 Task: Organize tasks on a Trello board by creating cards, adding labels, setting due dates, and managing checklists.
Action: Mouse moved to (16, 28)
Screenshot: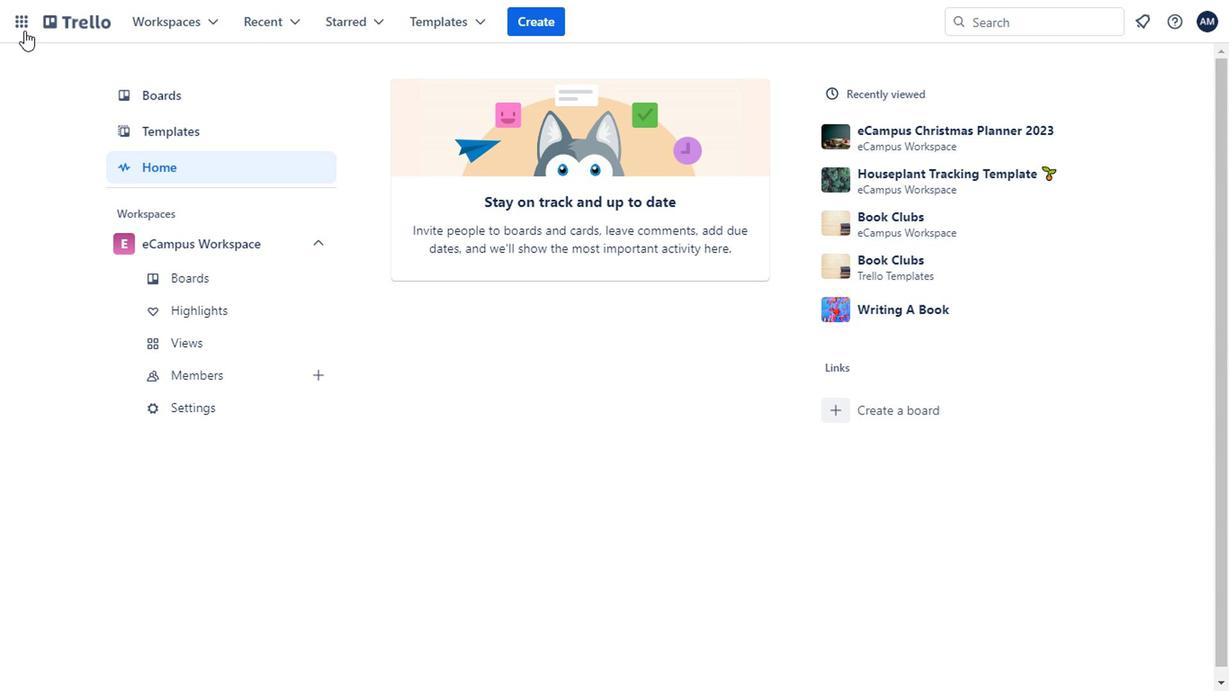 
Action: Mouse pressed left at (16, 28)
Screenshot: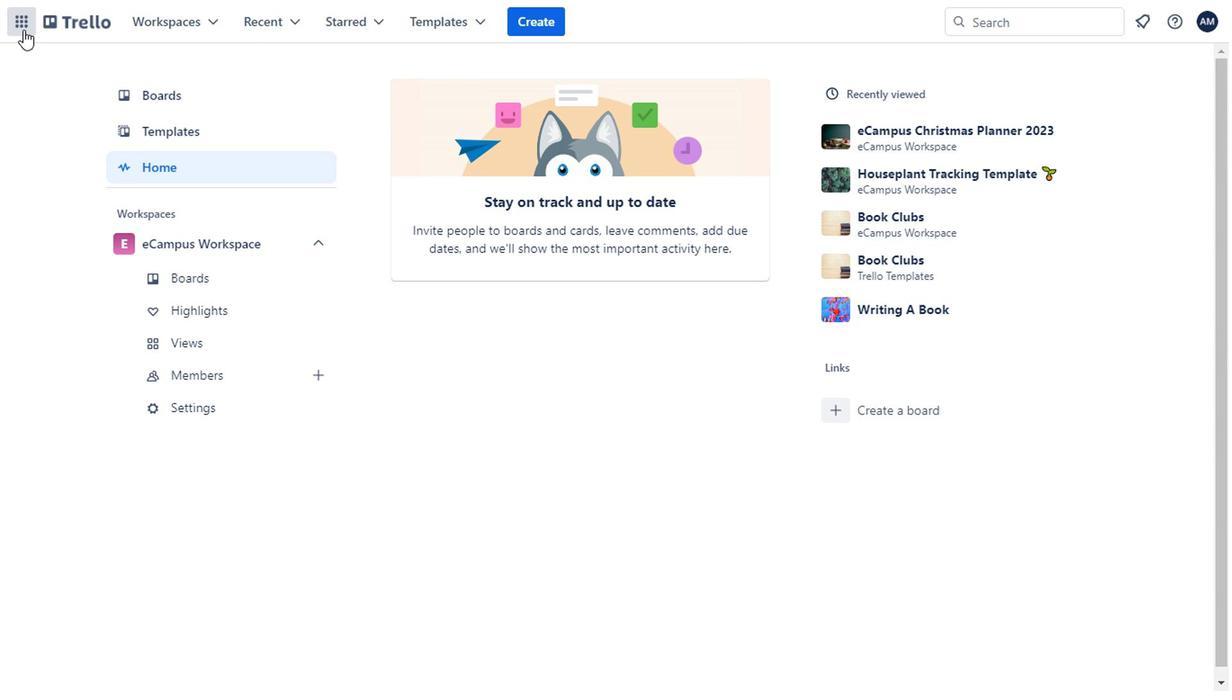
Action: Mouse moved to (445, 373)
Screenshot: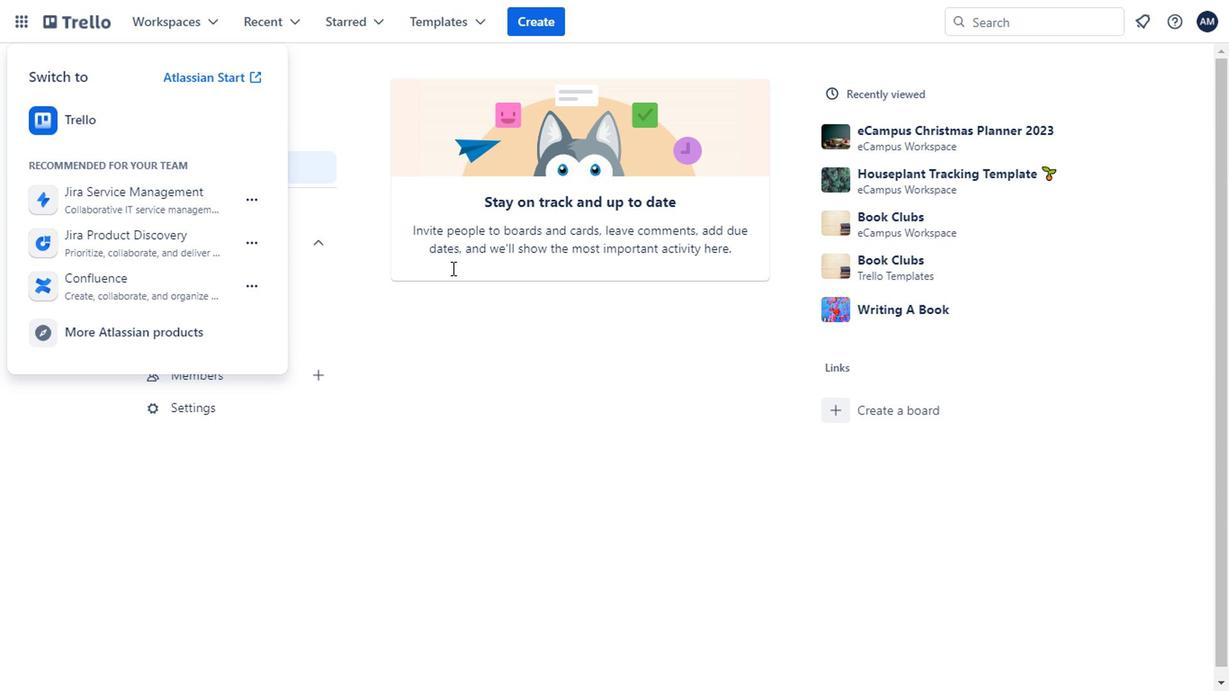 
Action: Mouse pressed left at (445, 373)
Screenshot: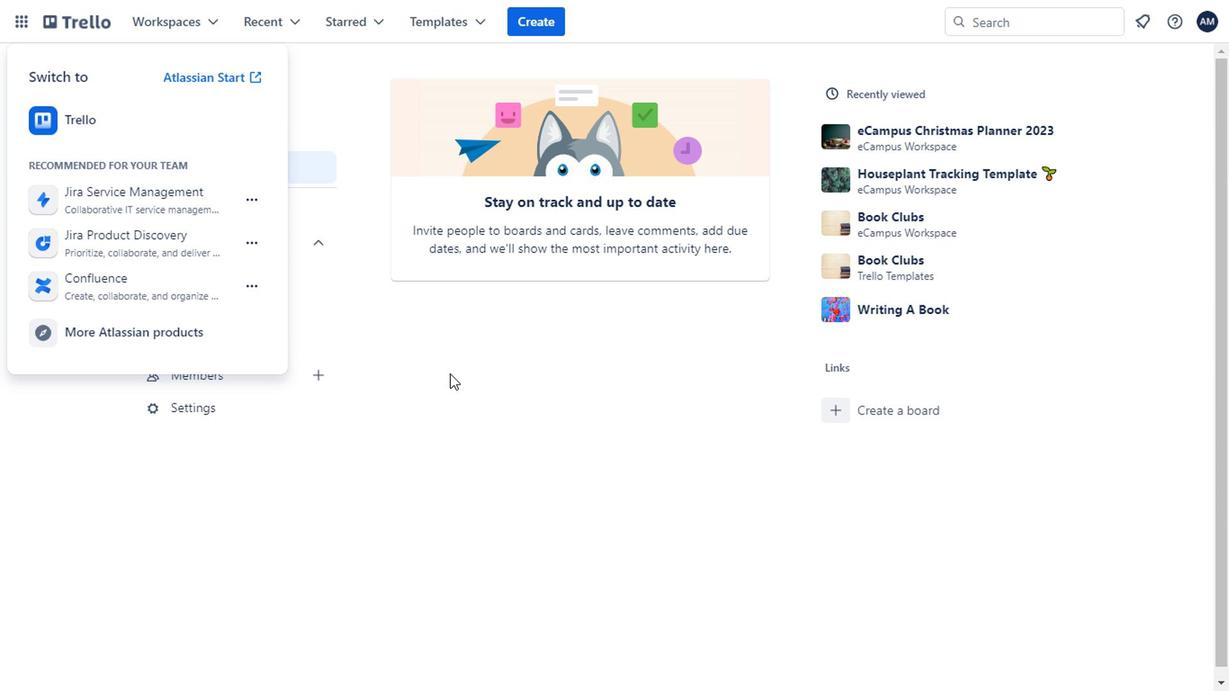 
Action: Mouse moved to (204, 28)
Screenshot: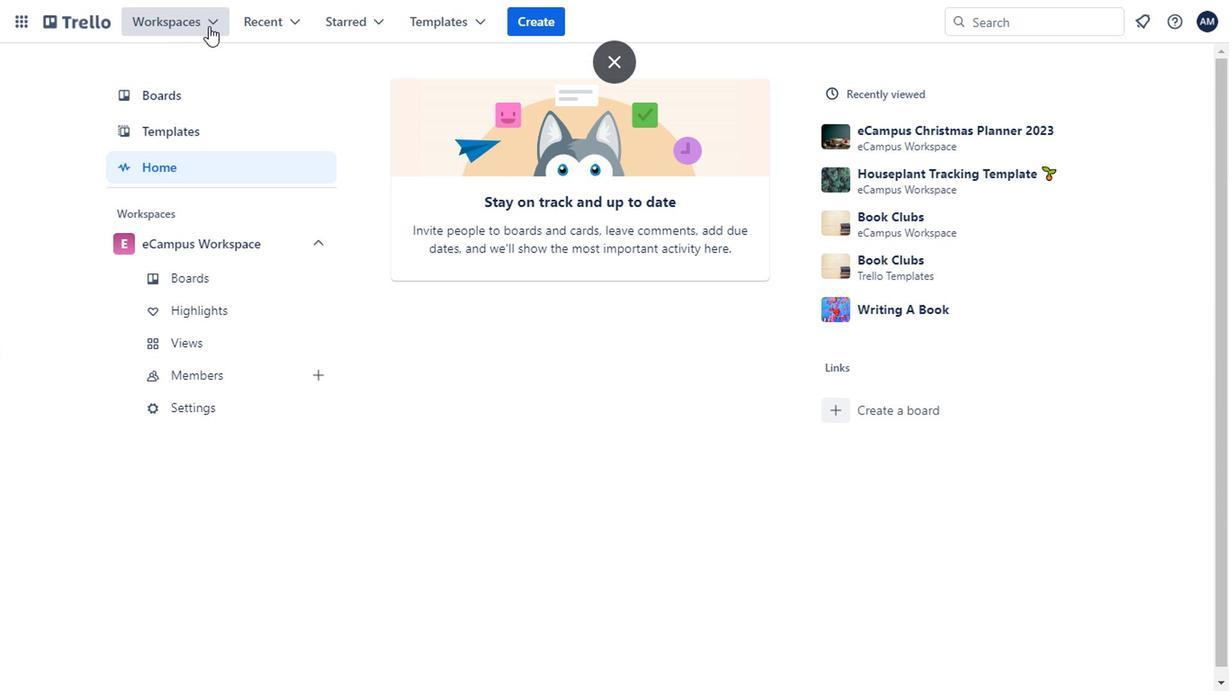 
Action: Mouse pressed left at (204, 28)
Screenshot: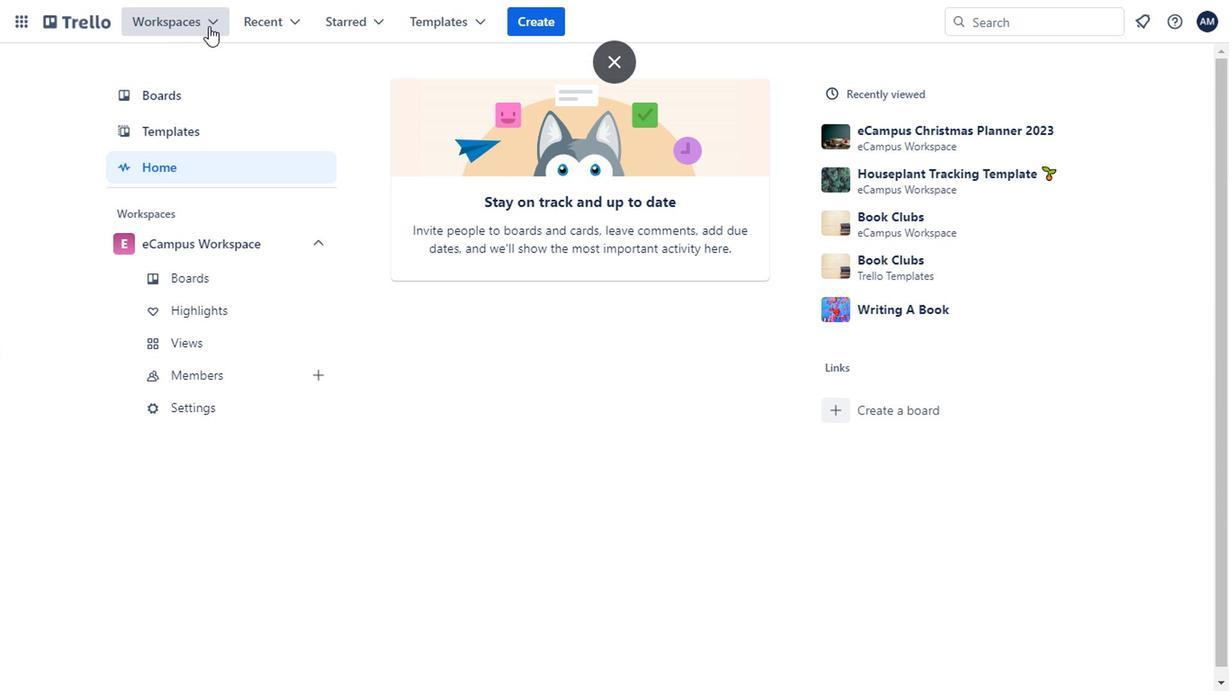 
Action: Mouse moved to (301, 24)
Screenshot: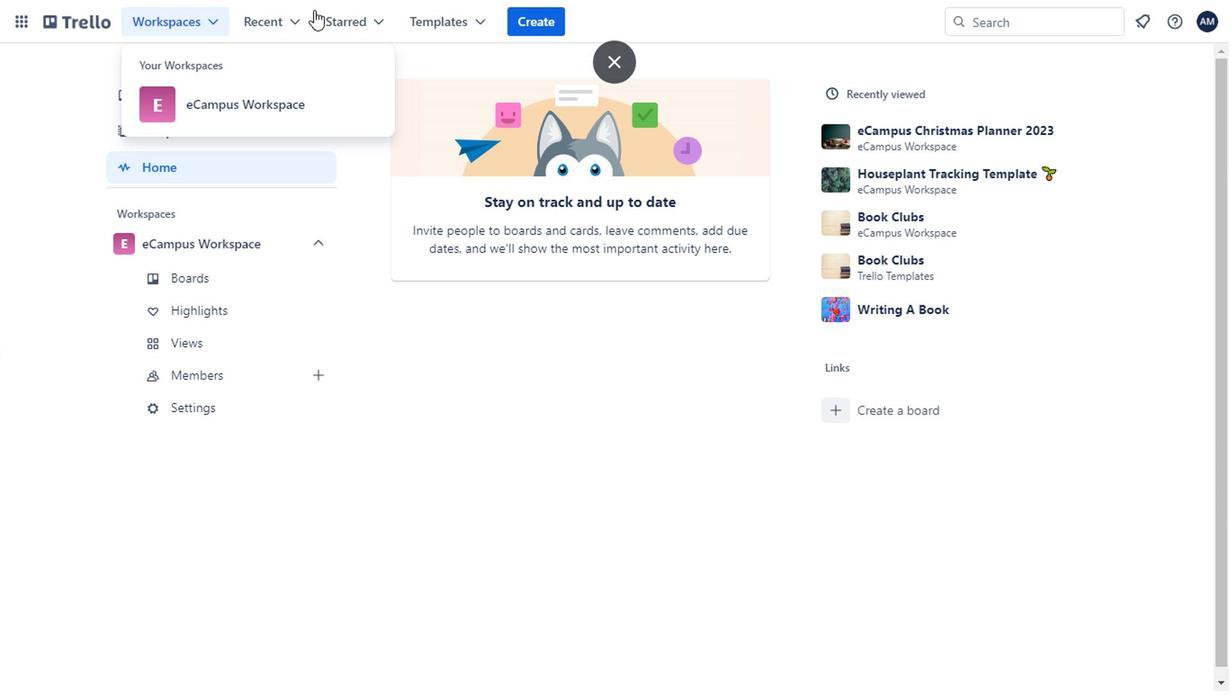 
Action: Mouse pressed left at (301, 24)
Screenshot: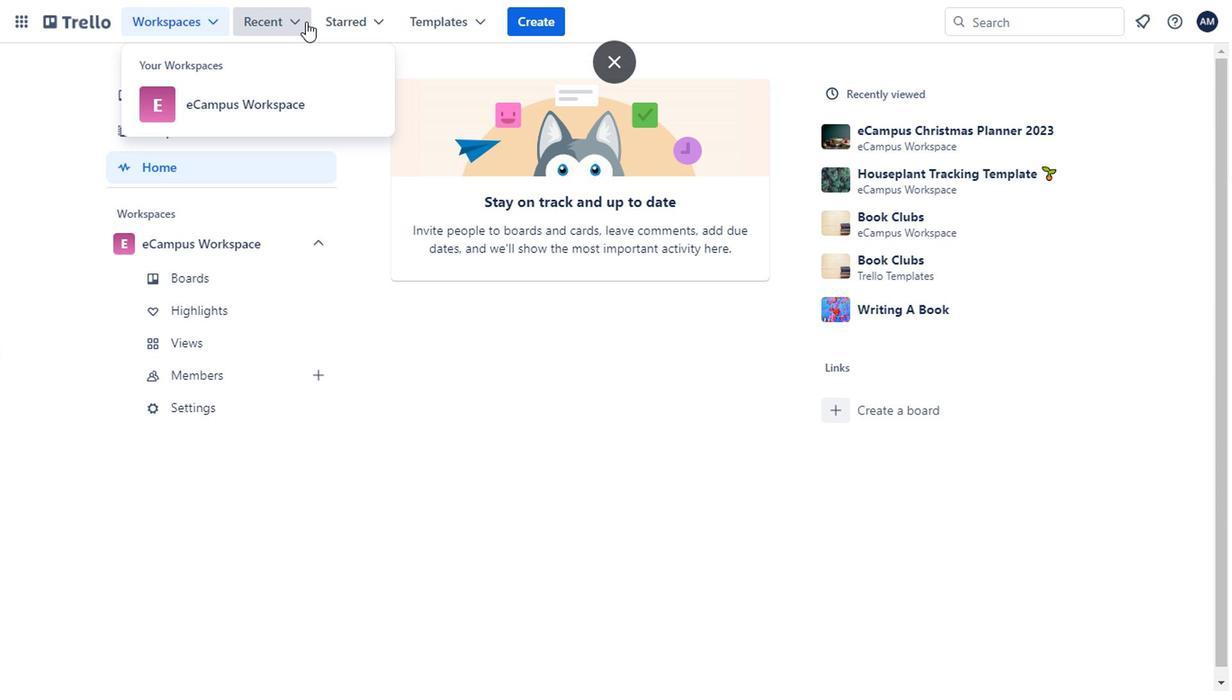 
Action: Mouse pressed left at (301, 24)
Screenshot: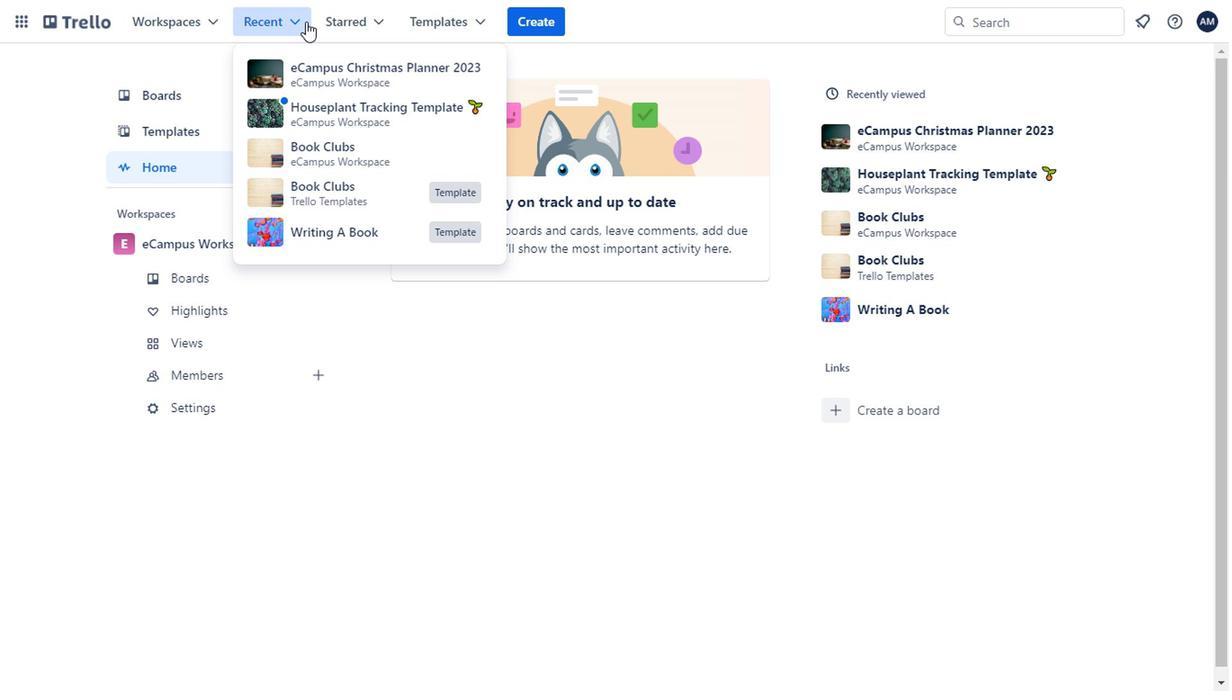 
Action: Mouse moved to (383, 26)
Screenshot: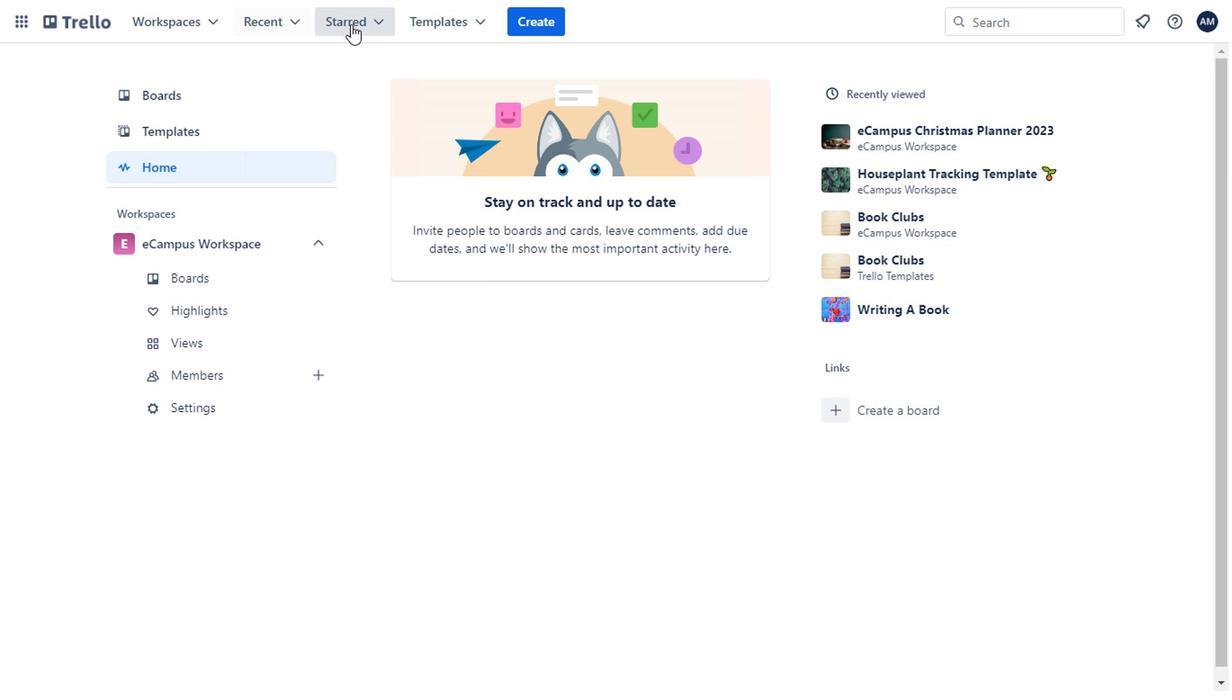 
Action: Mouse pressed left at (383, 26)
Screenshot: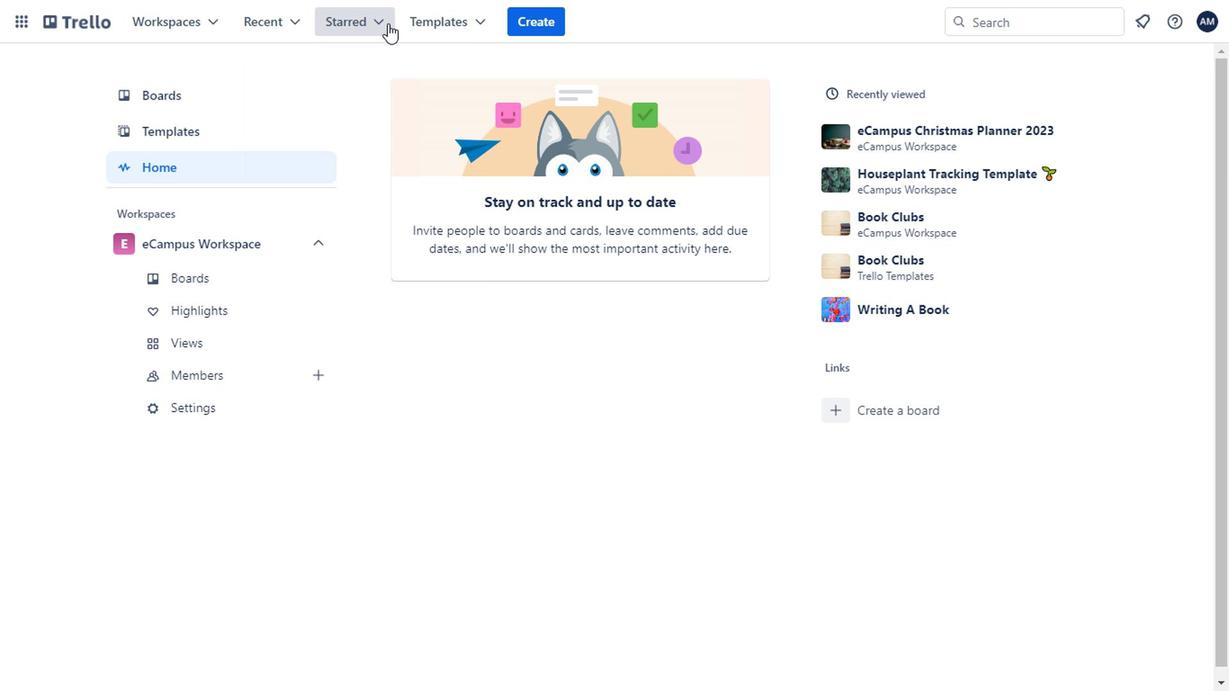 
Action: Mouse moved to (378, 26)
Screenshot: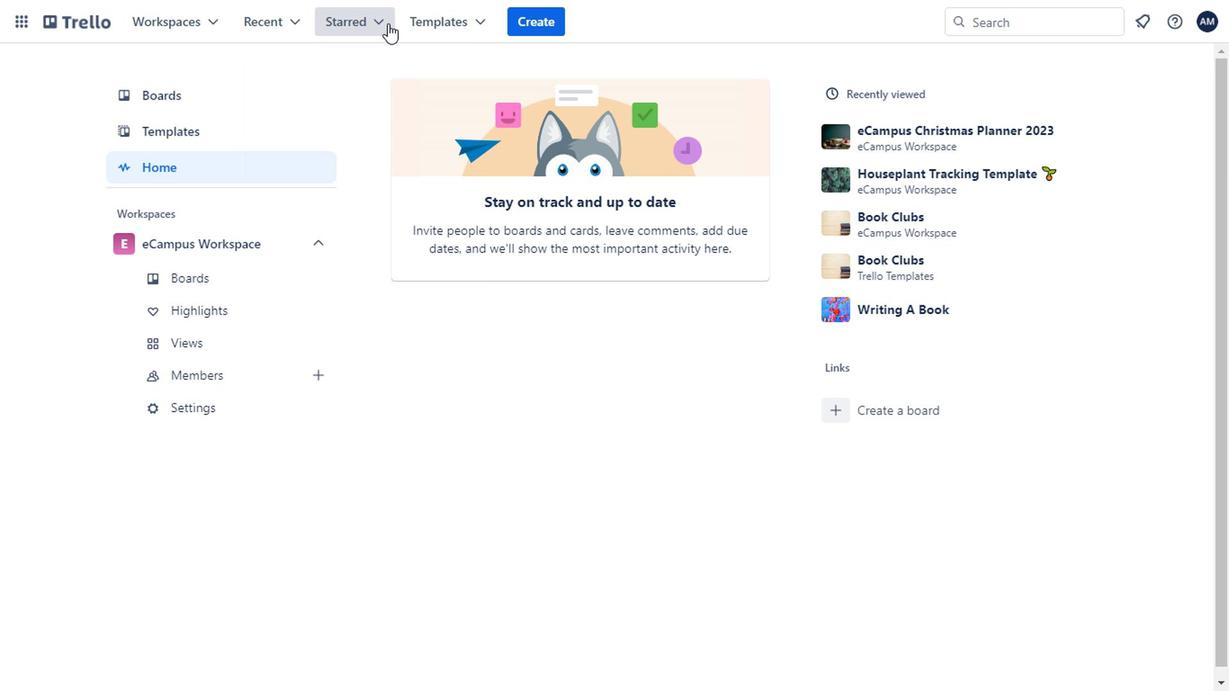 
Action: Mouse pressed left at (378, 26)
Screenshot: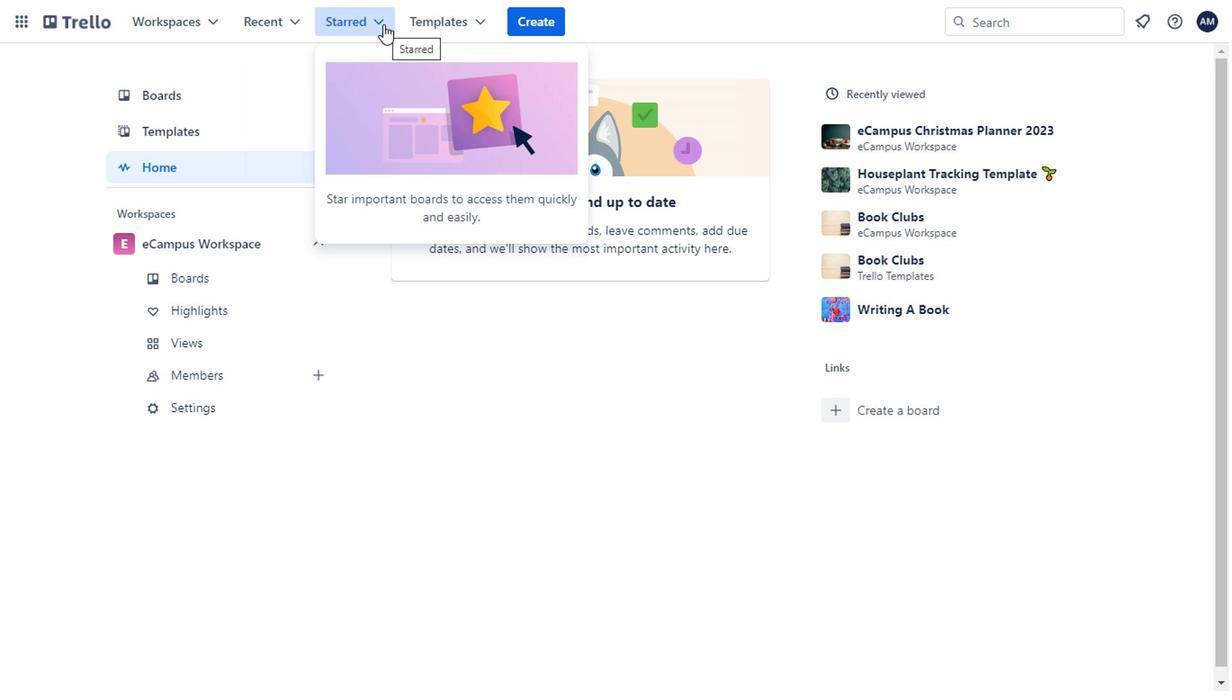 
Action: Mouse moved to (470, 35)
Screenshot: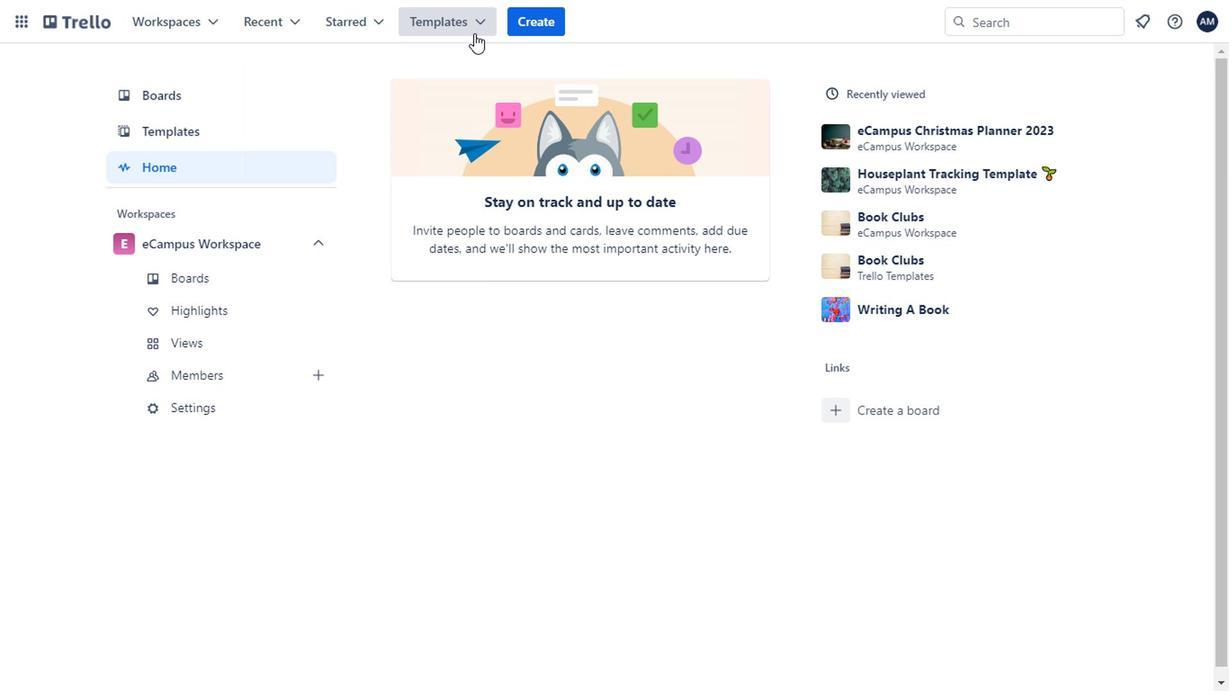 
Action: Mouse pressed left at (470, 35)
Screenshot: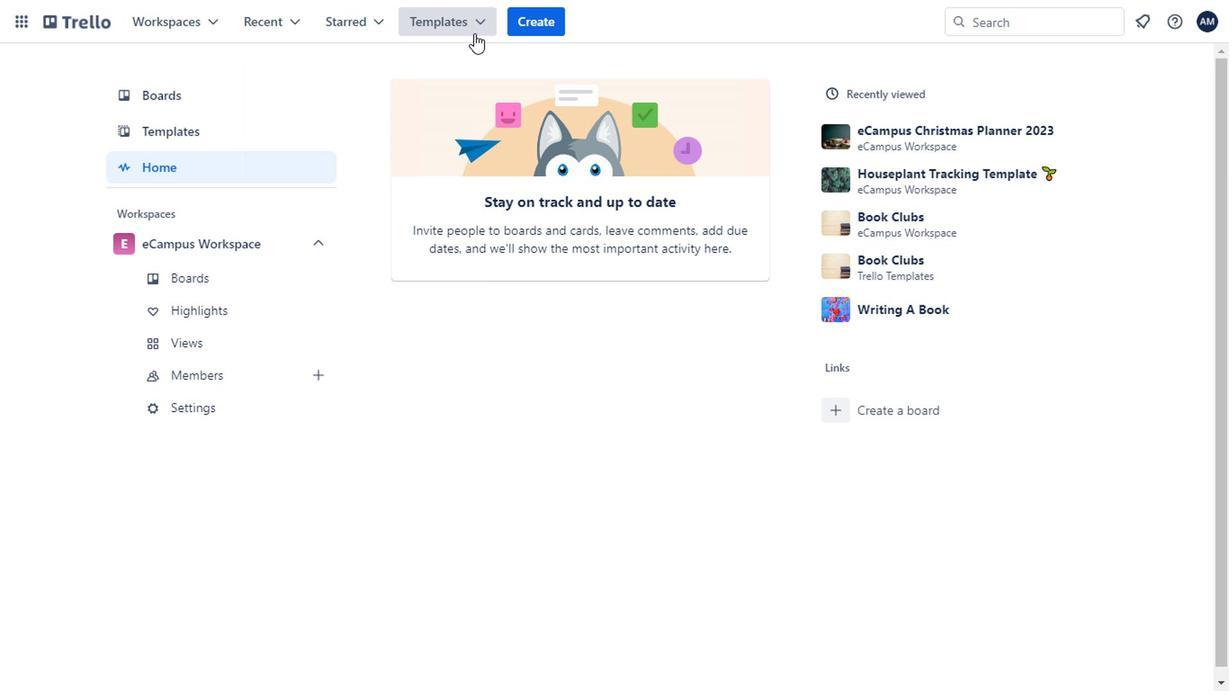 
Action: Mouse pressed left at (470, 35)
Screenshot: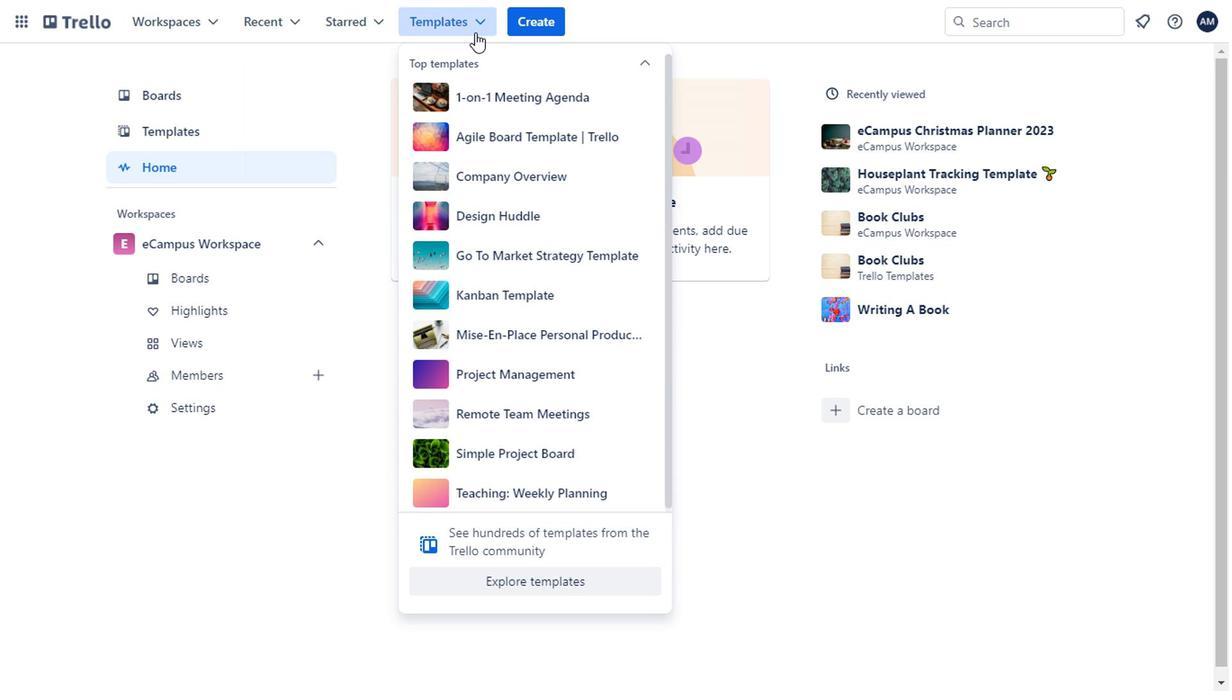 
Action: Mouse moved to (512, 26)
Screenshot: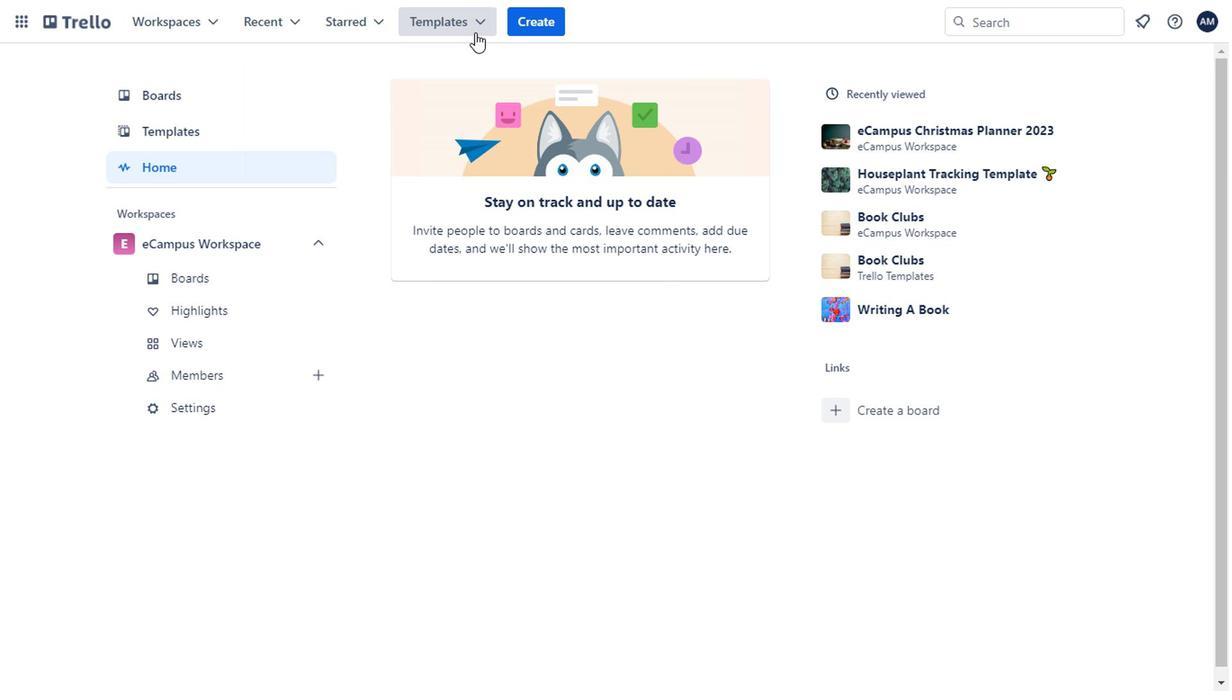 
Action: Mouse pressed left at (512, 26)
Screenshot: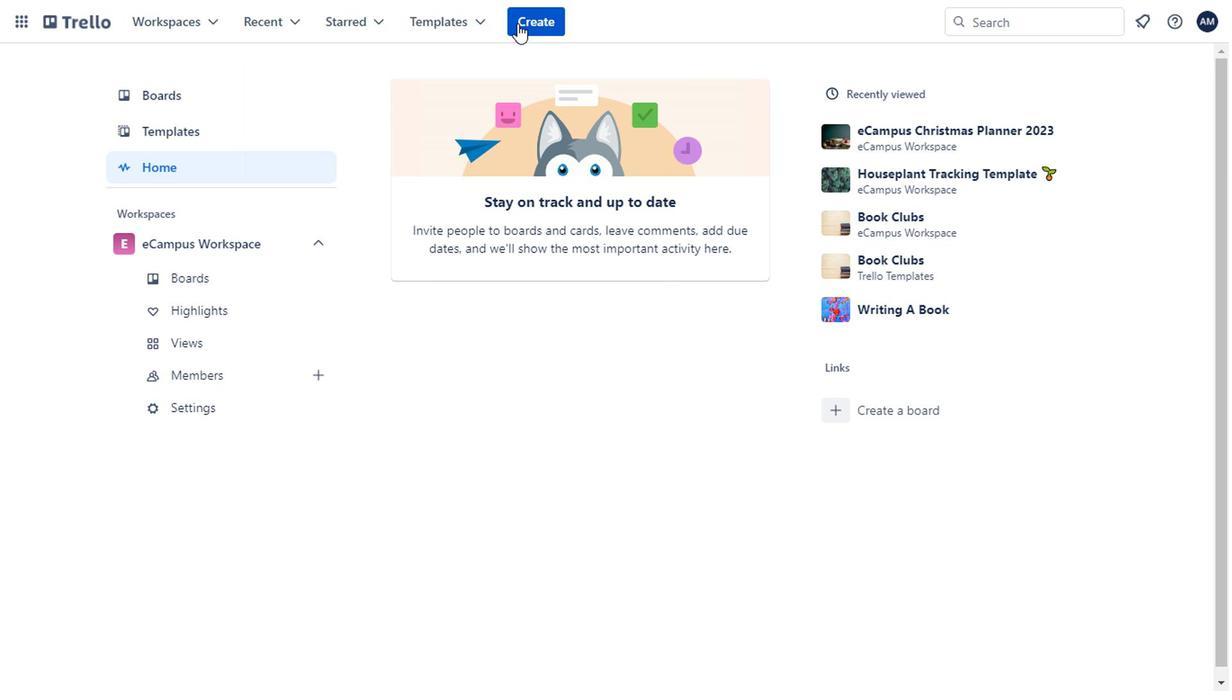 
Action: Mouse moved to (589, 100)
Screenshot: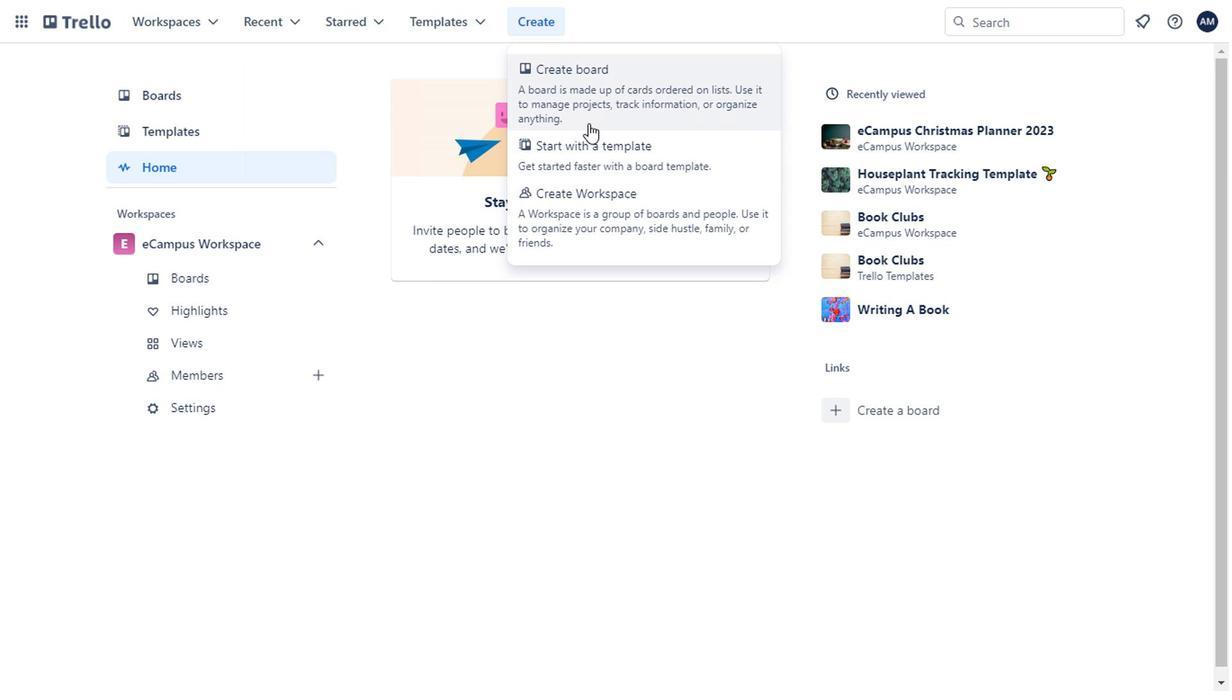 
Action: Mouse pressed left at (589, 100)
Screenshot: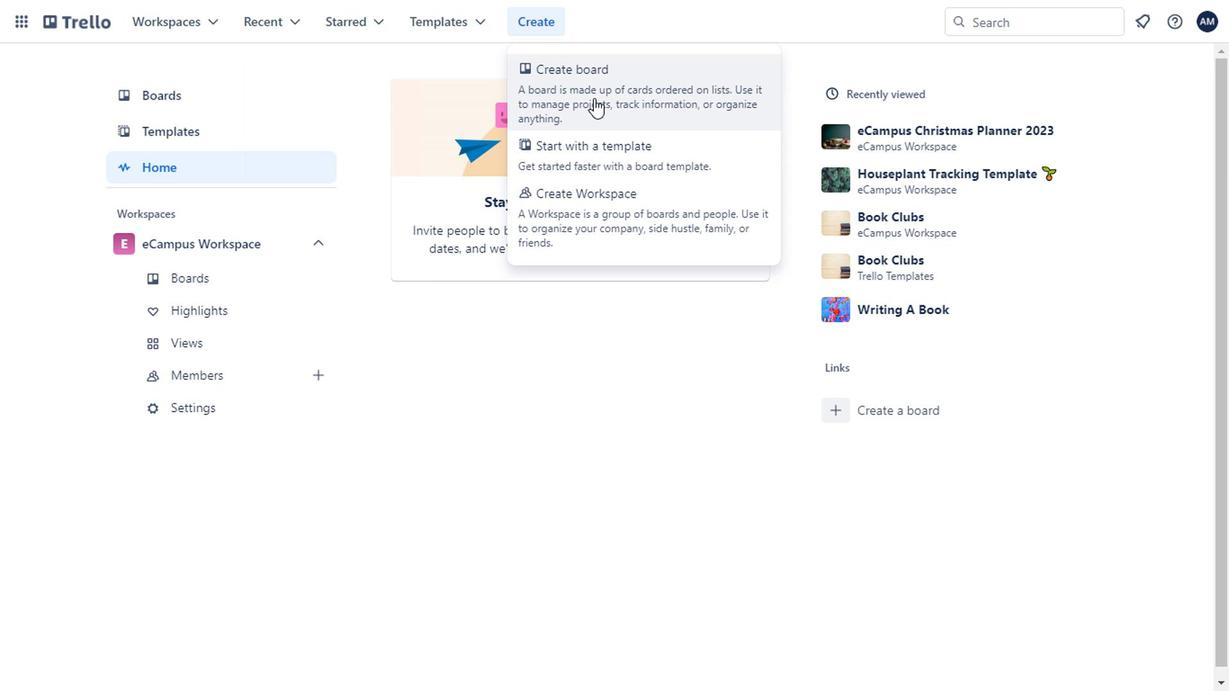 
Action: Mouse moved to (579, 280)
Screenshot: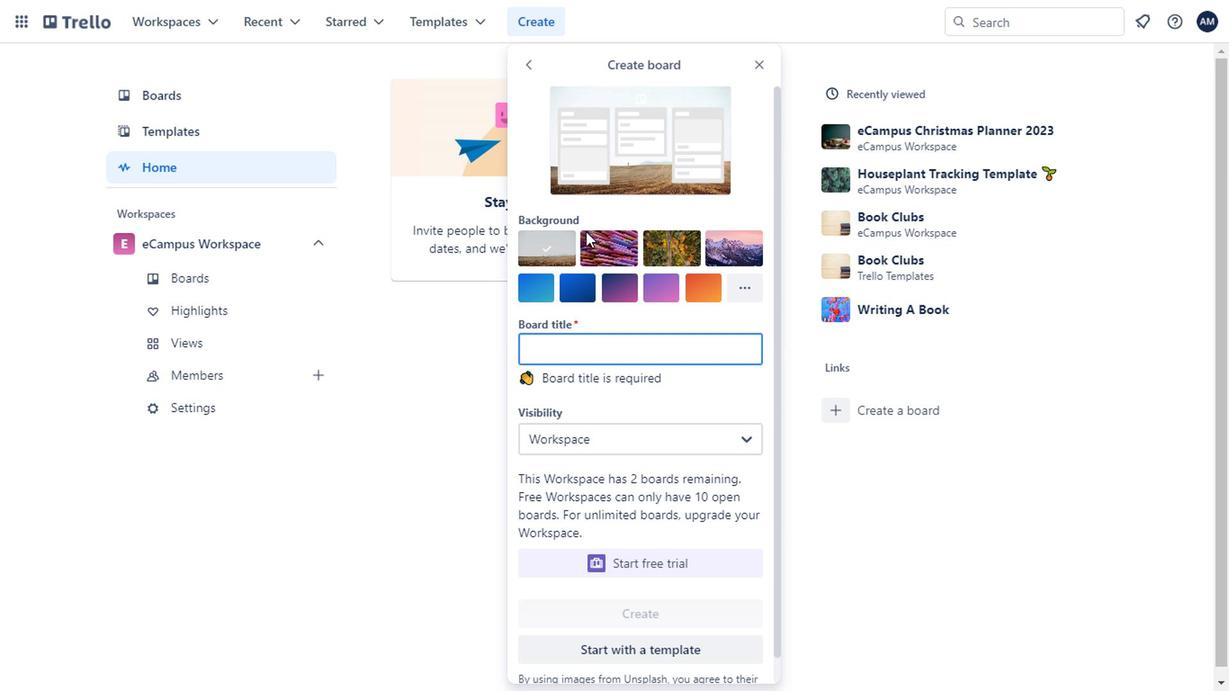 
Action: Key pressed task<Key.space>test<Key.space>board
Screenshot: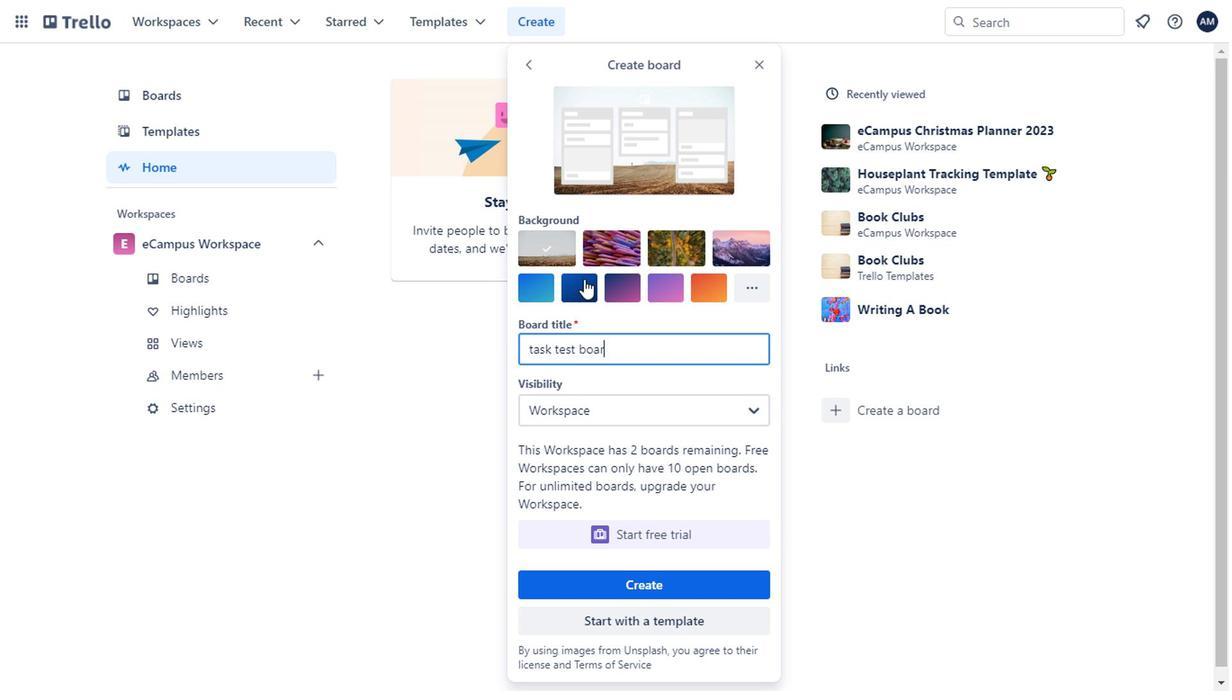 
Action: Mouse moved to (641, 582)
Screenshot: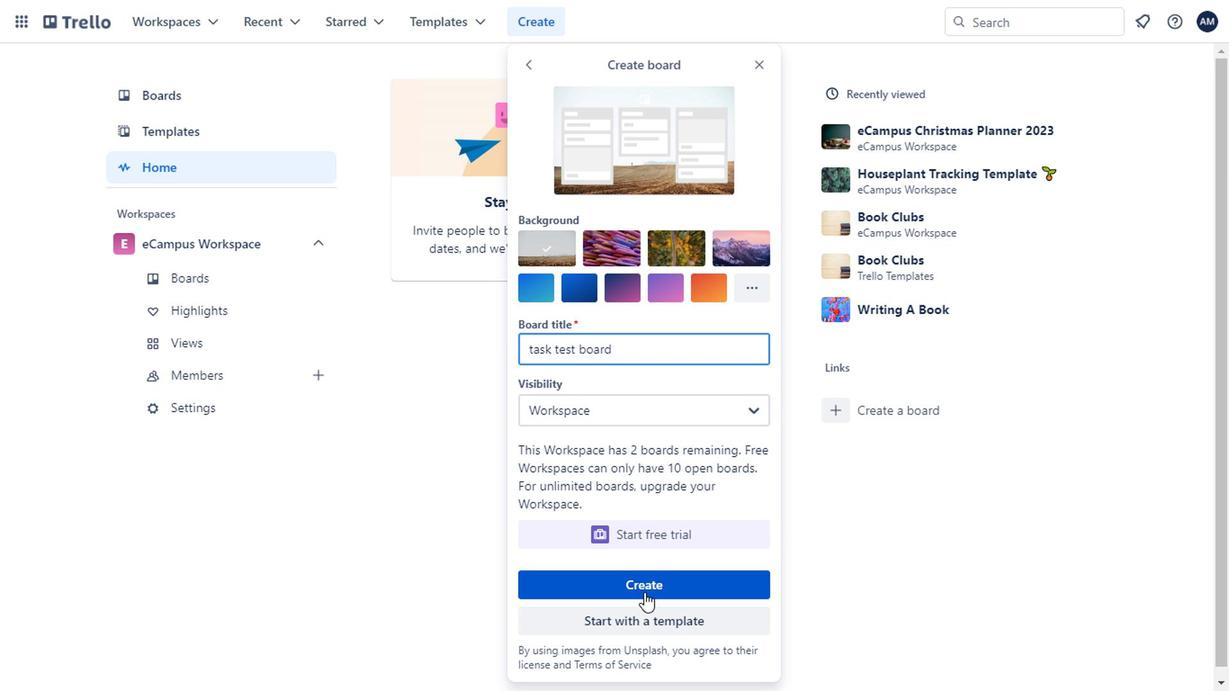 
Action: Mouse pressed left at (641, 582)
Screenshot: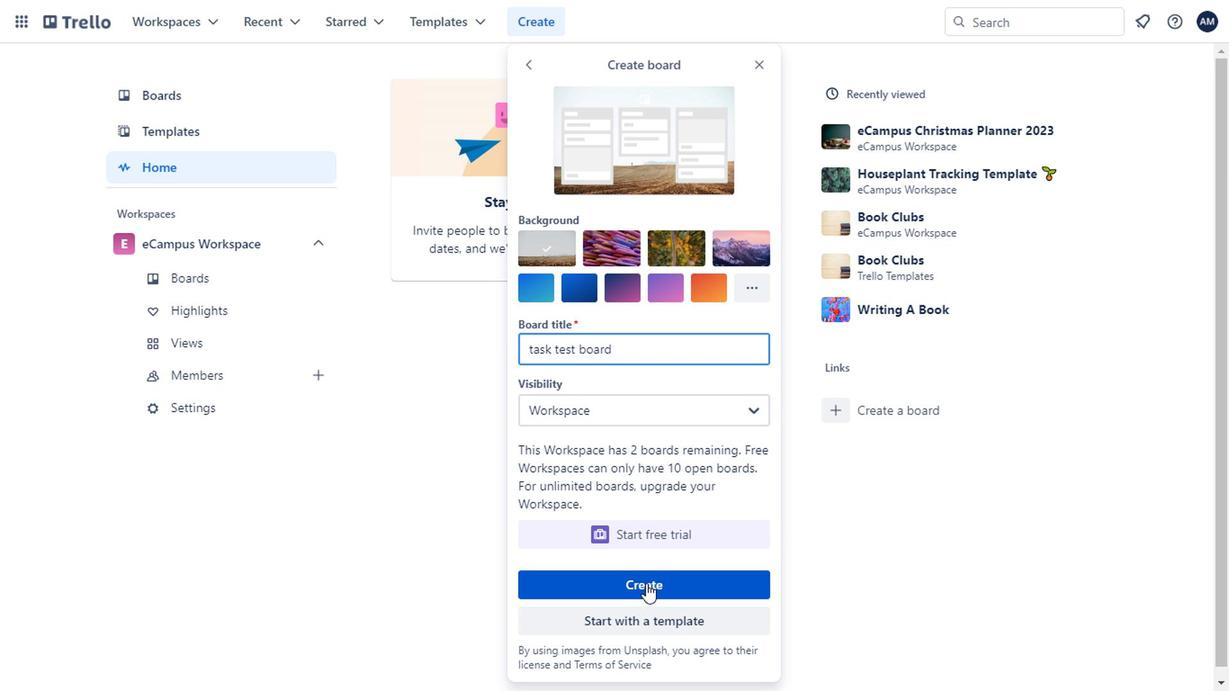 
Action: Mouse moved to (298, 461)
Screenshot: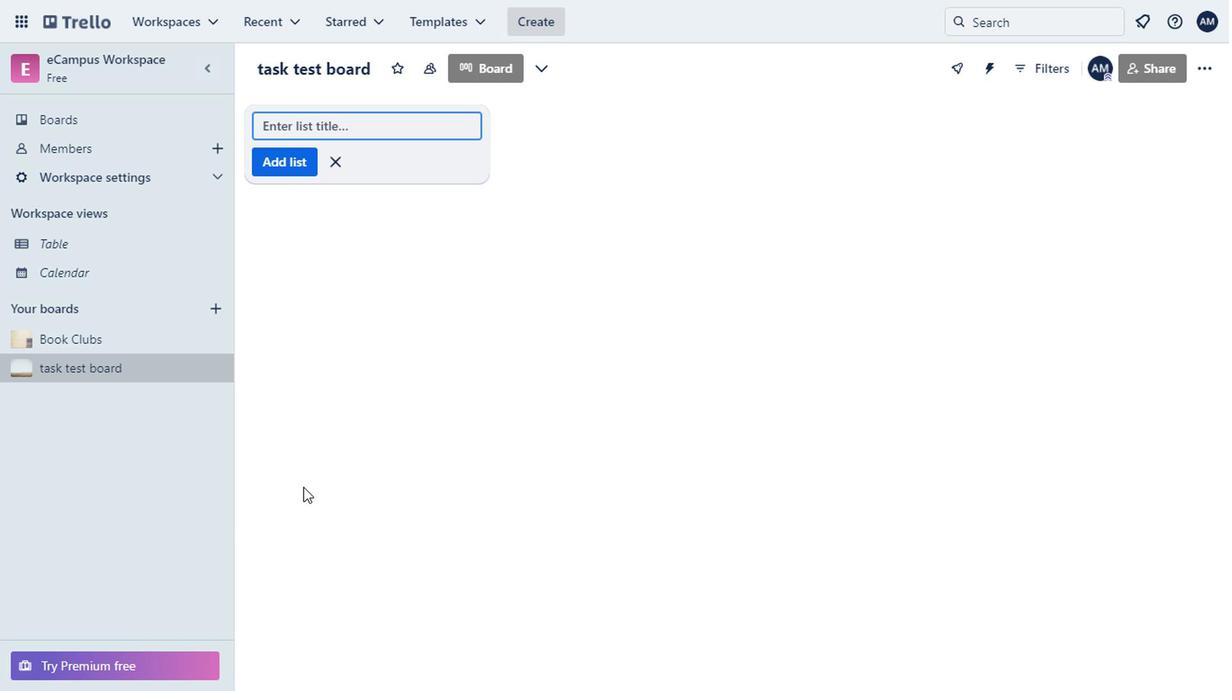 
Action: Key pressed new<Key.space>client<Key.space>meeting<Key.enter>
Screenshot: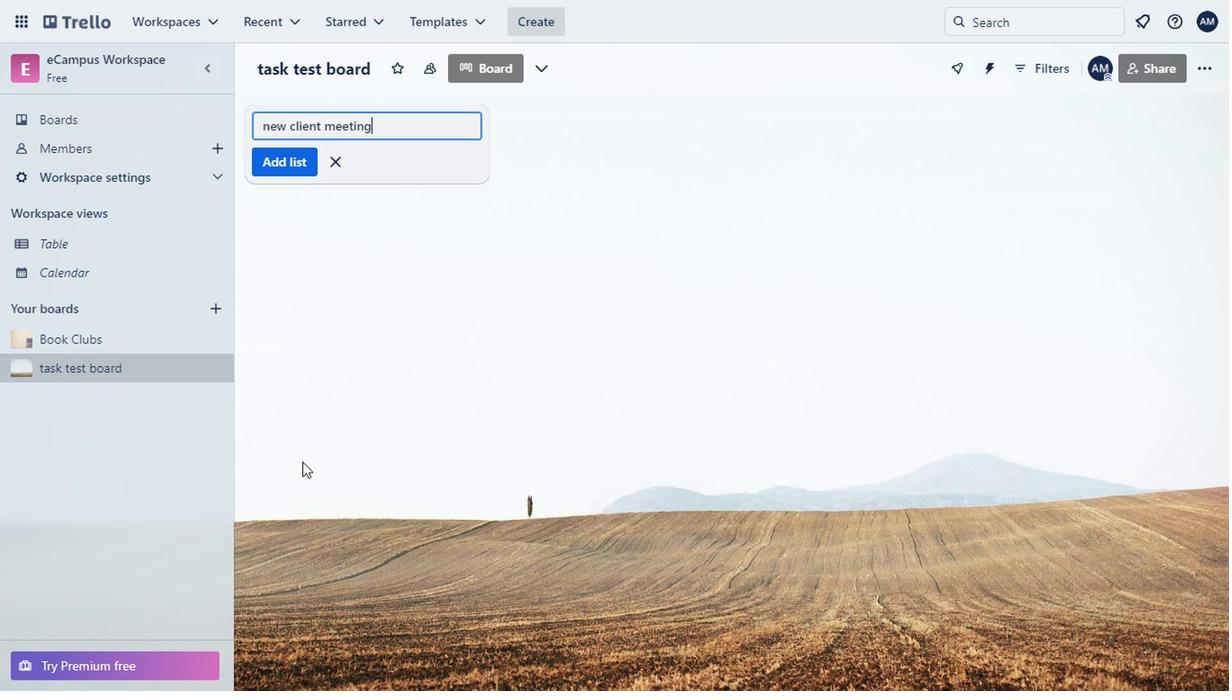 
Action: Mouse moved to (340, 136)
Screenshot: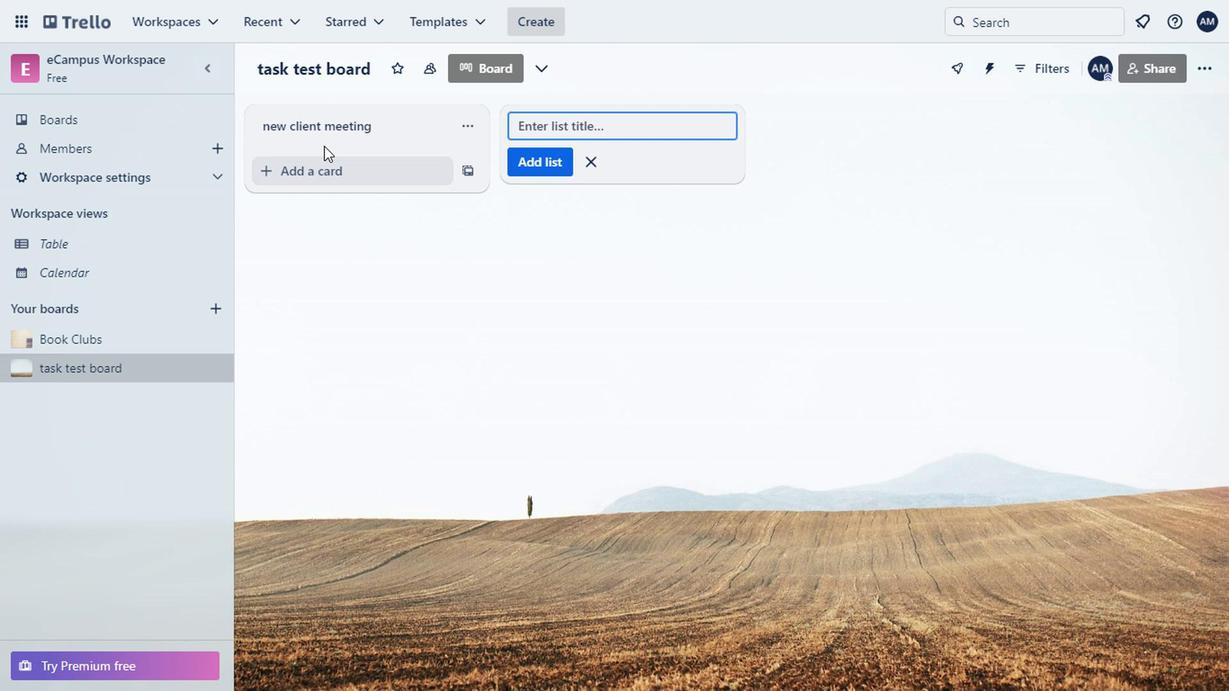 
Action: Mouse pressed left at (340, 136)
Screenshot: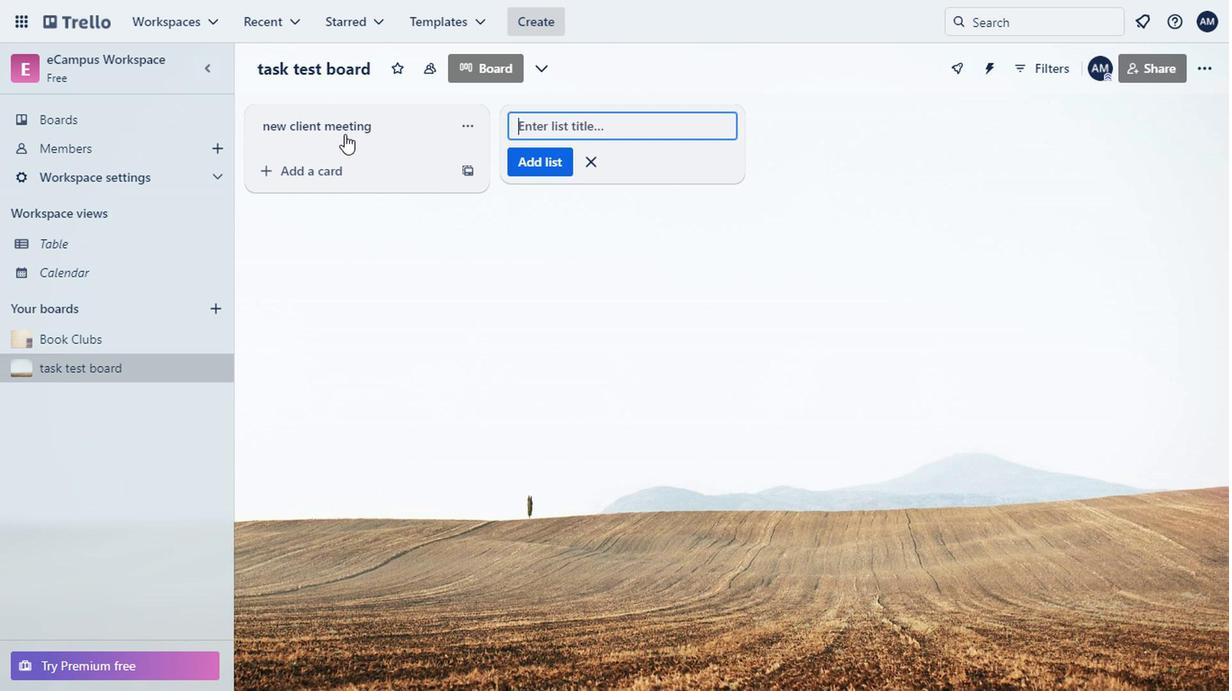 
Action: Mouse moved to (346, 131)
Screenshot: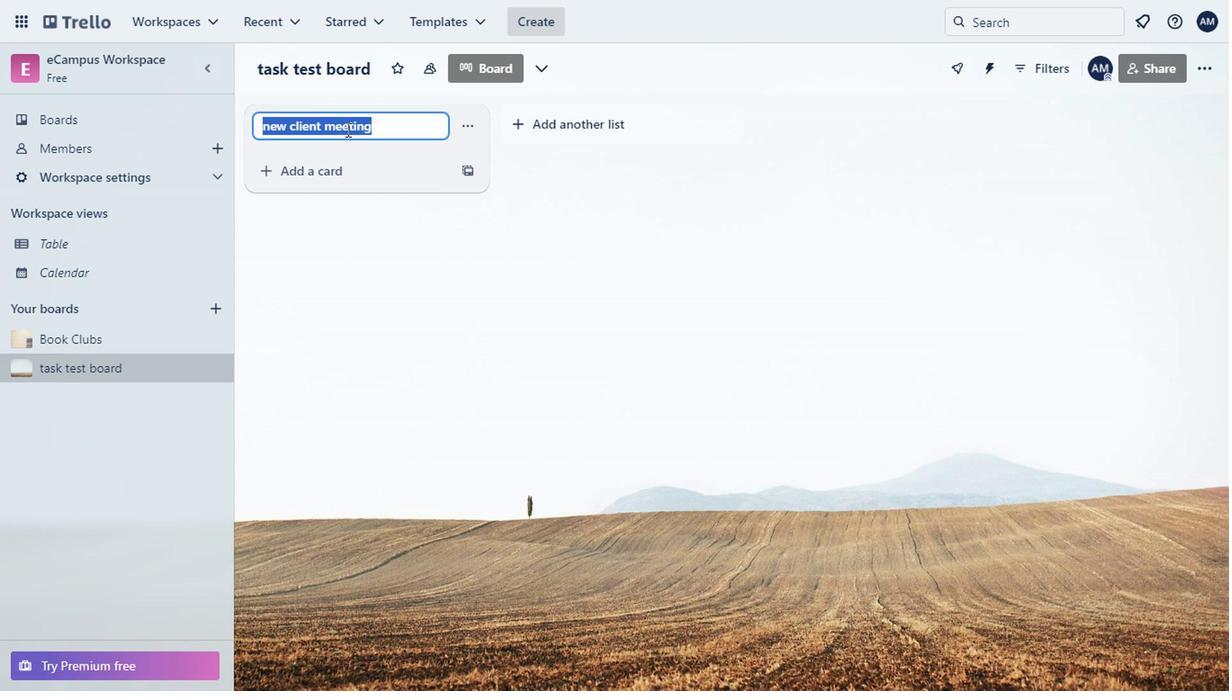 
Action: Key pressed to<Key.space>do
Screenshot: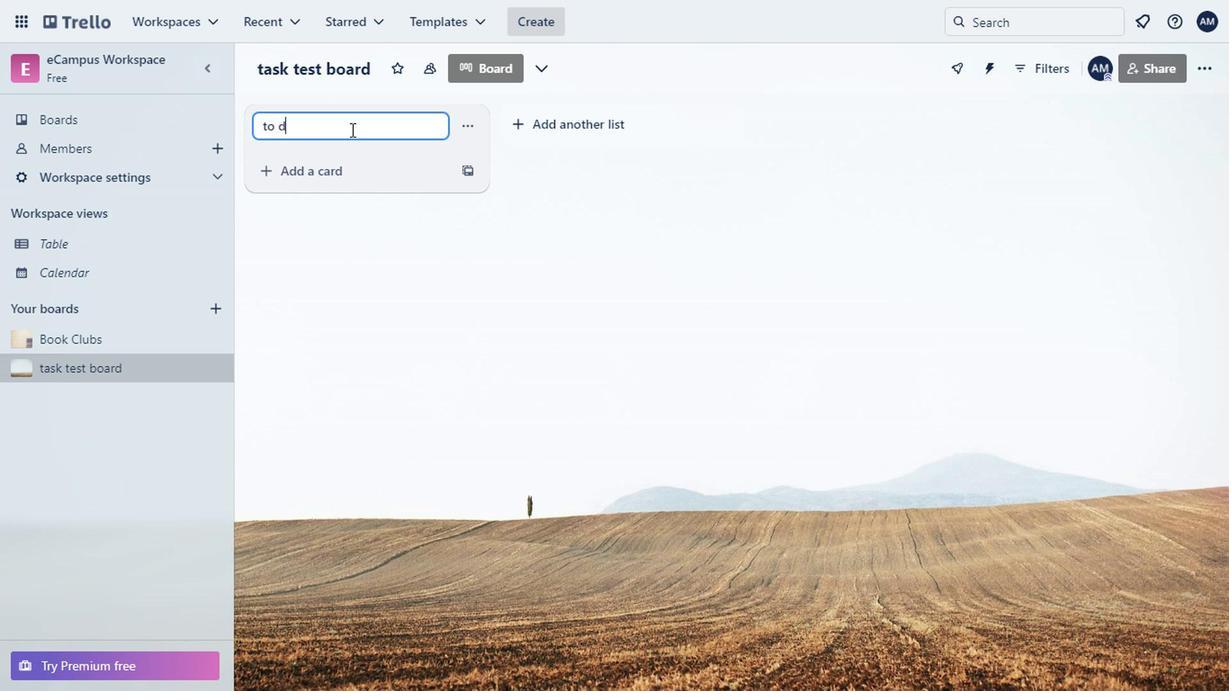 
Action: Mouse moved to (336, 161)
Screenshot: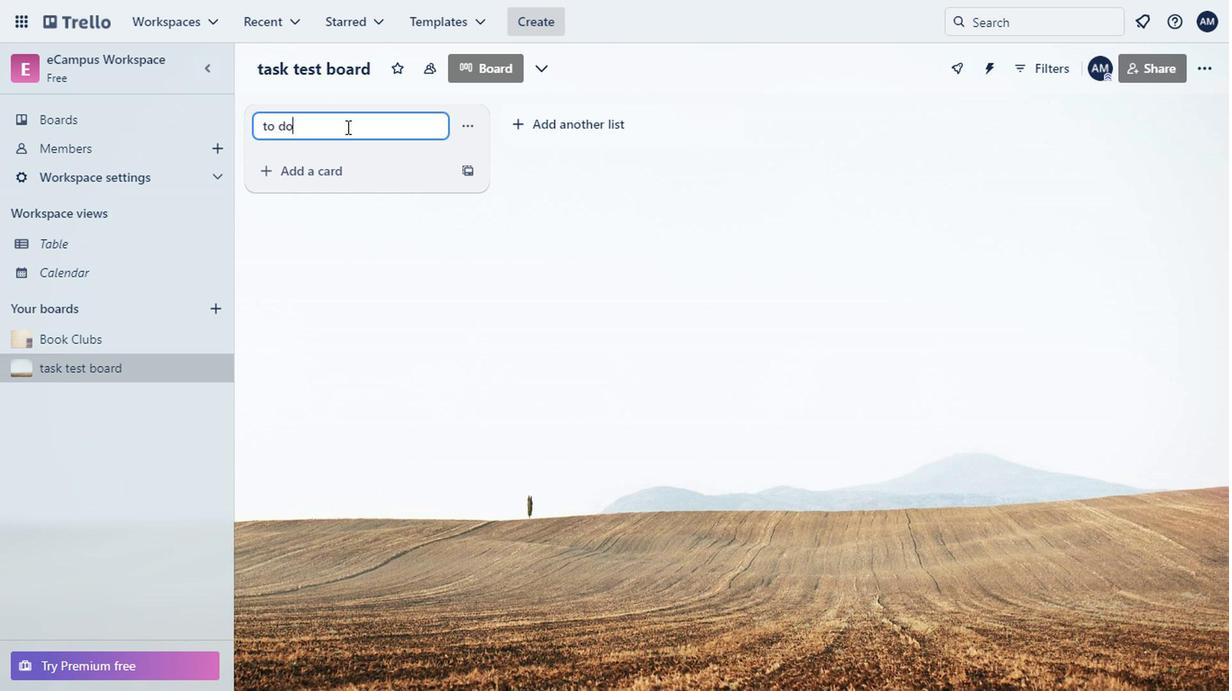 
Action: Mouse pressed left at (336, 161)
Screenshot: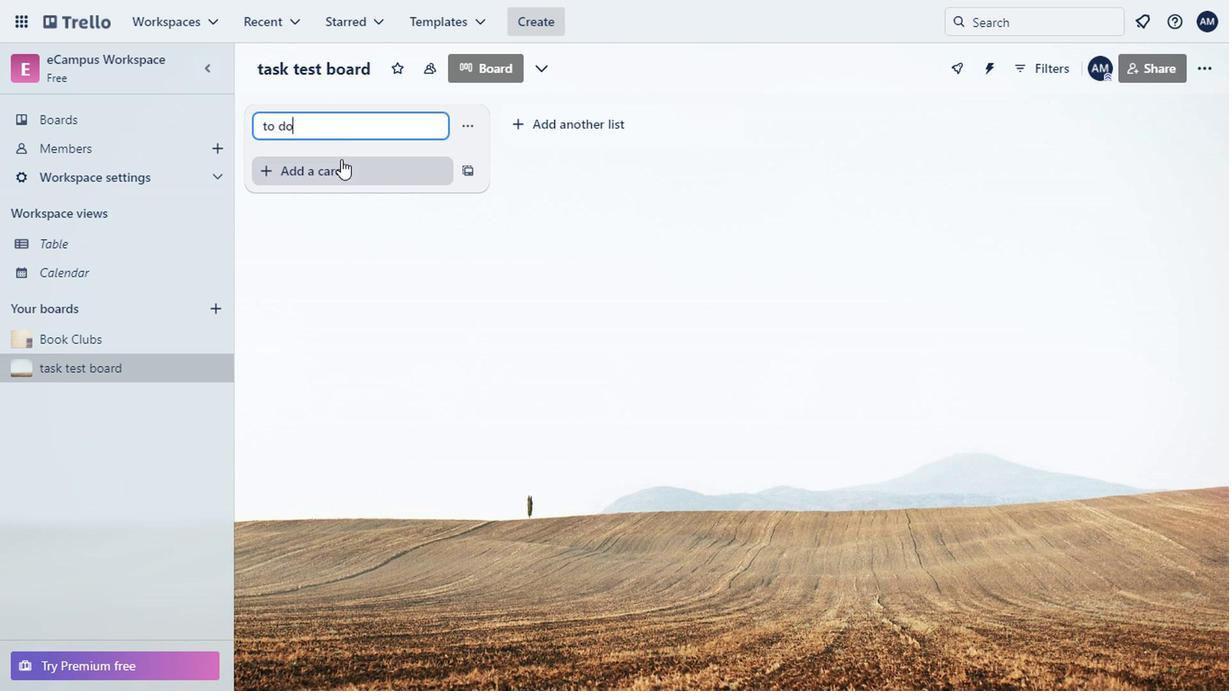 
Action: Mouse moved to (334, 165)
Screenshot: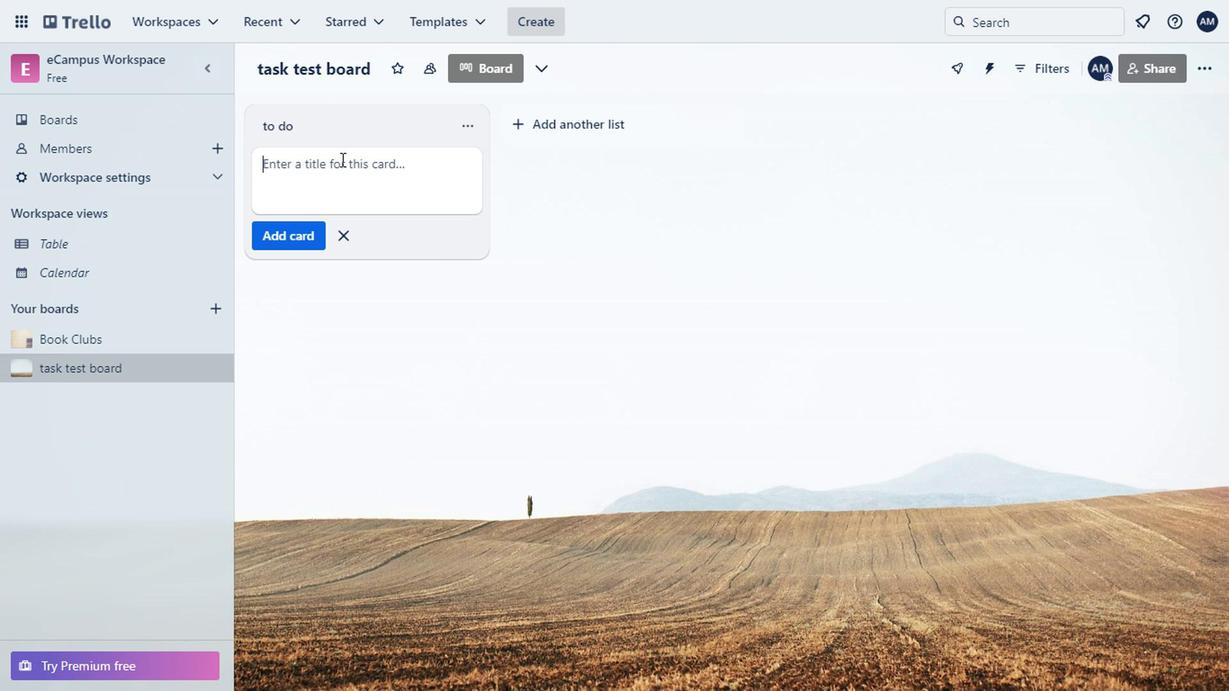 
Action: Key pressed new<Key.space>client<Key.space>meeting<Key.enter>
Screenshot: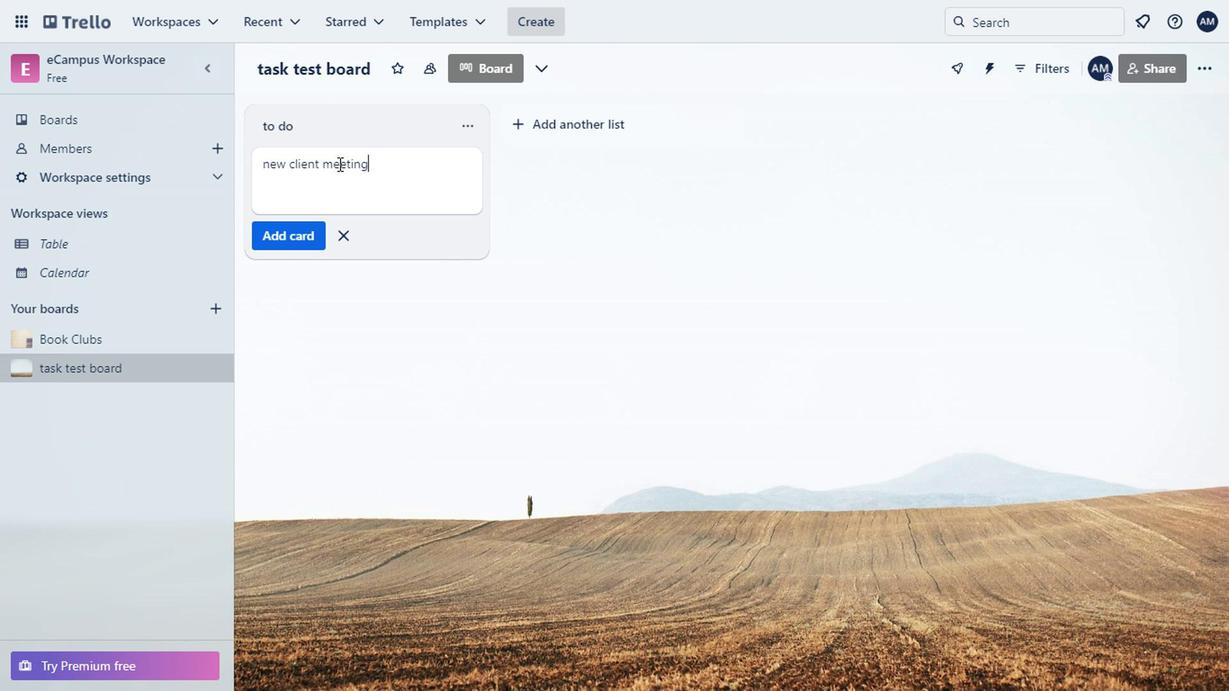 
Action: Mouse moved to (349, 215)
Screenshot: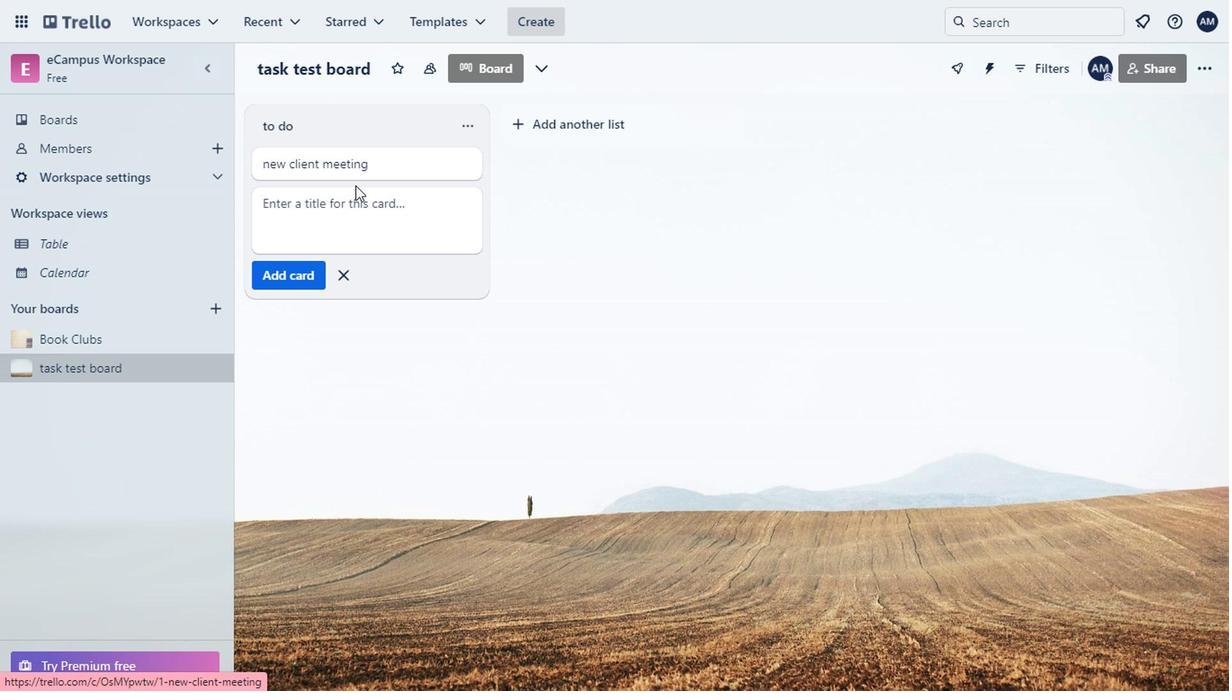 
Action: Mouse pressed left at (349, 215)
Screenshot: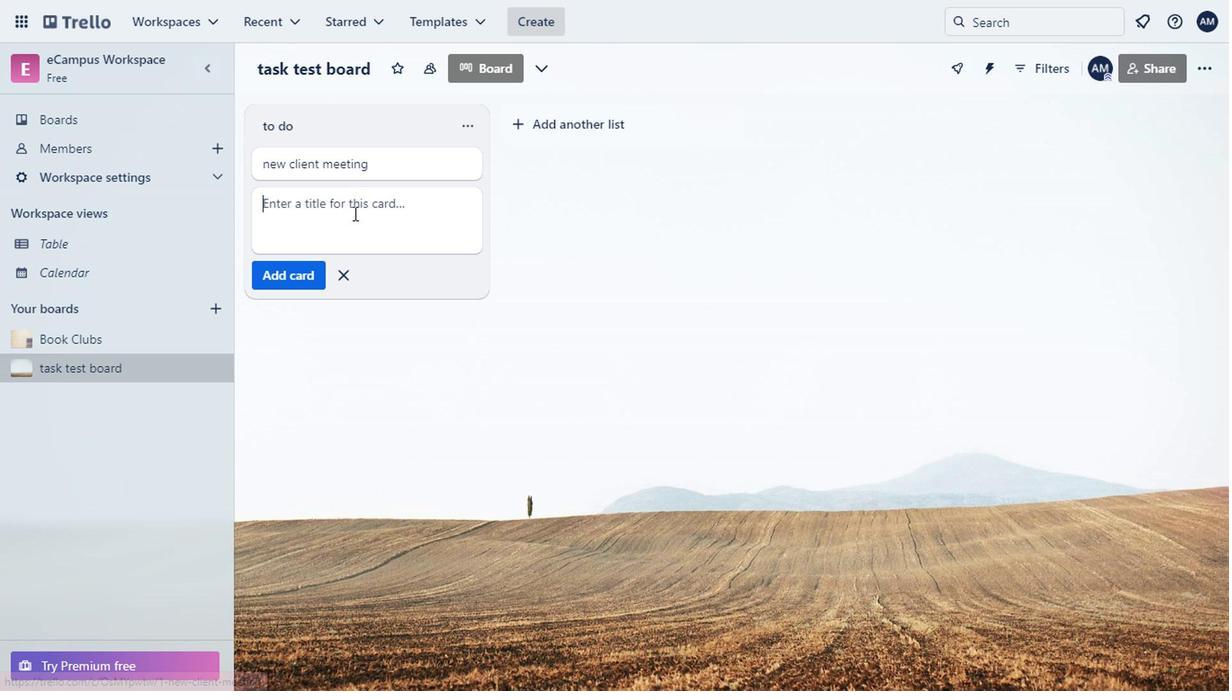 
Action: Mouse moved to (542, 129)
Screenshot: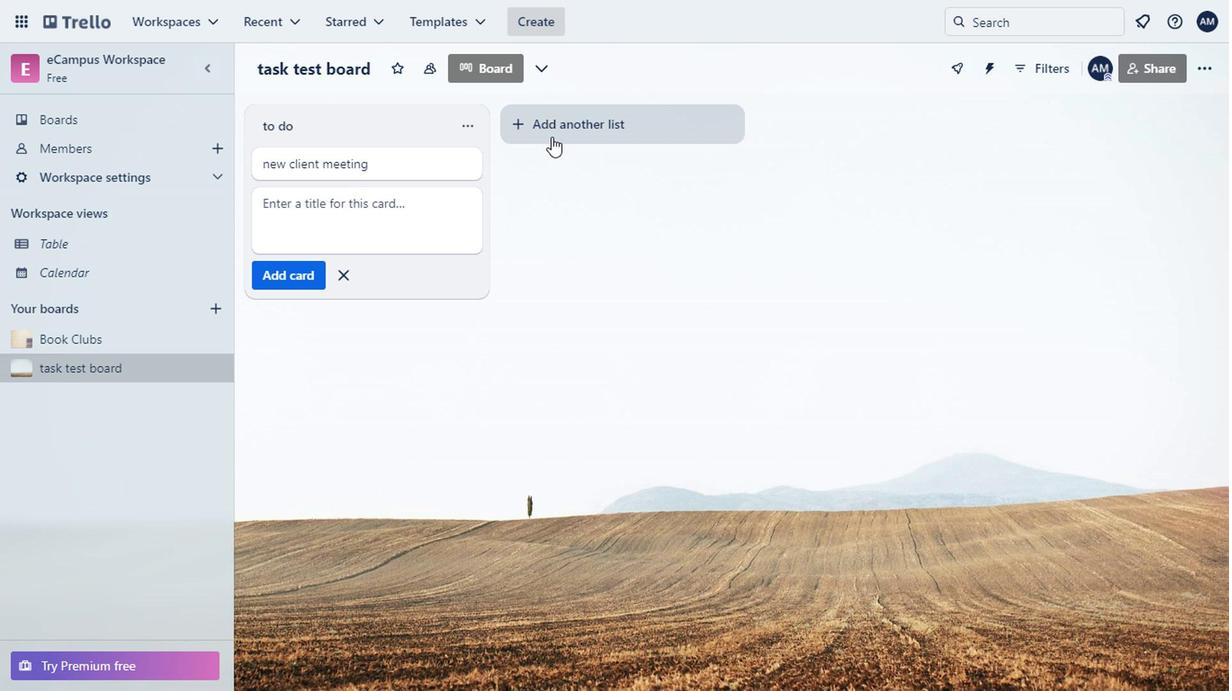 
Action: Mouse pressed left at (542, 129)
Screenshot: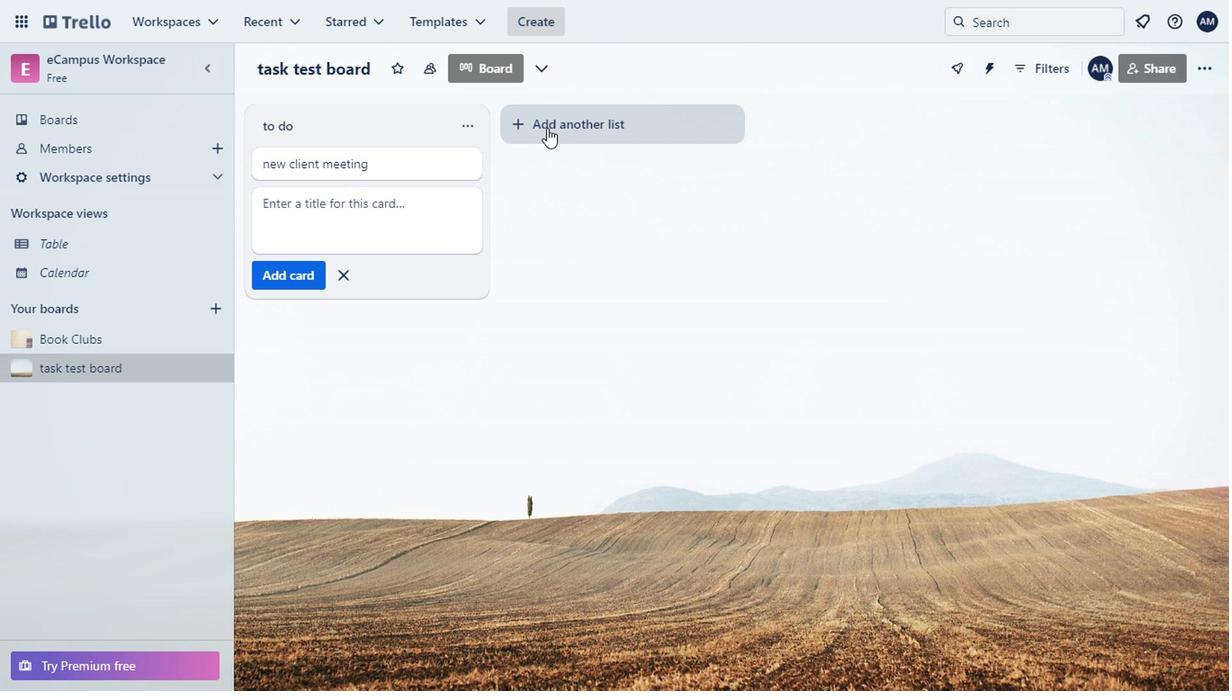 
Action: Key pressed doing<Key.enter>completed<Key.enter>
Screenshot: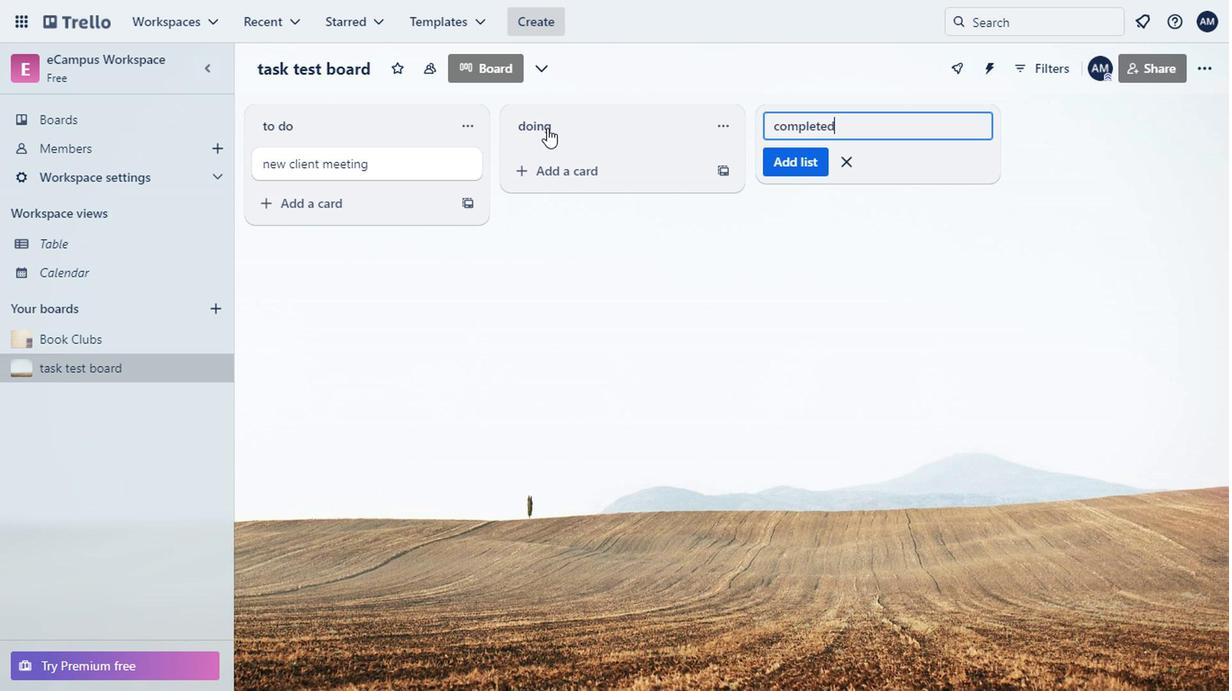 
Action: Mouse moved to (389, 199)
Screenshot: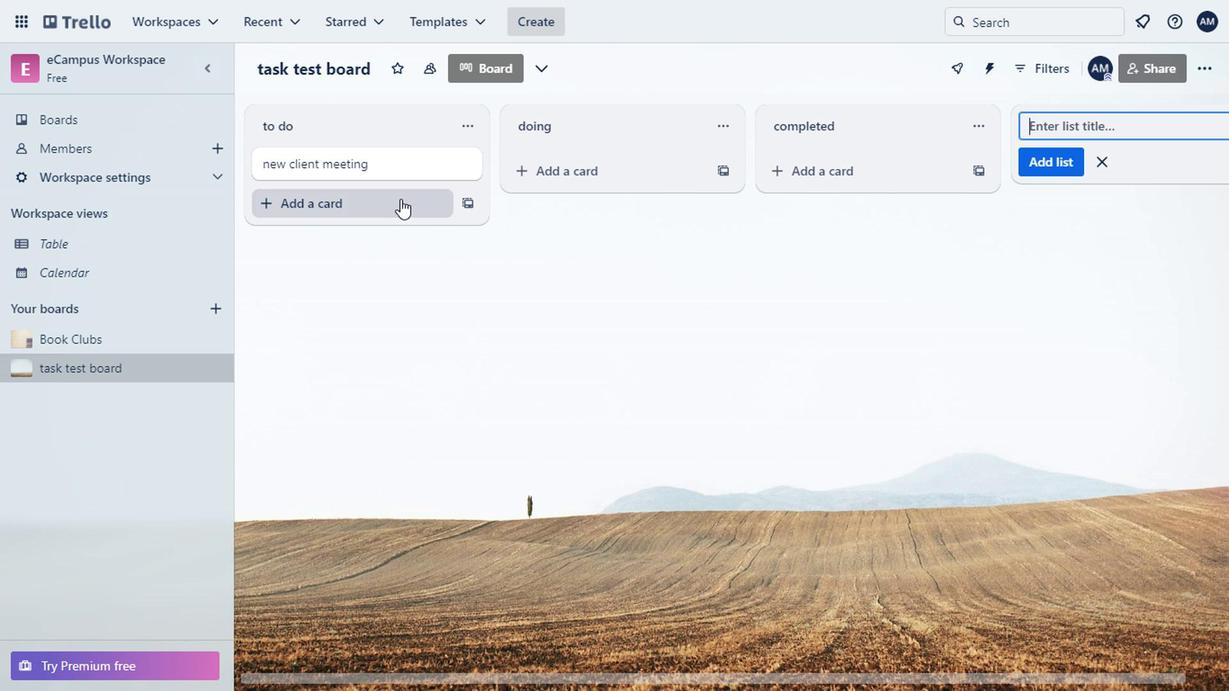 
Action: Mouse pressed left at (389, 199)
Screenshot: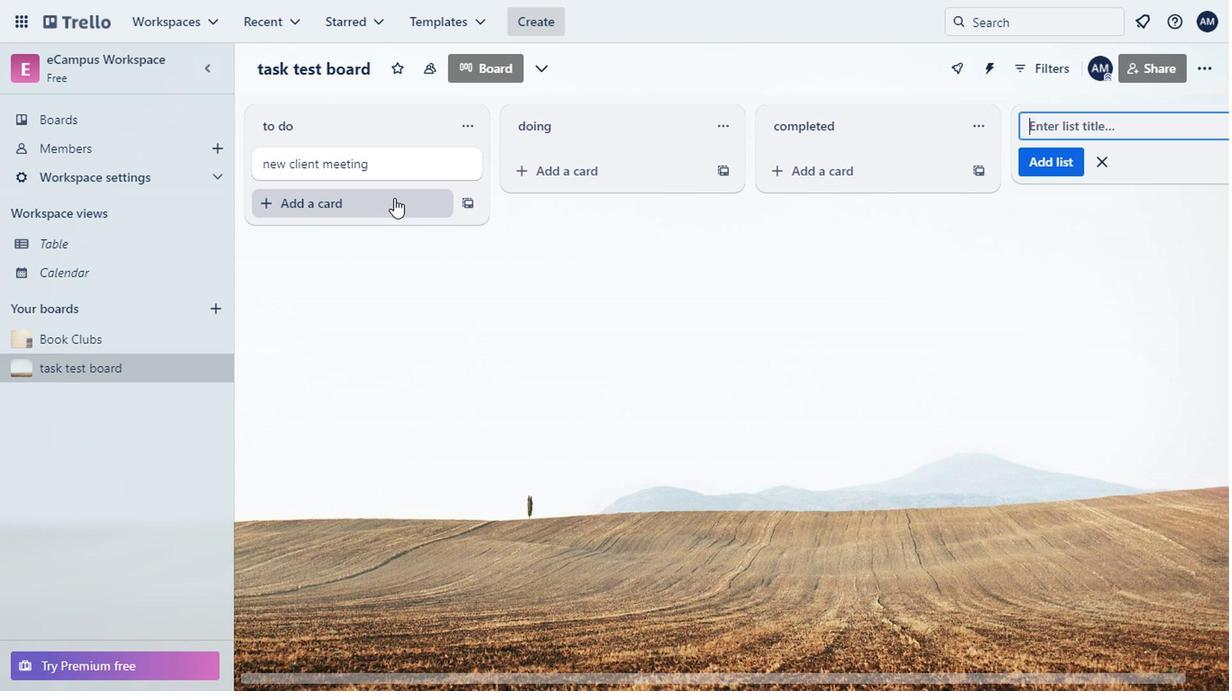 
Action: Mouse moved to (352, 216)
Screenshot: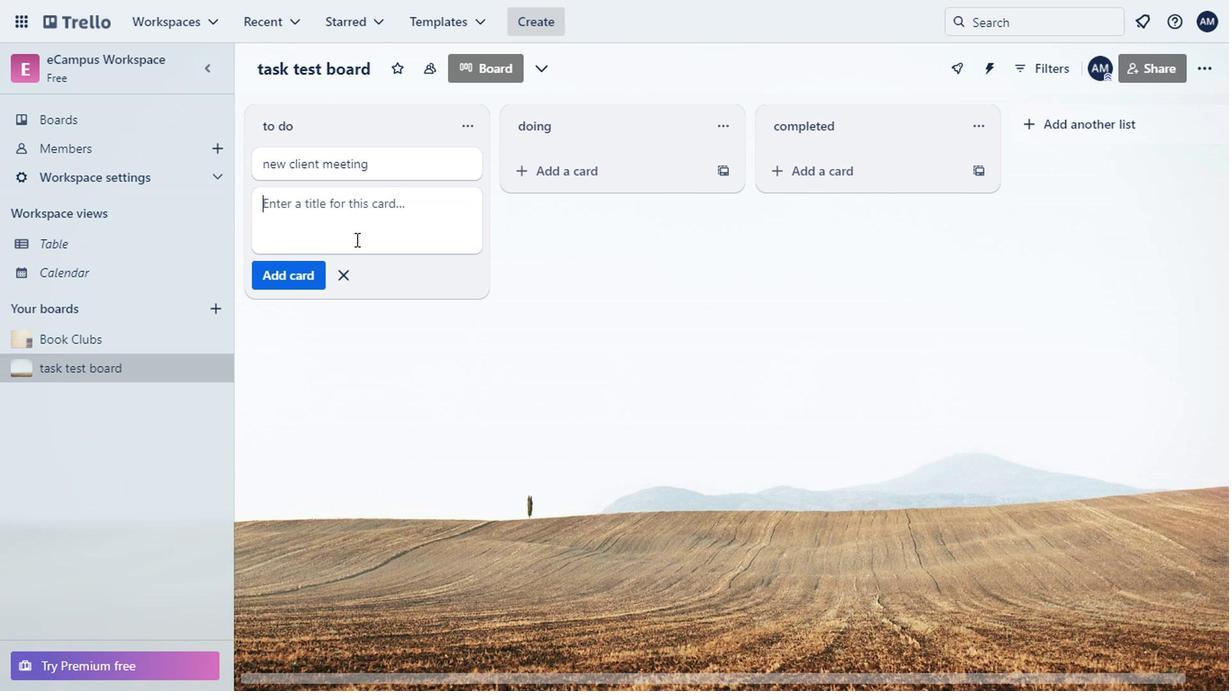 
Action: Key pressed tesd<Key.backspace>t<Key.enter>send<Key.space>weekk<Key.backspace>ly<Key.space>email<Key.enter>
Screenshot: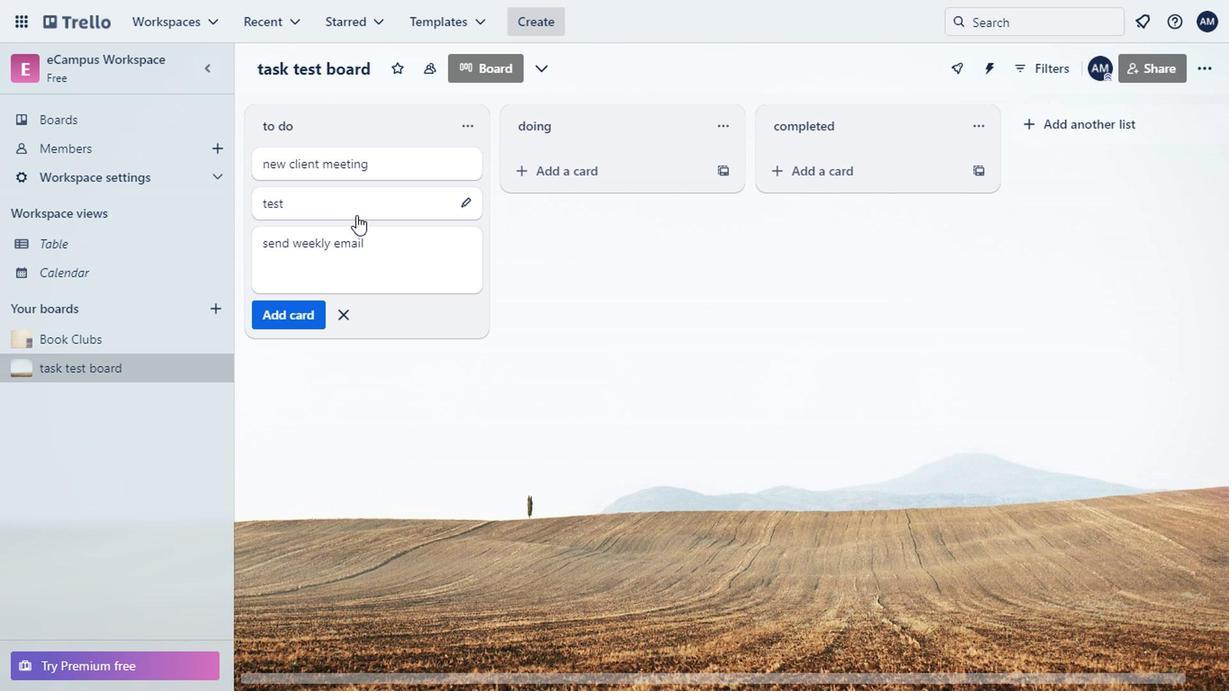 
Action: Mouse moved to (334, 284)
Screenshot: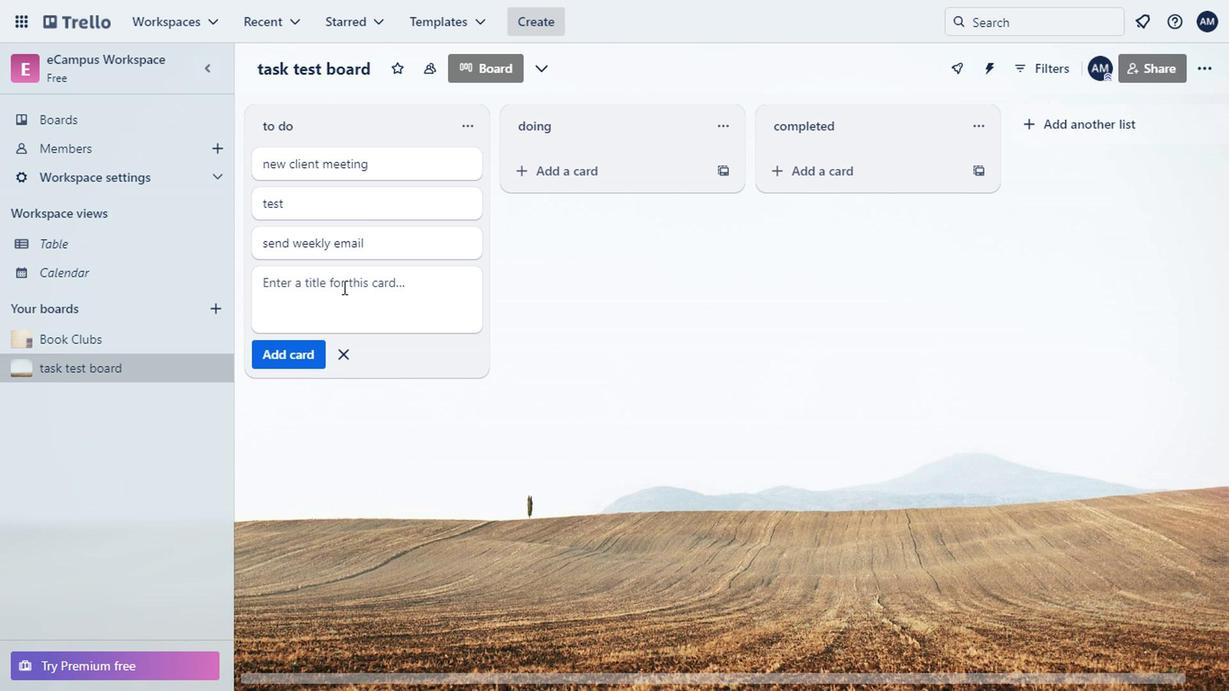 
Action: Mouse pressed left at (334, 284)
Screenshot: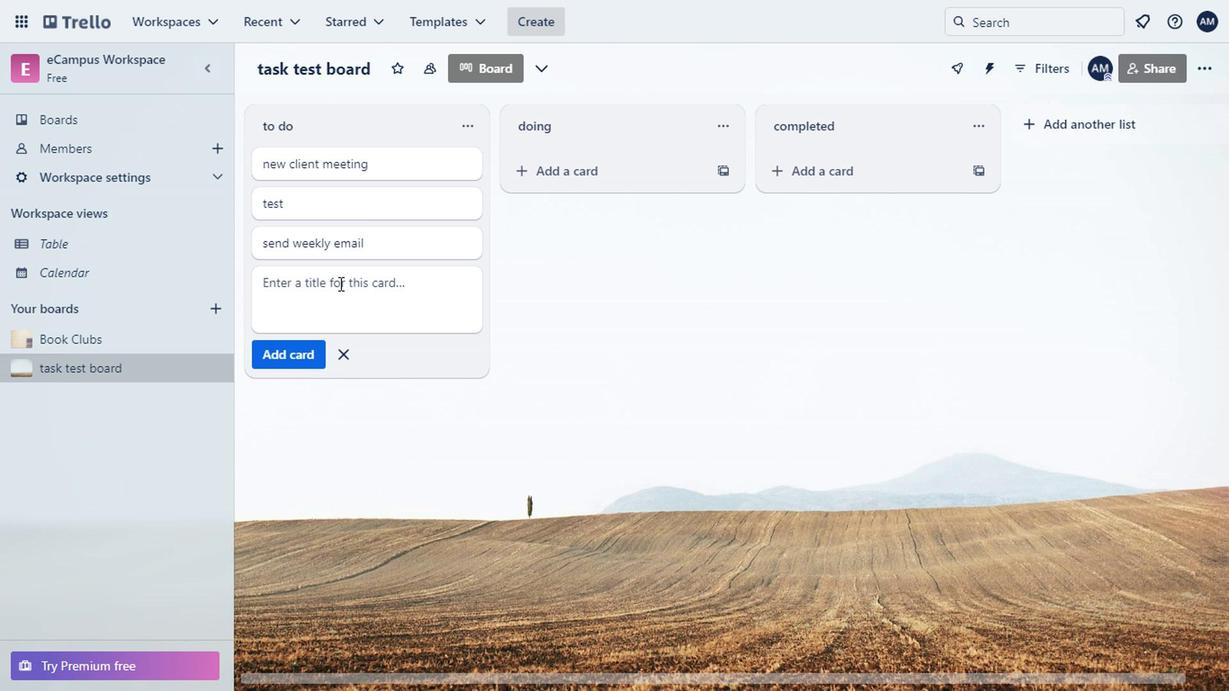 
Action: Mouse moved to (325, 295)
Screenshot: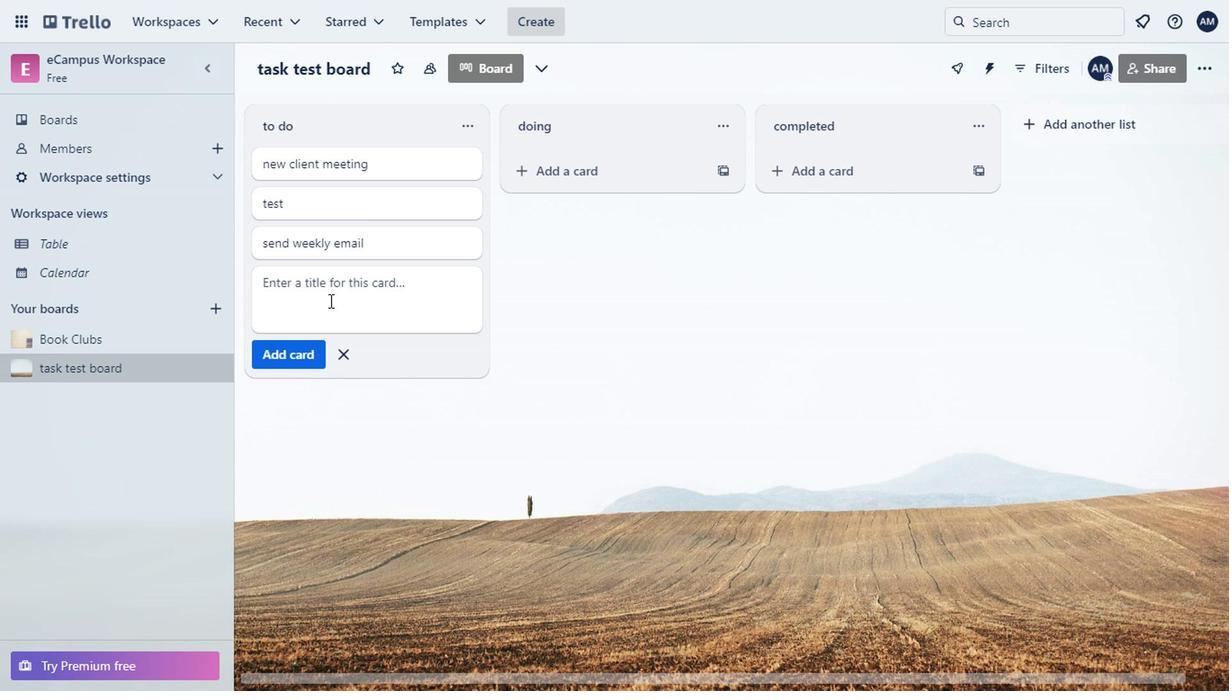 
Action: Mouse pressed left at (325, 295)
Screenshot: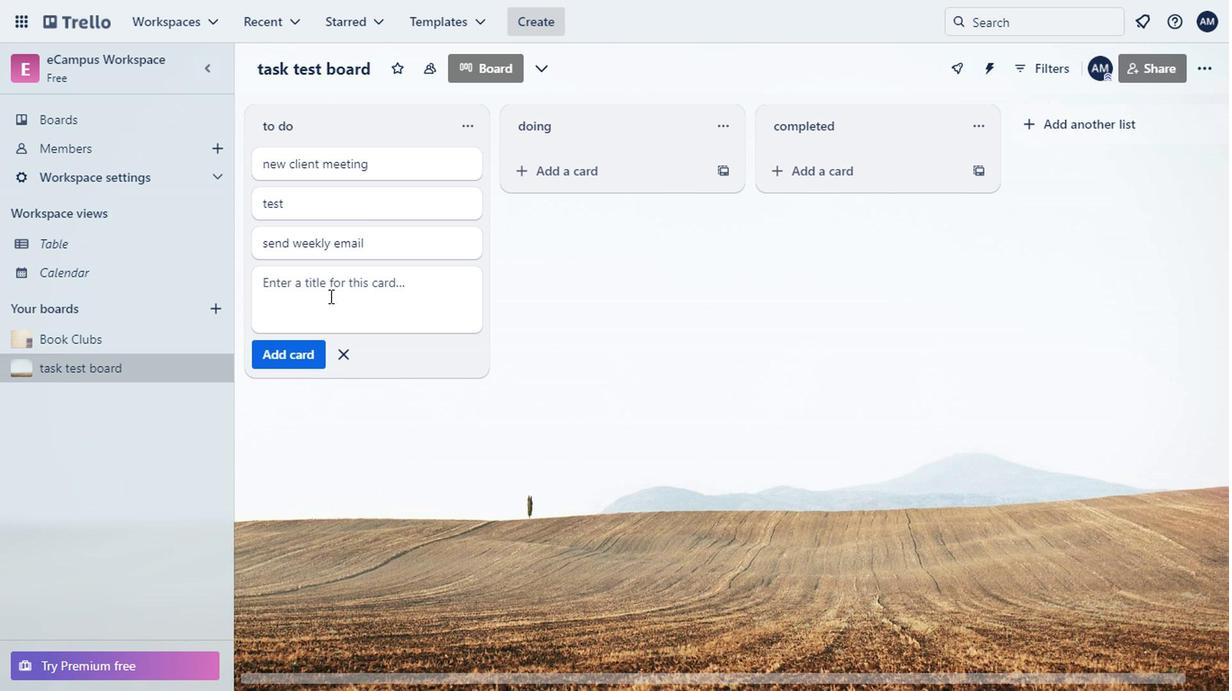
Action: Key pressed connect<Key.space>to<Key.space>10<Key.space>peoplevon<Key.backspace><Key.backspace><Key.backspace><Key.space>on<Key.space>fb<Key.enter>connect<Key.space>15<Key.space>people<Key.space>on<Key.space>insta<Key.enter>connect<Key.space>5<Key.space>people<Key.space>on<Key.space>lim<Key.backspace>nkedin<Key.enter>
Screenshot: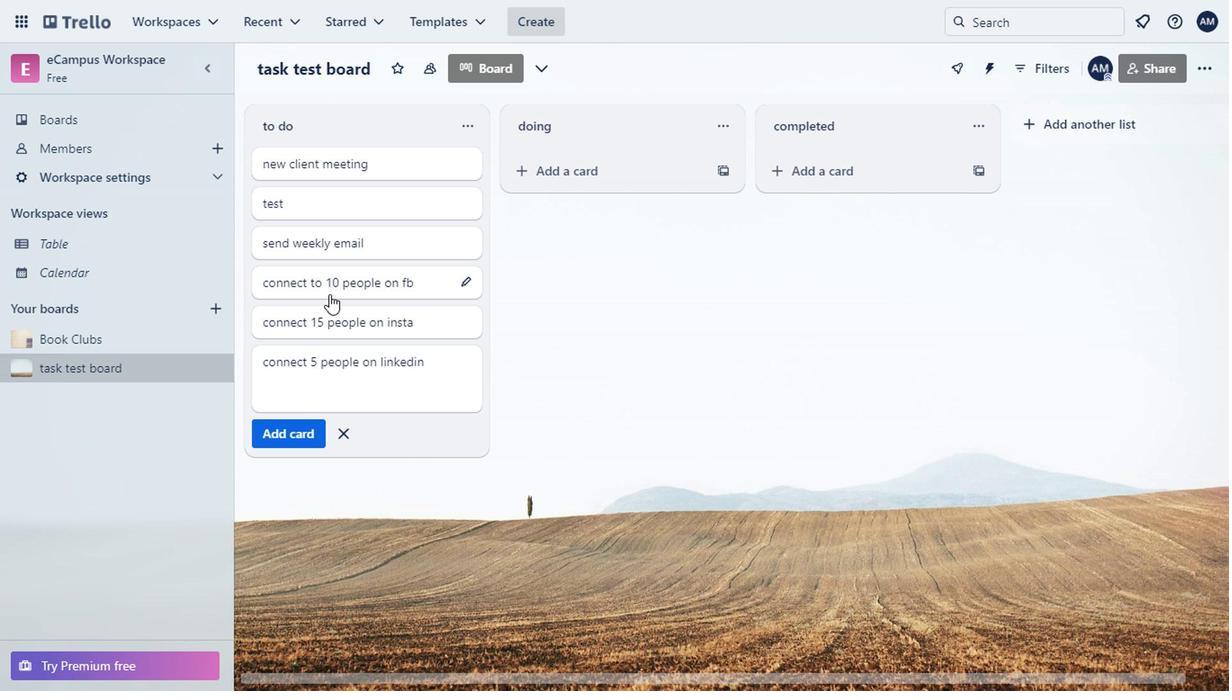 
Action: Mouse moved to (369, 177)
Screenshot: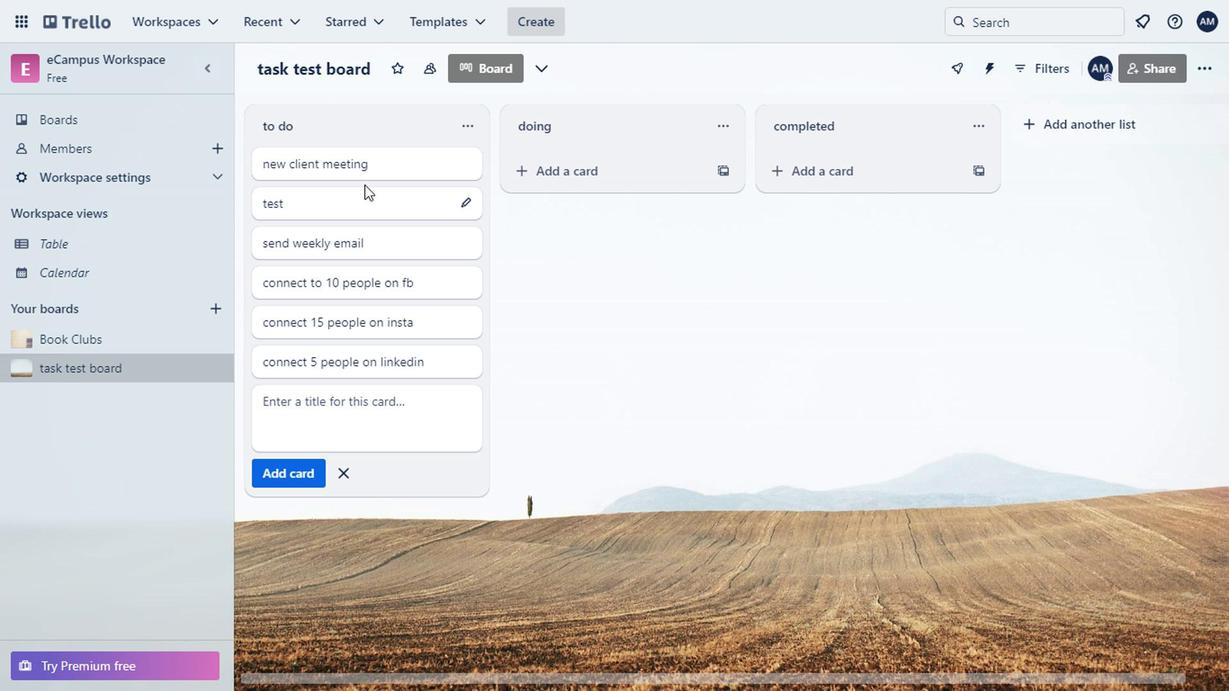
Action: Mouse pressed left at (369, 177)
Screenshot: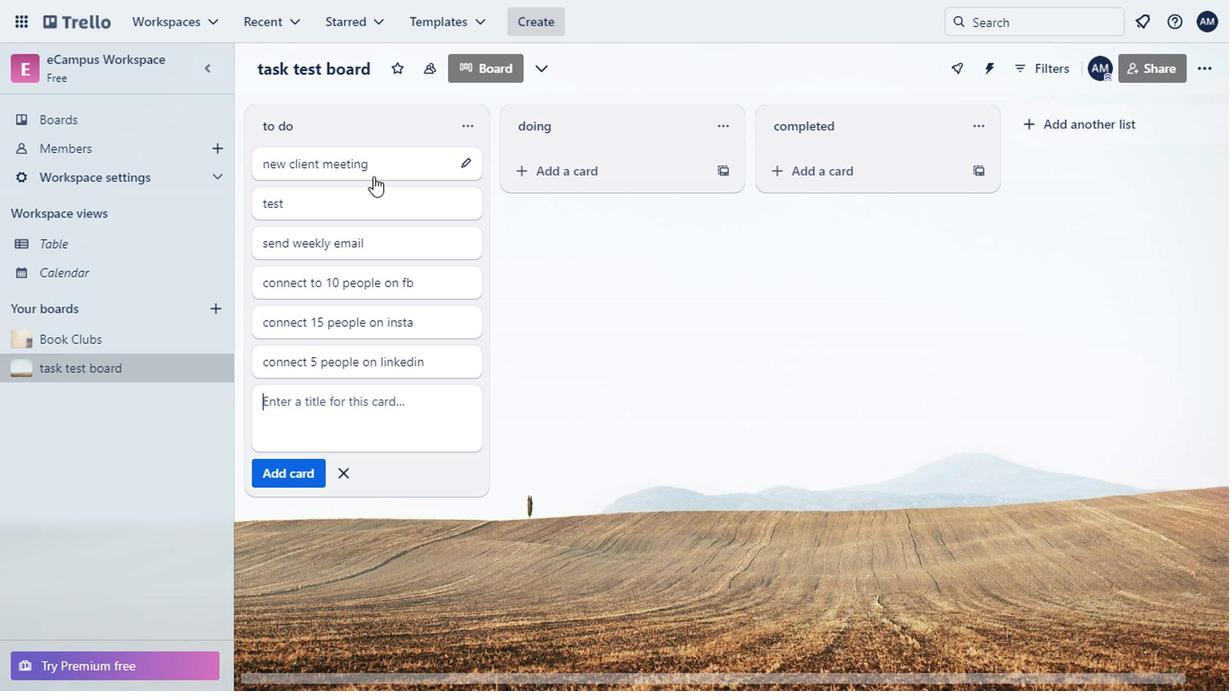
Action: Mouse moved to (863, 201)
Screenshot: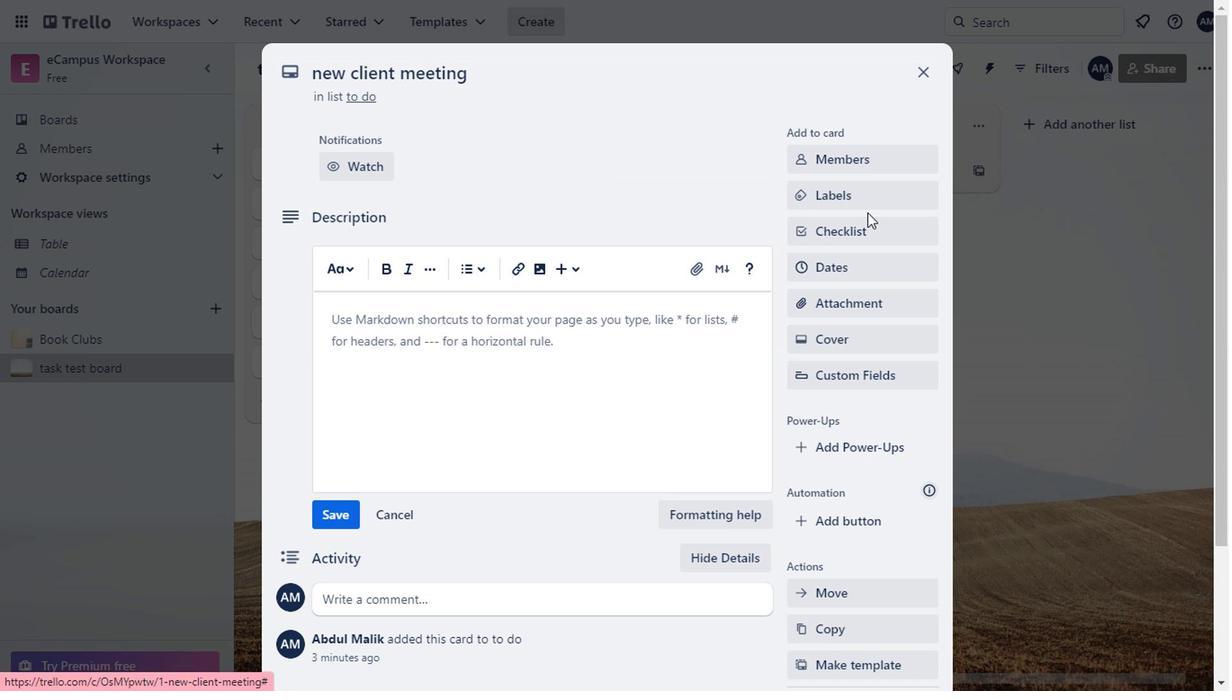 
Action: Mouse pressed left at (863, 201)
Screenshot: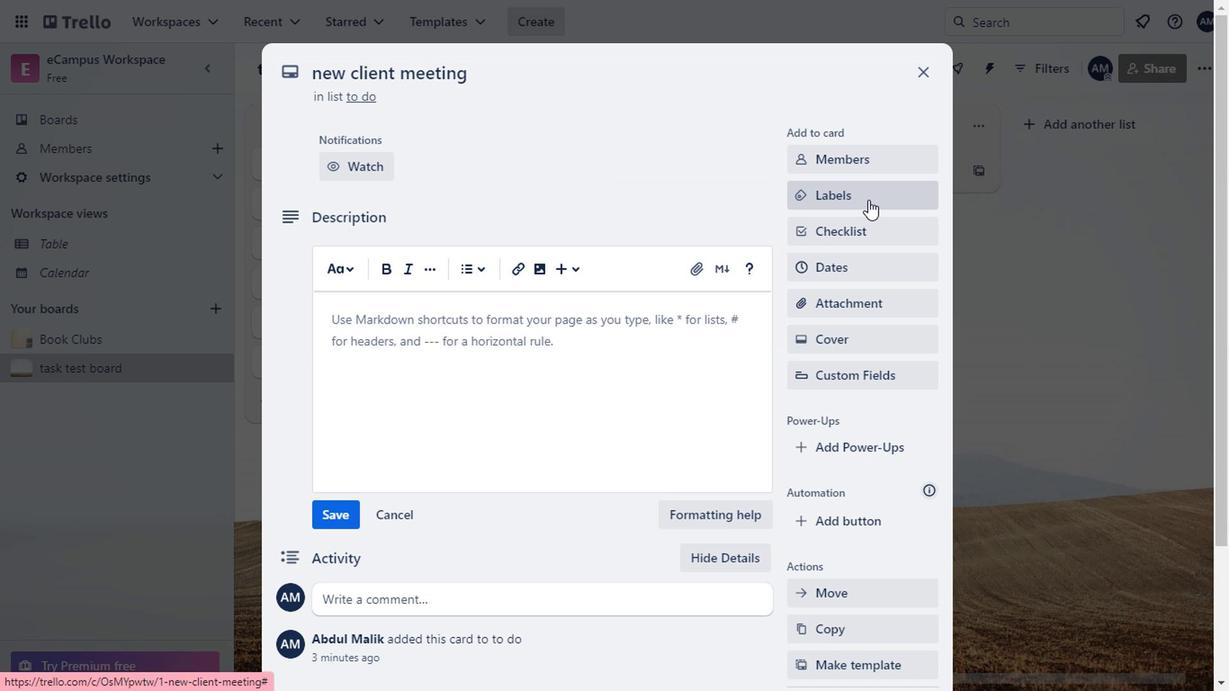 
Action: Mouse moved to (803, 348)
Screenshot: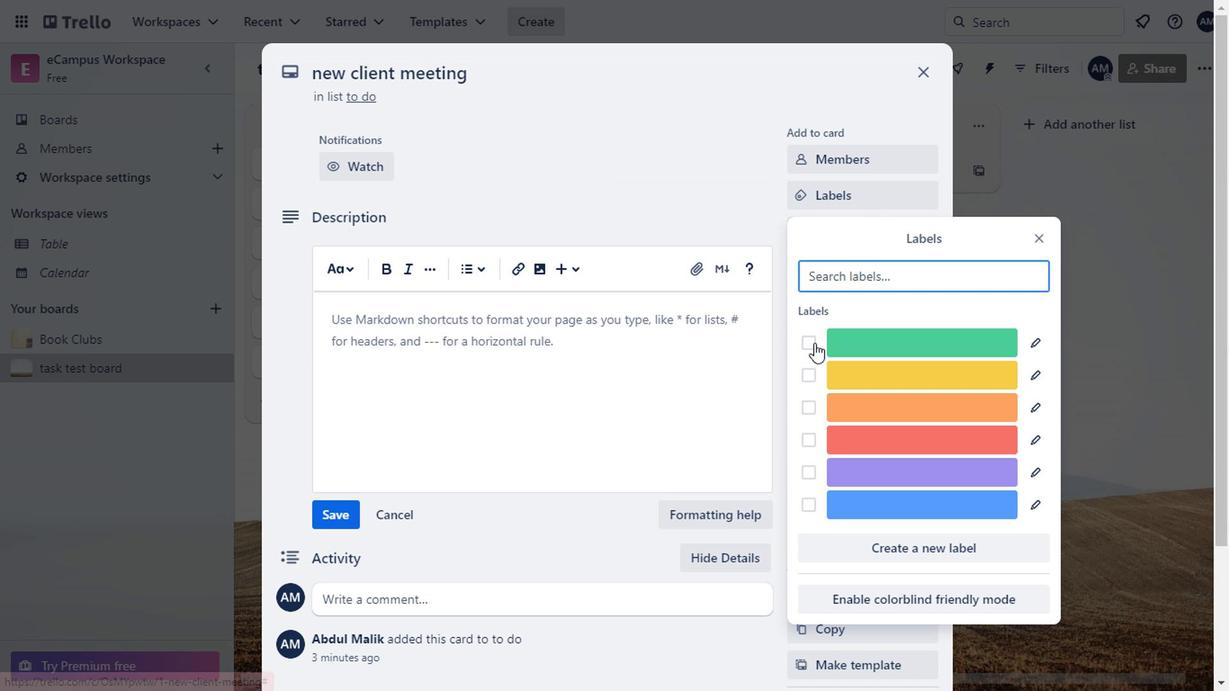 
Action: Mouse pressed left at (803, 348)
Screenshot: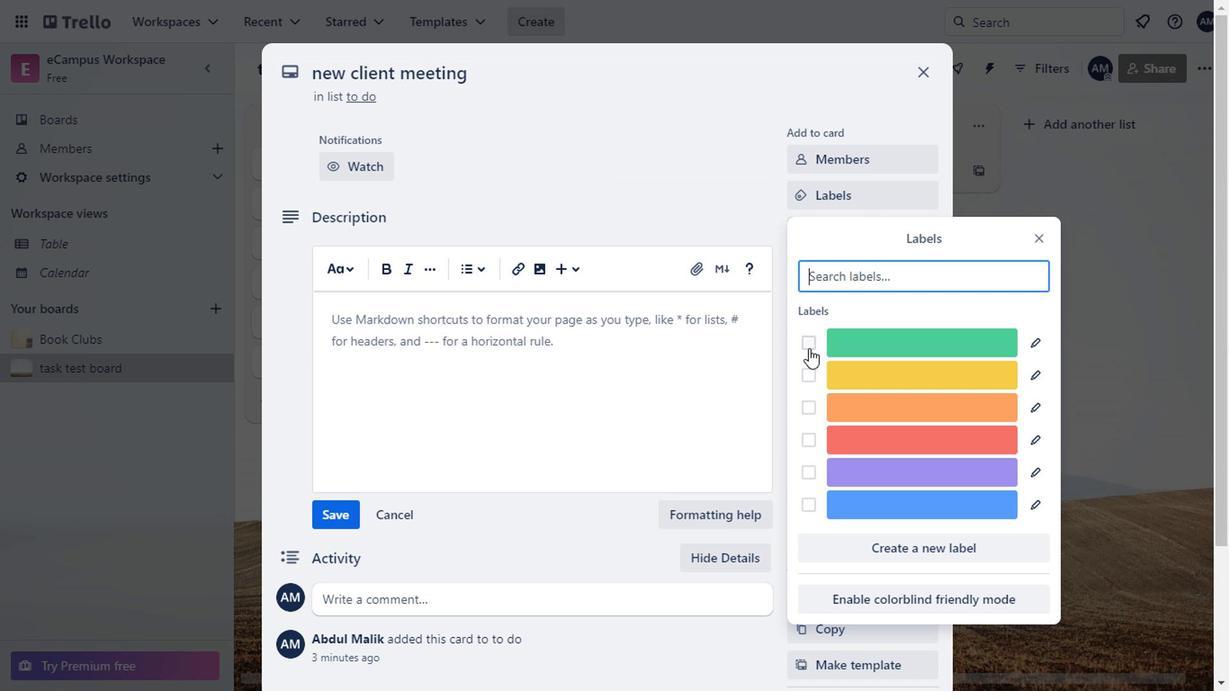 
Action: Mouse moved to (1033, 345)
Screenshot: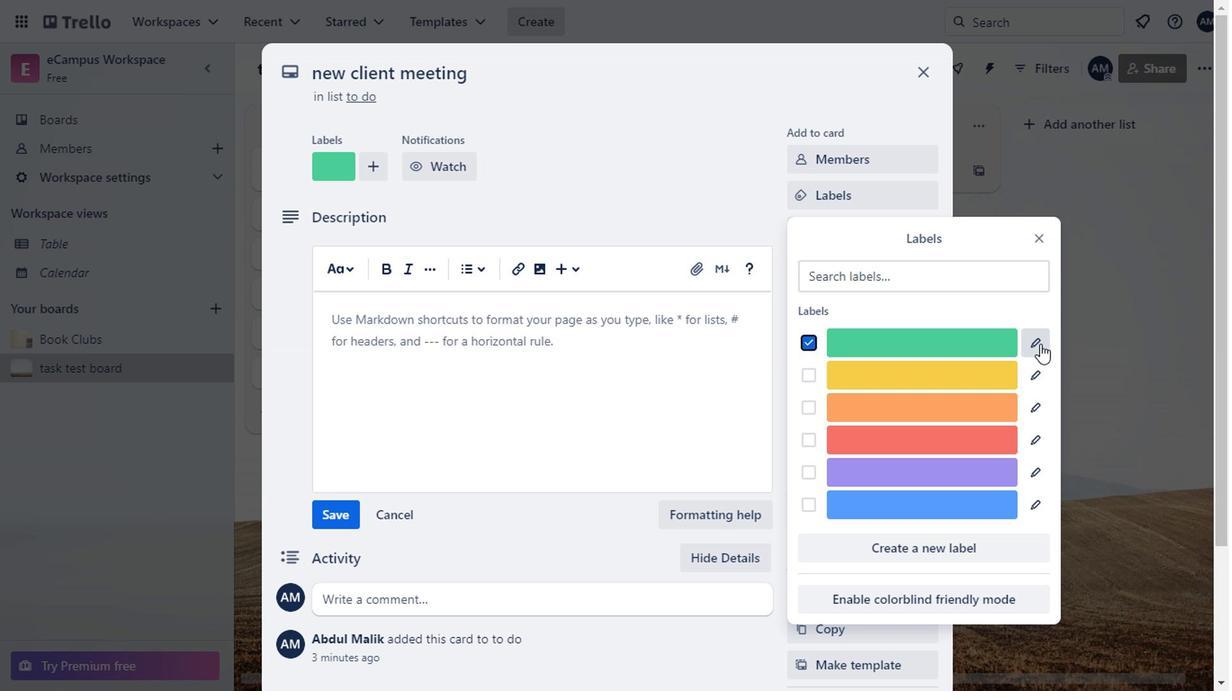 
Action: Mouse pressed left at (1033, 345)
Screenshot: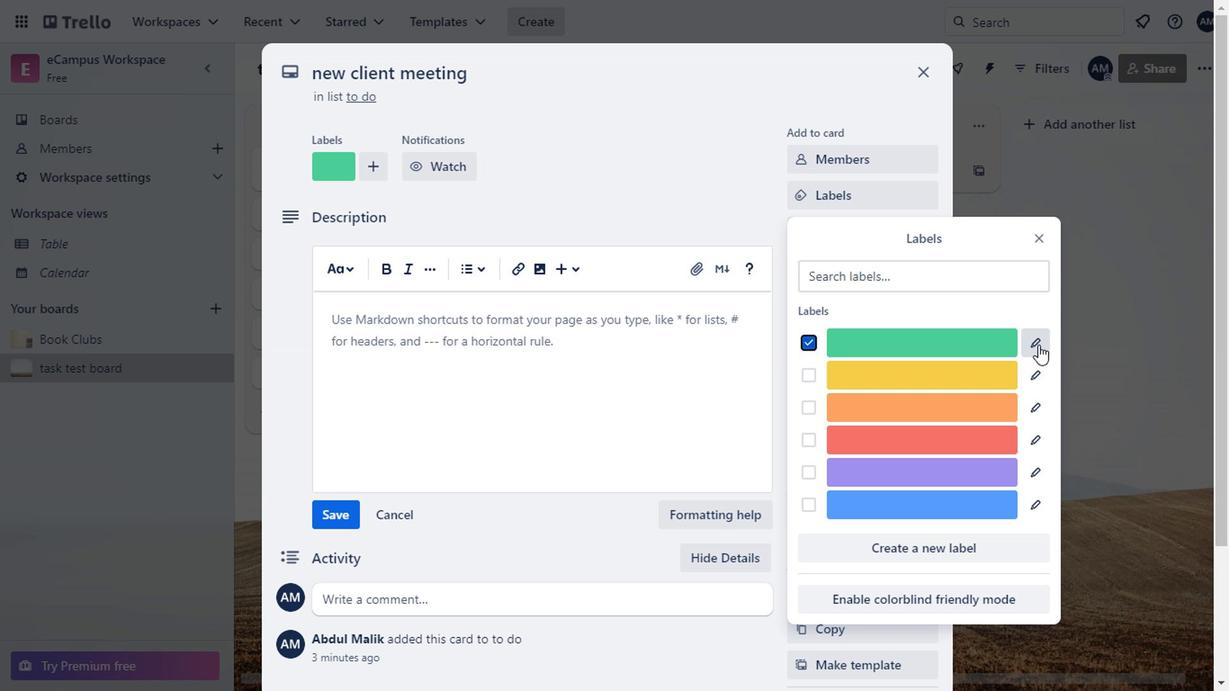 
Action: Mouse moved to (887, 314)
Screenshot: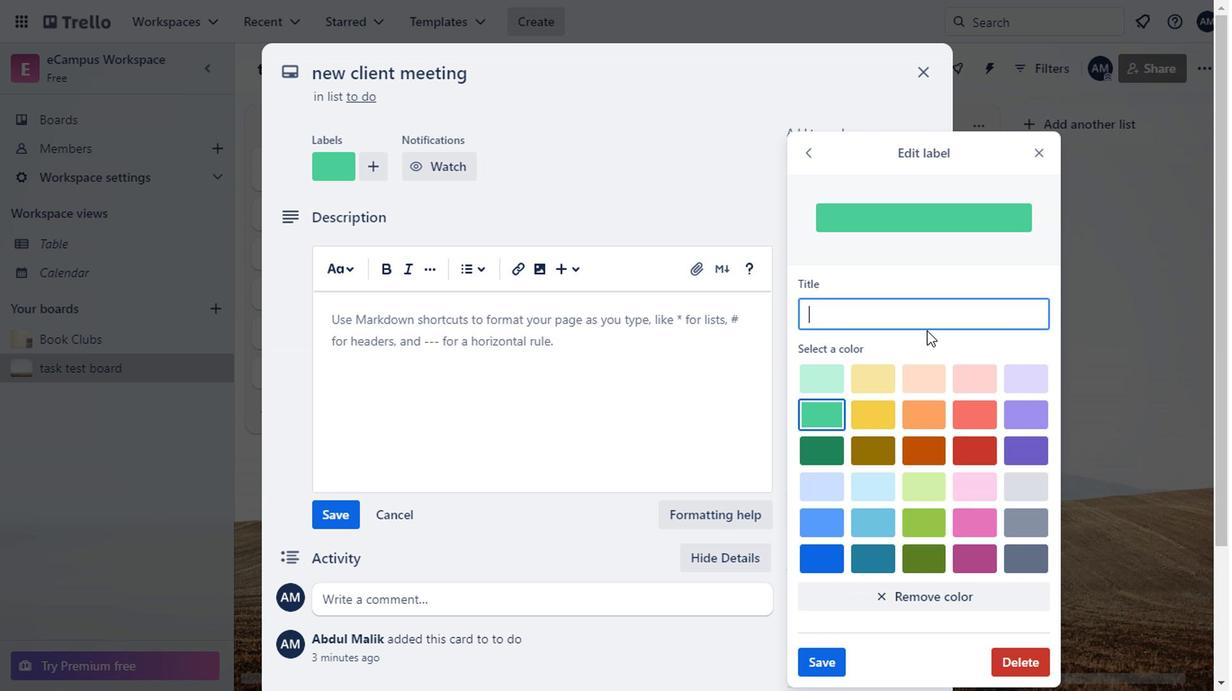 
Action: Mouse pressed left at (887, 314)
Screenshot: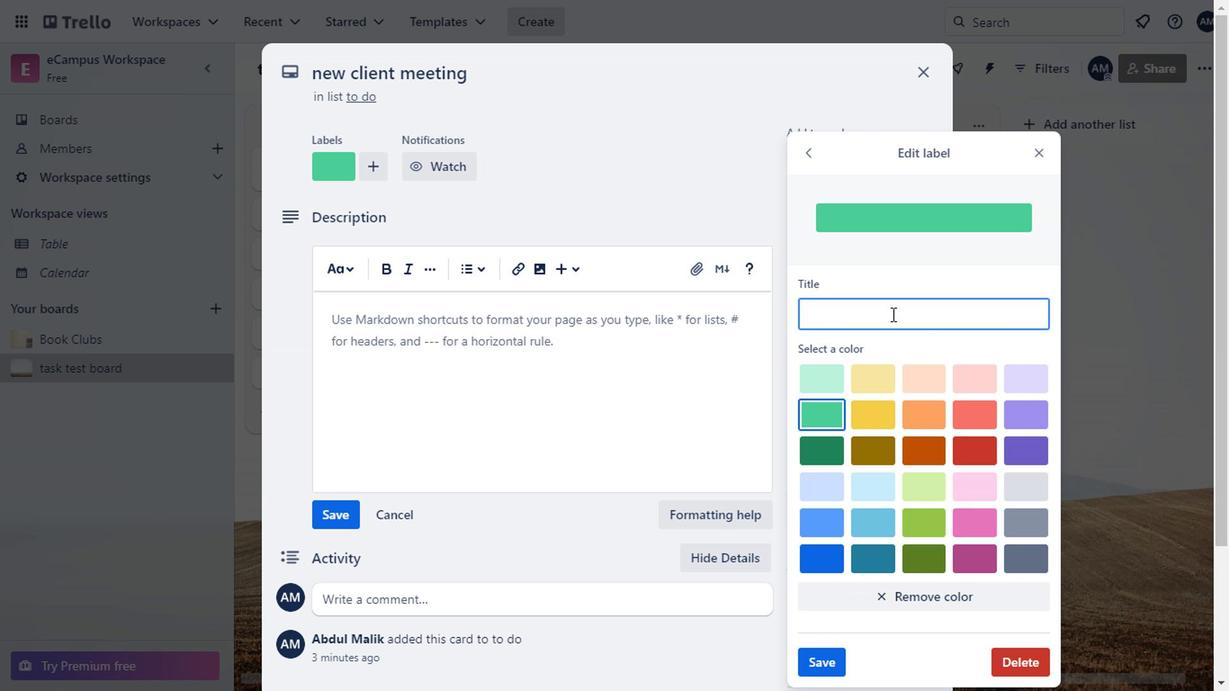 
Action: Key pressed meeting<Key.enter>
Screenshot: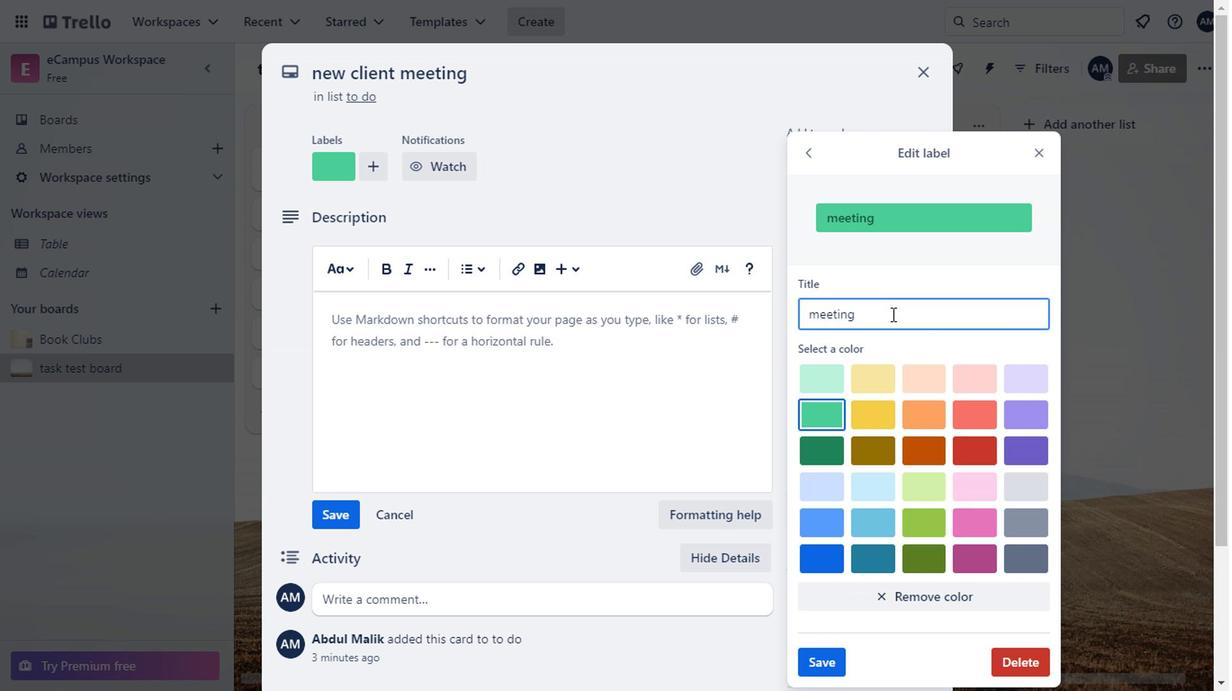 
Action: Mouse moved to (799, 341)
Screenshot: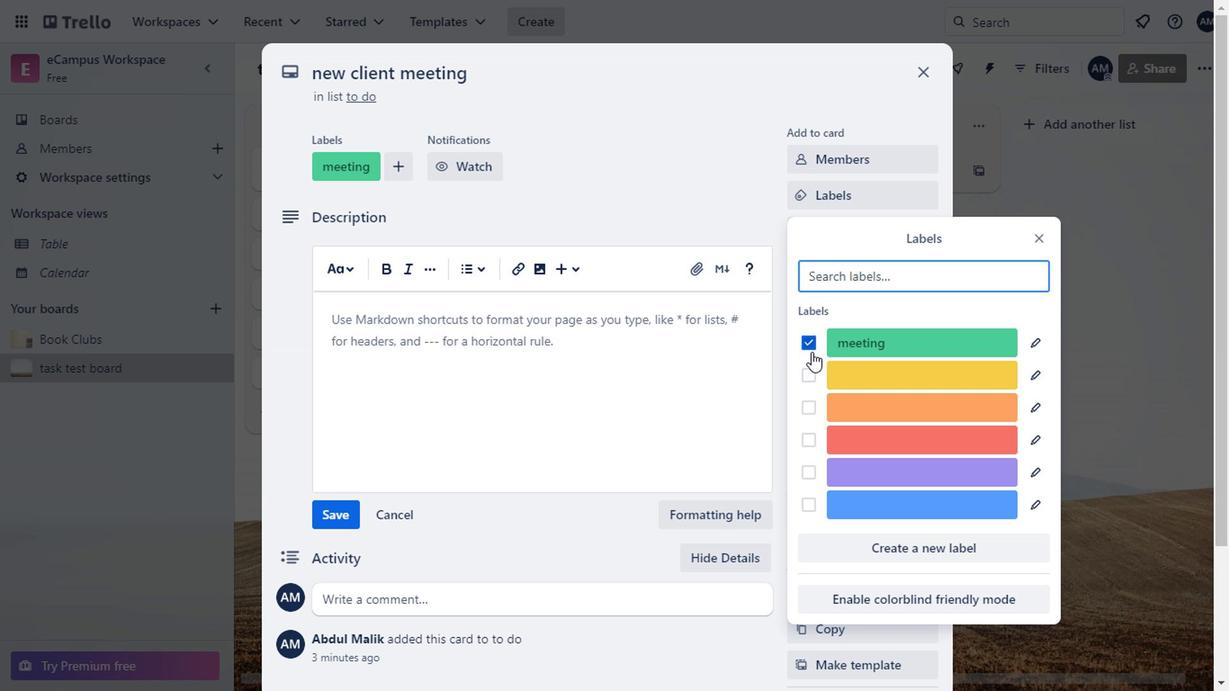 
Action: Mouse pressed left at (799, 341)
Screenshot: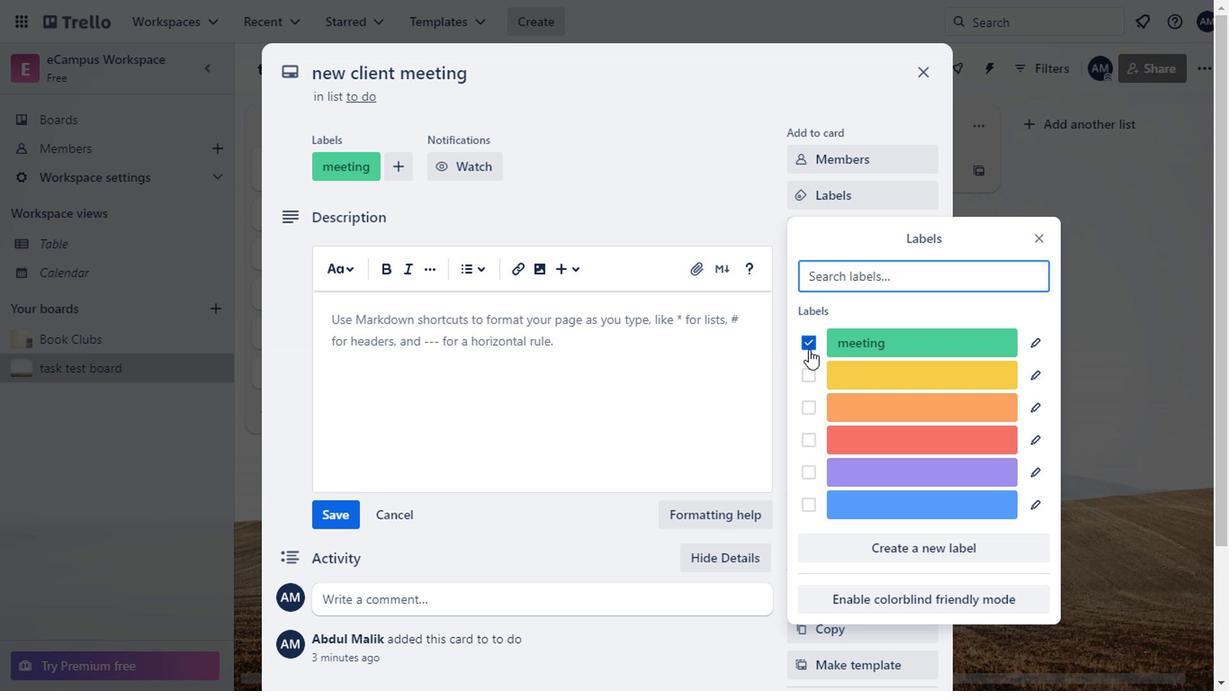 
Action: Mouse moved to (1034, 373)
Screenshot: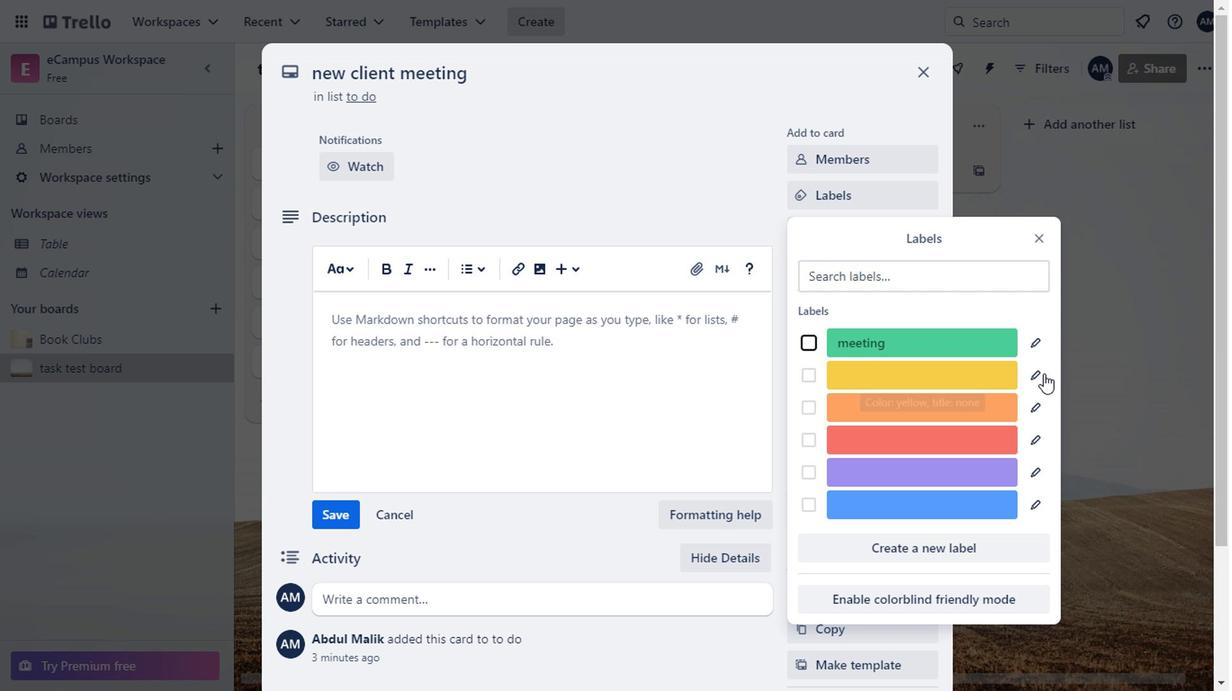
Action: Mouse pressed left at (1034, 373)
Screenshot: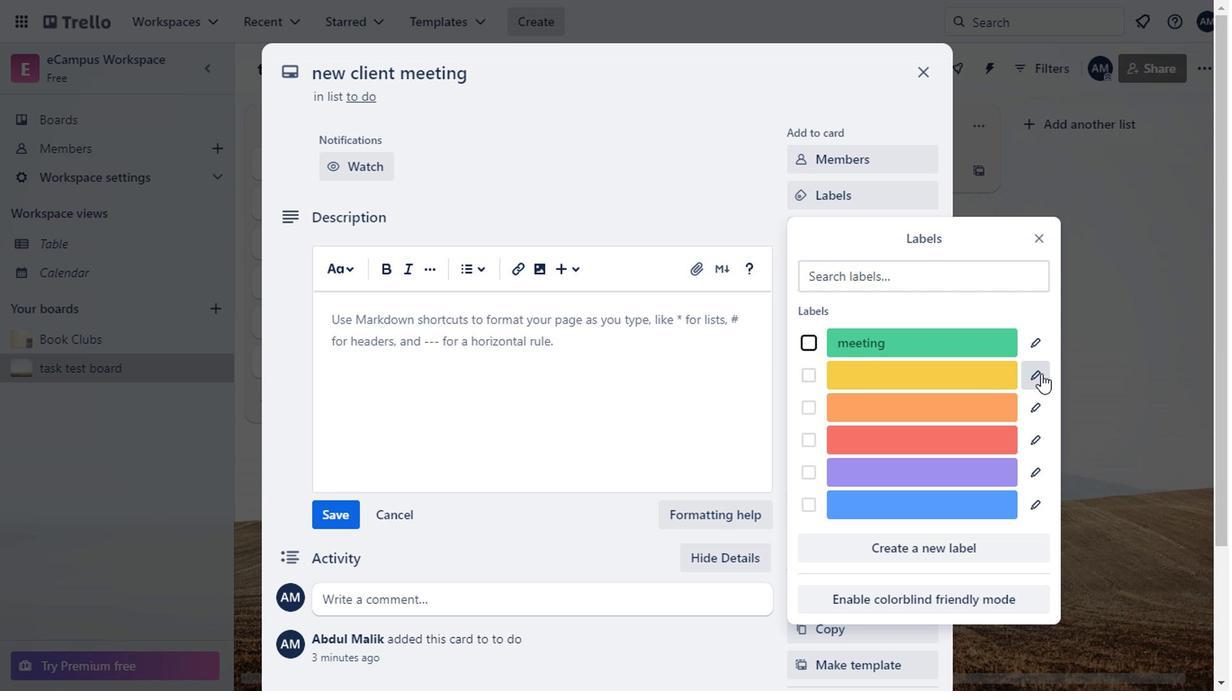 
Action: Mouse moved to (823, 312)
Screenshot: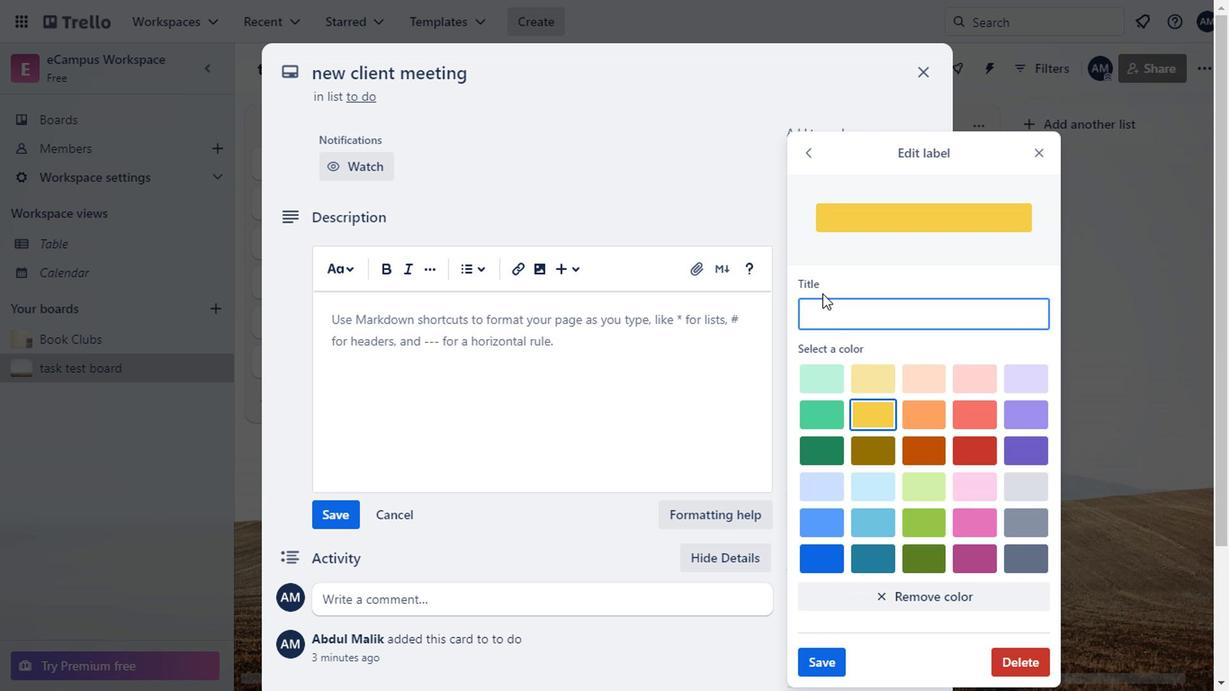 
Action: Key pressed project<Key.enter>
Screenshot: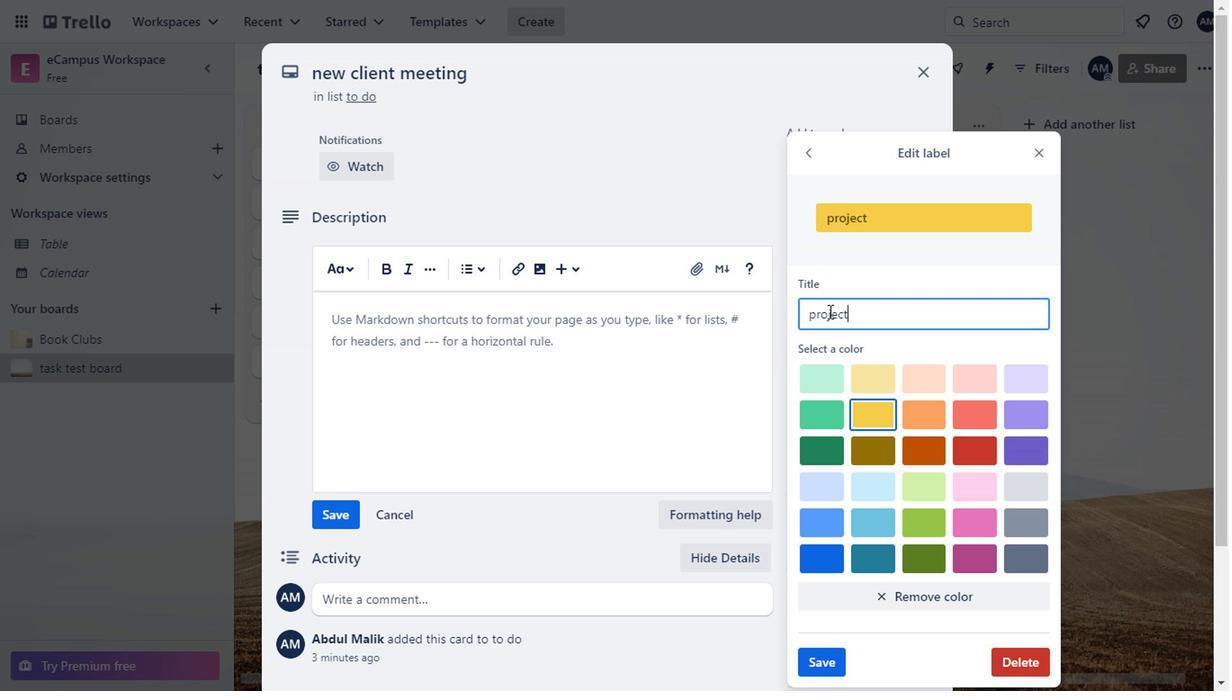 
Action: Mouse moved to (1034, 402)
Screenshot: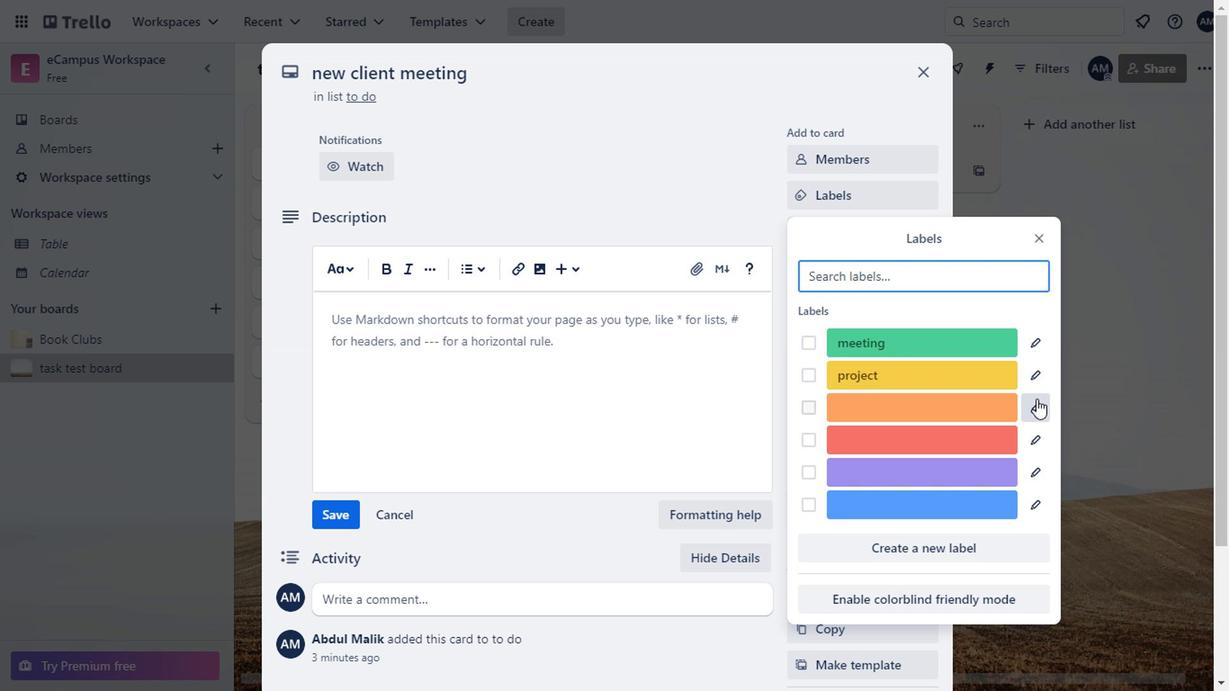 
Action: Mouse pressed left at (1034, 402)
Screenshot: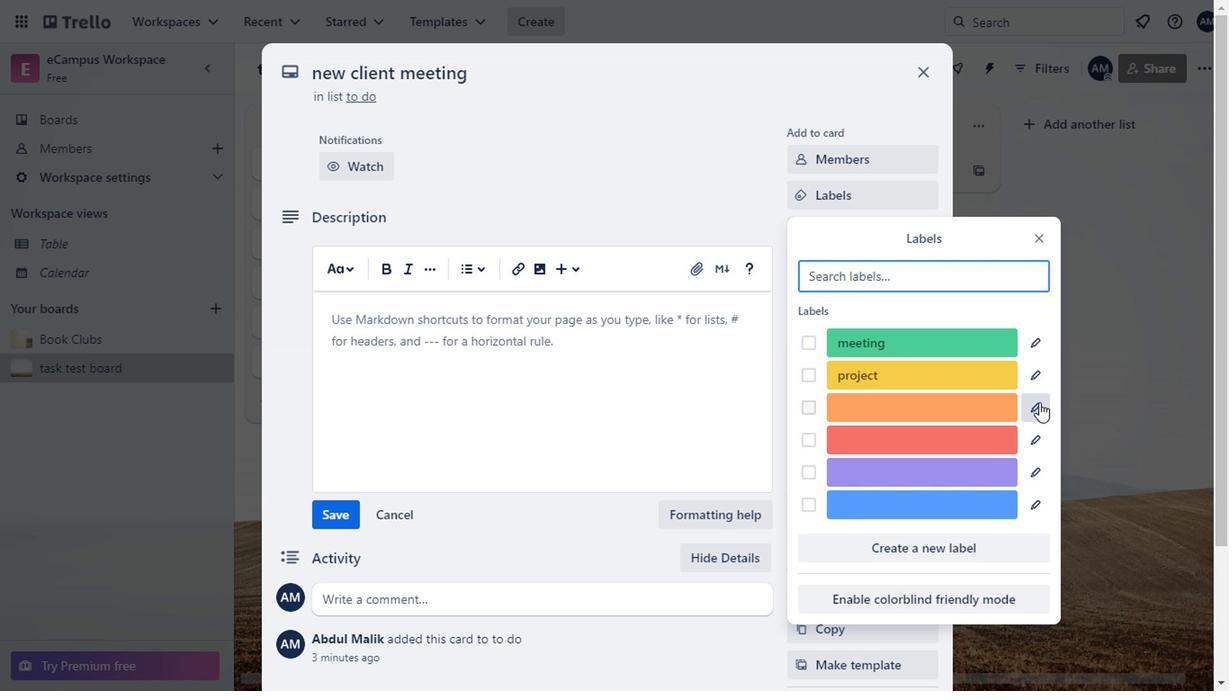 
Action: Mouse moved to (838, 326)
Screenshot: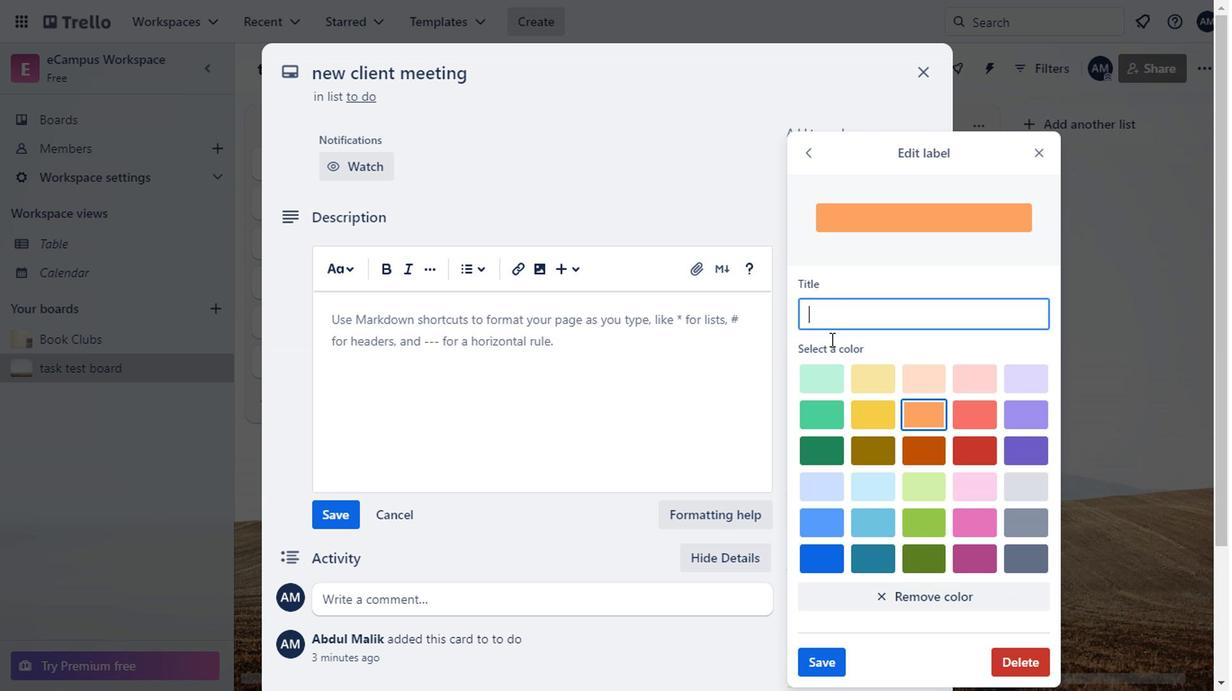 
Action: Mouse pressed left at (838, 326)
Screenshot: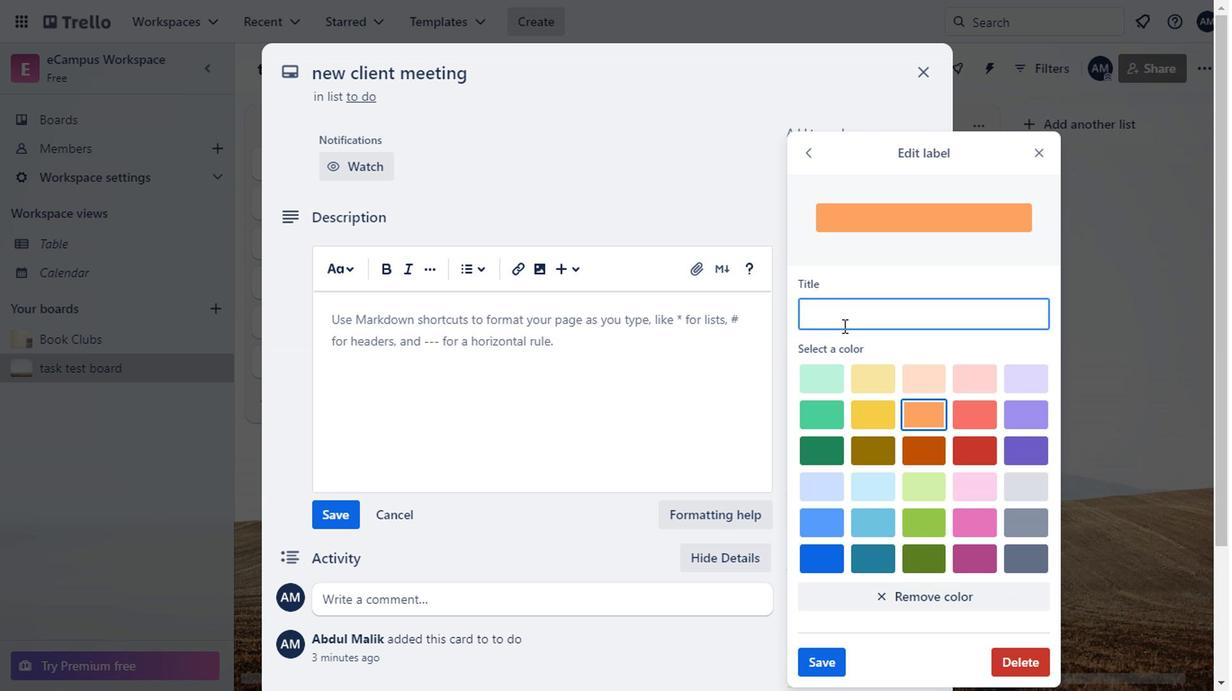 
Action: Mouse moved to (838, 316)
Screenshot: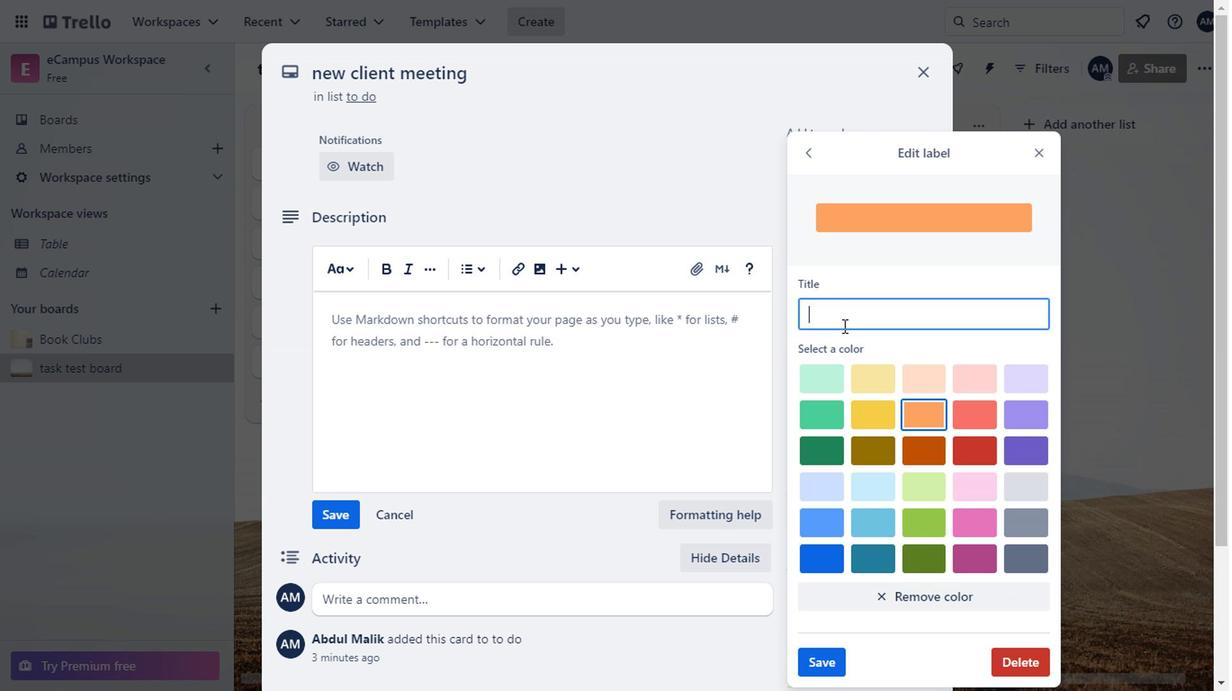 
Action: Mouse pressed left at (838, 316)
Screenshot: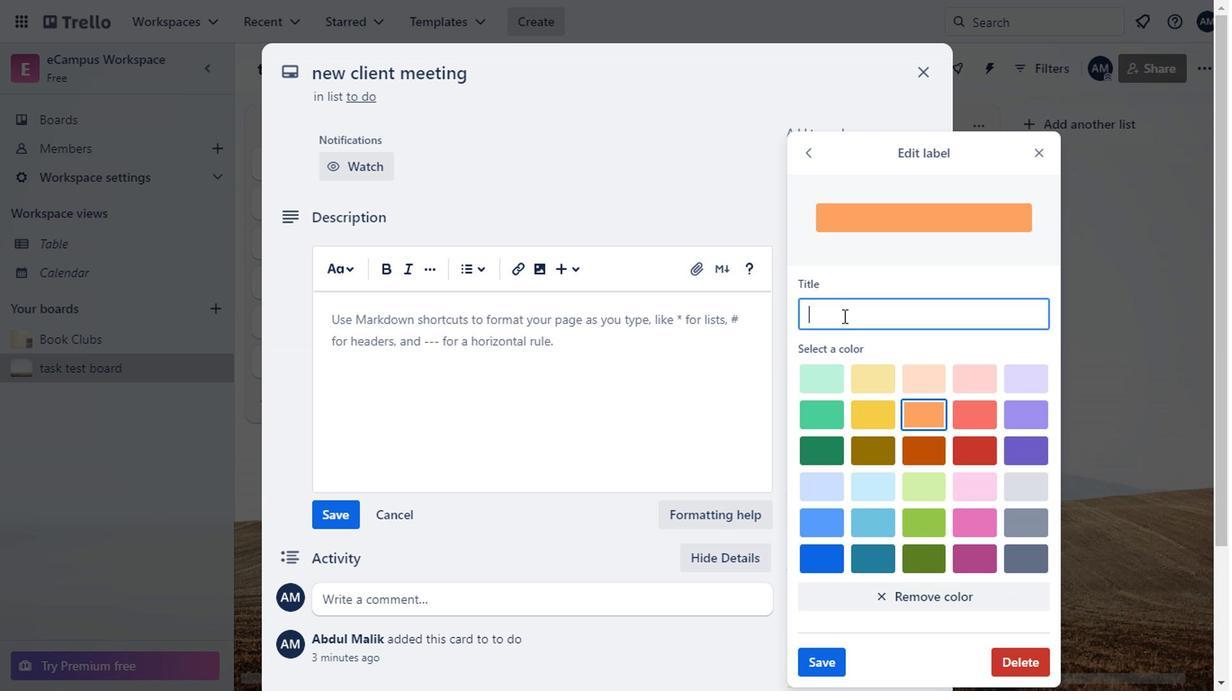 
Action: Key pressed email<Key.enter>
Screenshot: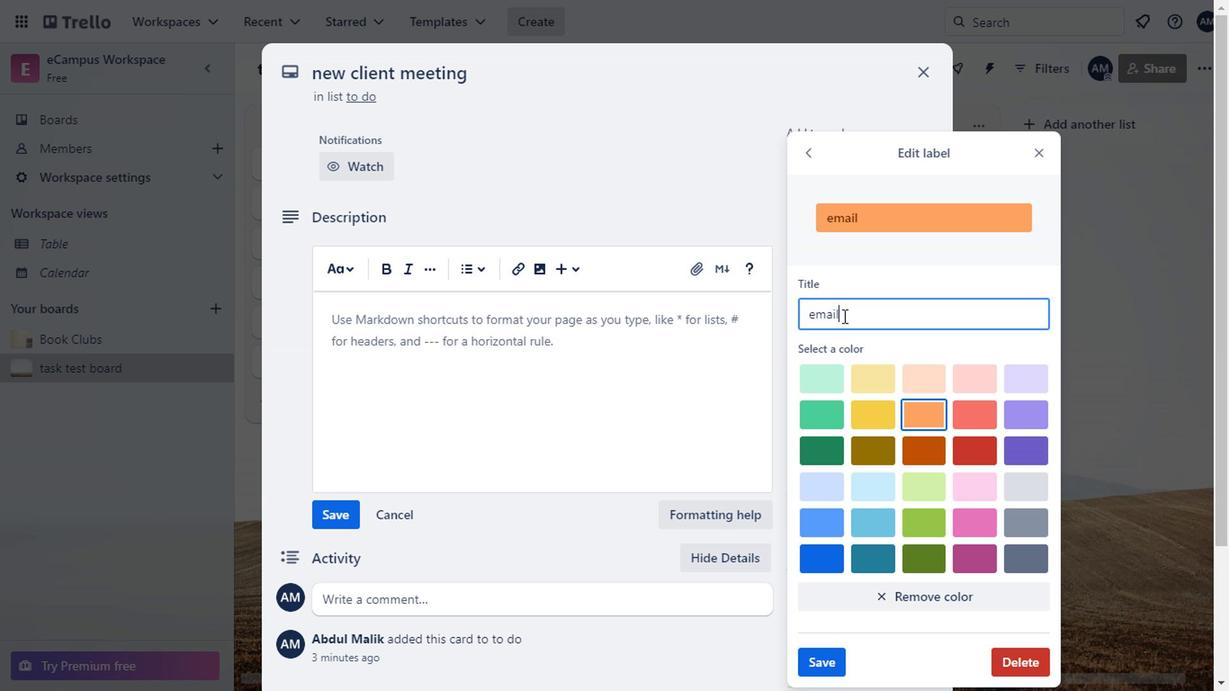 
Action: Mouse moved to (1027, 444)
Screenshot: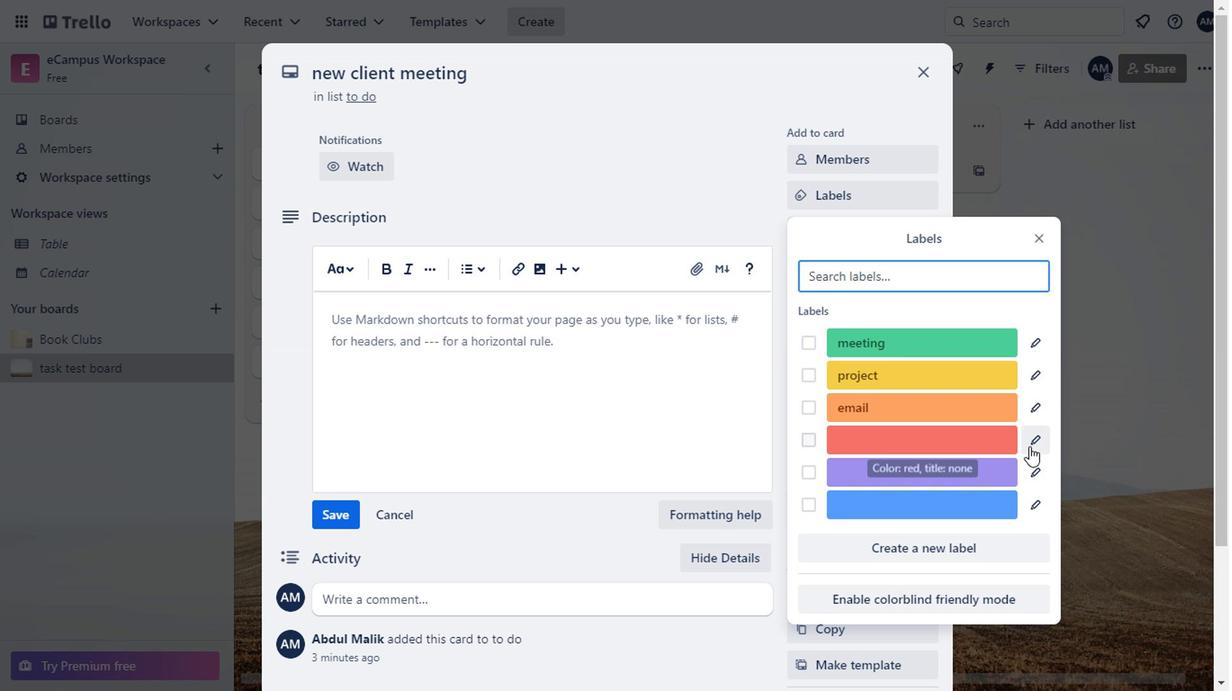 
Action: Mouse pressed left at (1027, 444)
Screenshot: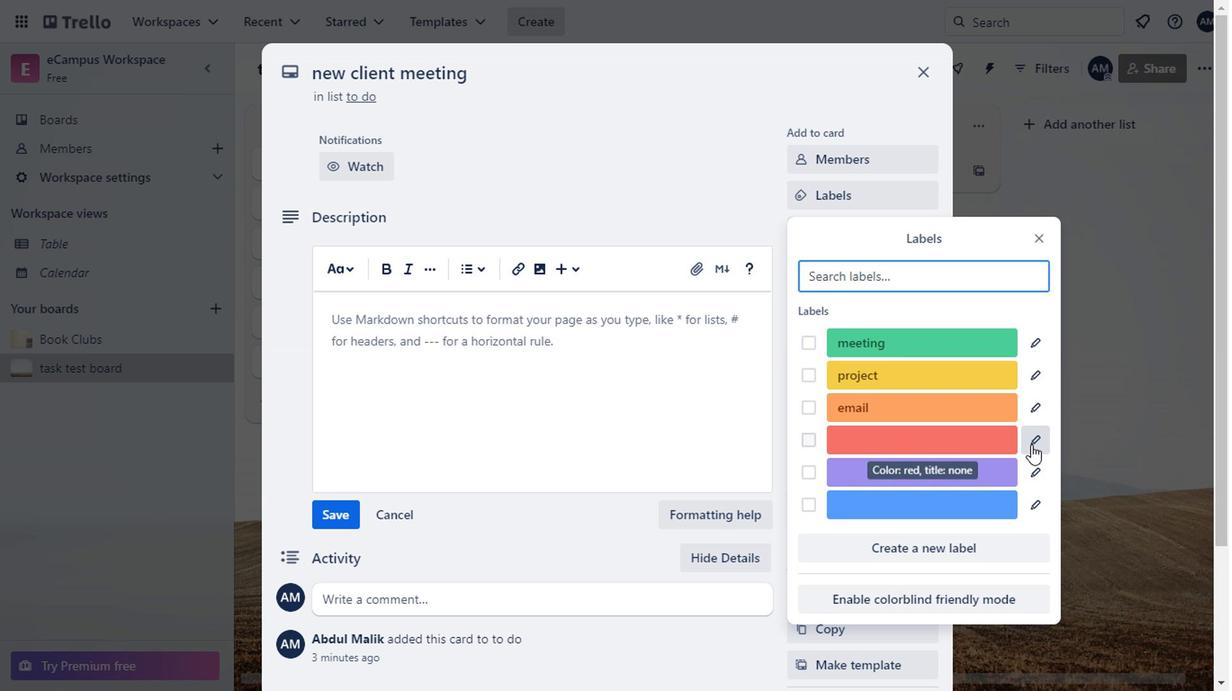 
Action: Mouse moved to (838, 307)
Screenshot: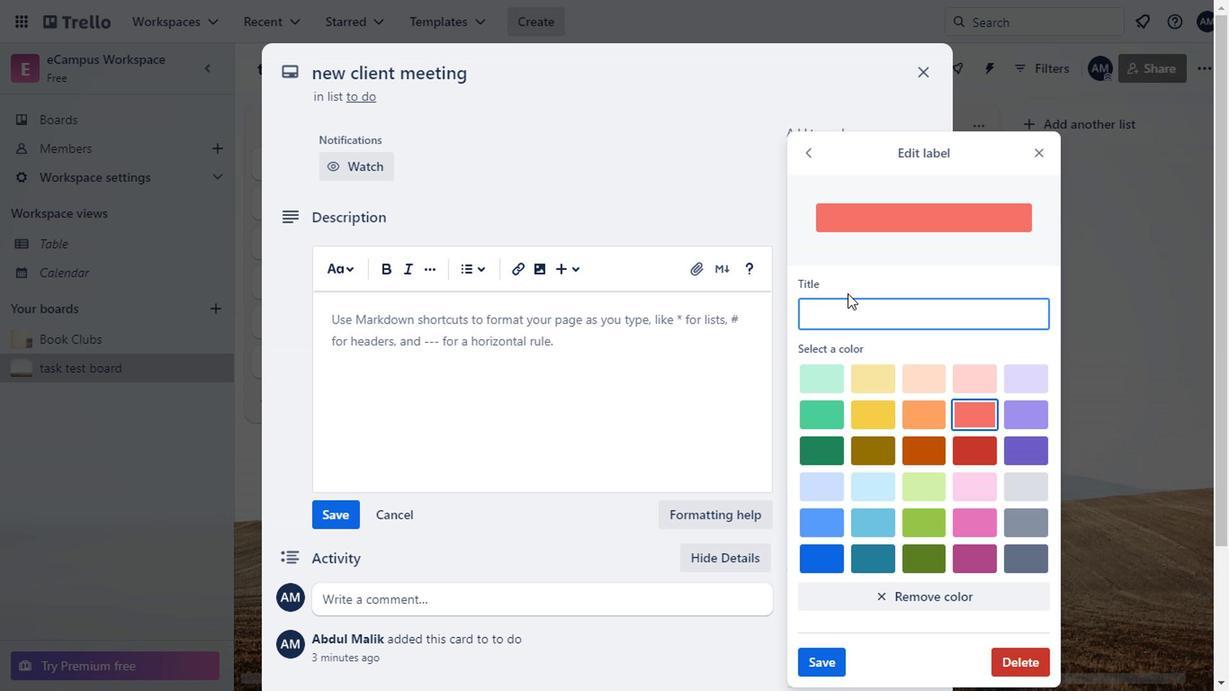 
Action: Mouse pressed left at (838, 307)
Screenshot: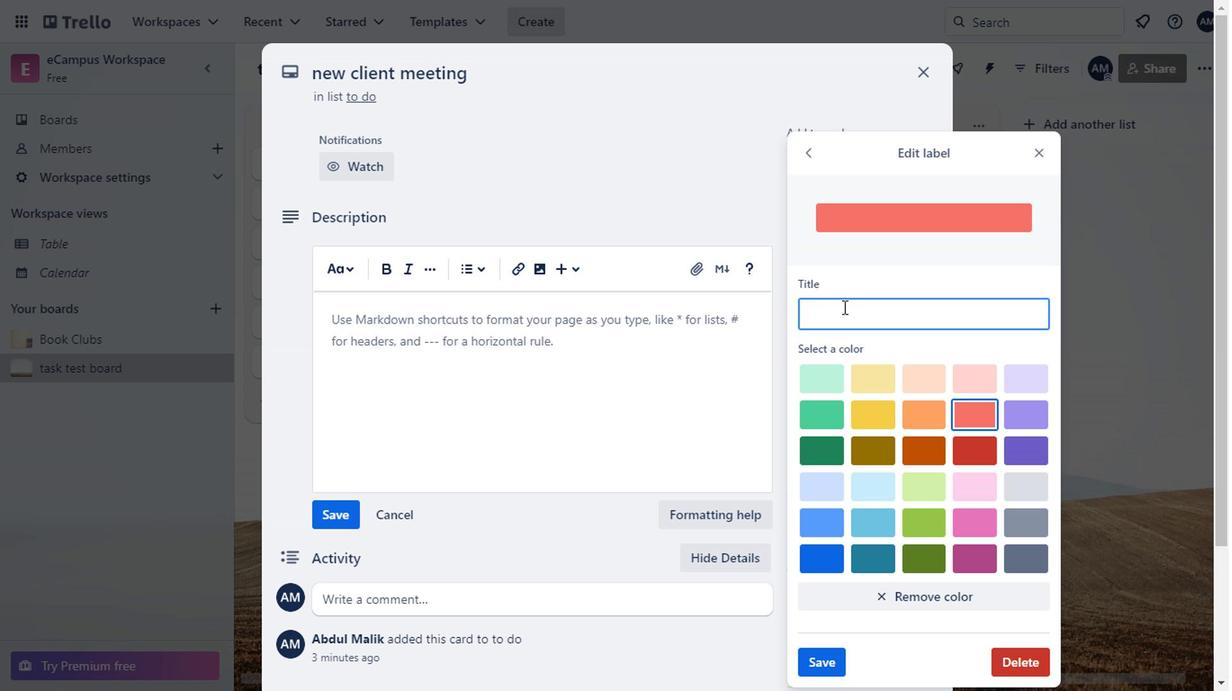 
Action: Key pressed admin<Key.enter>
Screenshot: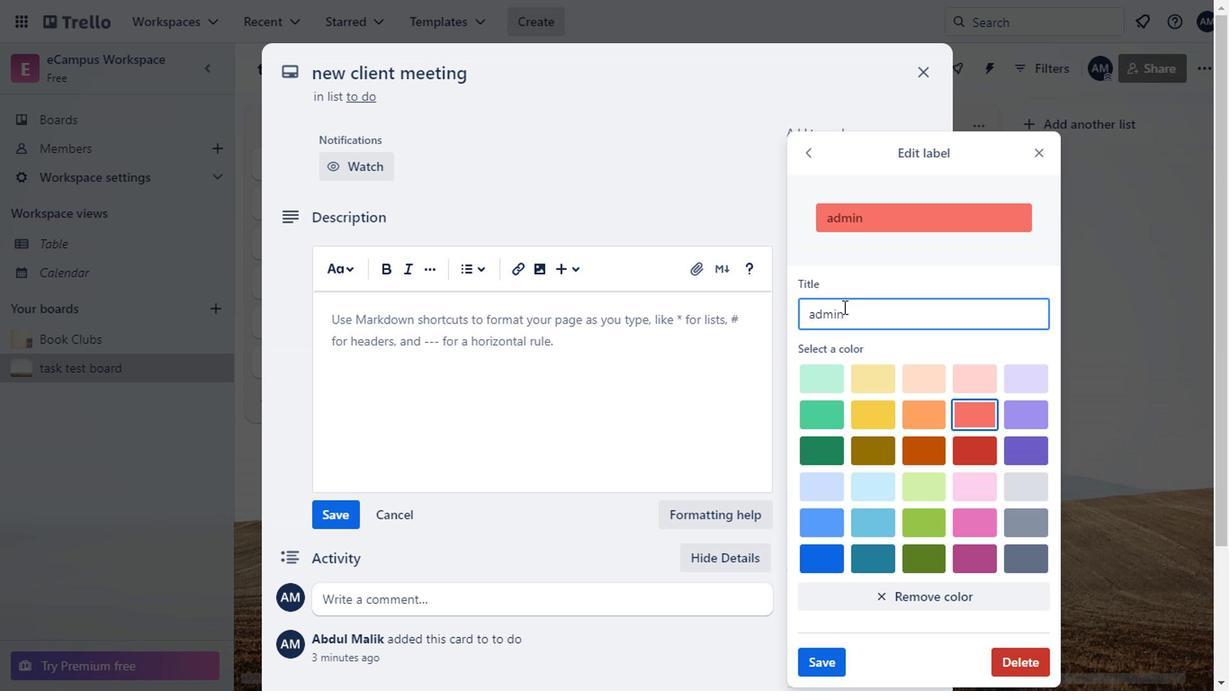 
Action: Mouse moved to (1029, 477)
Screenshot: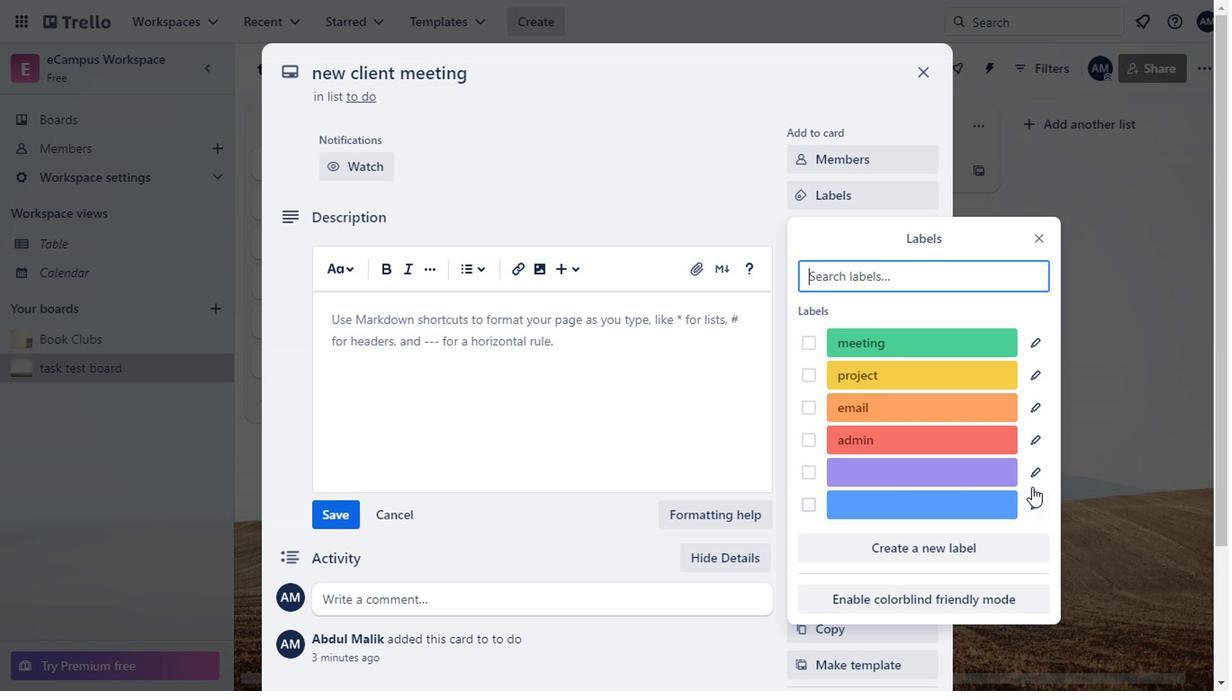 
Action: Mouse pressed left at (1029, 477)
Screenshot: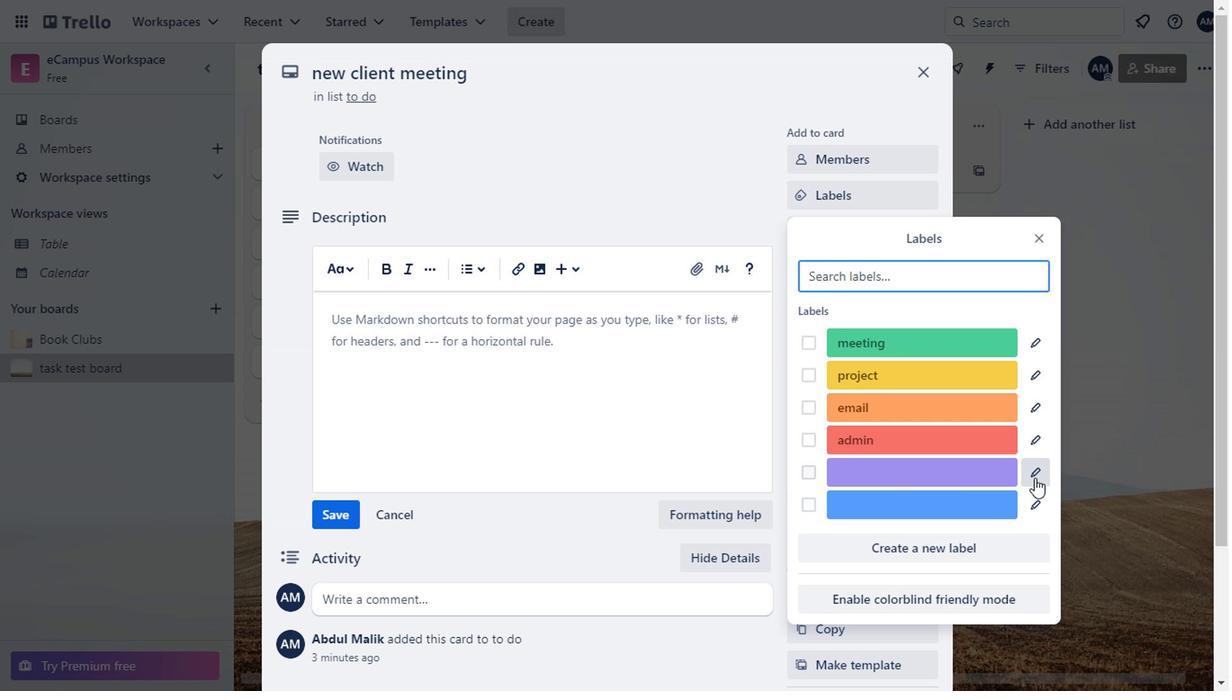 
Action: Mouse moved to (839, 314)
Screenshot: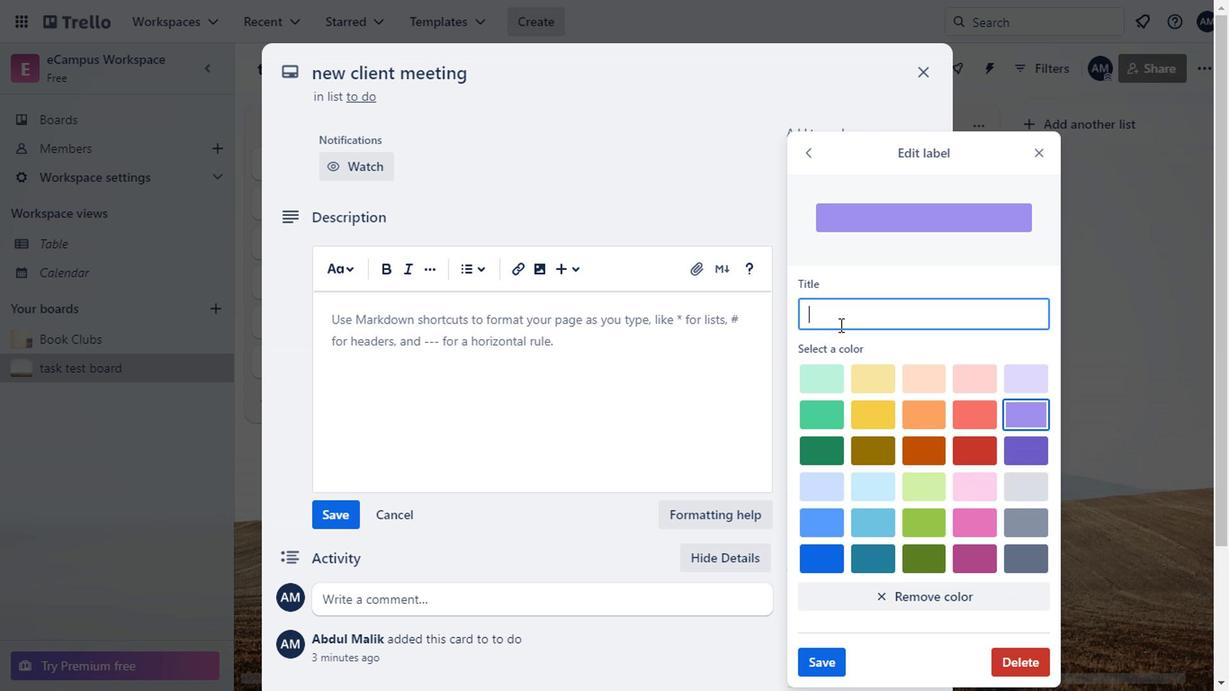 
Action: Mouse pressed left at (839, 314)
Screenshot: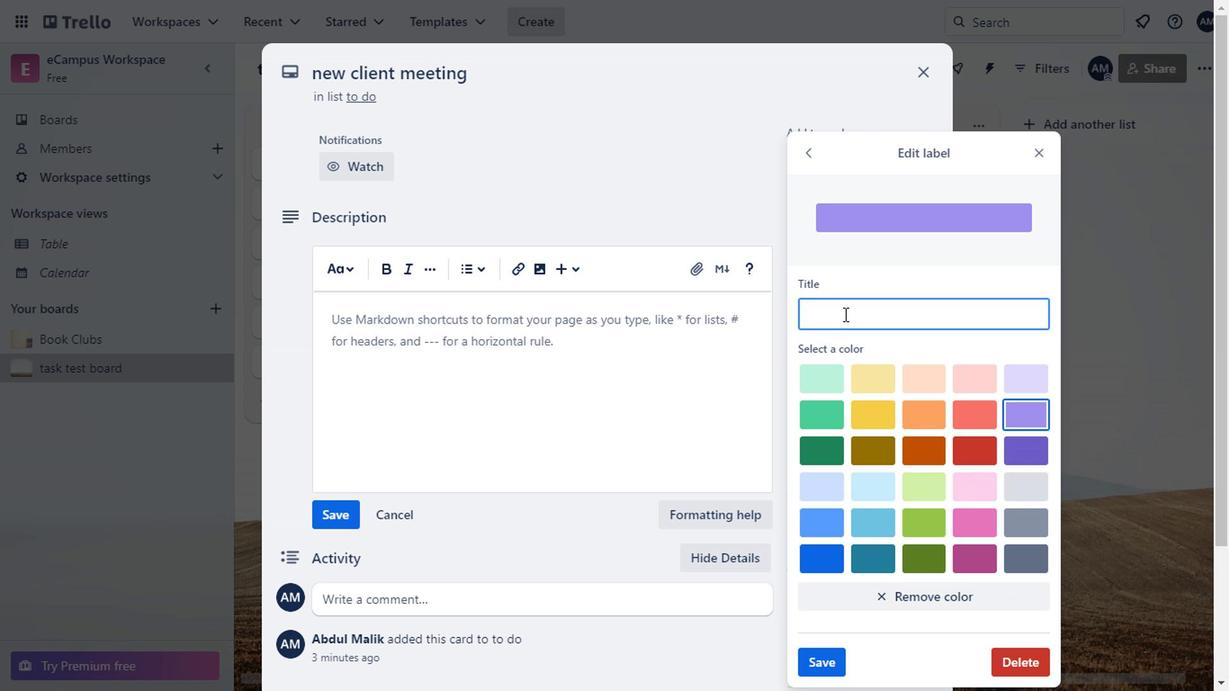 
Action: Key pressed task<Key.space><Key.enter>
Screenshot: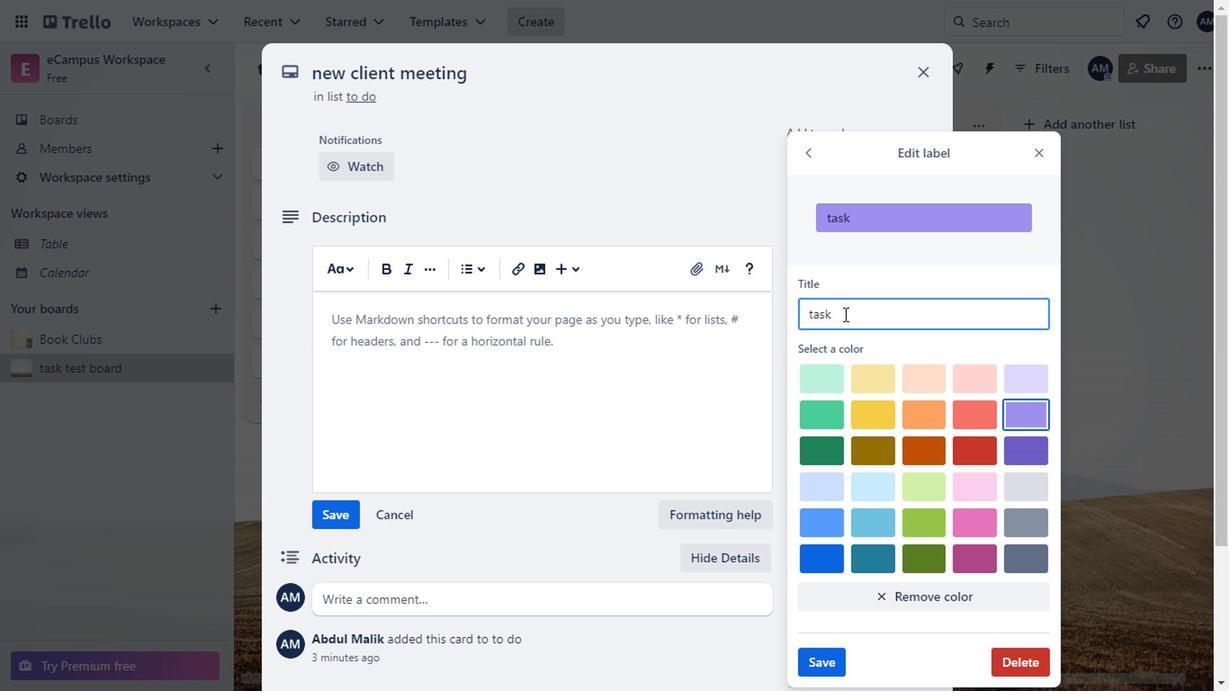 
Action: Mouse moved to (1035, 505)
Screenshot: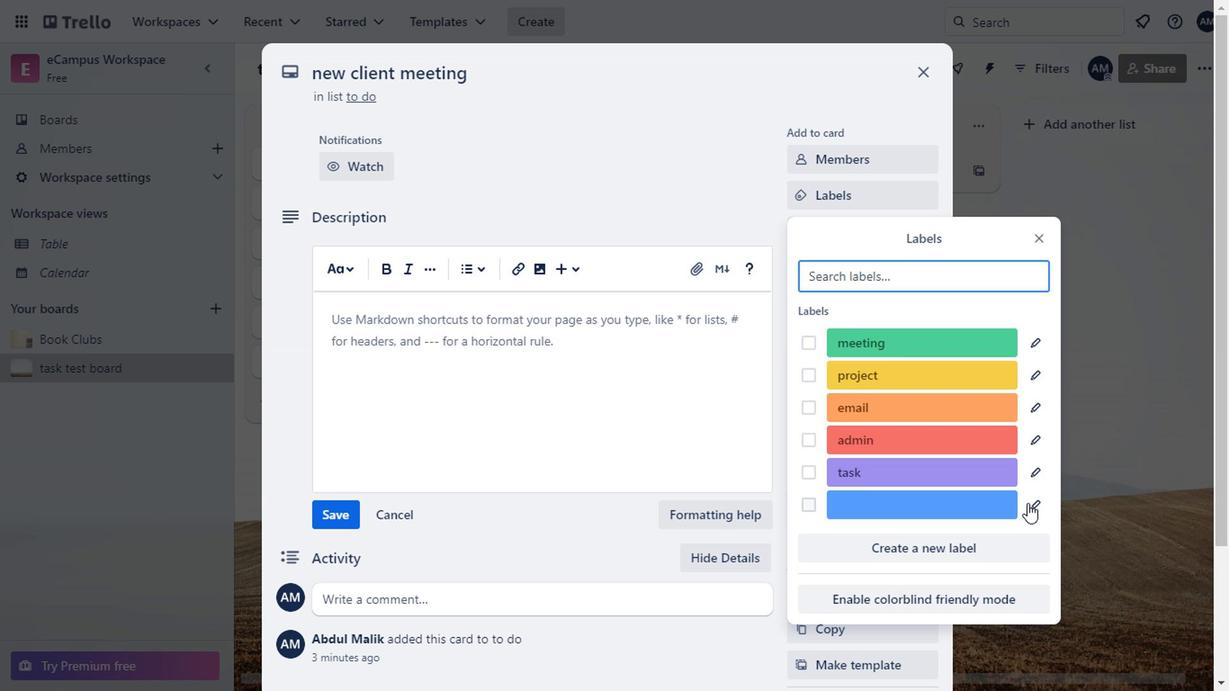 
Action: Mouse pressed left at (1035, 505)
Screenshot: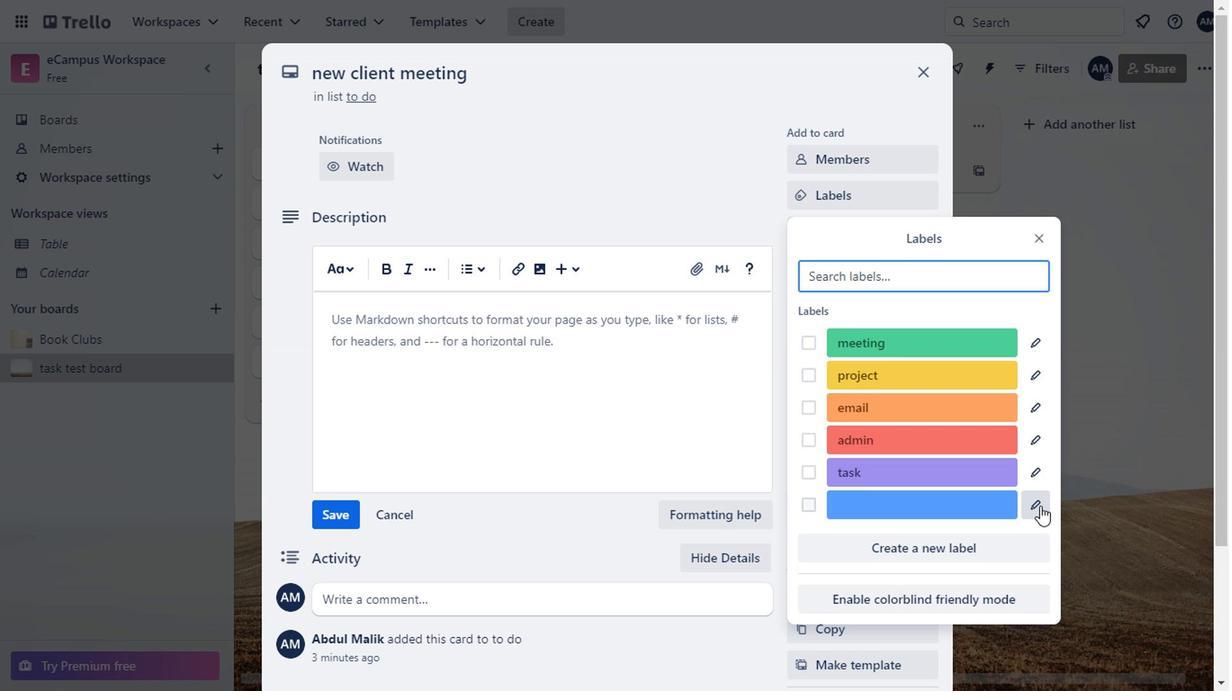 
Action: Mouse moved to (914, 455)
Screenshot: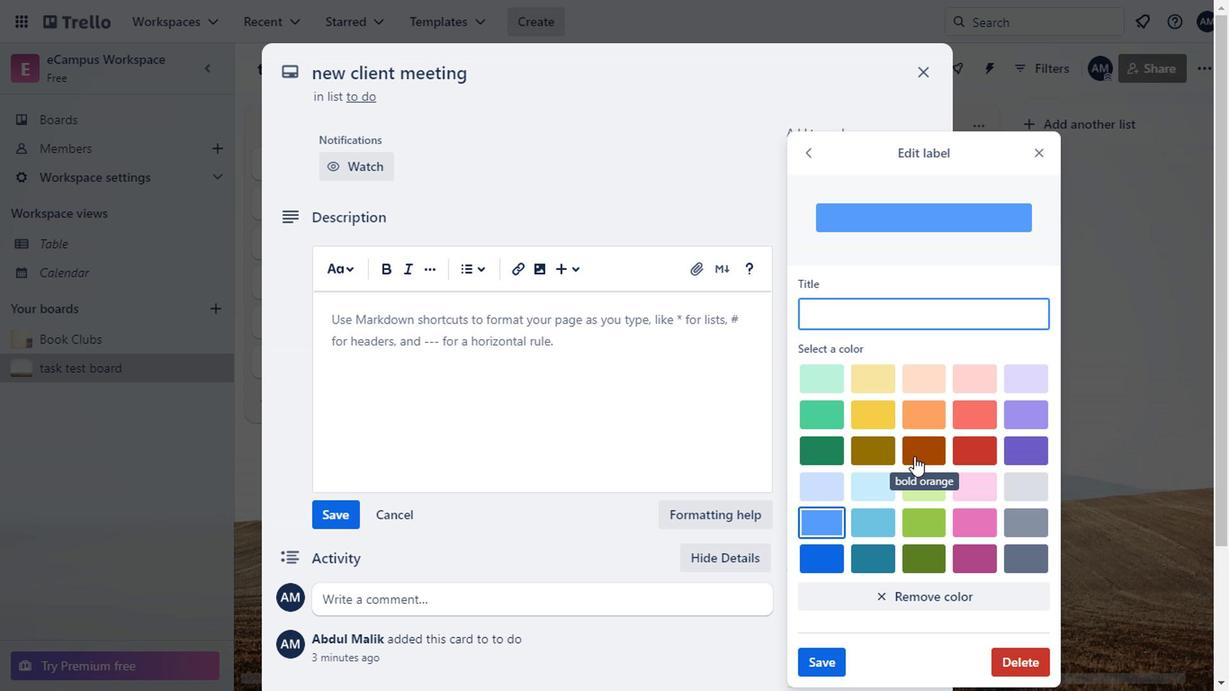 
Action: Mouse pressed left at (914, 455)
Screenshot: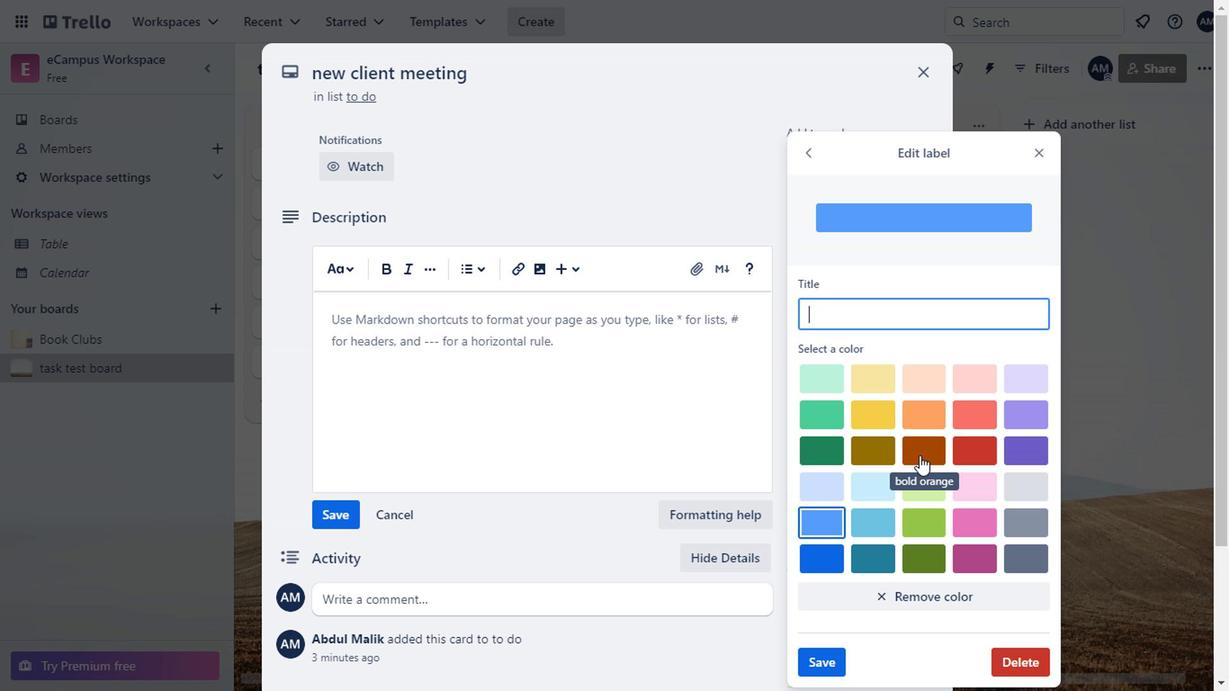 
Action: Mouse moved to (834, 311)
Screenshot: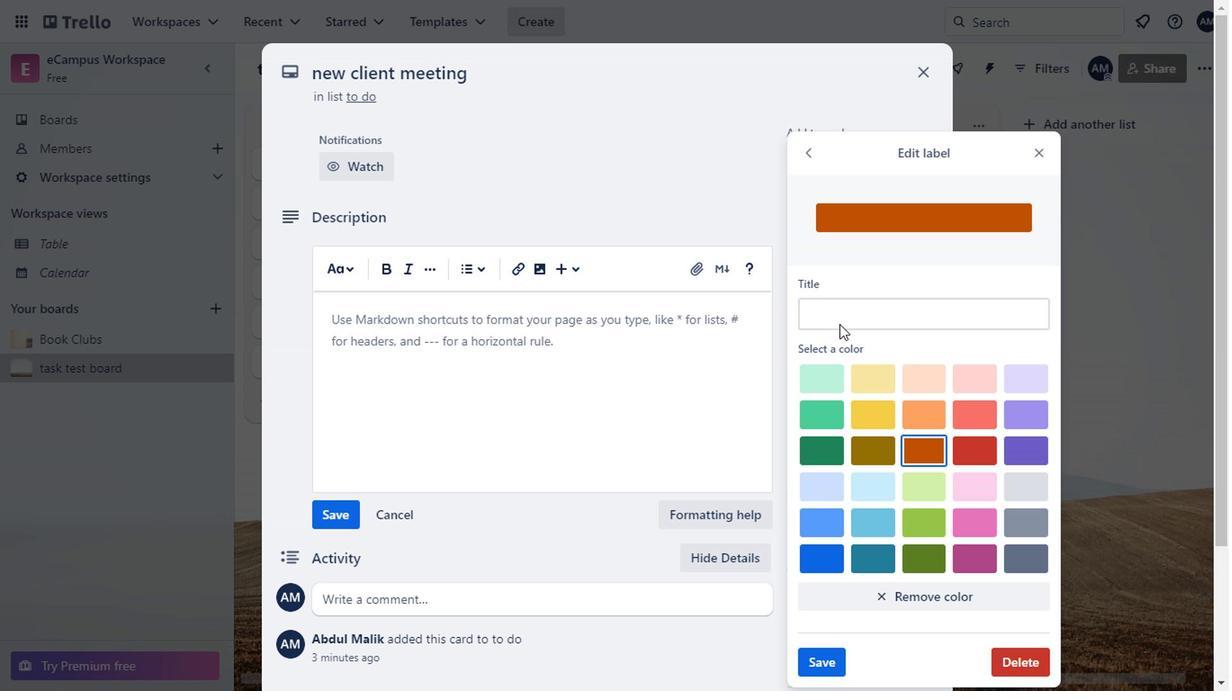 
Action: Mouse pressed left at (834, 311)
Screenshot: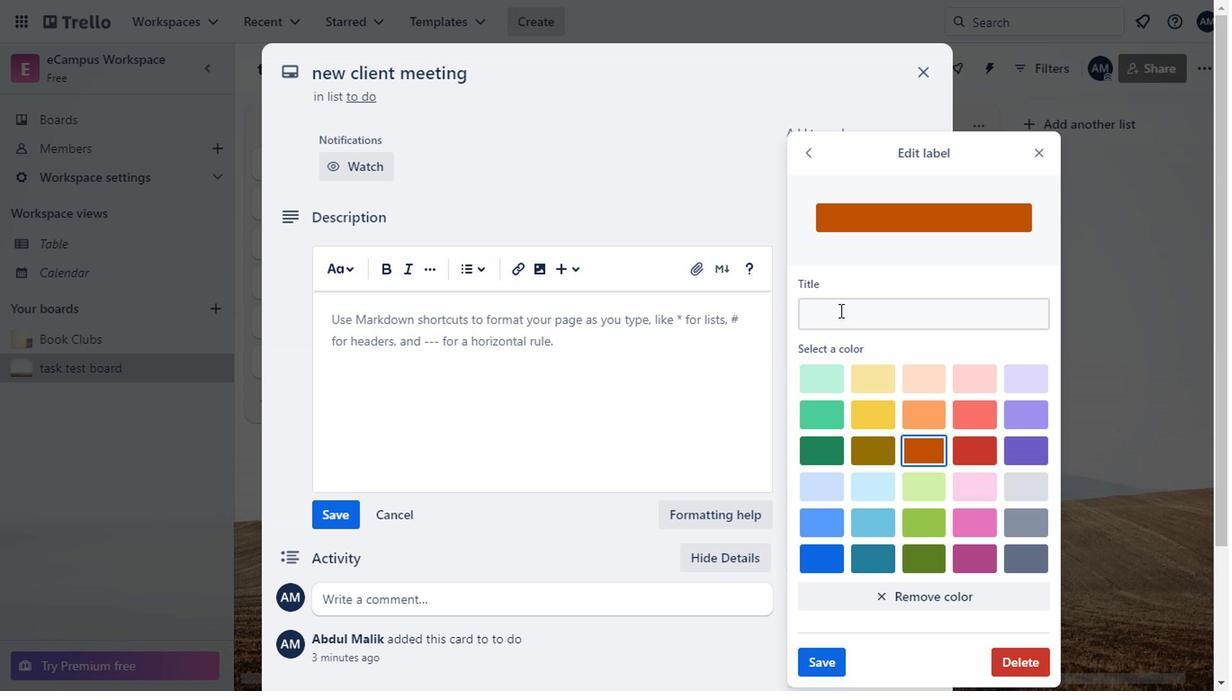 
Action: Key pressed account<Key.enter>
Screenshot: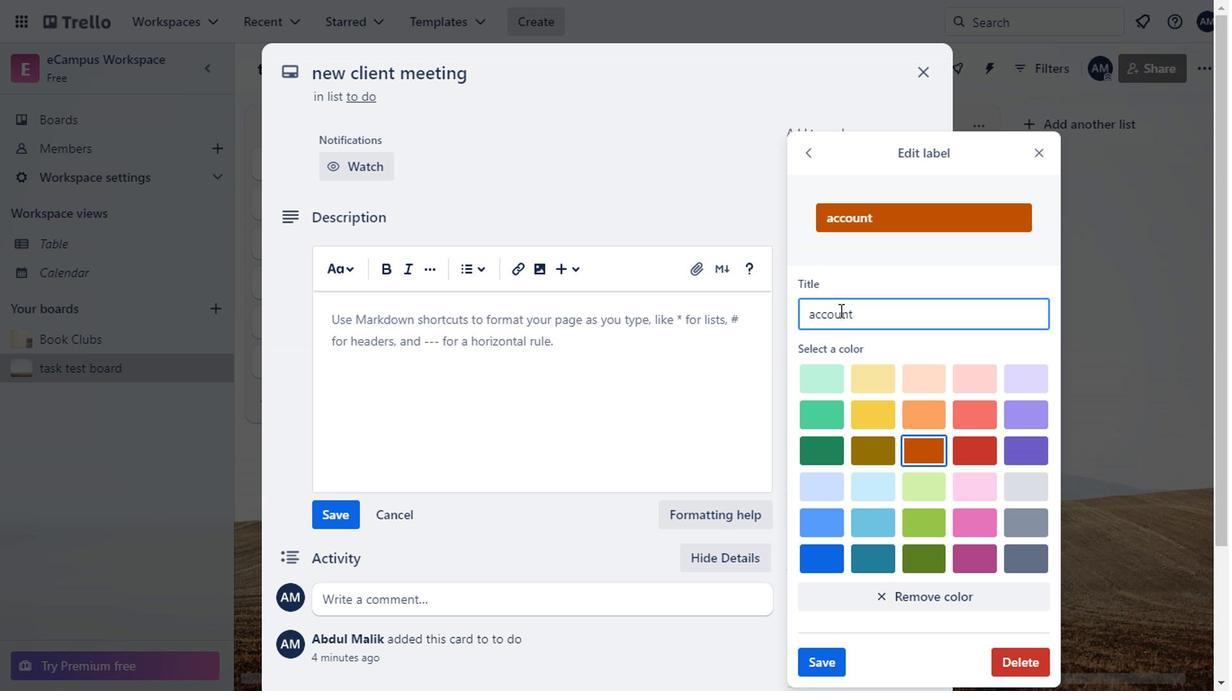 
Action: Mouse moved to (798, 348)
Screenshot: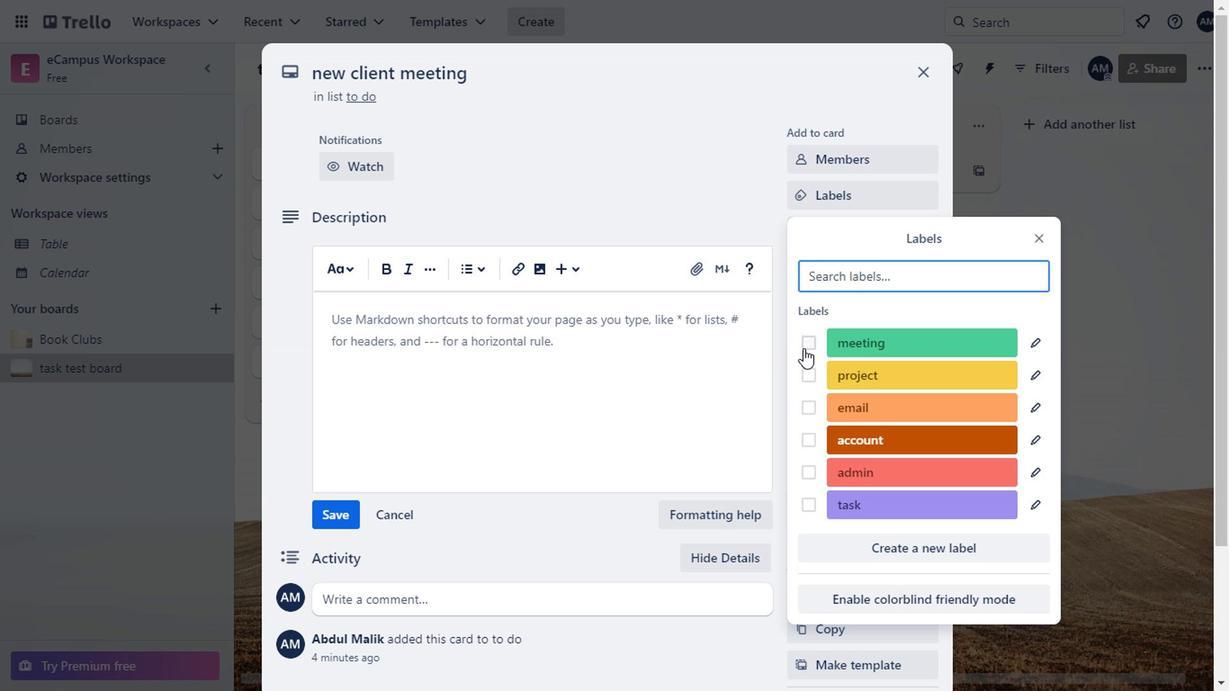 
Action: Mouse pressed left at (798, 348)
Screenshot: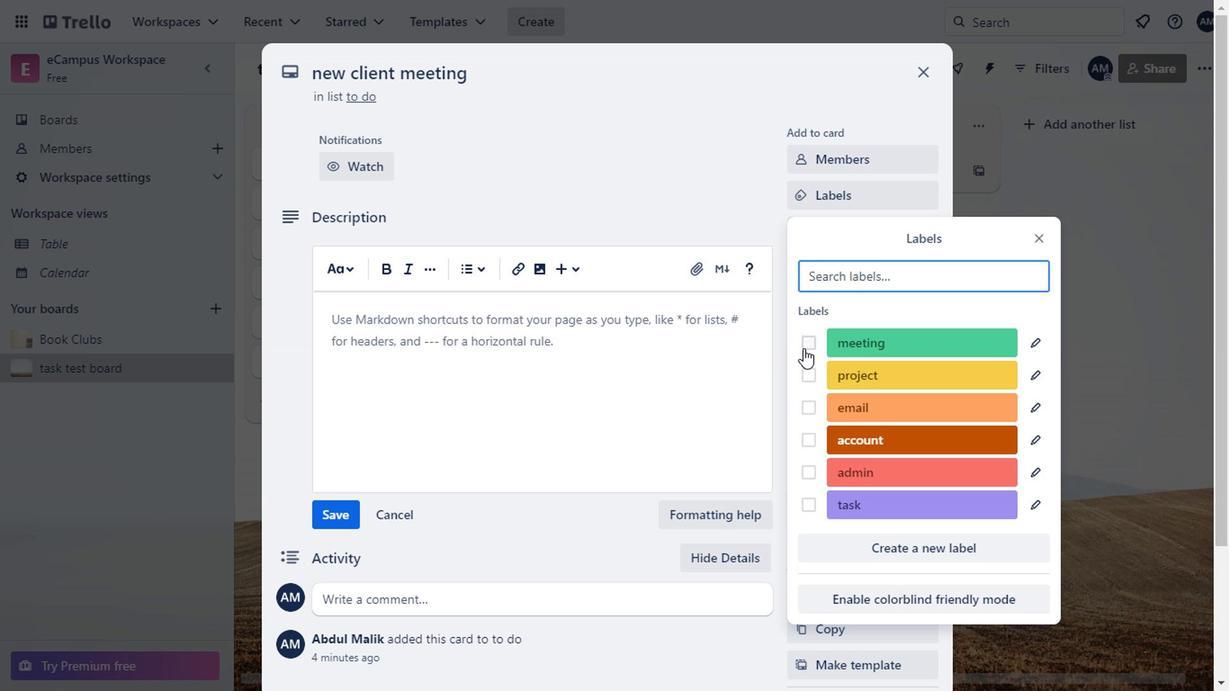 
Action: Mouse moved to (627, 339)
Screenshot: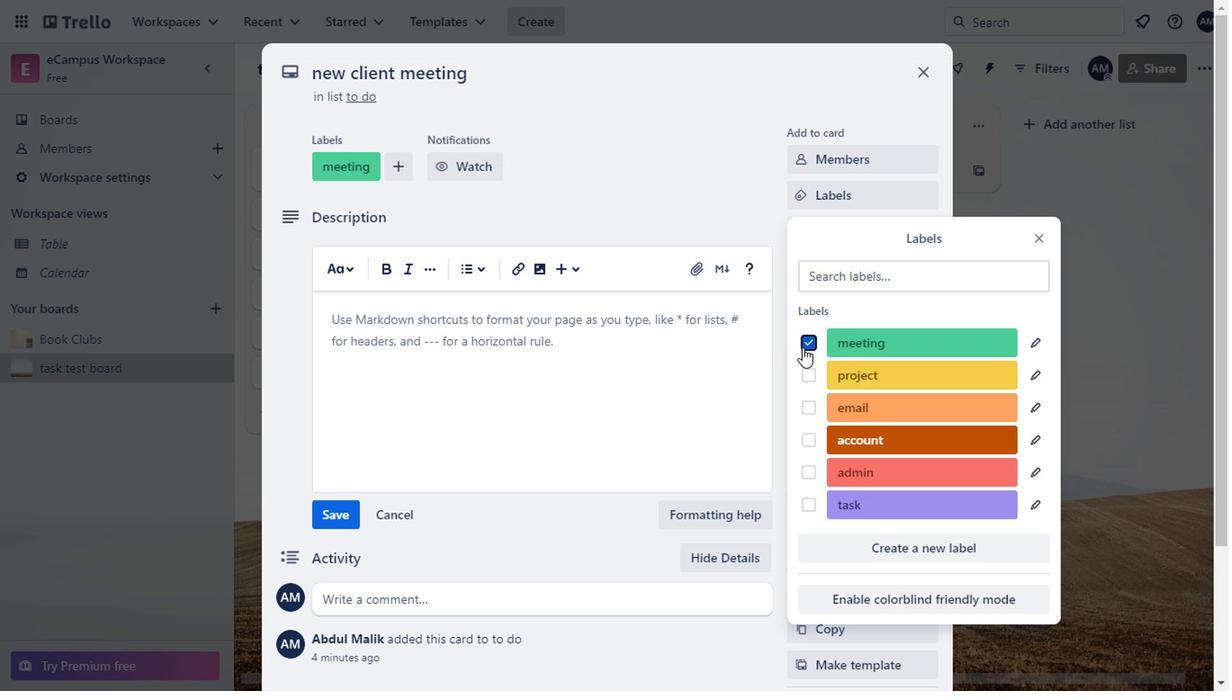 
Action: Mouse pressed left at (627, 339)
Screenshot: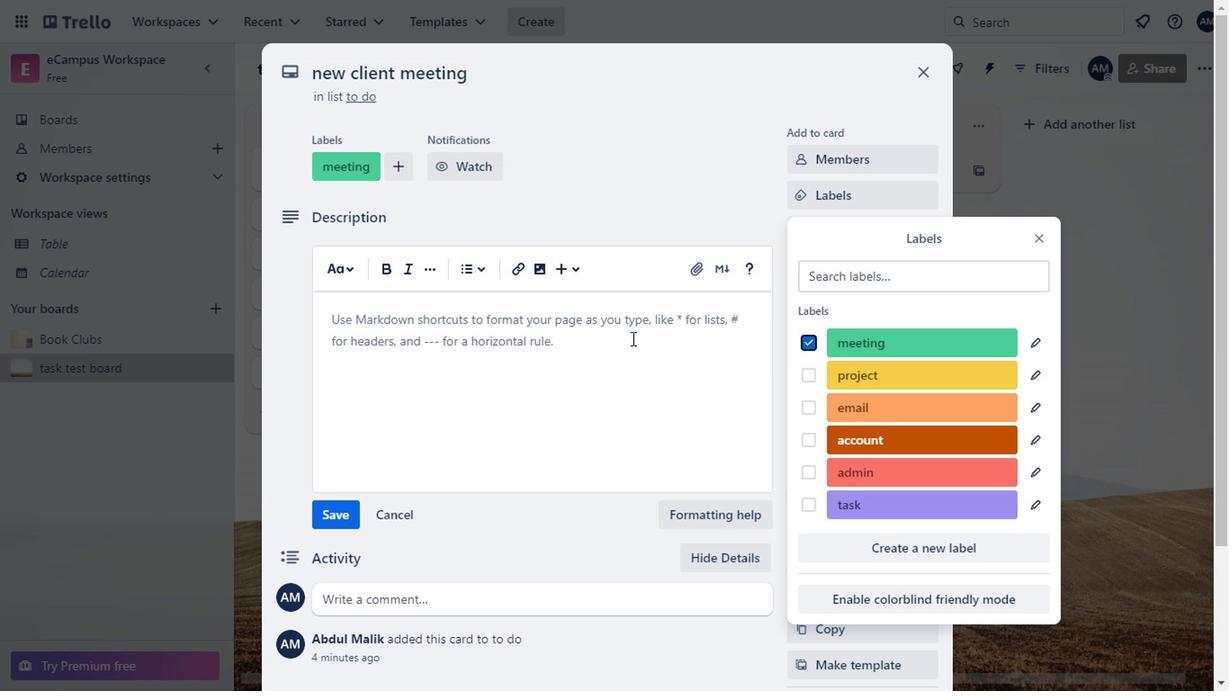 
Action: Mouse moved to (612, 426)
Screenshot: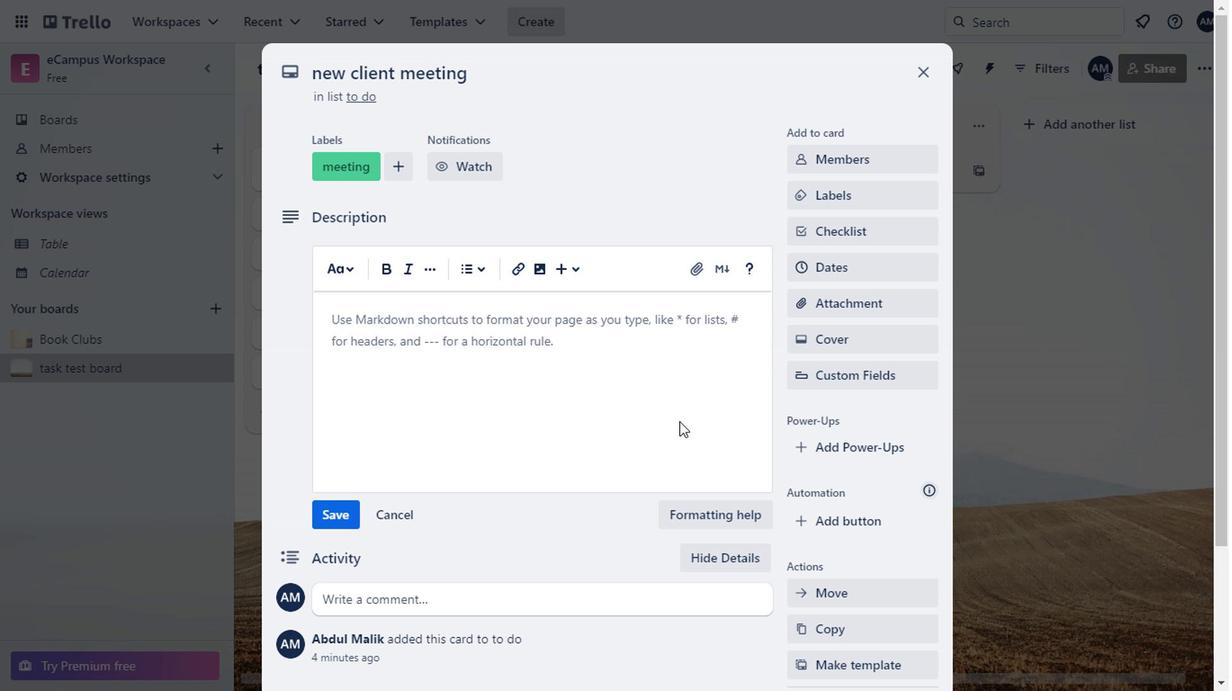 
Action: Mouse scrolled (612, 425) with delta (0, -1)
Screenshot: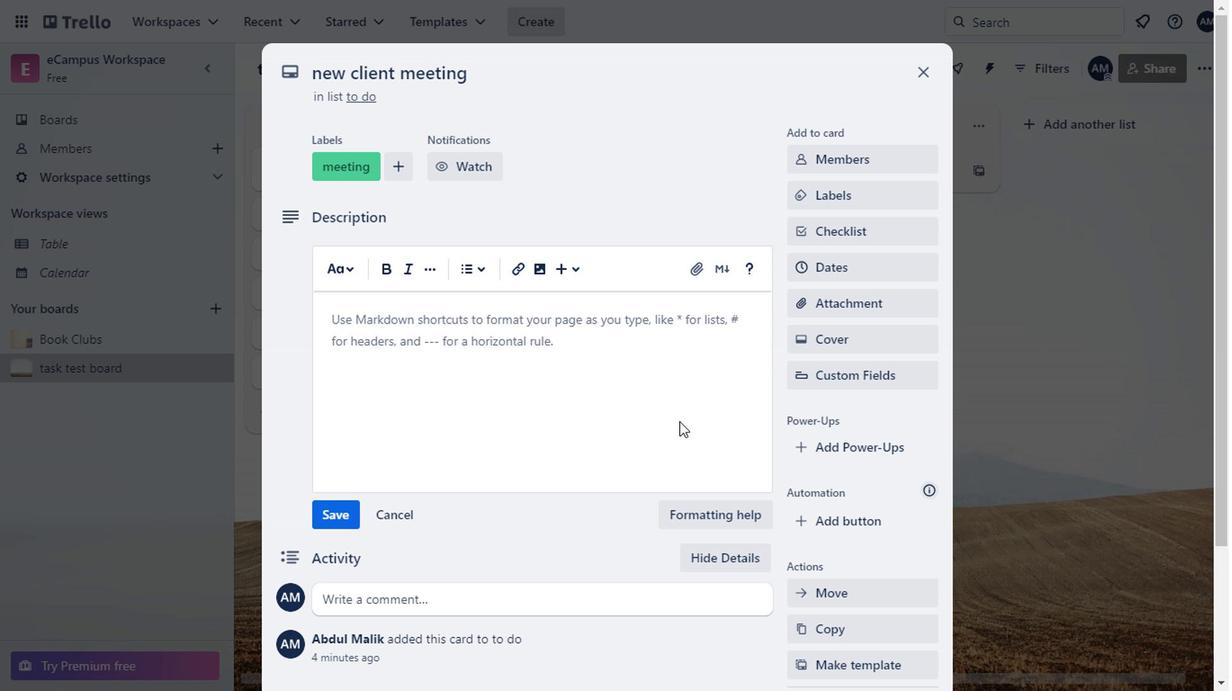 
Action: Mouse moved to (591, 429)
Screenshot: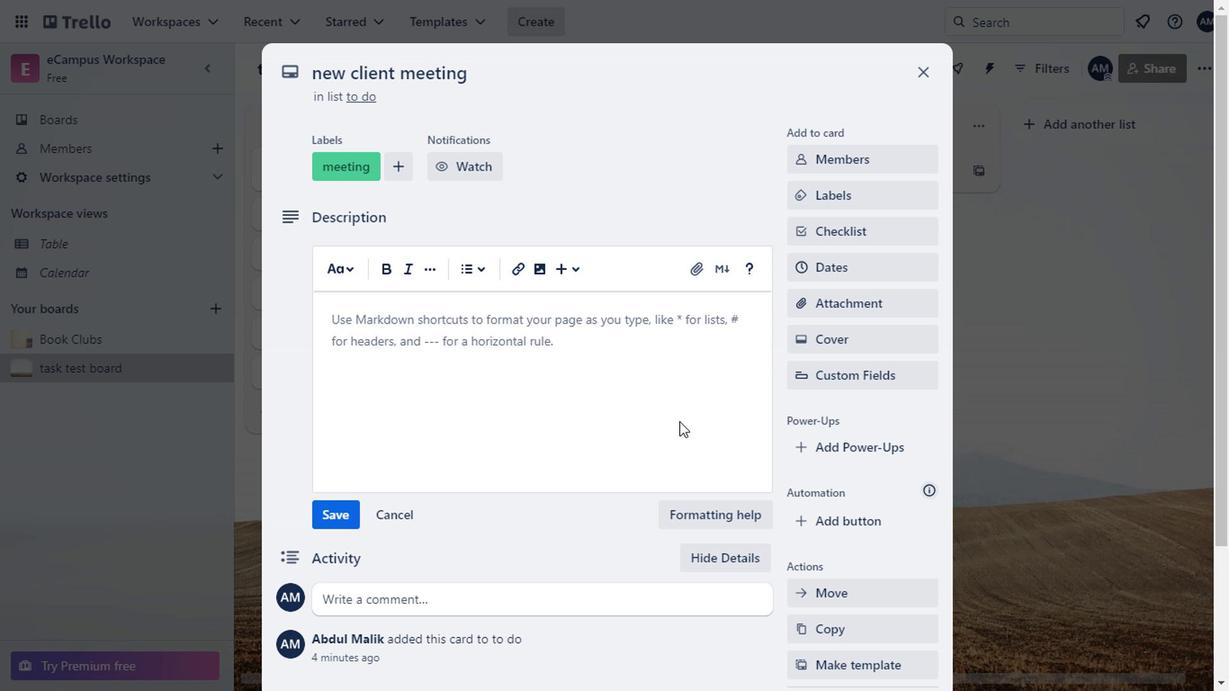 
Action: Mouse scrolled (591, 428) with delta (0, -1)
Screenshot: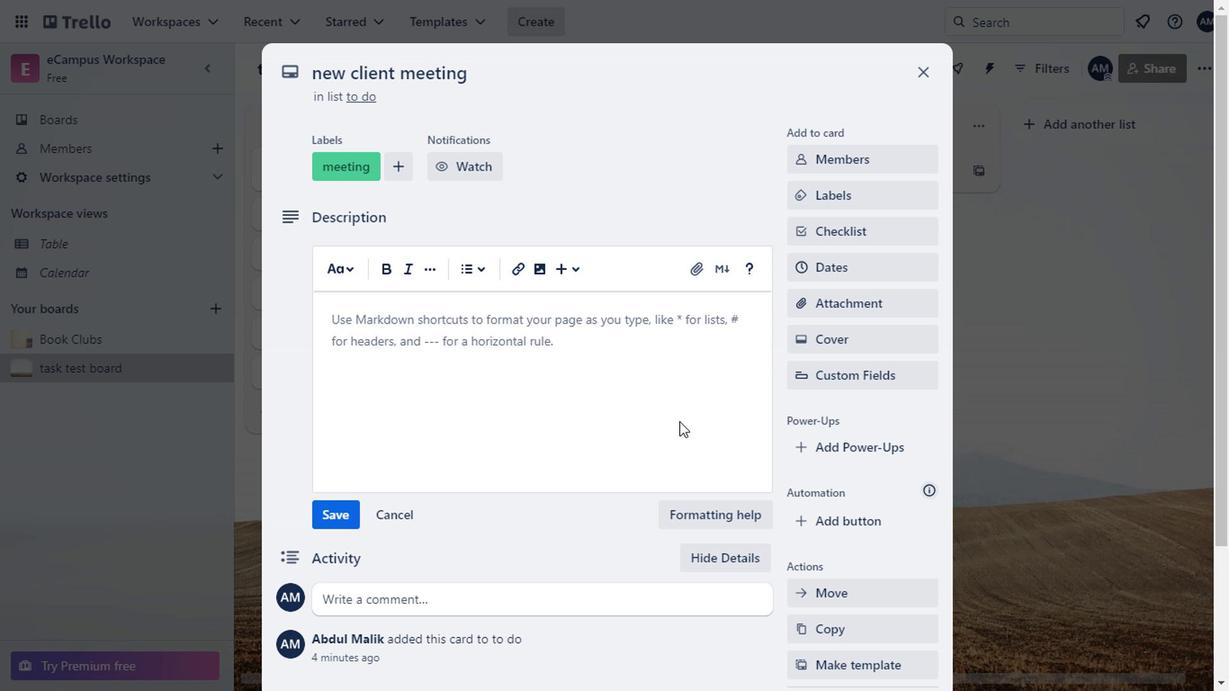 
Action: Mouse moved to (779, 285)
Screenshot: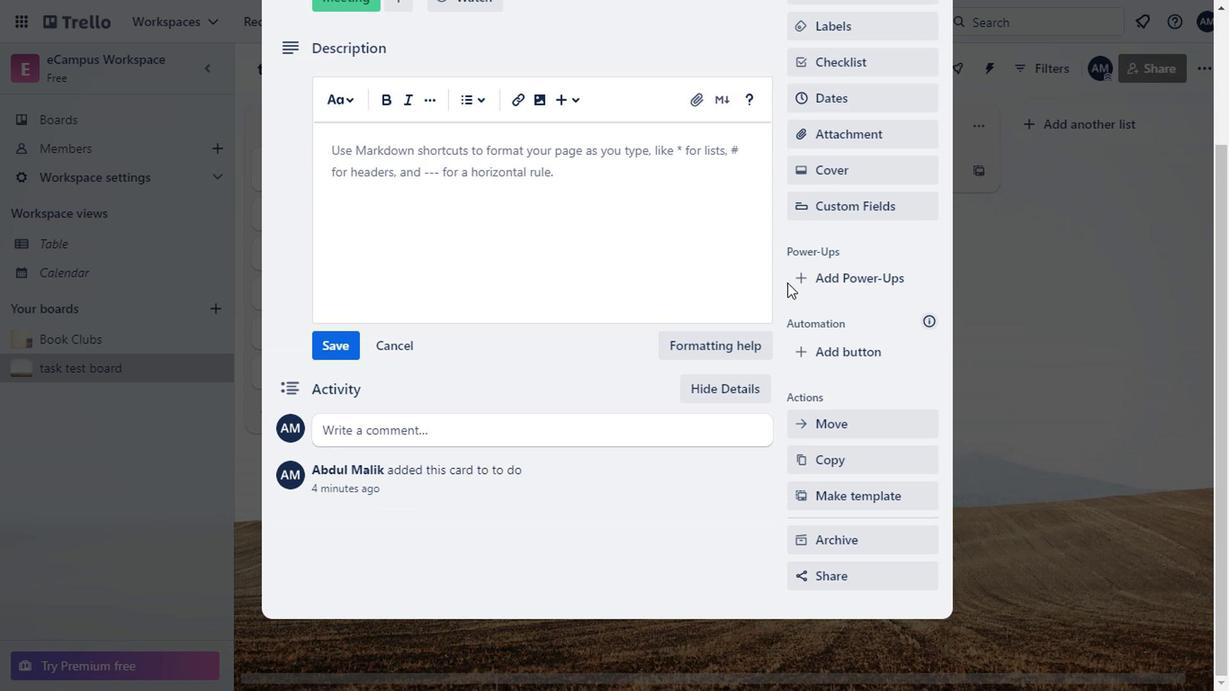 
Action: Mouse scrolled (779, 284) with delta (0, 0)
Screenshot: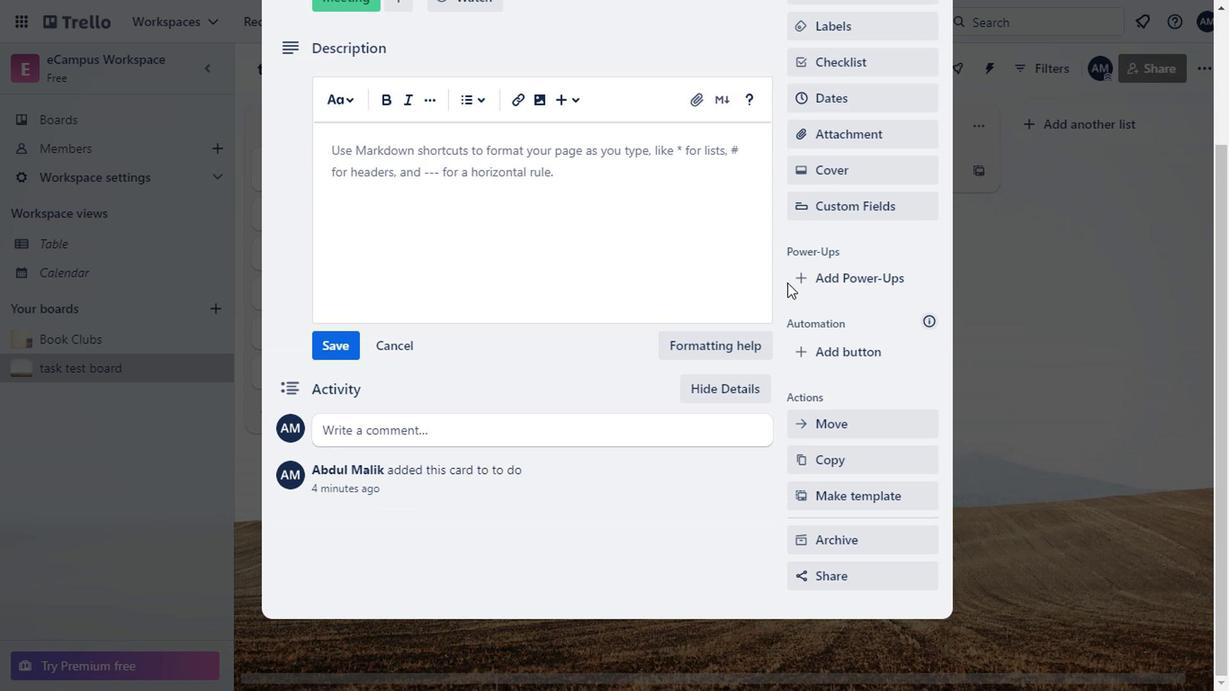 
Action: Mouse moved to (766, 296)
Screenshot: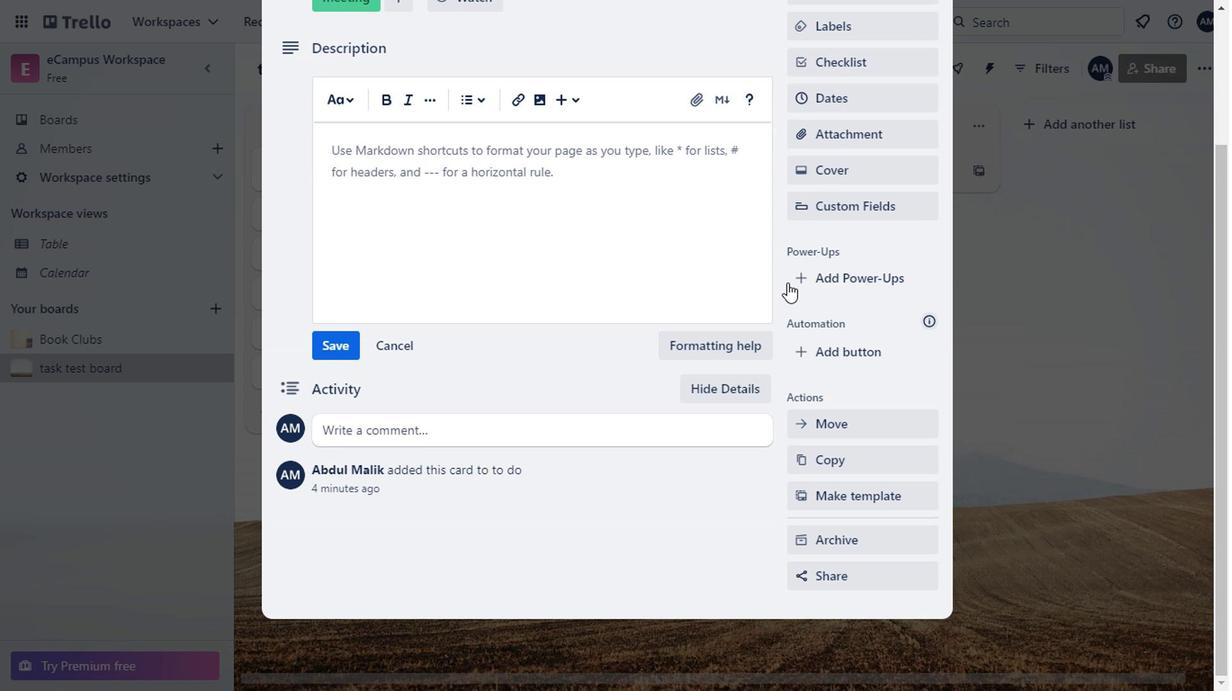 
Action: Mouse scrolled (766, 295) with delta (0, -1)
Screenshot: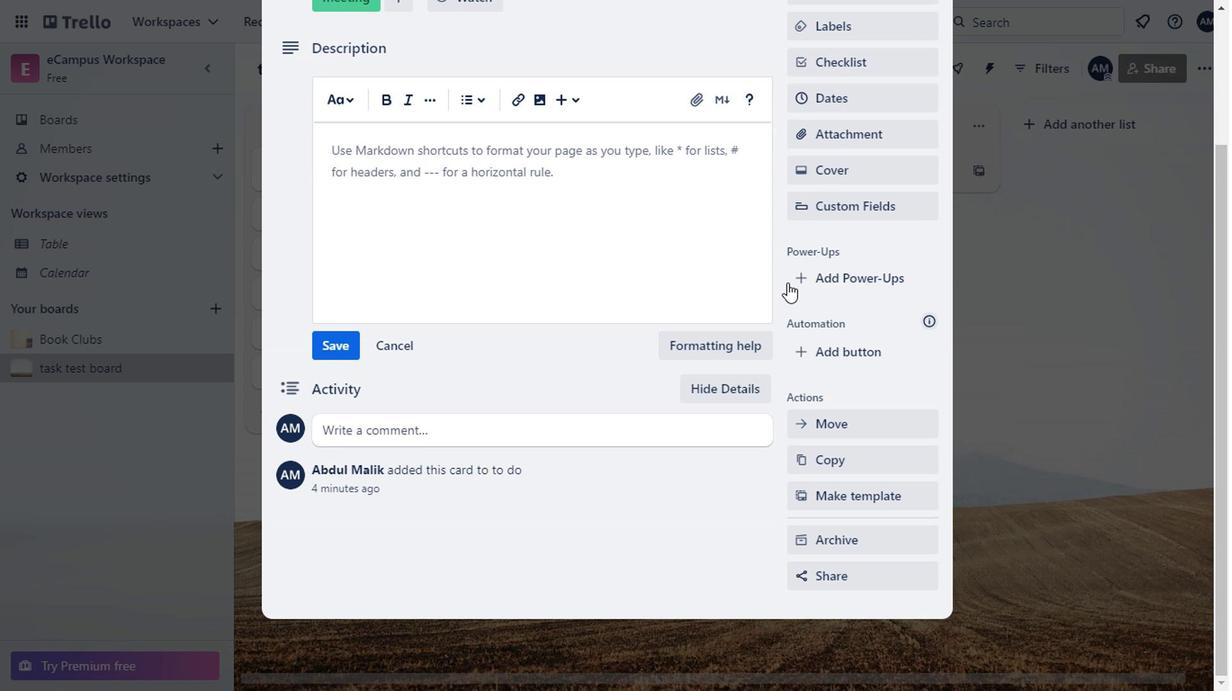 
Action: Mouse moved to (526, 333)
Screenshot: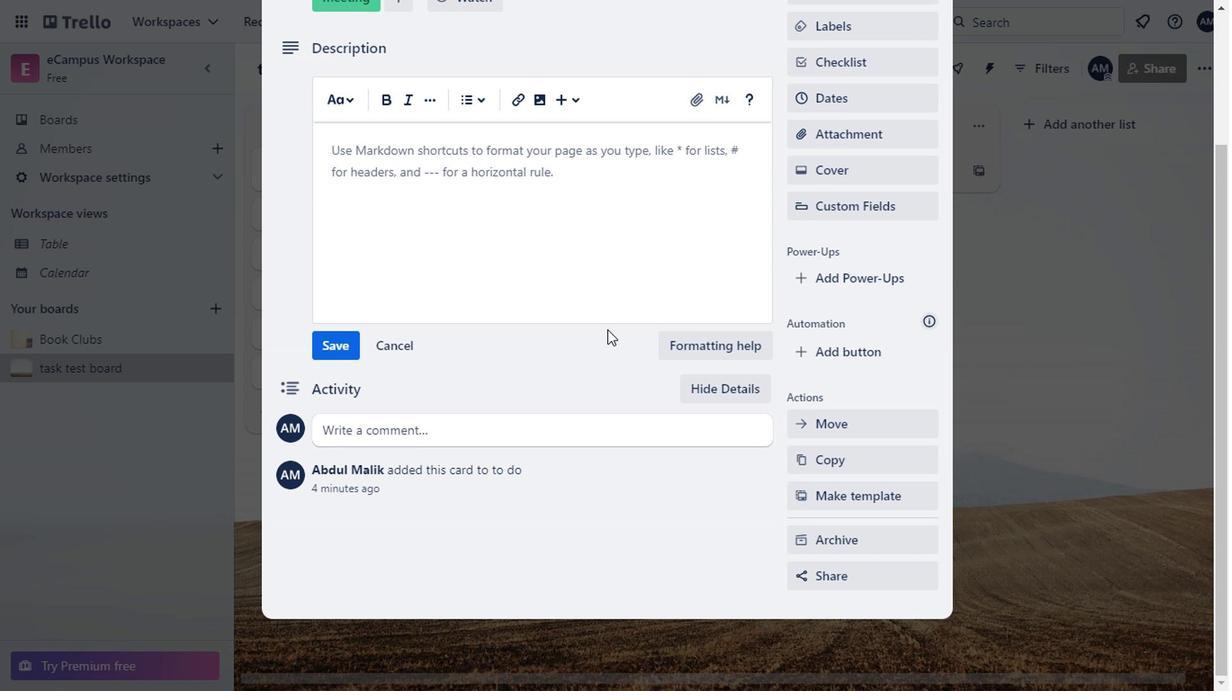 
Action: Mouse scrolled (526, 334) with delta (0, 1)
Screenshot: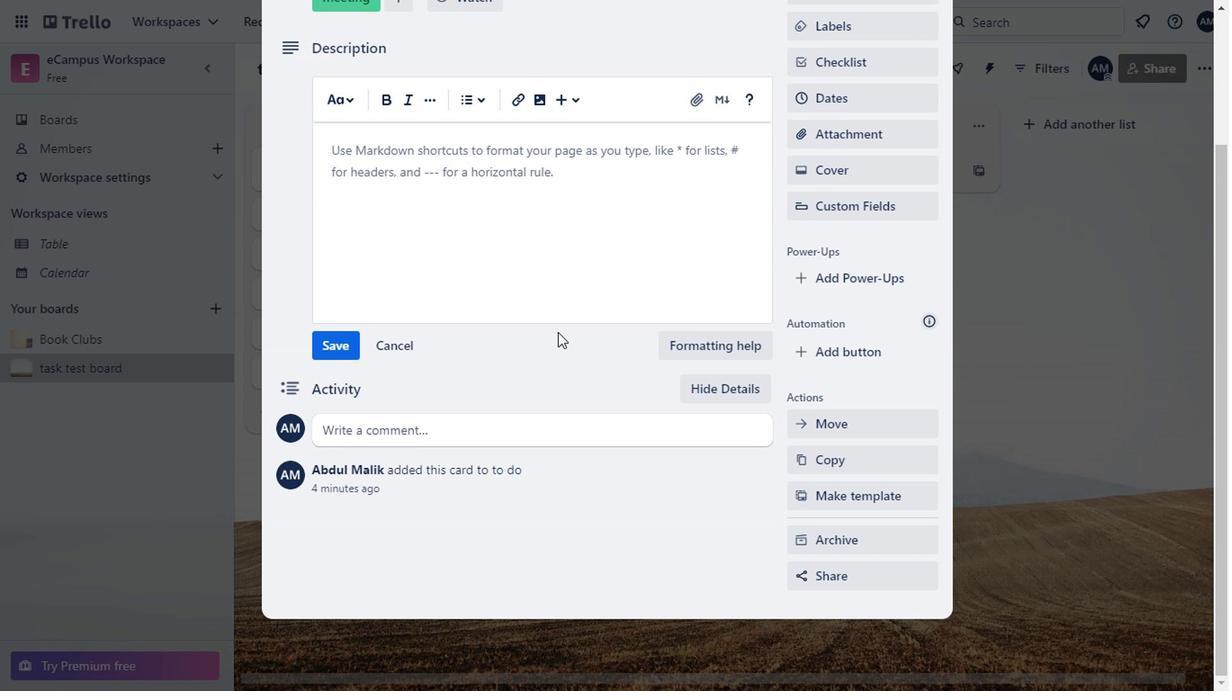 
Action: Mouse scrolled (526, 334) with delta (0, 1)
Screenshot: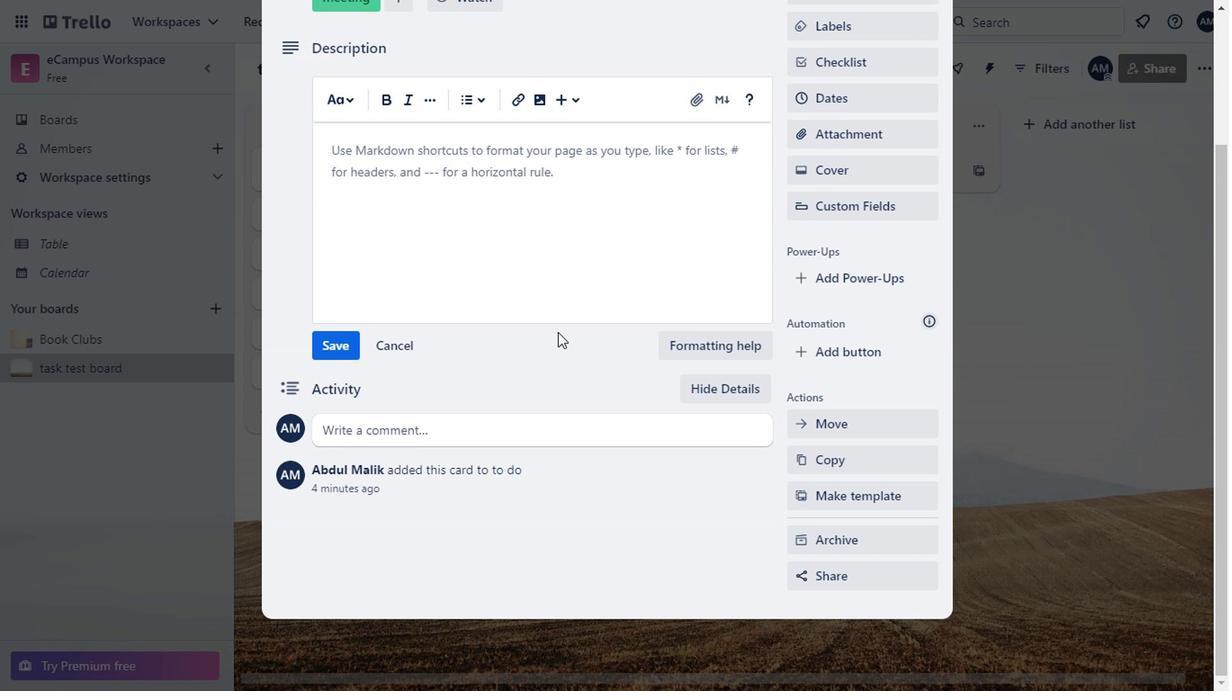 
Action: Mouse scrolled (526, 334) with delta (0, 1)
Screenshot: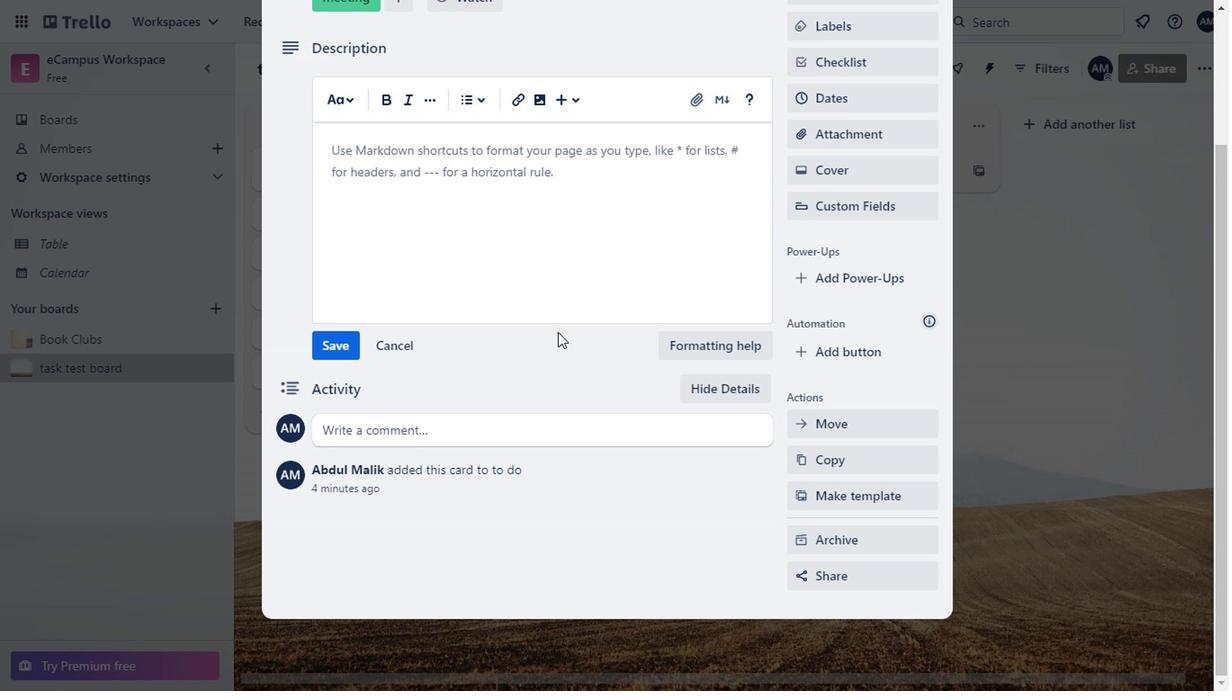 
Action: Mouse moved to (916, 67)
Screenshot: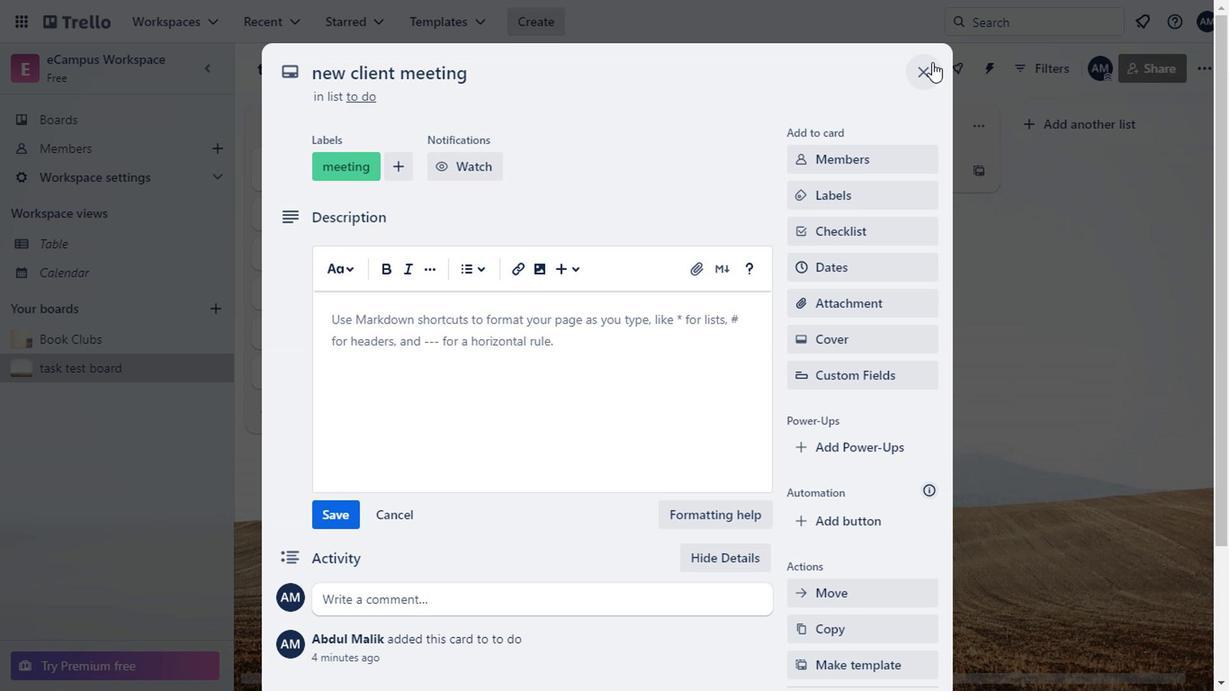 
Action: Mouse pressed left at (916, 67)
Screenshot: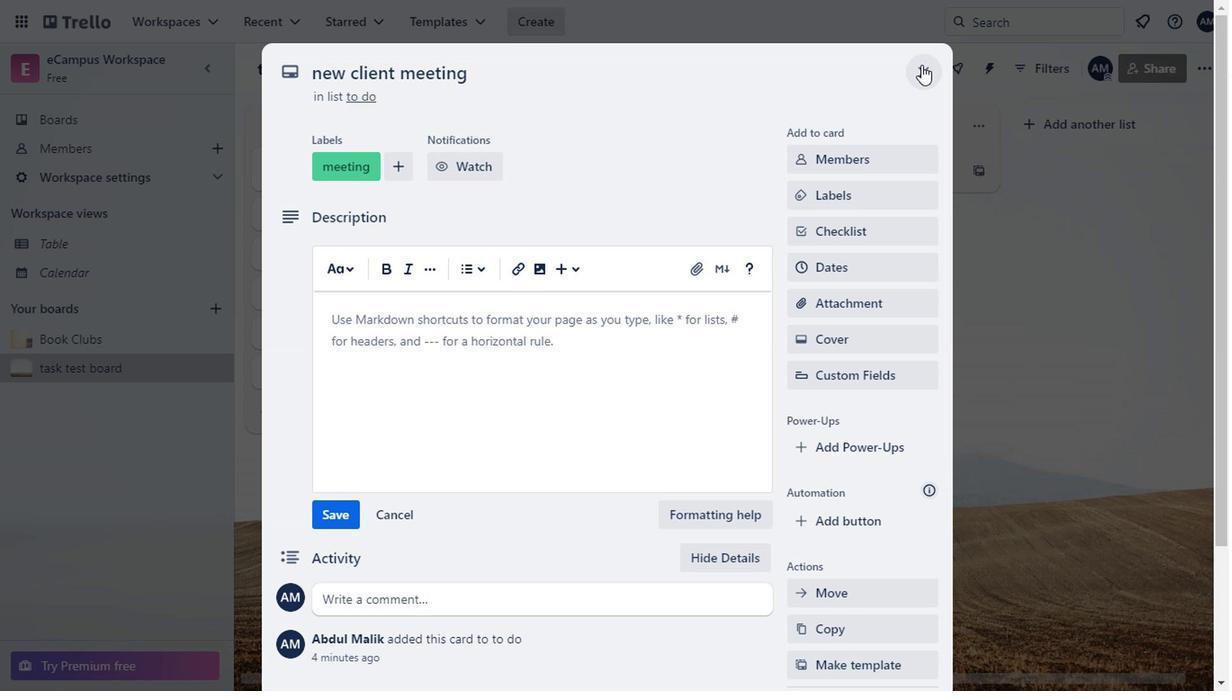 
Action: Mouse moved to (301, 220)
Screenshot: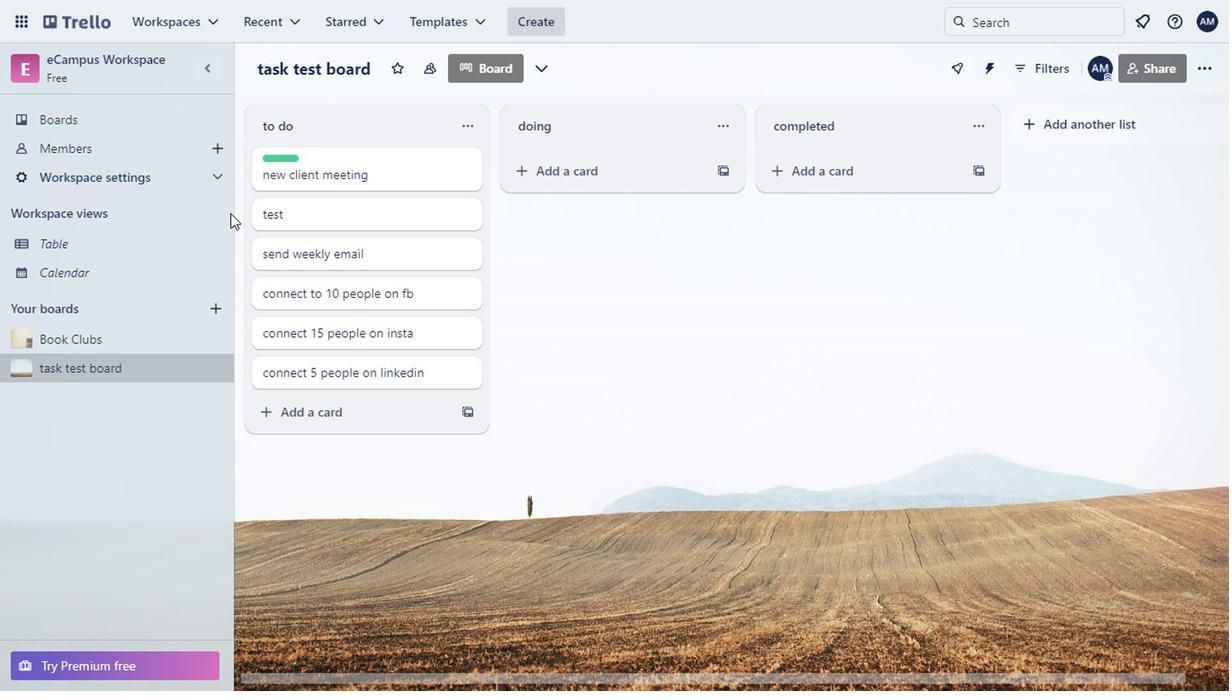 
Action: Mouse pressed left at (301, 220)
Screenshot: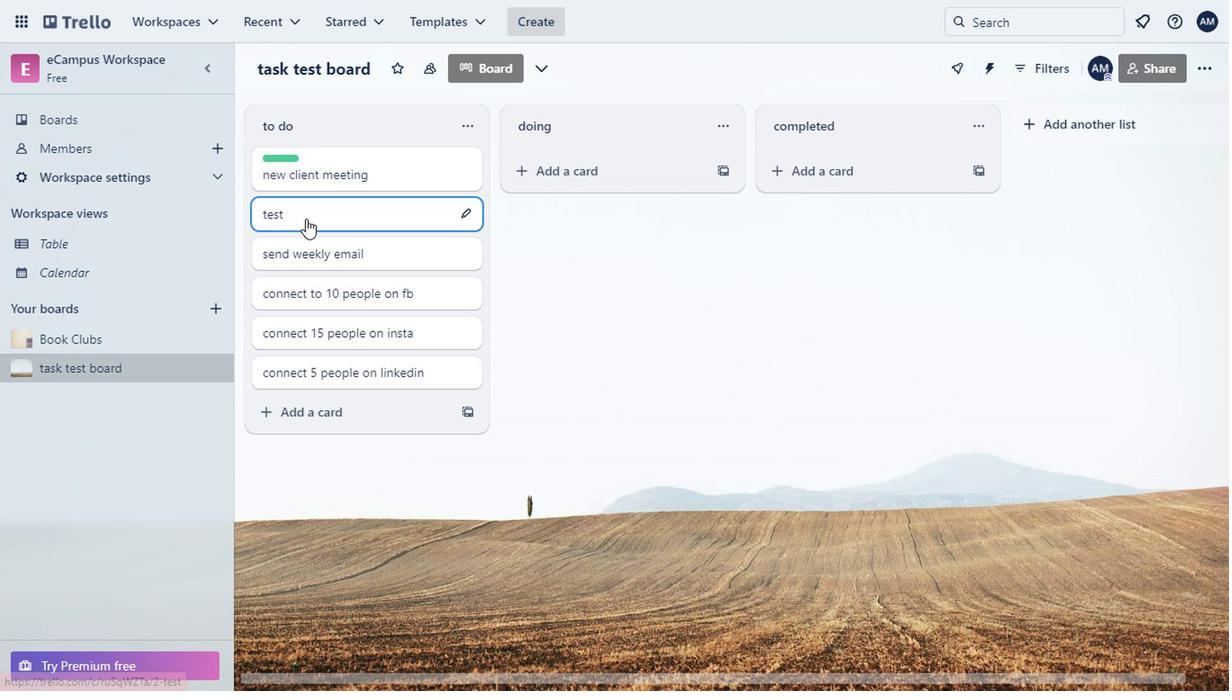 
Action: Mouse moved to (829, 206)
Screenshot: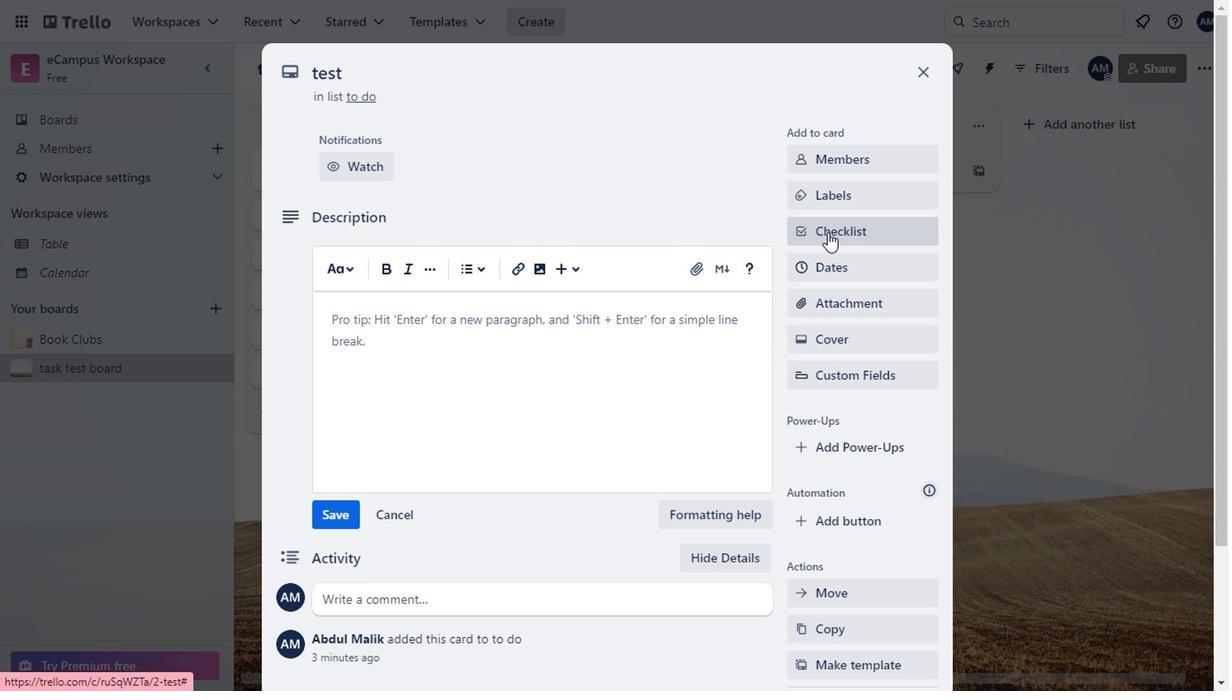 
Action: Mouse pressed left at (829, 206)
Screenshot: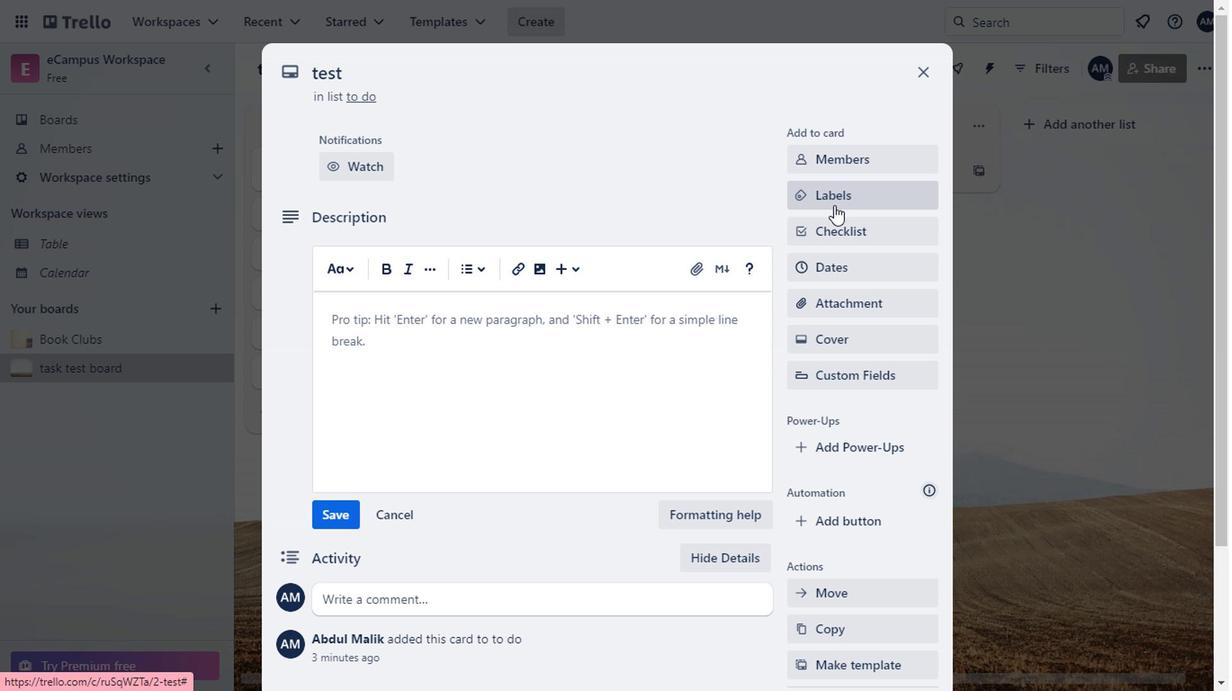
Action: Mouse moved to (807, 373)
Screenshot: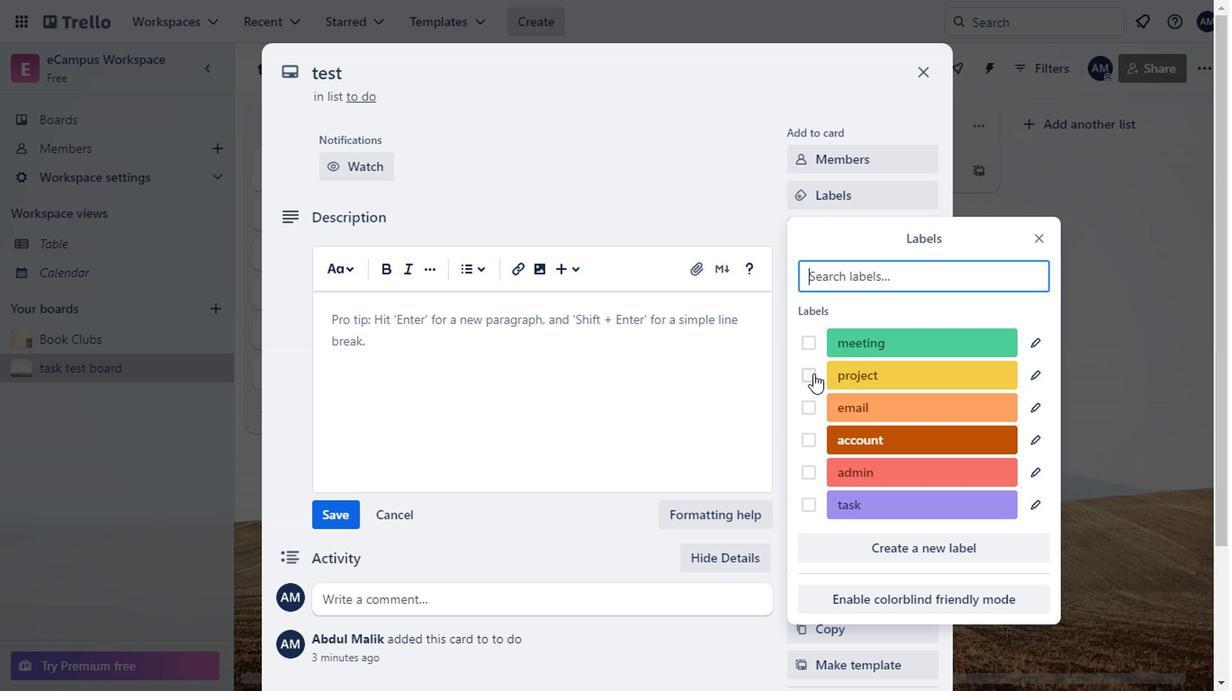 
Action: Mouse pressed left at (807, 373)
Screenshot: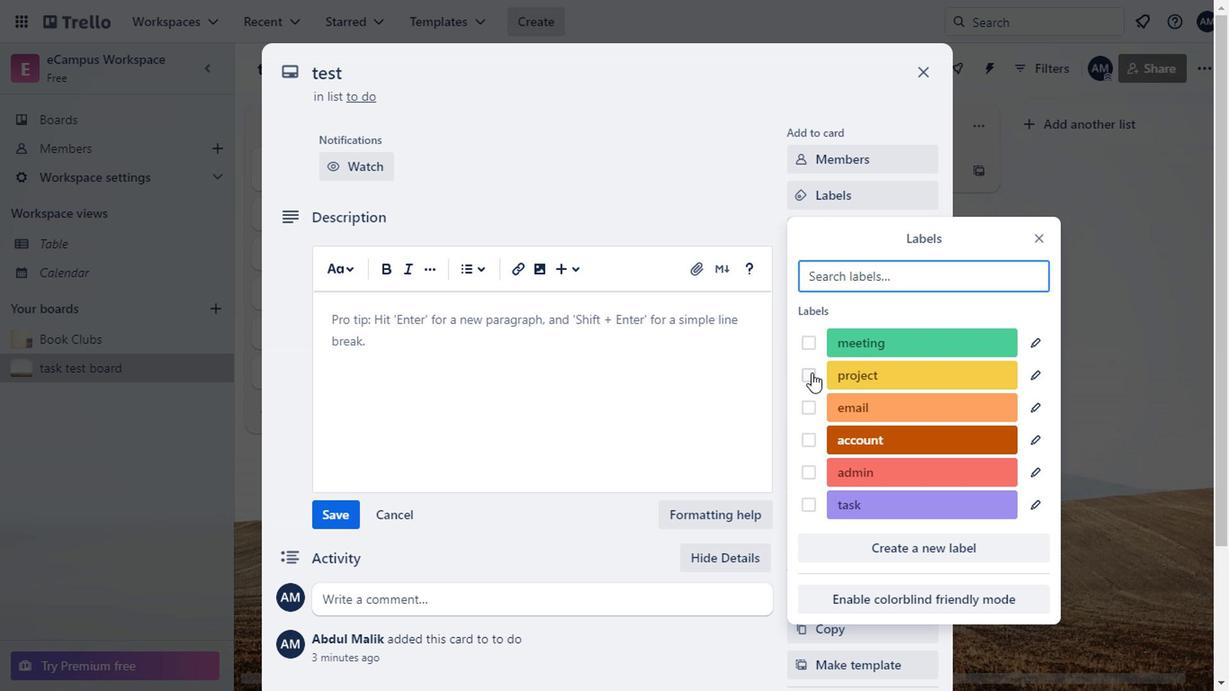 
Action: Mouse moved to (801, 395)
Screenshot: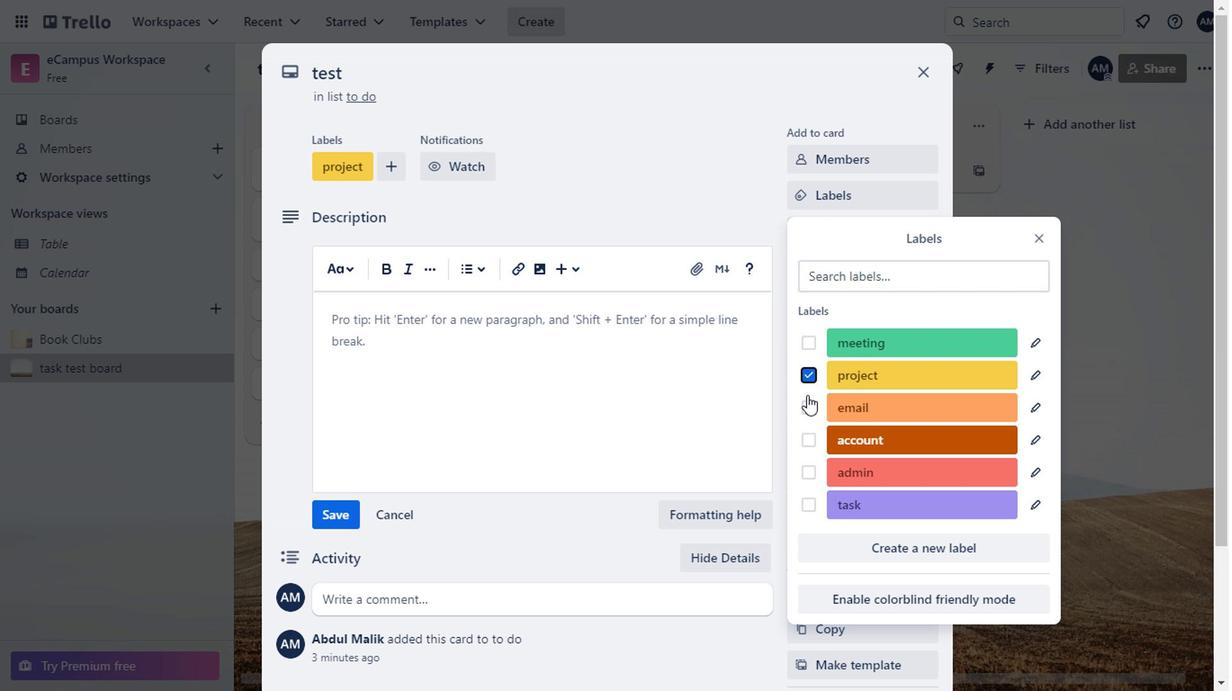 
Action: Mouse pressed left at (801, 395)
Screenshot: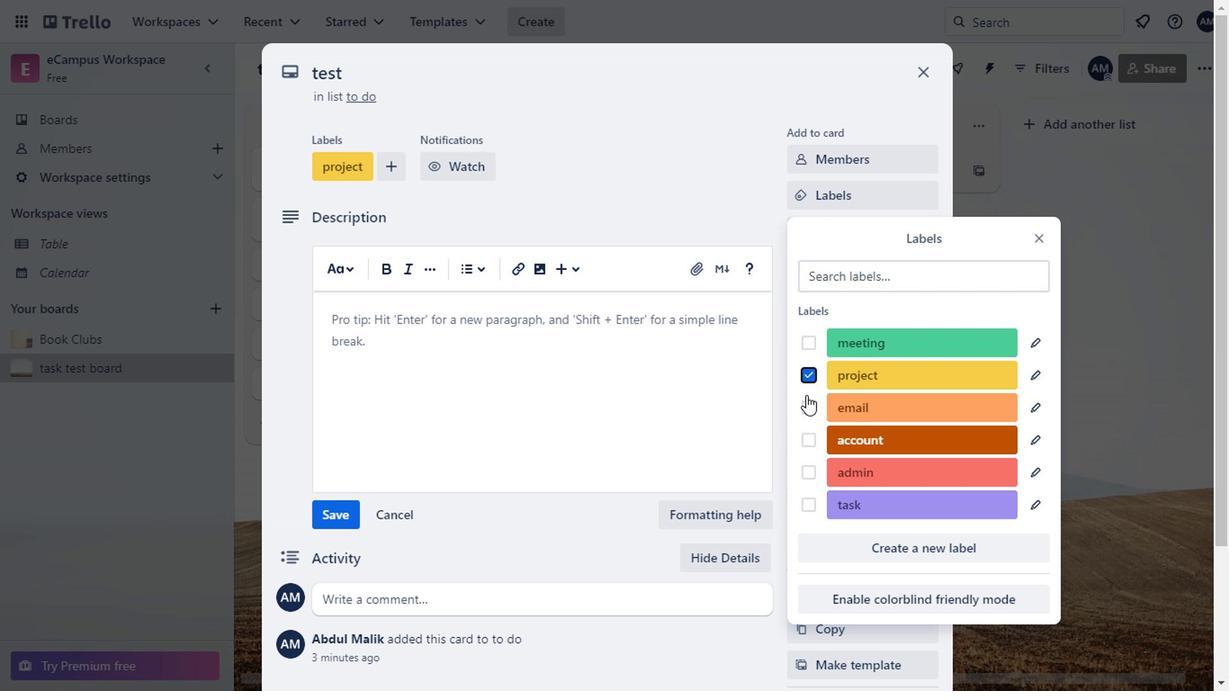 
Action: Mouse moved to (801, 444)
Screenshot: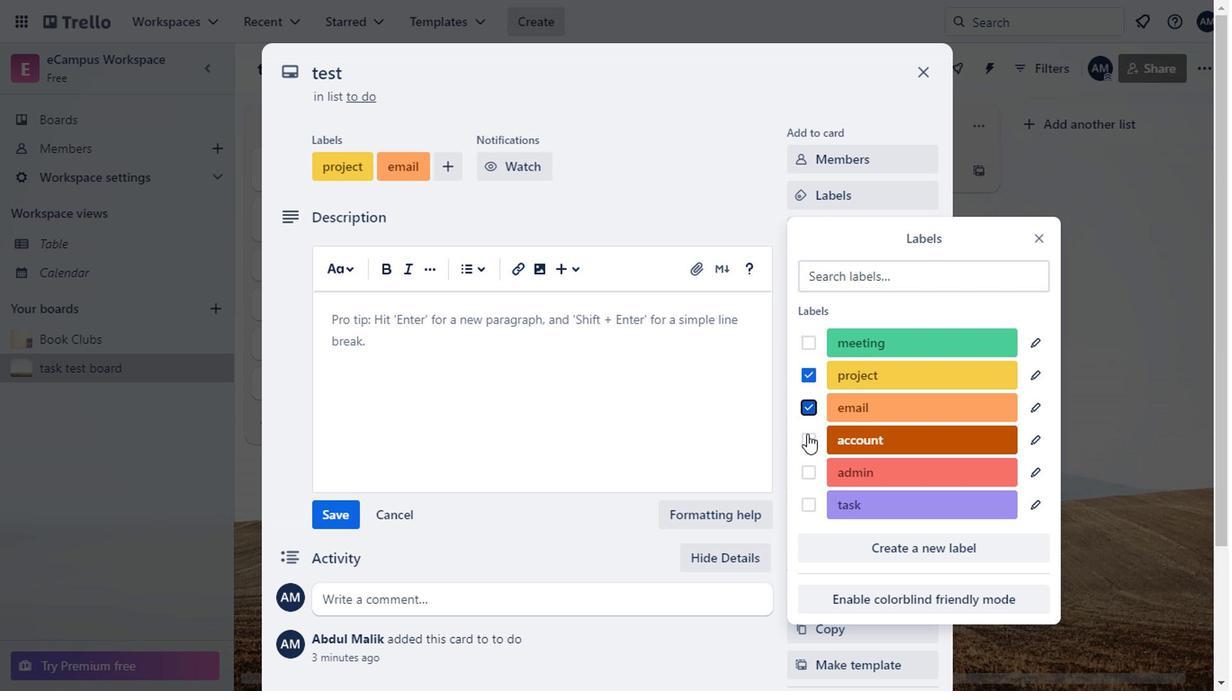 
Action: Mouse pressed left at (801, 444)
Screenshot: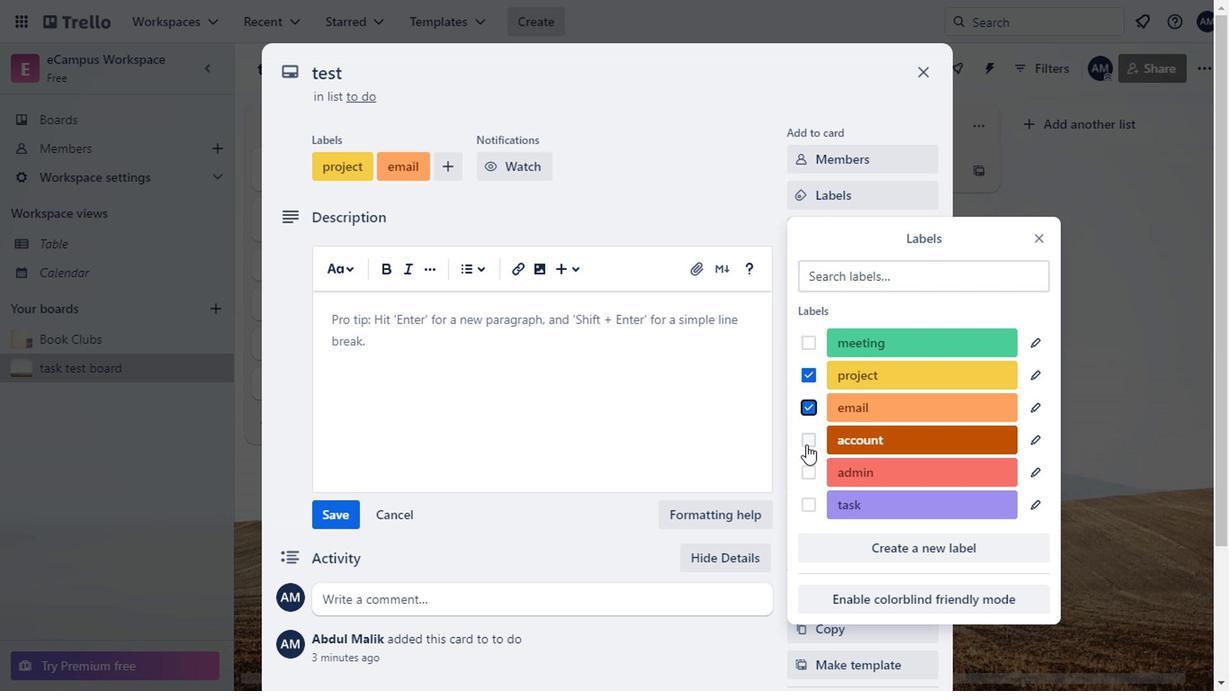 
Action: Mouse moved to (798, 502)
Screenshot: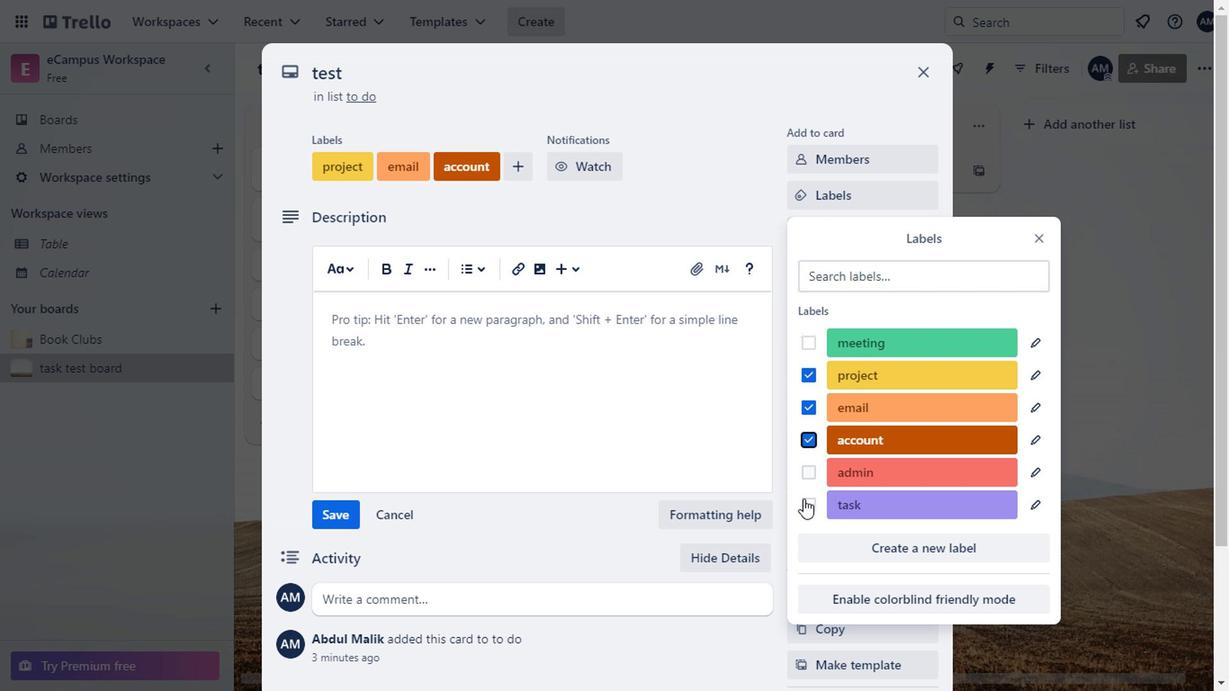 
Action: Mouse pressed left at (798, 502)
Screenshot: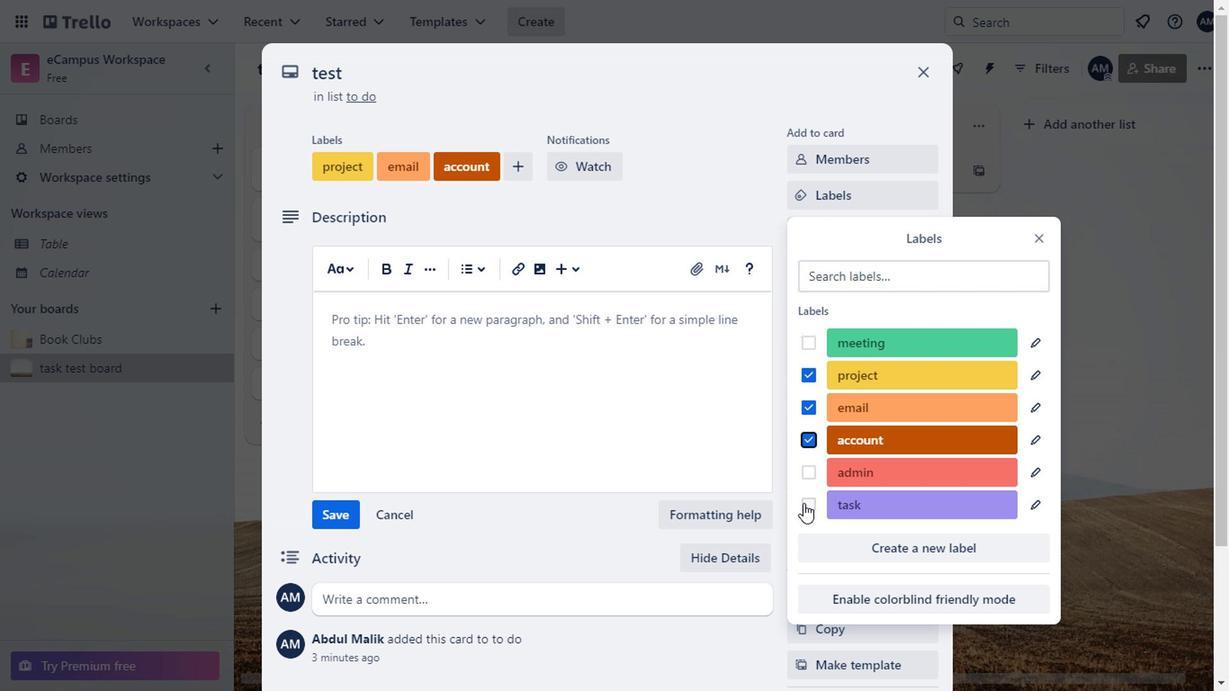 
Action: Mouse moved to (701, 430)
Screenshot: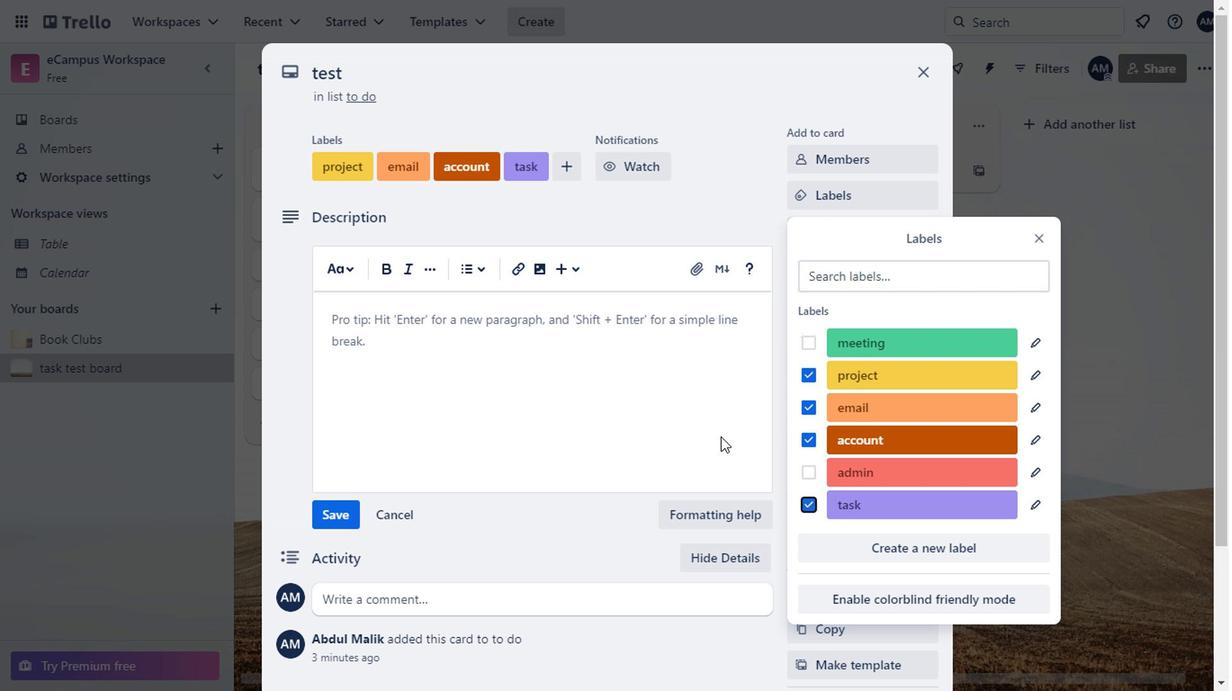
Action: Mouse pressed left at (701, 430)
Screenshot: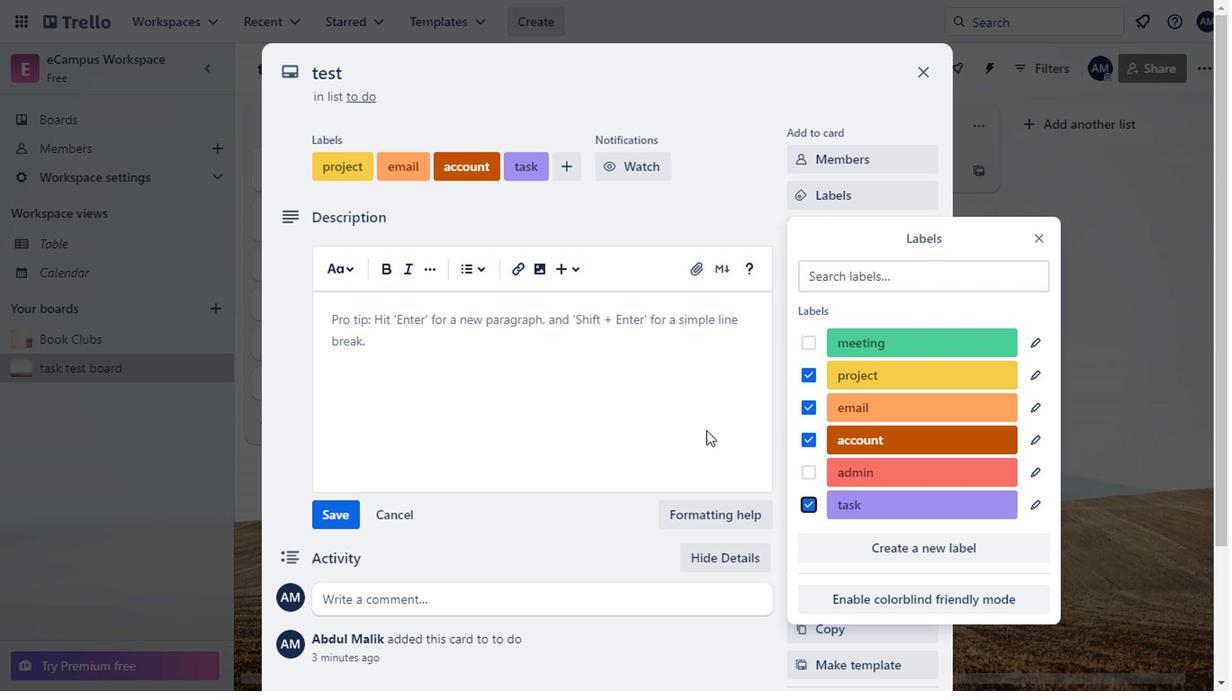 
Action: Mouse moved to (827, 278)
Screenshot: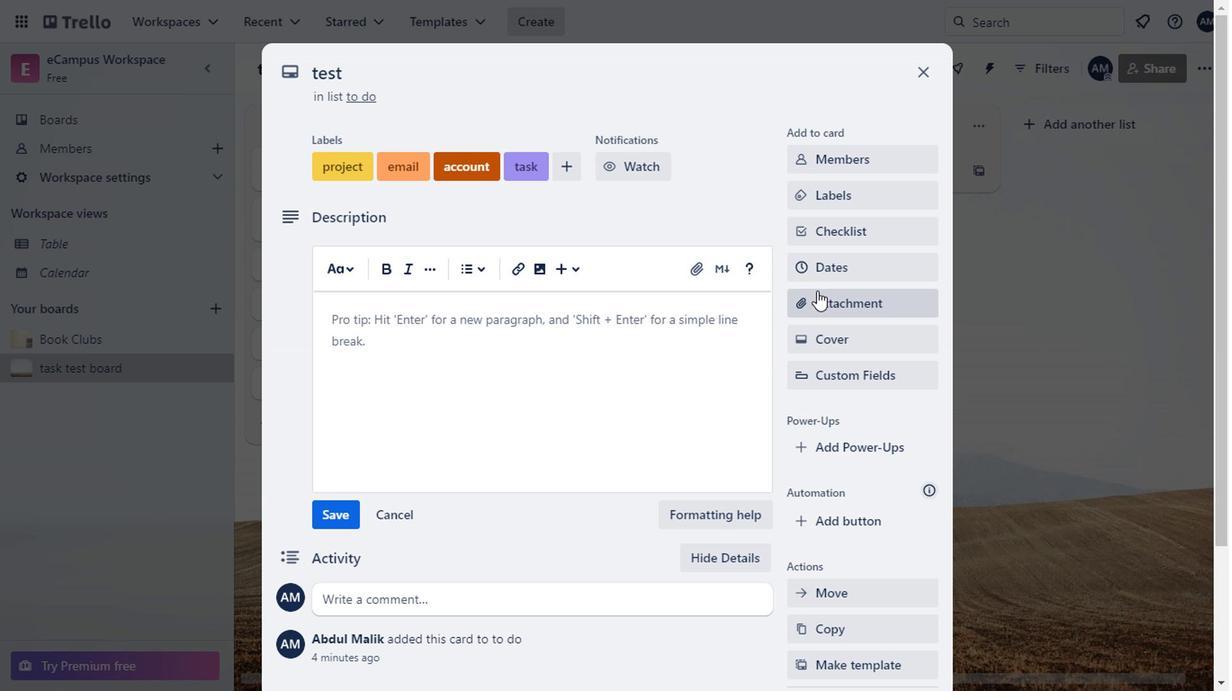 
Action: Mouse pressed left at (827, 278)
Screenshot: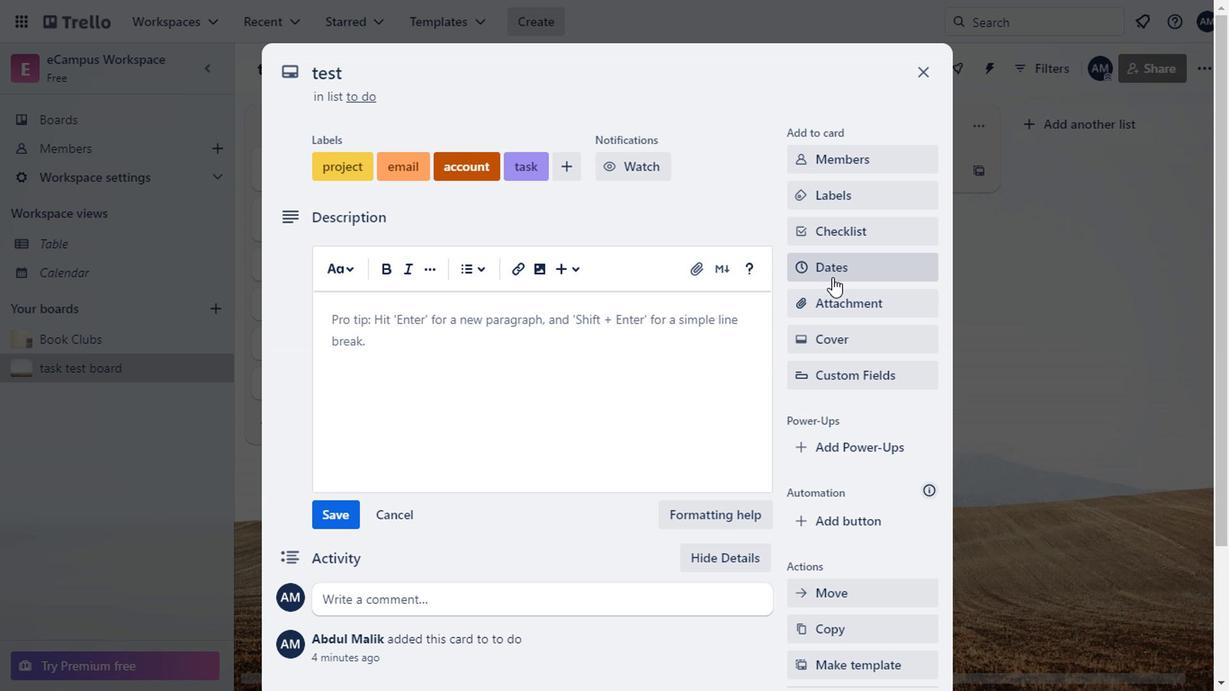 
Action: Mouse moved to (961, 610)
Screenshot: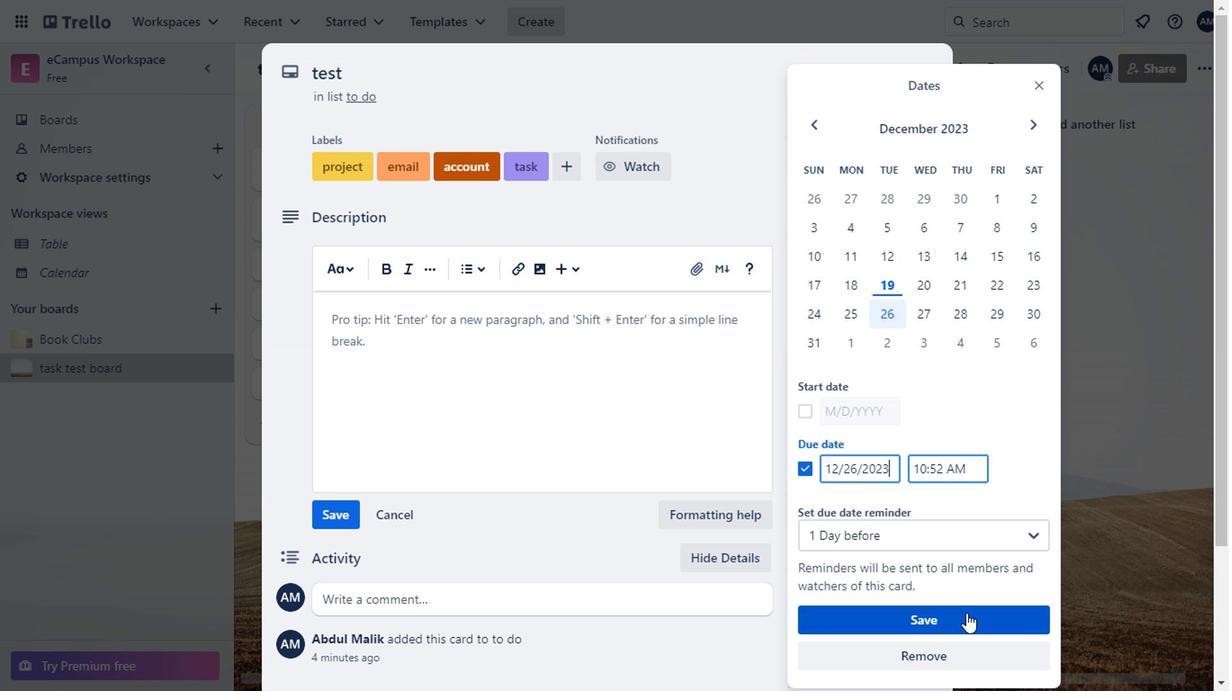 
Action: Mouse pressed left at (961, 610)
Screenshot: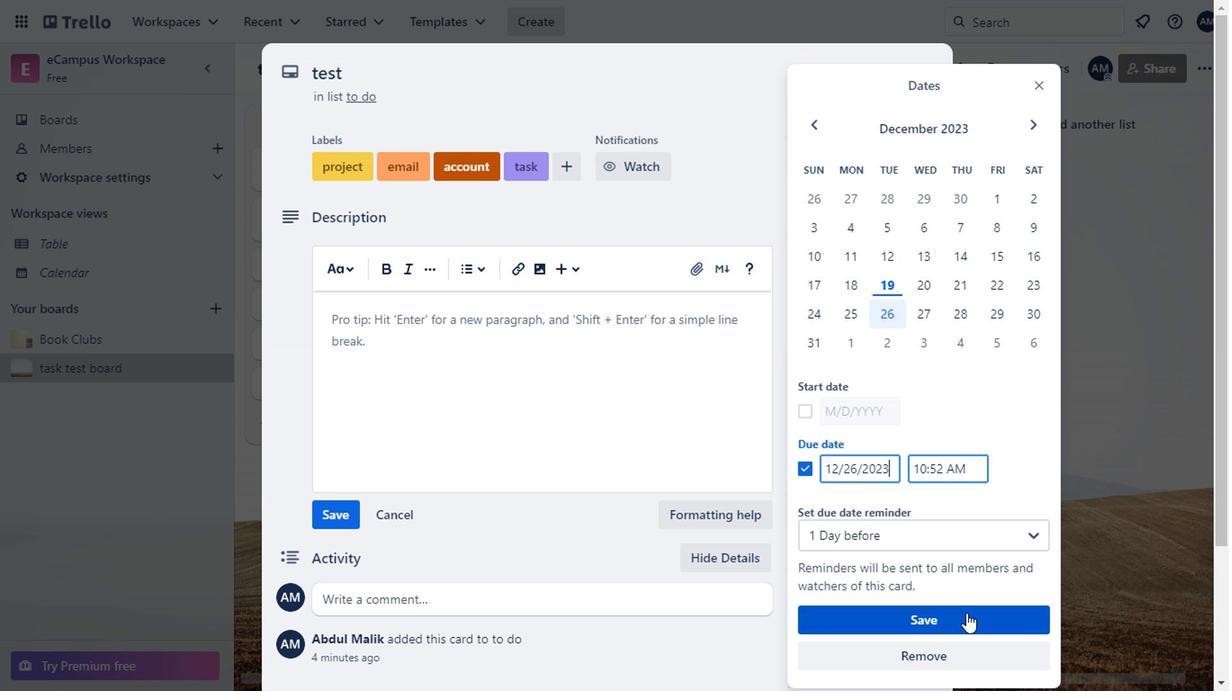 
Action: Mouse moved to (316, 235)
Screenshot: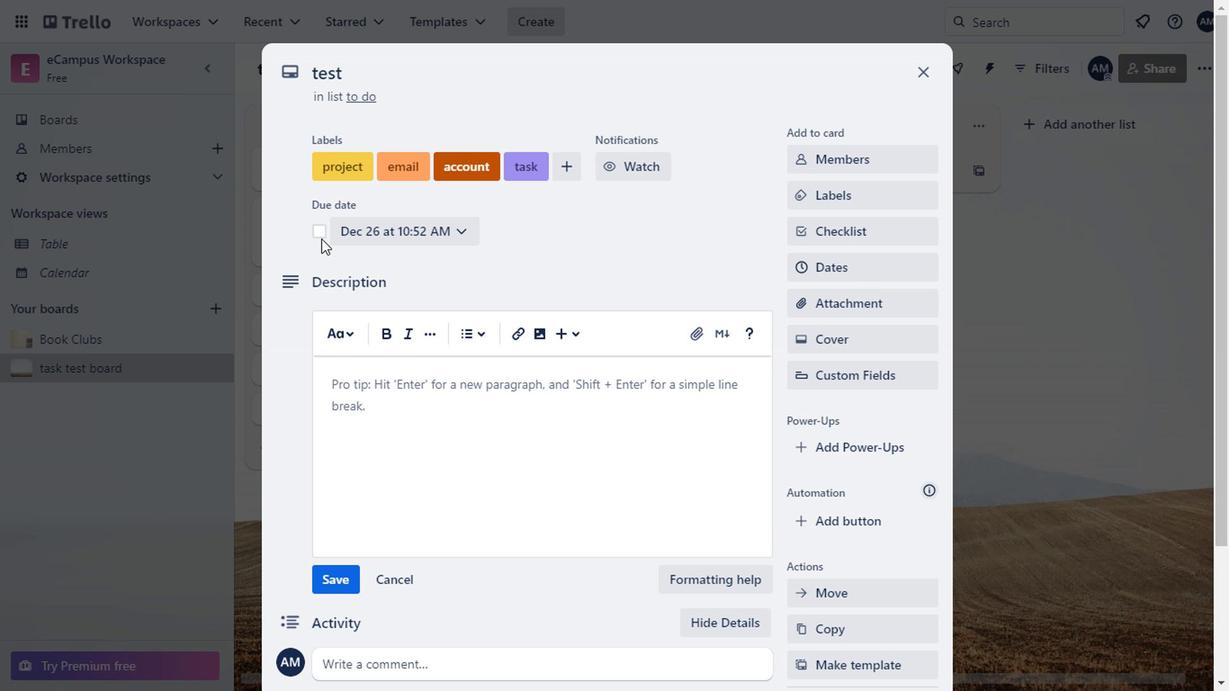 
Action: Mouse pressed left at (316, 235)
Screenshot: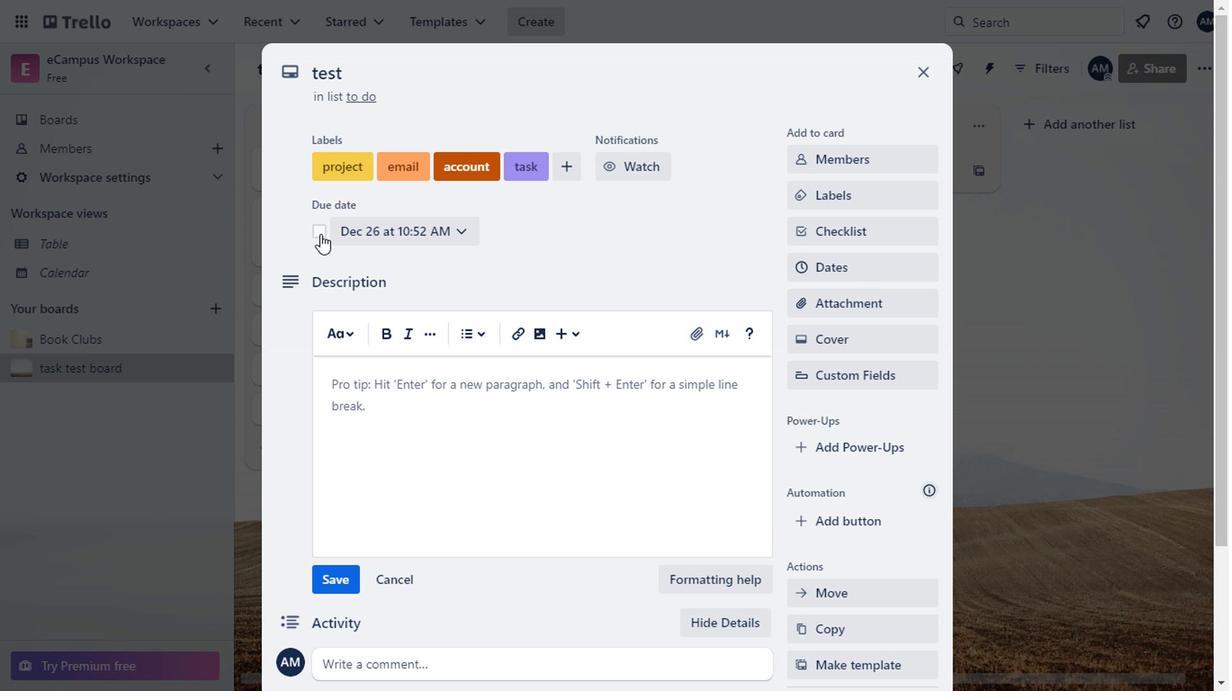 
Action: Mouse pressed left at (316, 235)
Screenshot: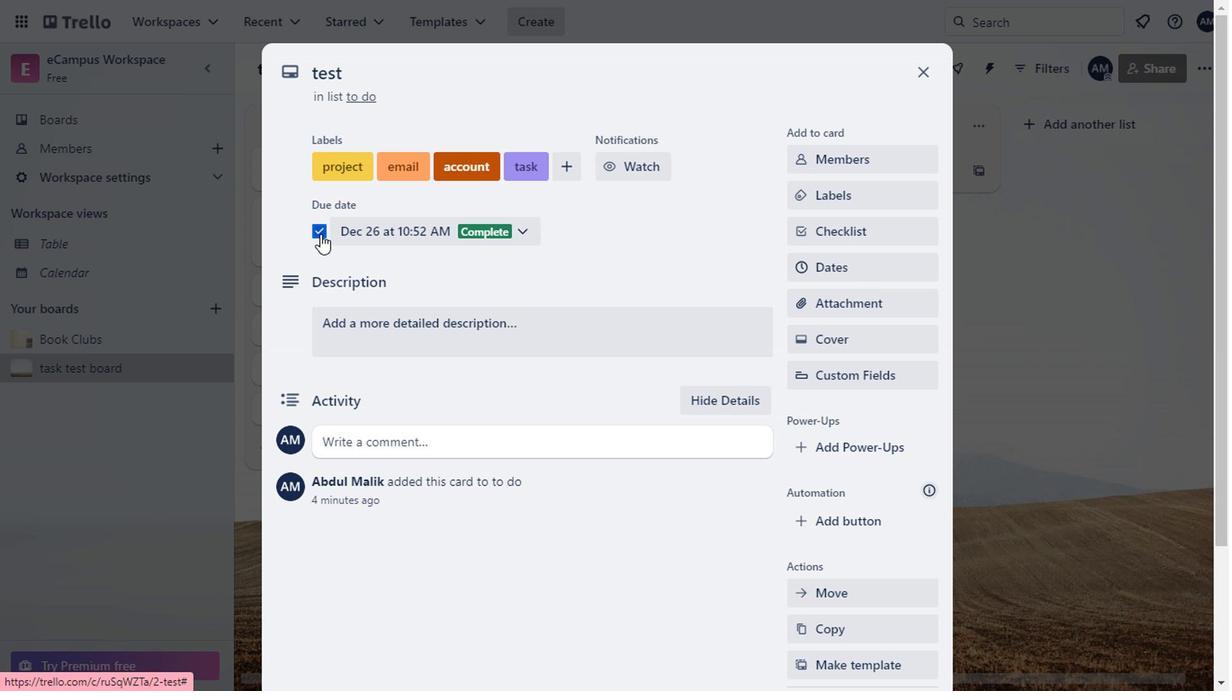 
Action: Mouse moved to (883, 227)
Screenshot: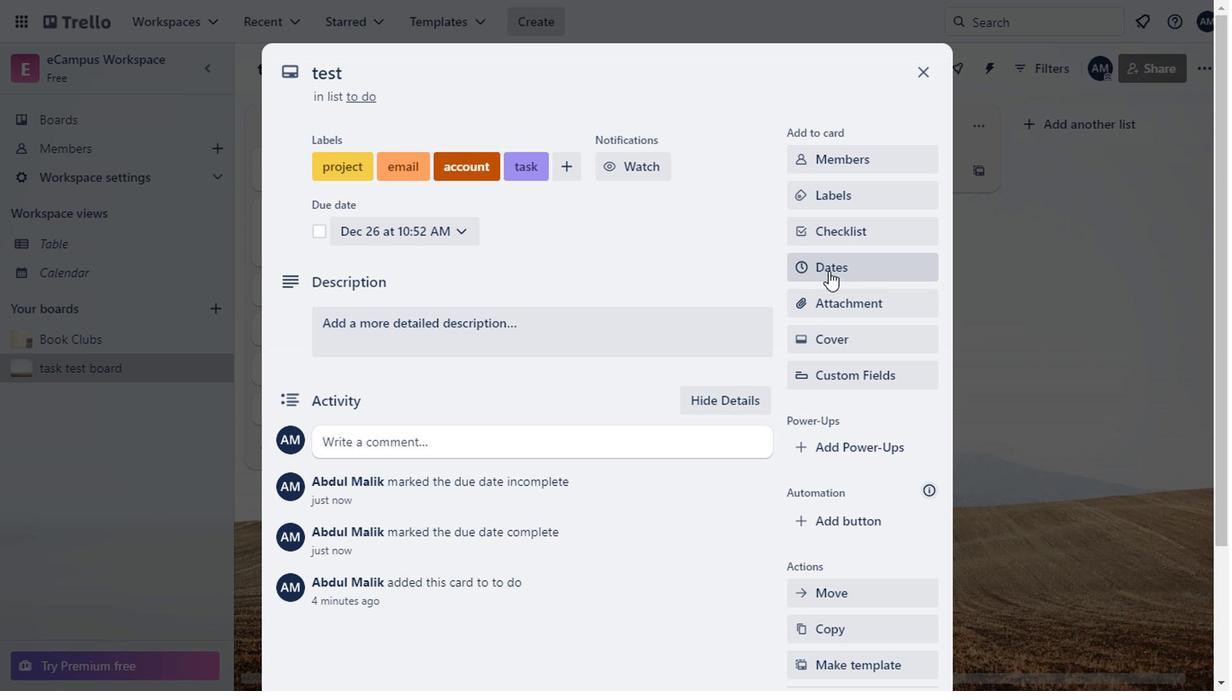
Action: Mouse pressed left at (883, 227)
Screenshot: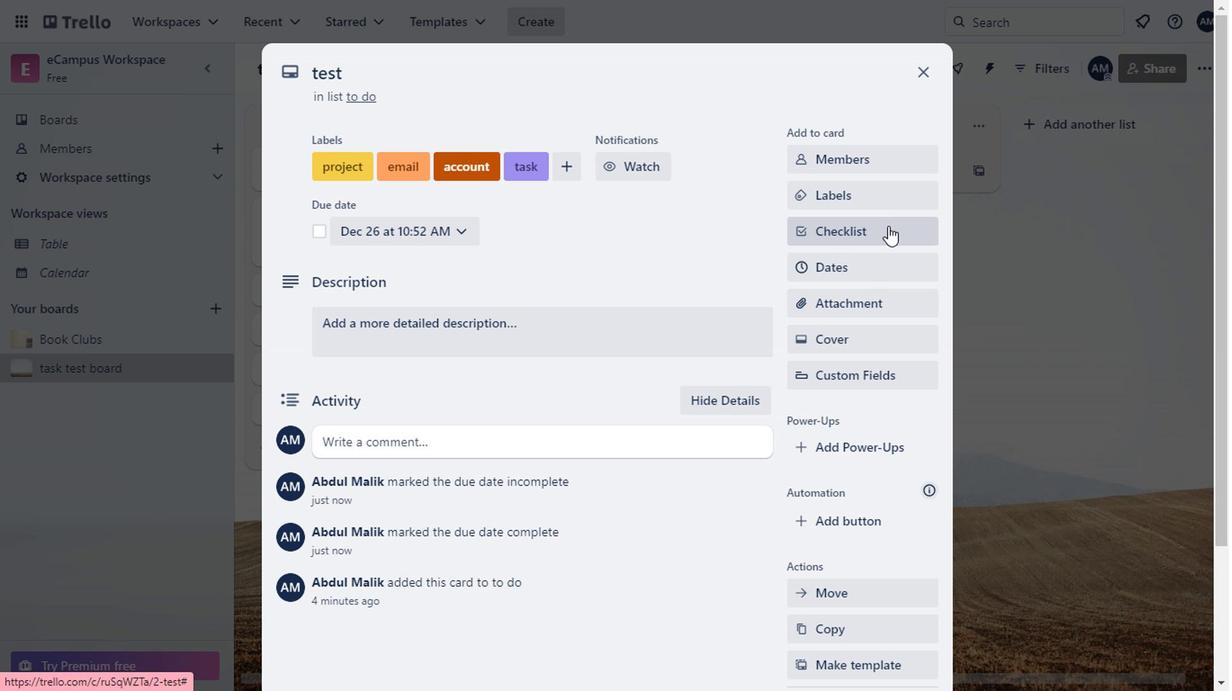 
Action: Mouse moved to (825, 384)
Screenshot: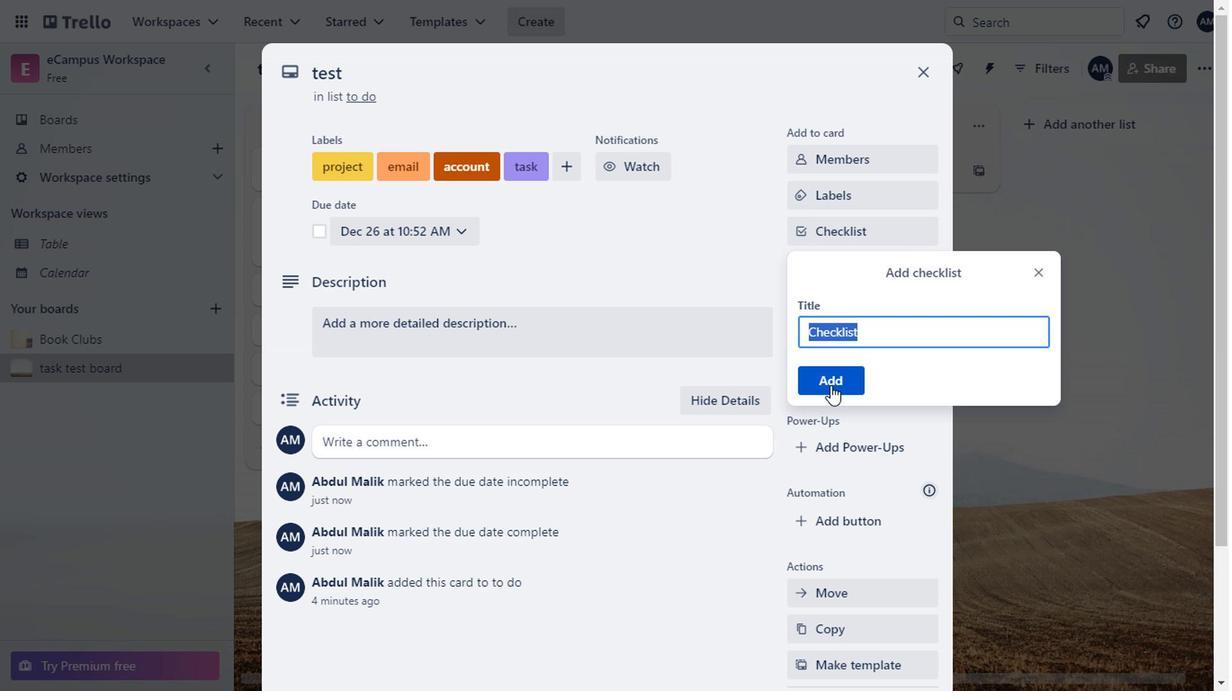 
Action: Mouse pressed left at (825, 384)
Screenshot: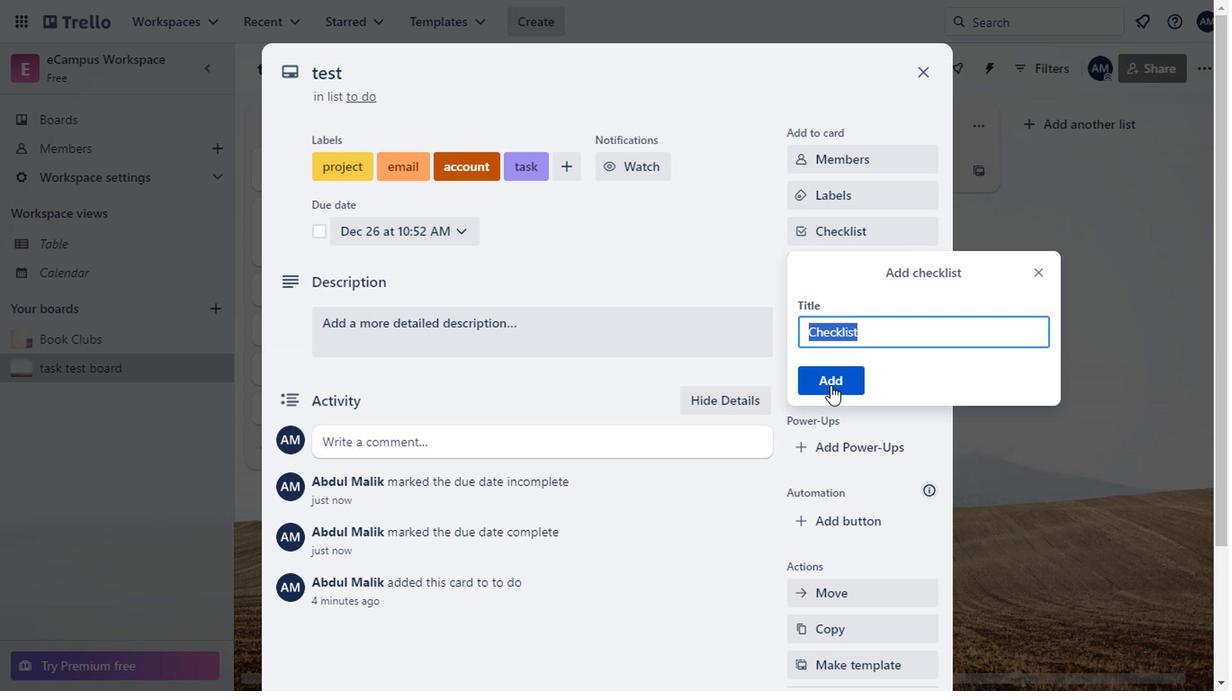 
Action: Mouse moved to (354, 465)
Screenshot: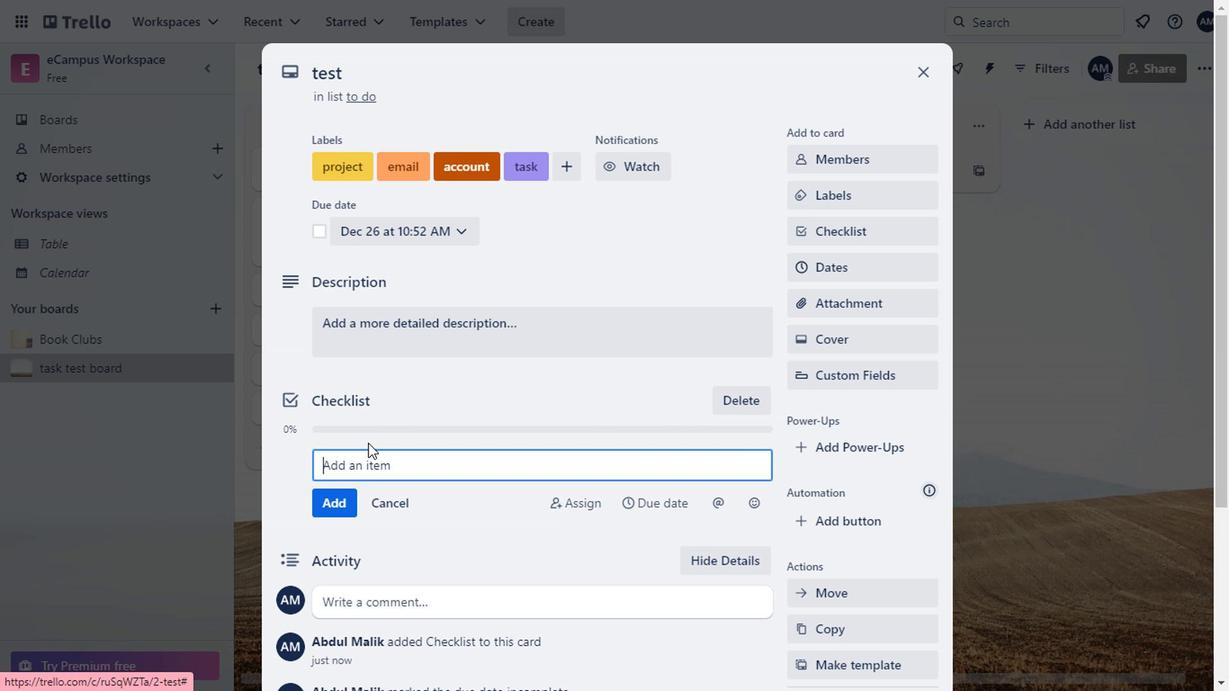 
Action: Mouse pressed left at (354, 465)
Screenshot: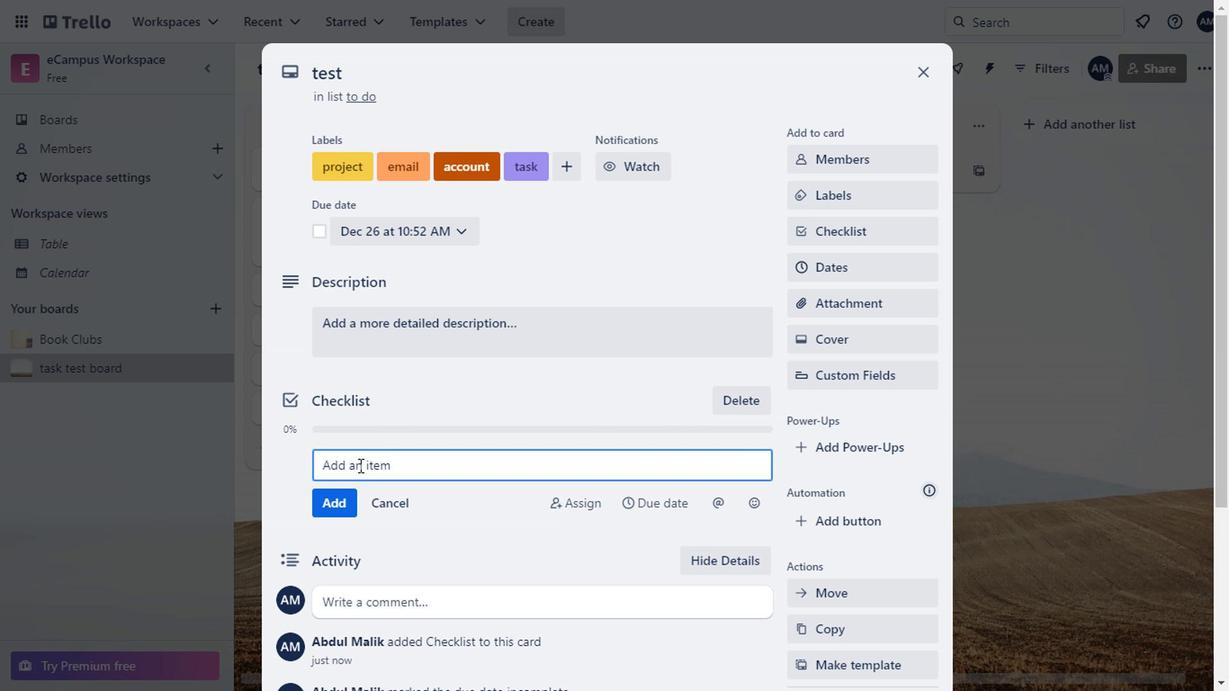 
Action: Key pressed test<Key.space>project<Key.enter>test<Key.space>time'<Key.backspace><Key.enter>test<Key.space>admin<Key.enter>test<Key.space>account<Key.enter>test<Key.space>internet<Key.enter>test<Key.space>phone<Key.space>caa<Key.backspace>ll<Key.enter>donr<Key.backspace>e<Key.enter>
Screenshot: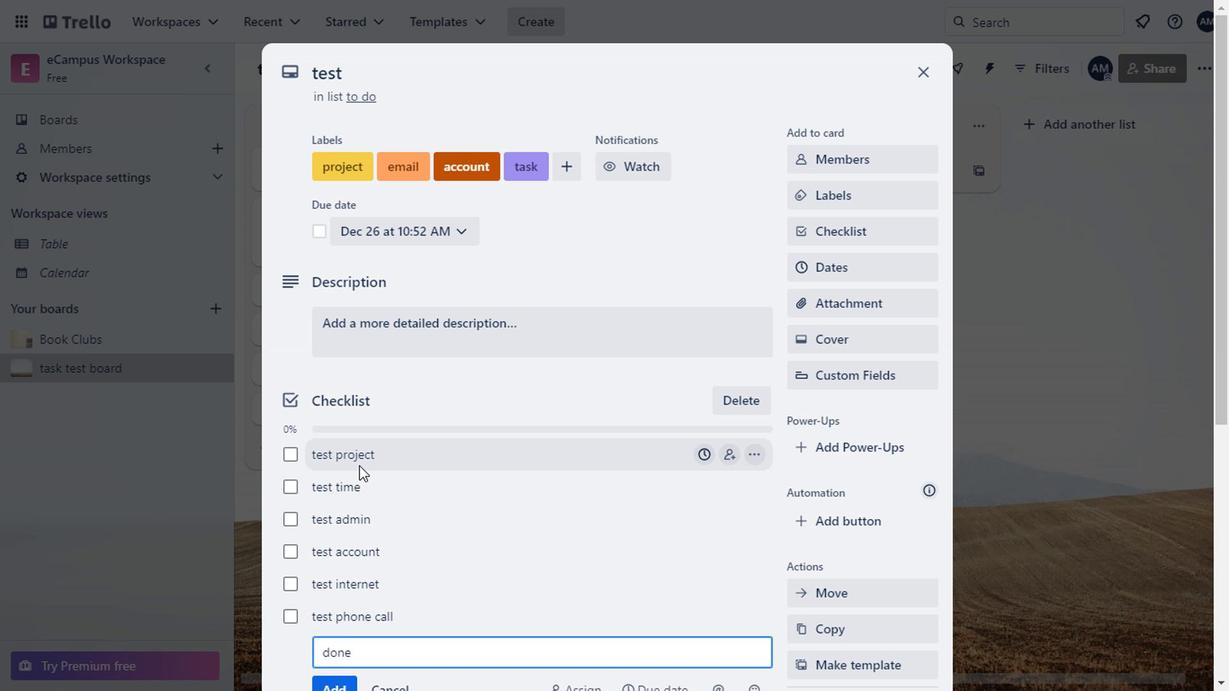 
Action: Mouse moved to (449, 488)
Screenshot: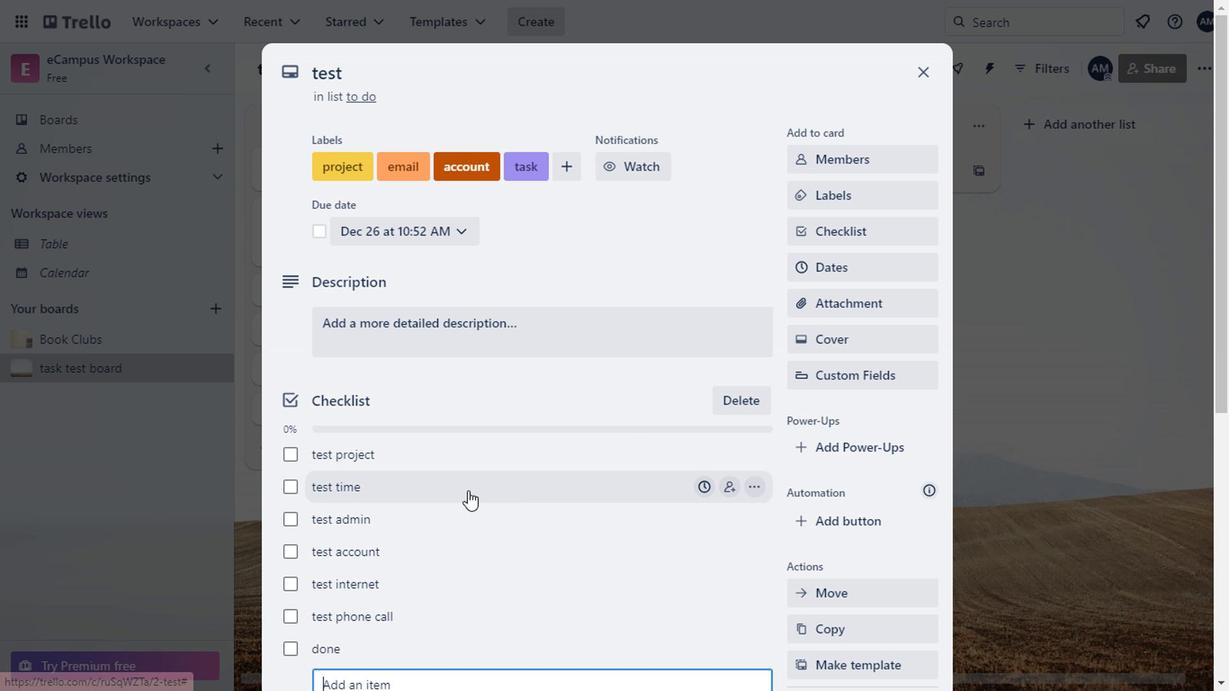 
Action: Mouse scrolled (449, 487) with delta (0, 0)
Screenshot: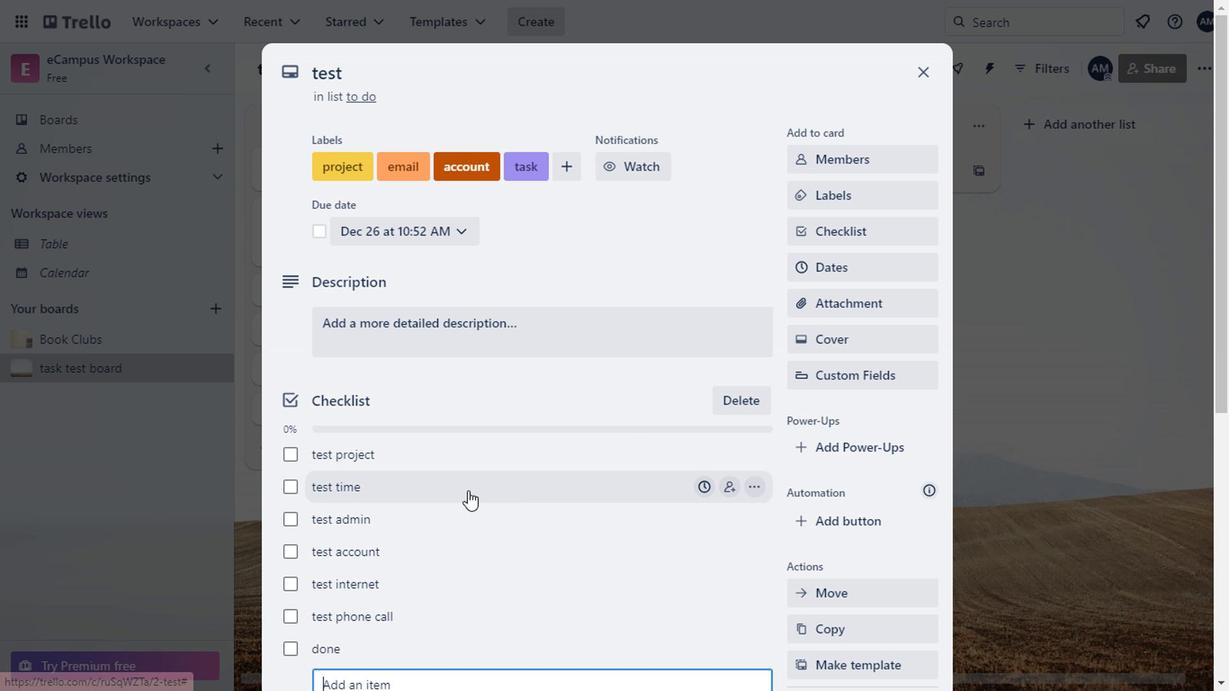 
Action: Mouse scrolled (449, 487) with delta (0, 0)
Screenshot: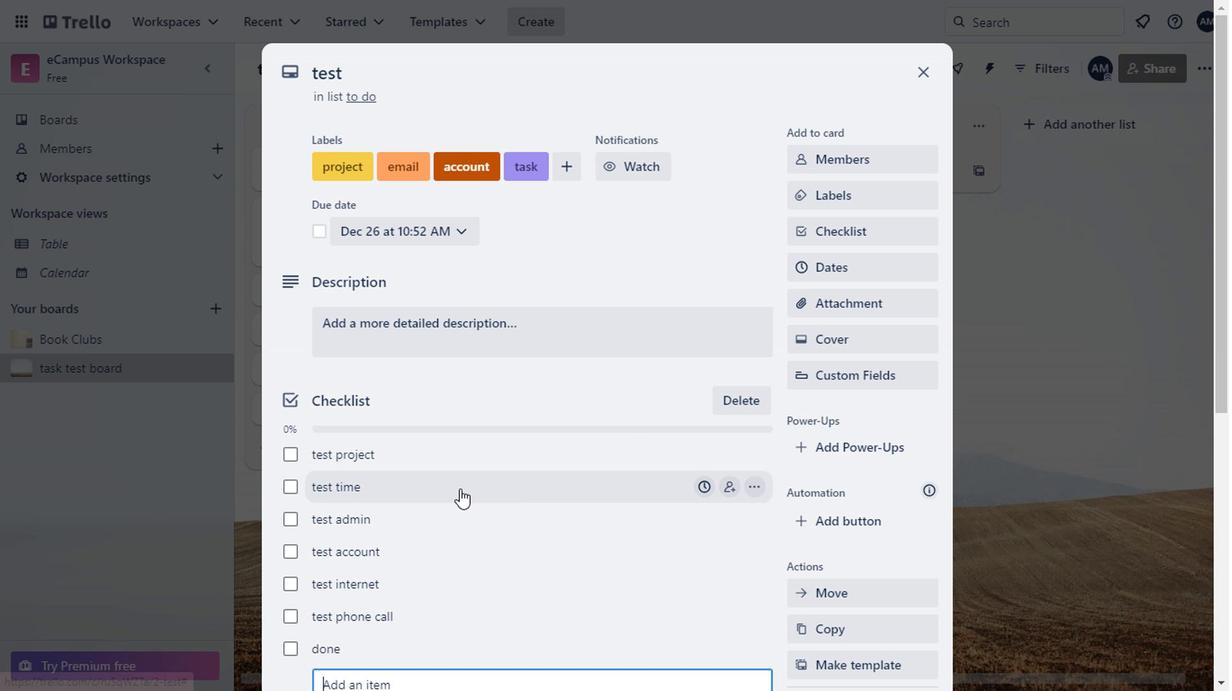 
Action: Mouse moved to (455, 514)
Screenshot: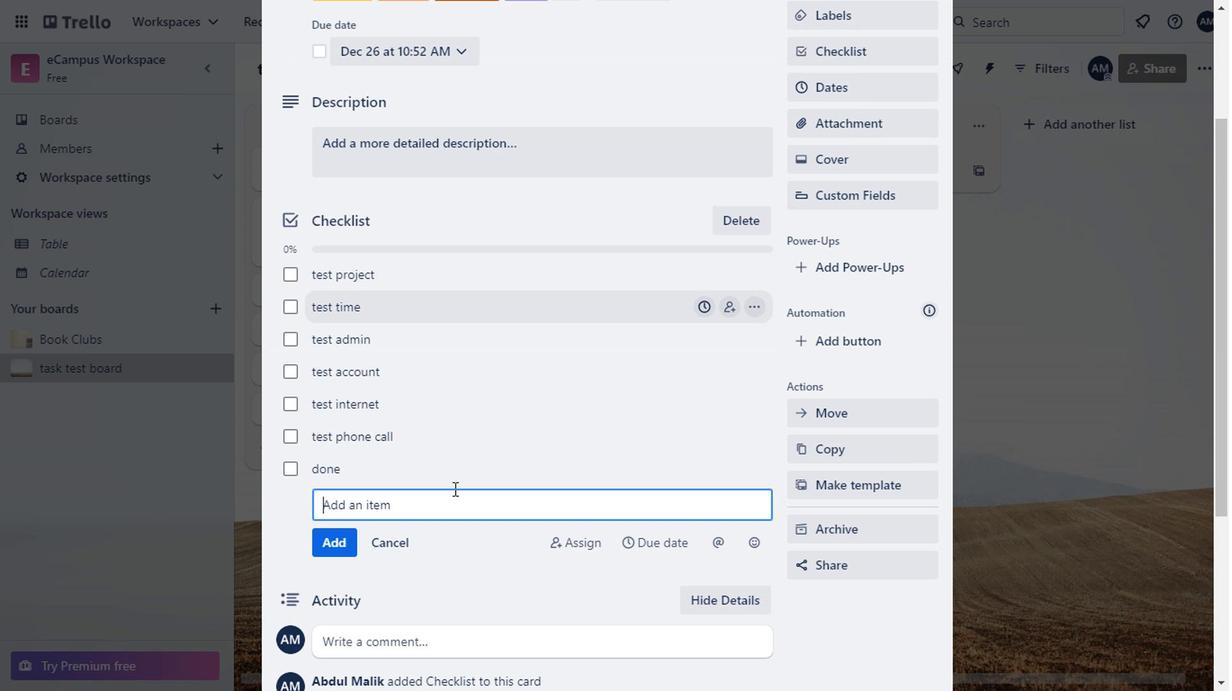 
Action: Mouse scrolled (455, 513) with delta (0, -1)
Screenshot: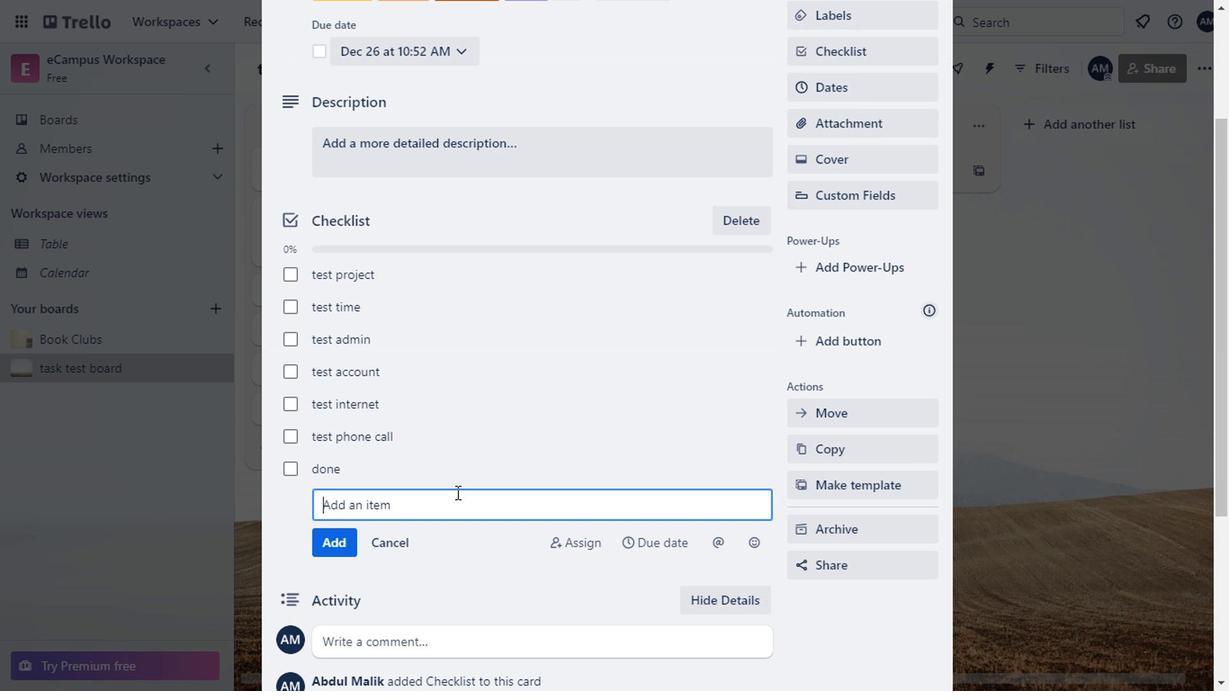 
Action: Mouse moved to (592, 406)
Screenshot: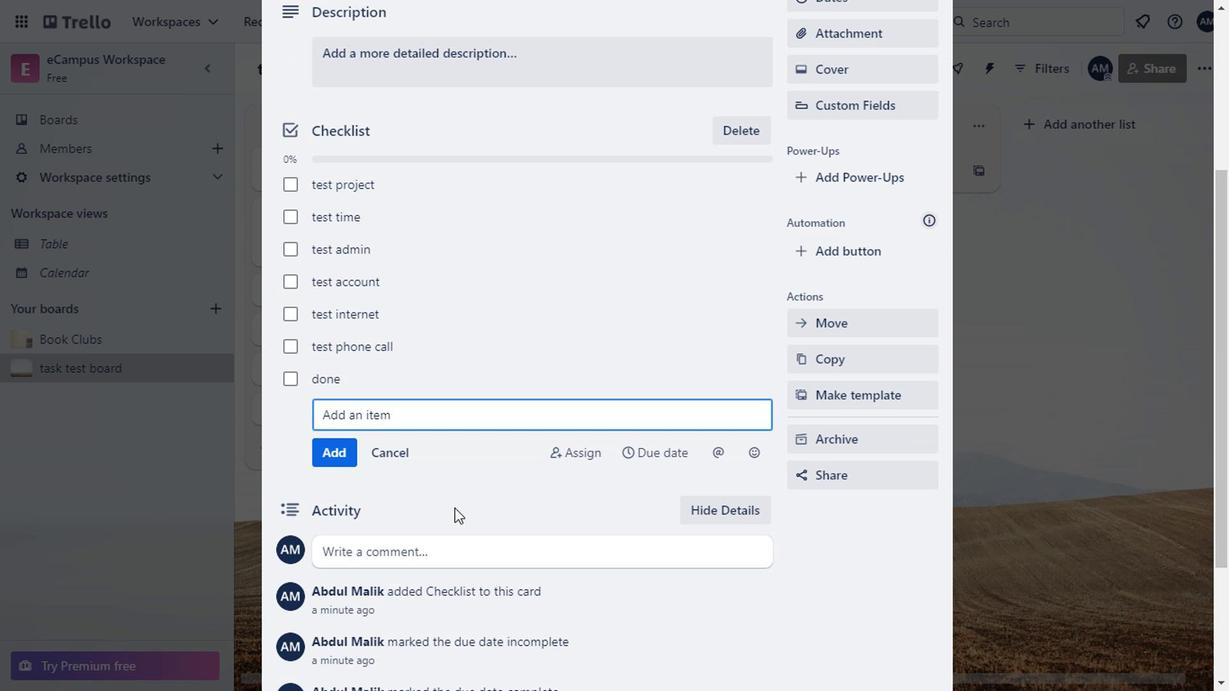 
Action: Mouse scrolled (592, 407) with delta (0, 0)
Screenshot: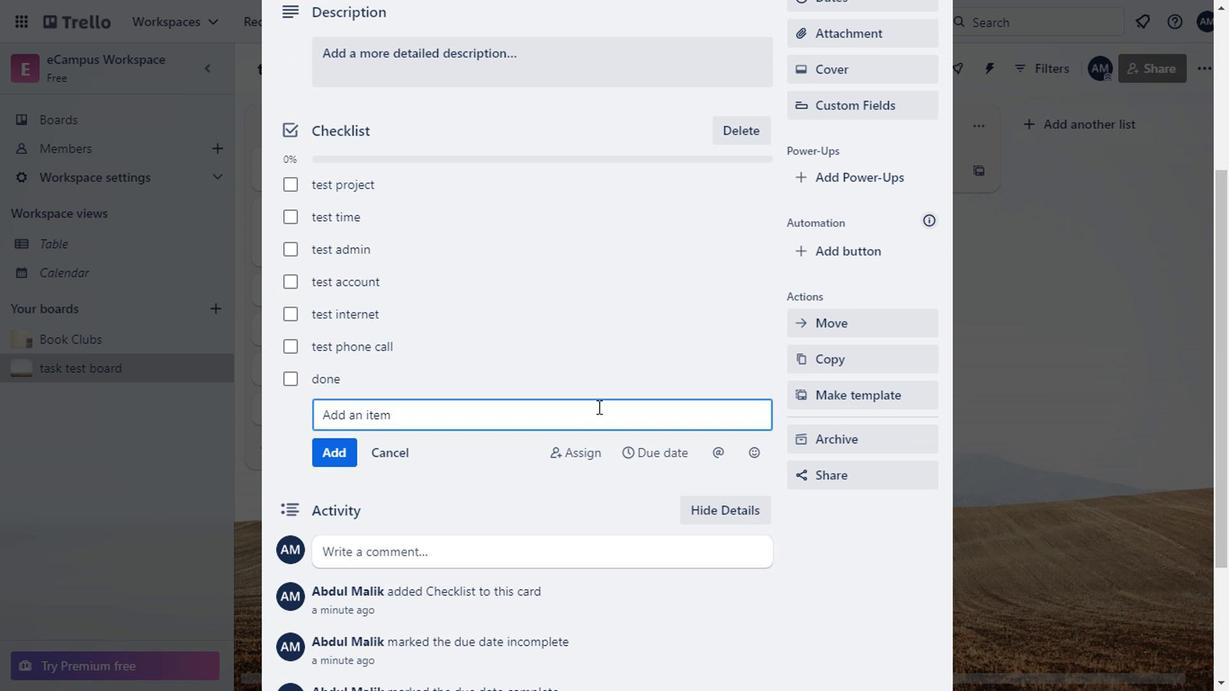 
Action: Mouse scrolled (592, 407) with delta (0, 0)
Screenshot: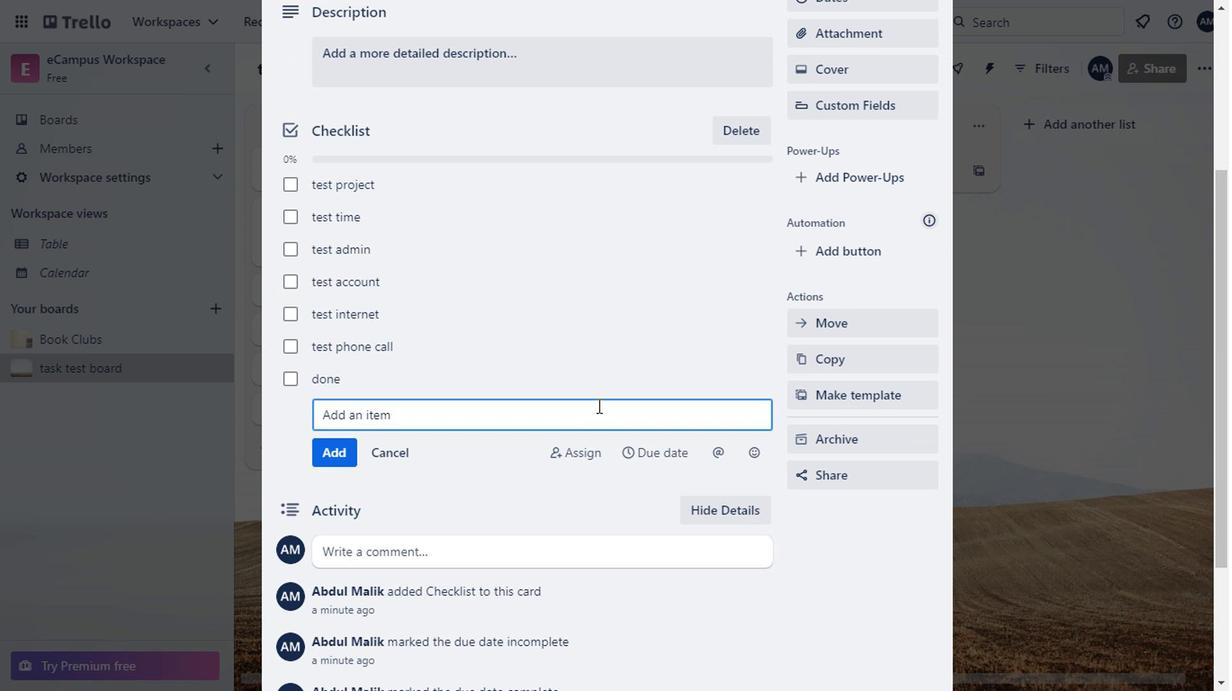 
Action: Mouse moved to (602, 393)
Screenshot: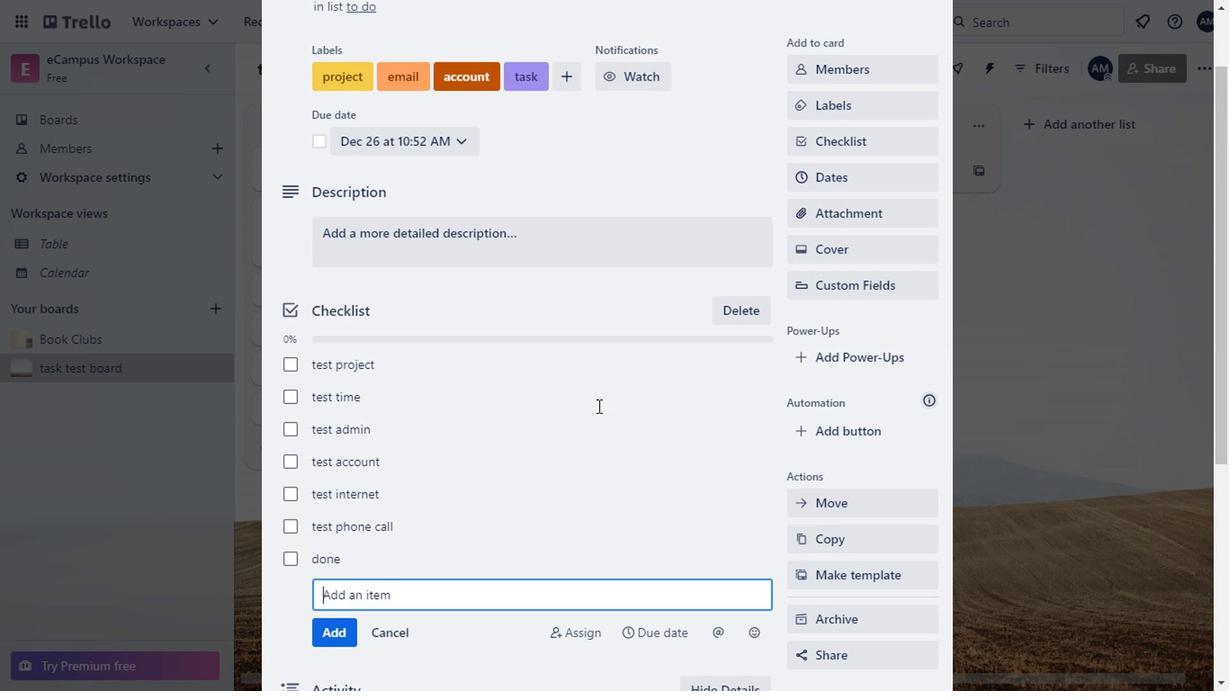 
Action: Mouse scrolled (602, 394) with delta (0, 0)
Screenshot: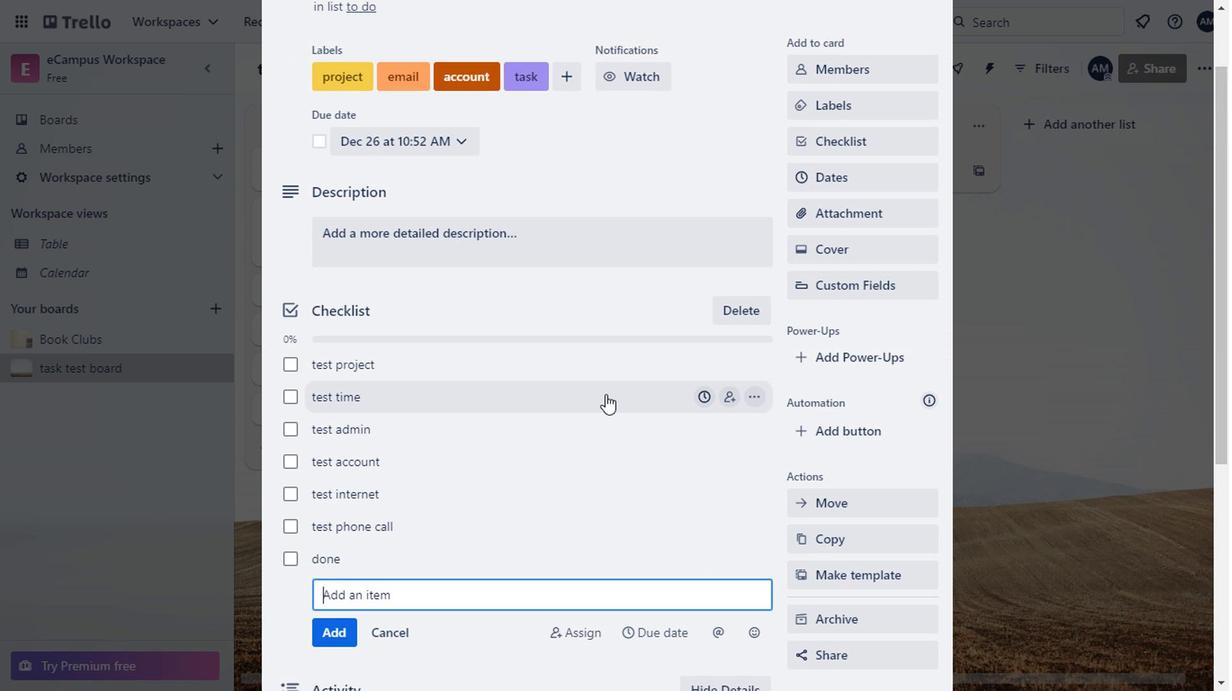 
Action: Mouse moved to (836, 337)
Screenshot: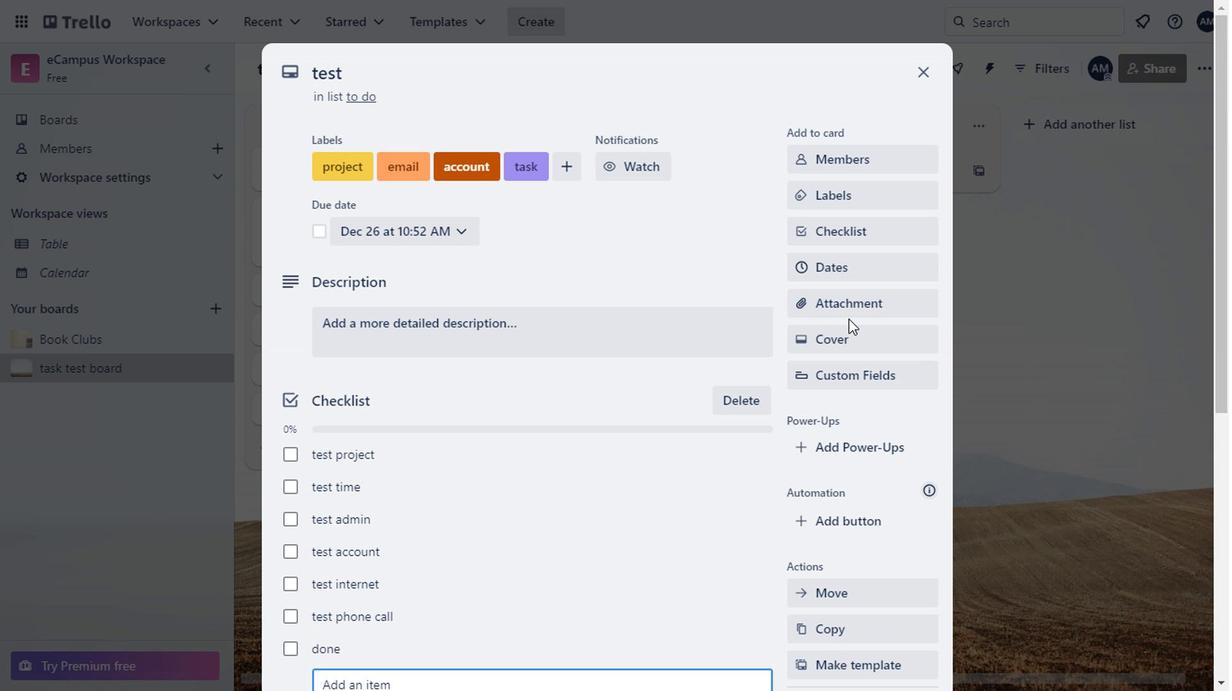 
Action: Mouse pressed left at (836, 337)
Screenshot: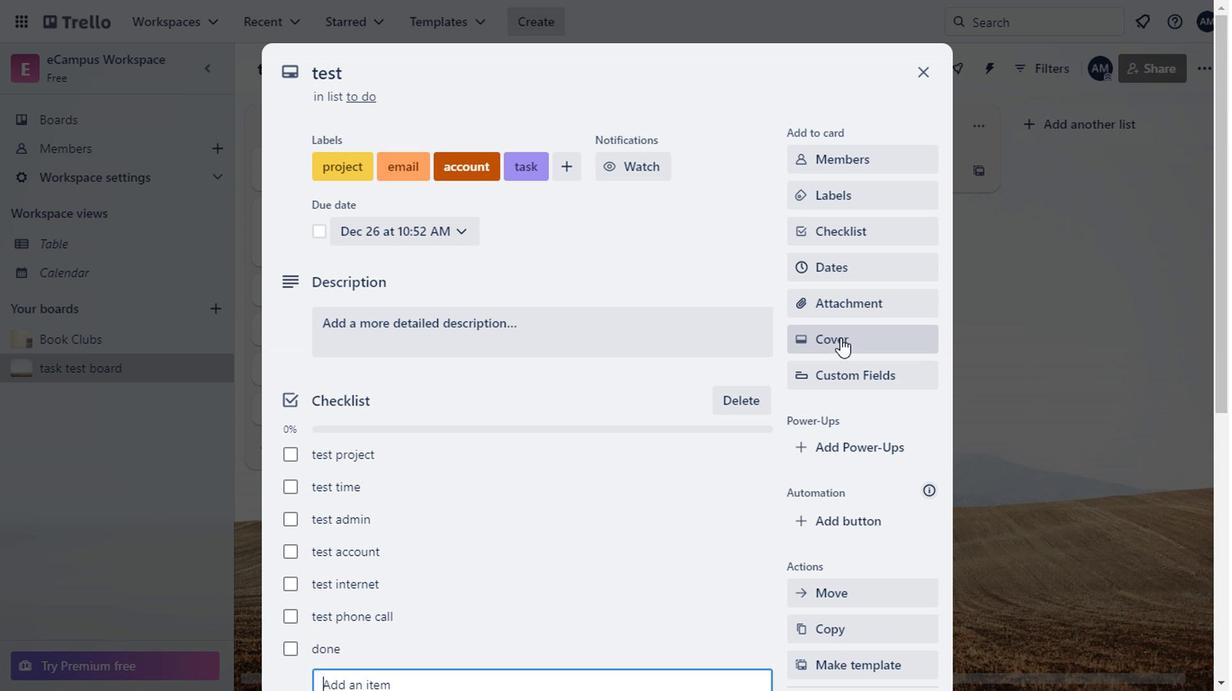 
Action: Mouse moved to (1019, 371)
Screenshot: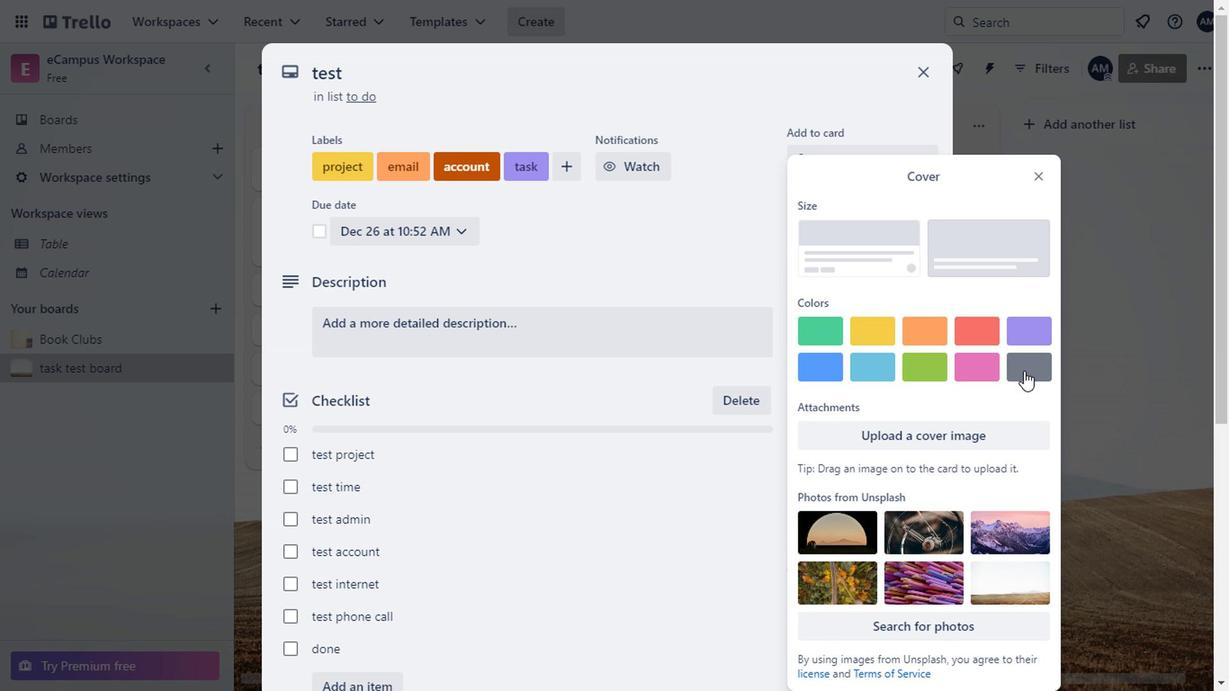 
Action: Mouse pressed left at (1019, 371)
Screenshot: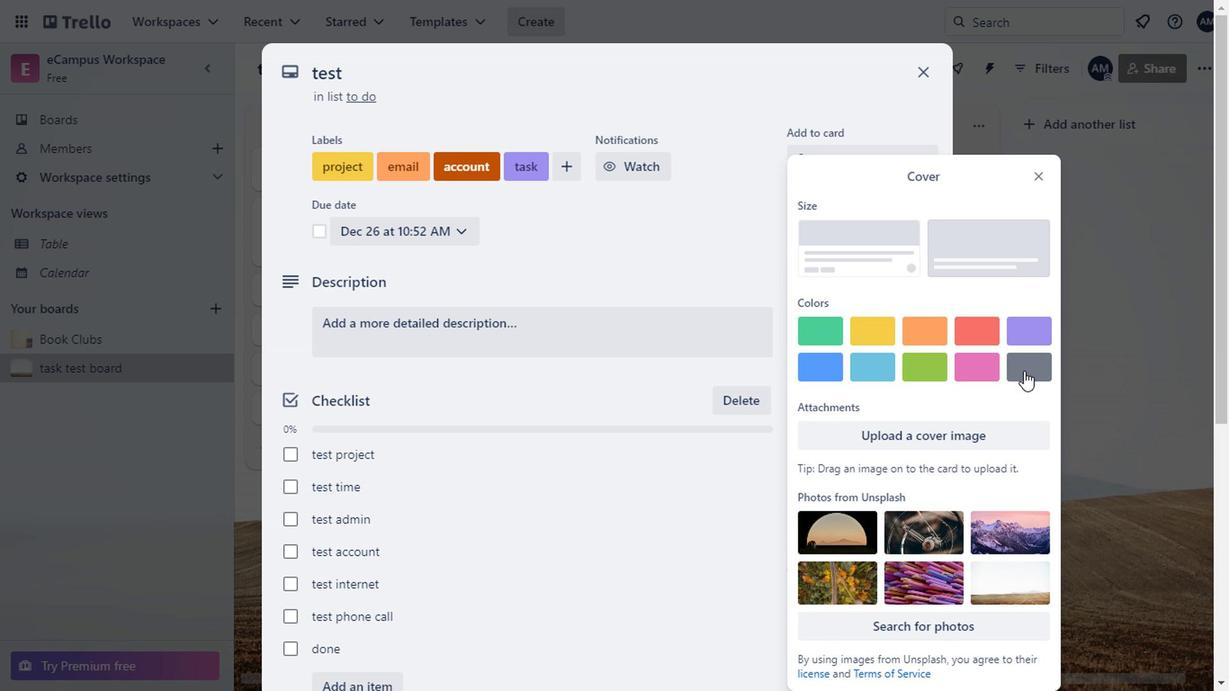 
Action: Mouse moved to (980, 229)
Screenshot: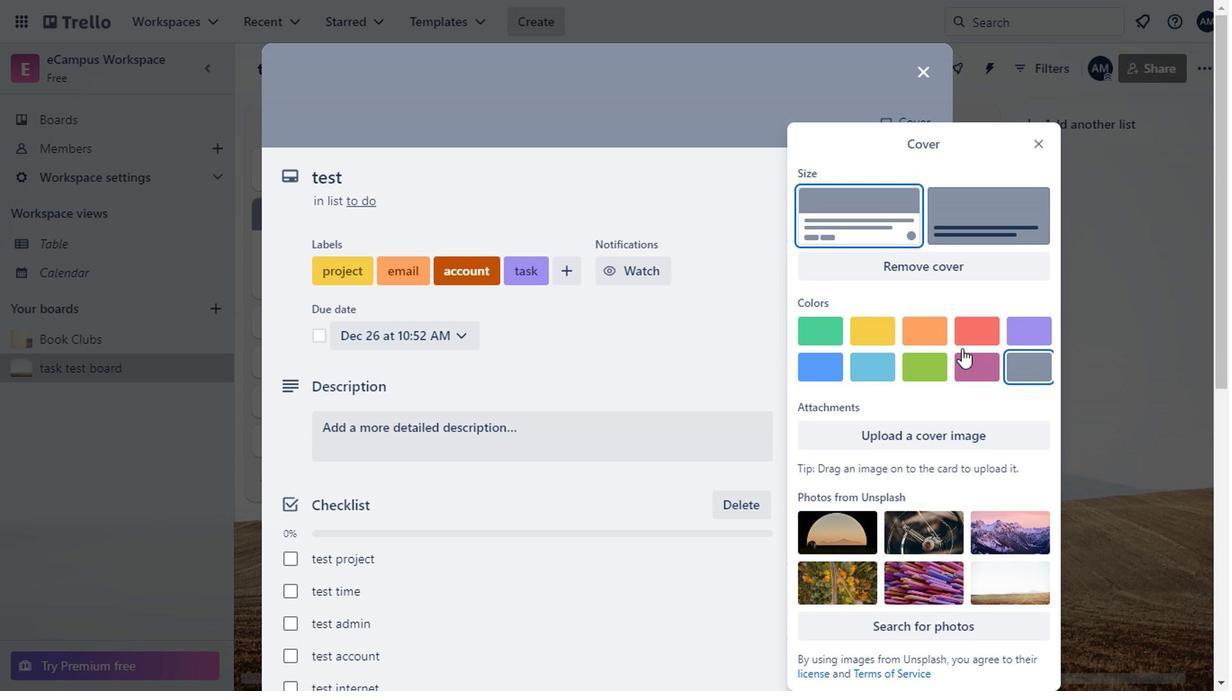
Action: Mouse pressed left at (980, 229)
Screenshot: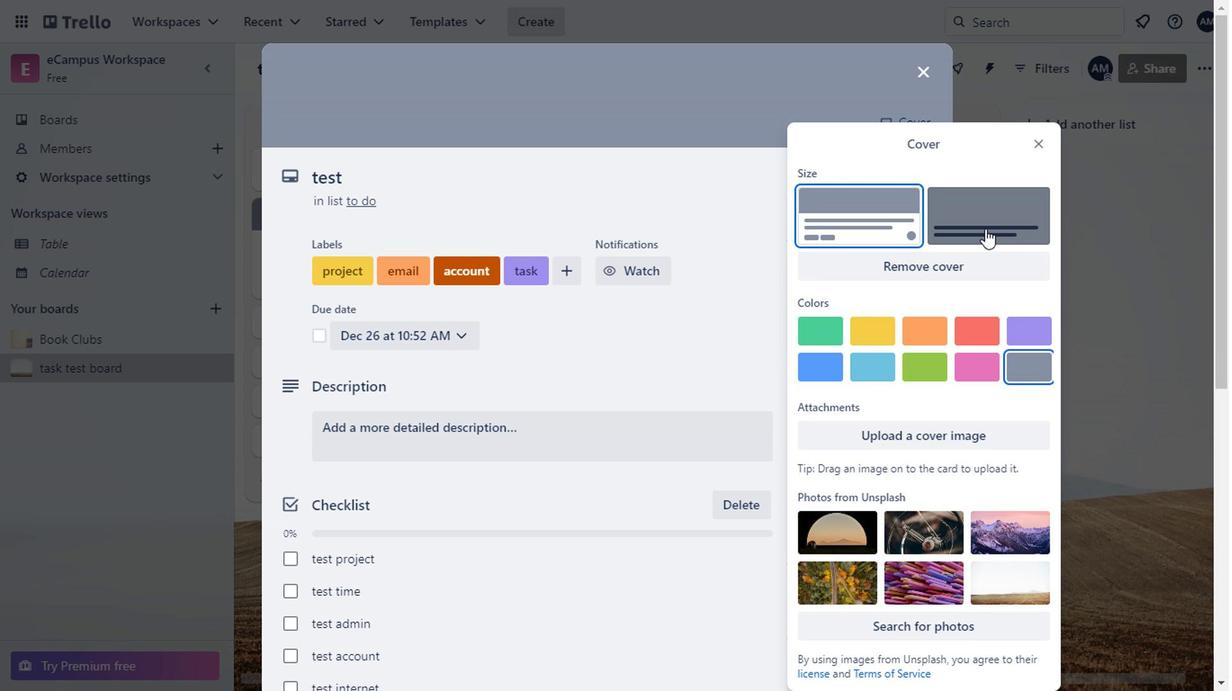 
Action: Mouse moved to (818, 231)
Screenshot: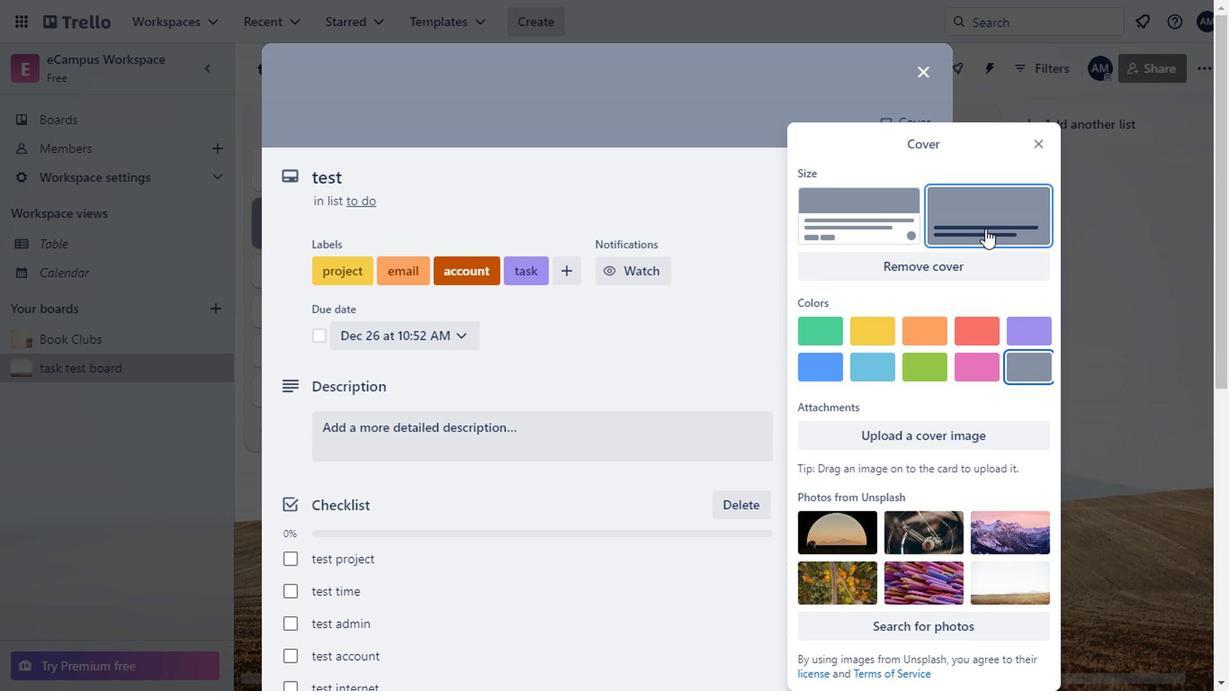 
Action: Mouse pressed left at (818, 231)
Screenshot: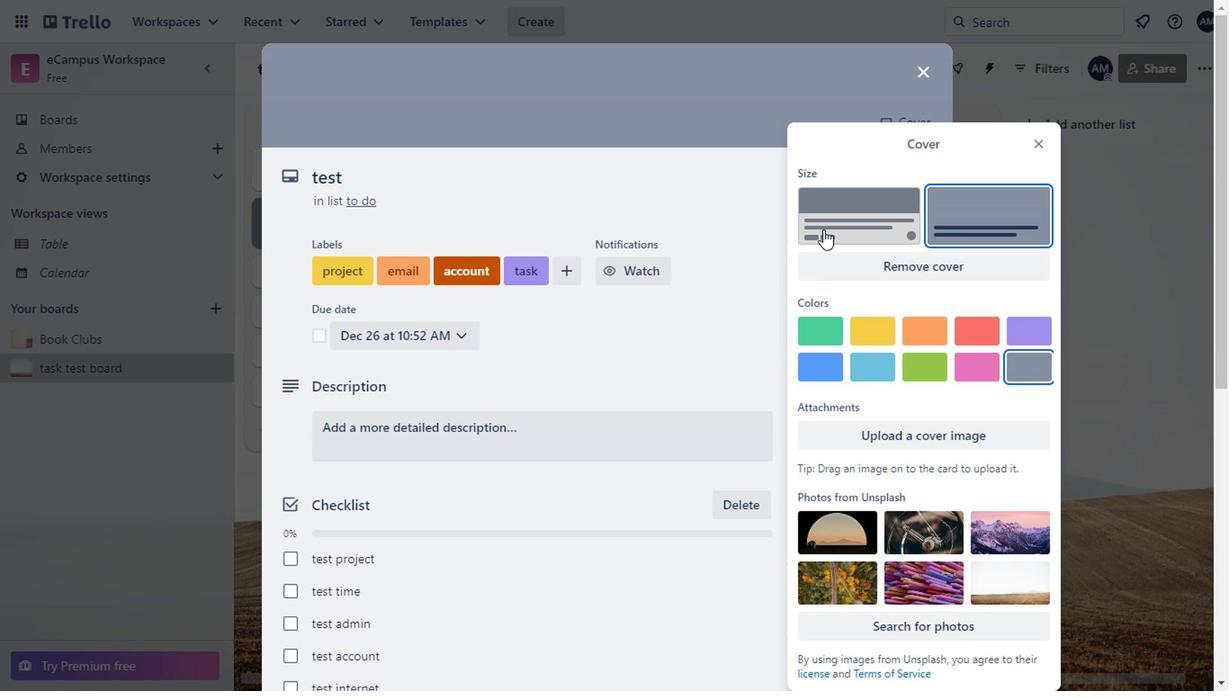 
Action: Mouse moved to (980, 243)
Screenshot: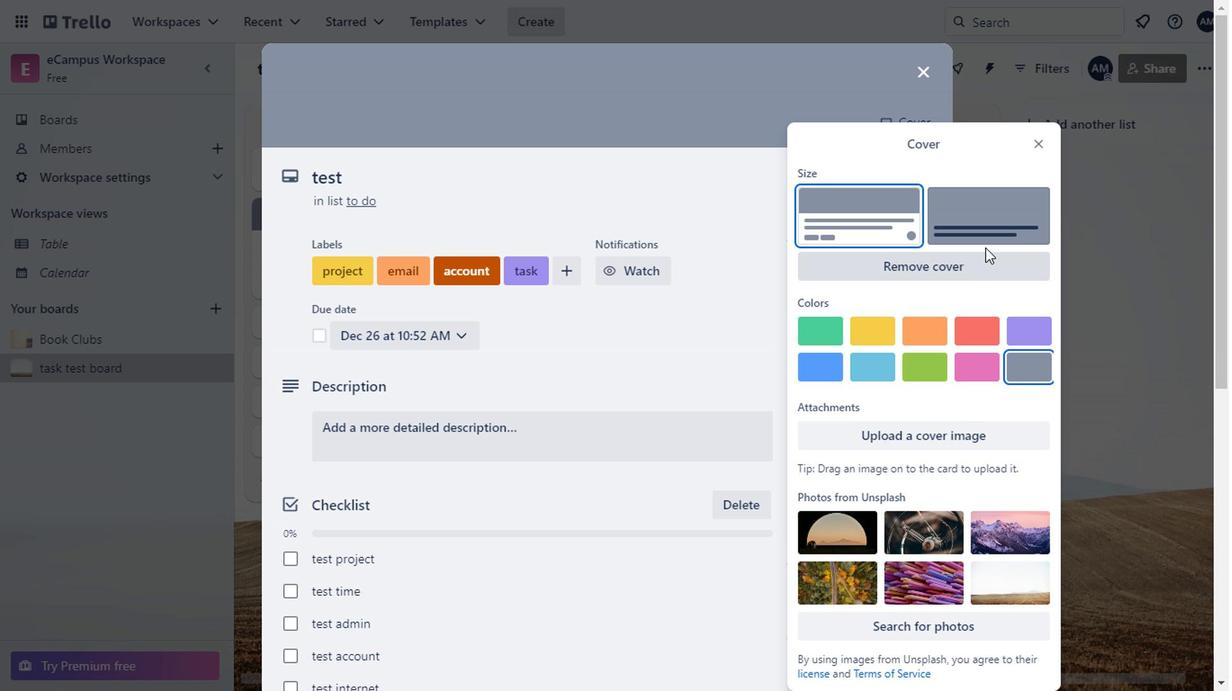 
Action: Mouse pressed left at (980, 243)
Screenshot: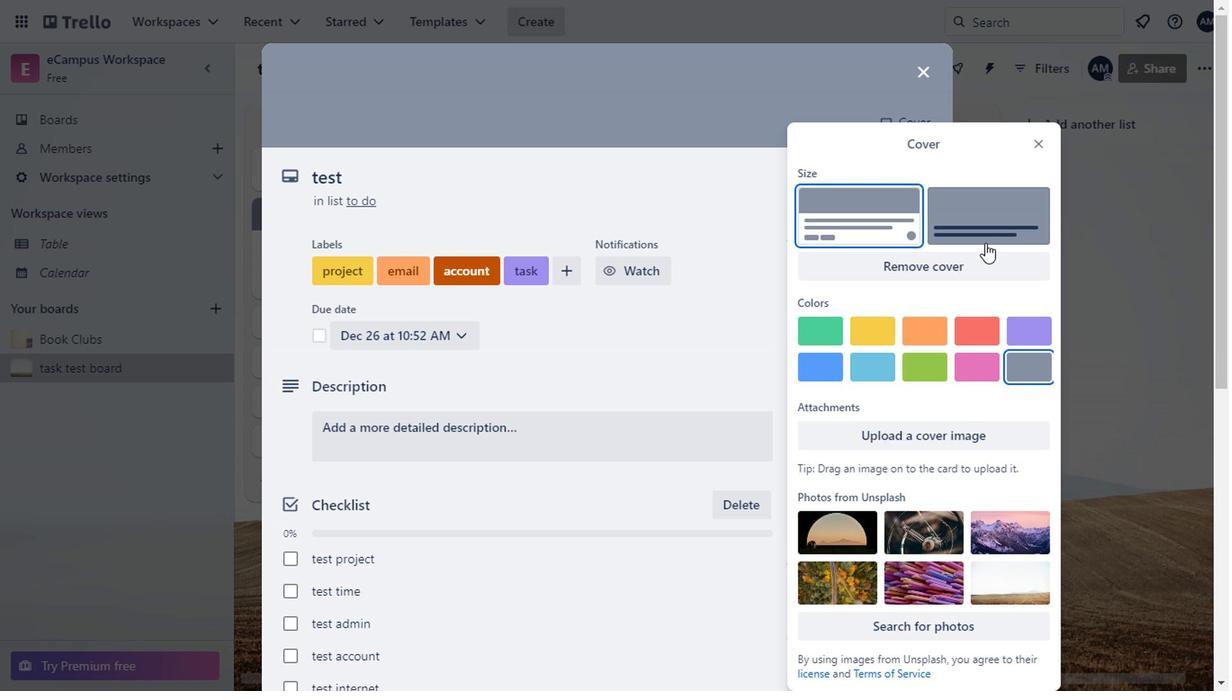 
Action: Mouse moved to (968, 406)
Screenshot: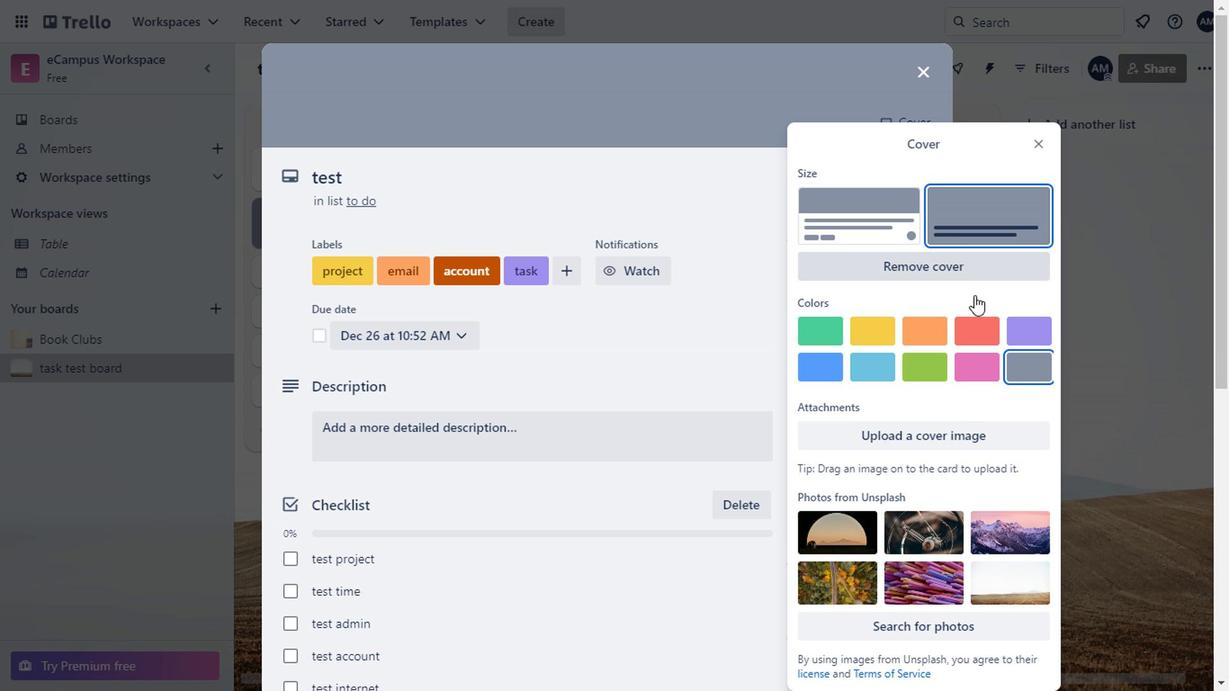 
Action: Mouse scrolled (968, 405) with delta (0, -1)
Screenshot: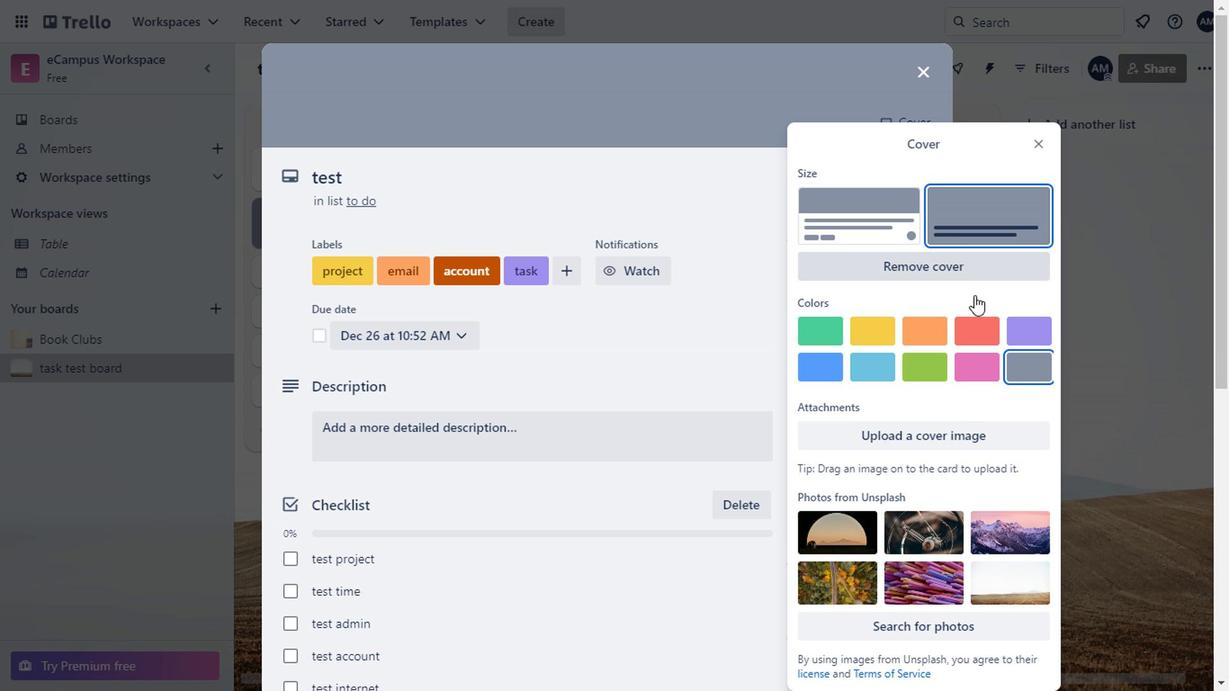 
Action: Mouse moved to (964, 418)
Screenshot: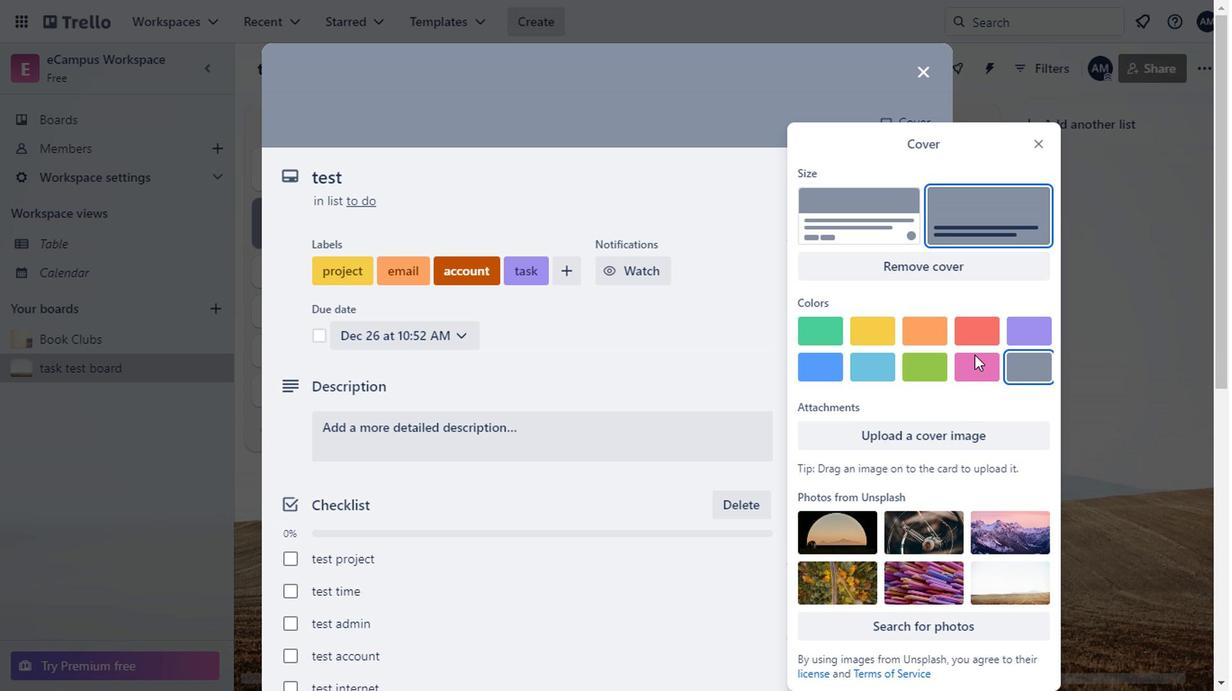 
Action: Mouse scrolled (964, 418) with delta (0, 0)
Screenshot: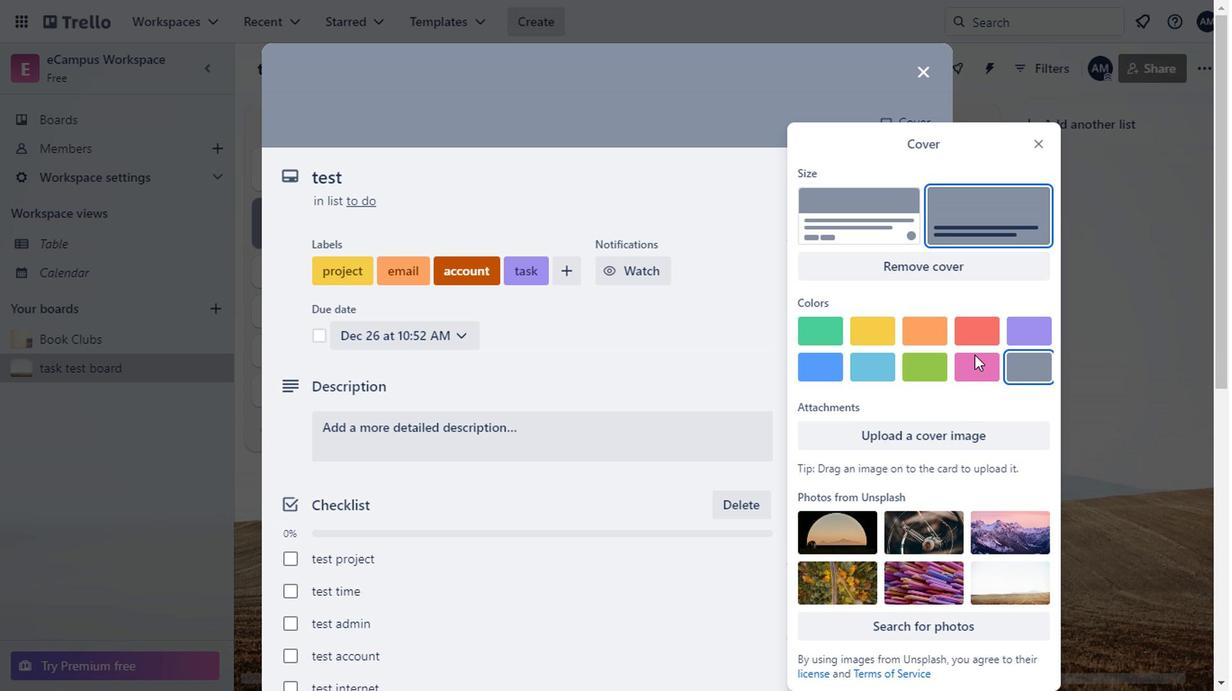 
Action: Mouse moved to (946, 447)
Screenshot: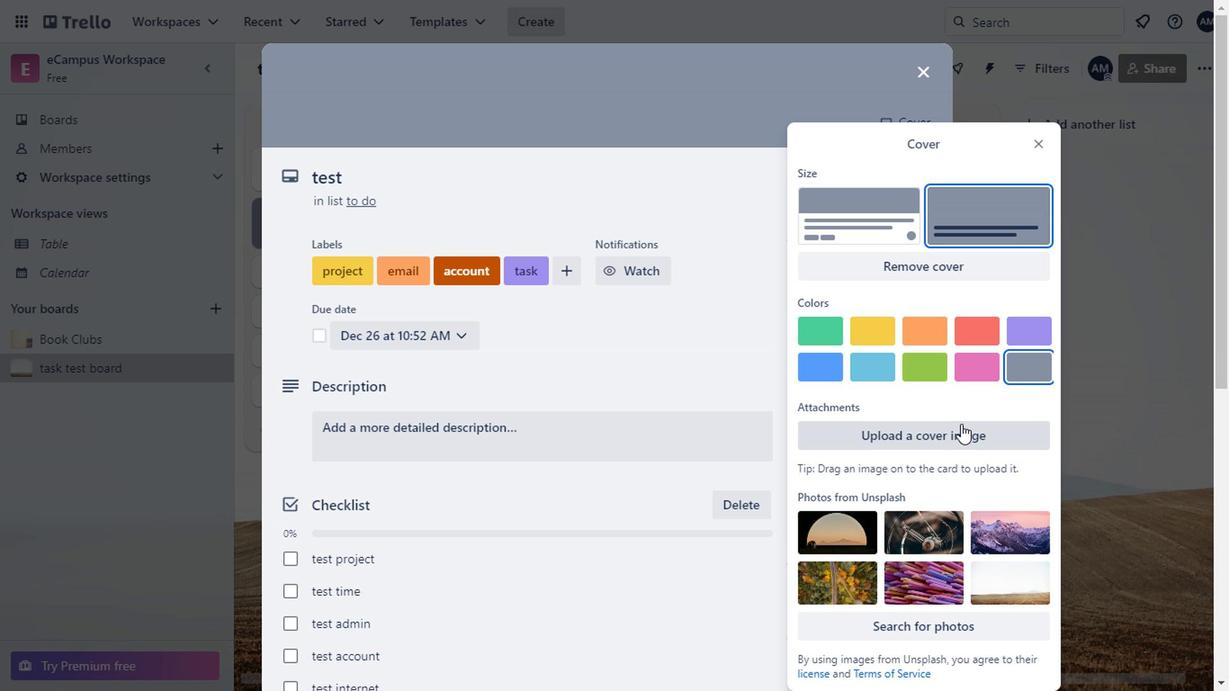 
Action: Mouse scrolled (946, 446) with delta (0, -1)
Screenshot: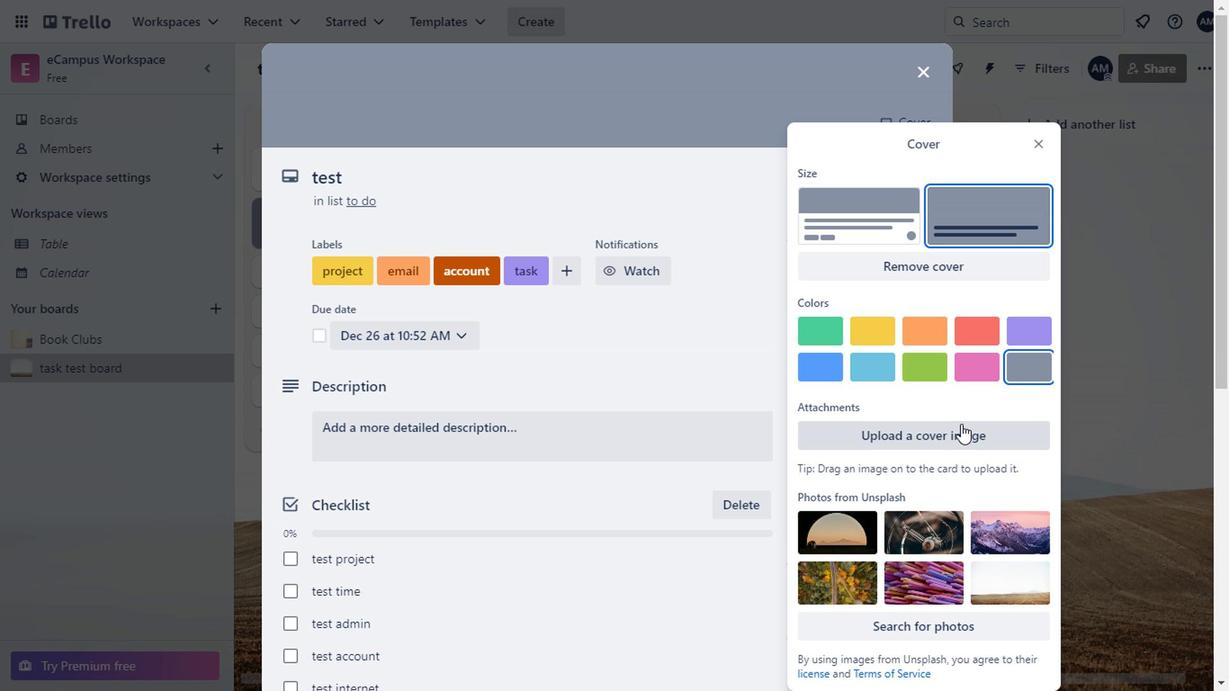 
Action: Mouse moved to (932, 473)
Screenshot: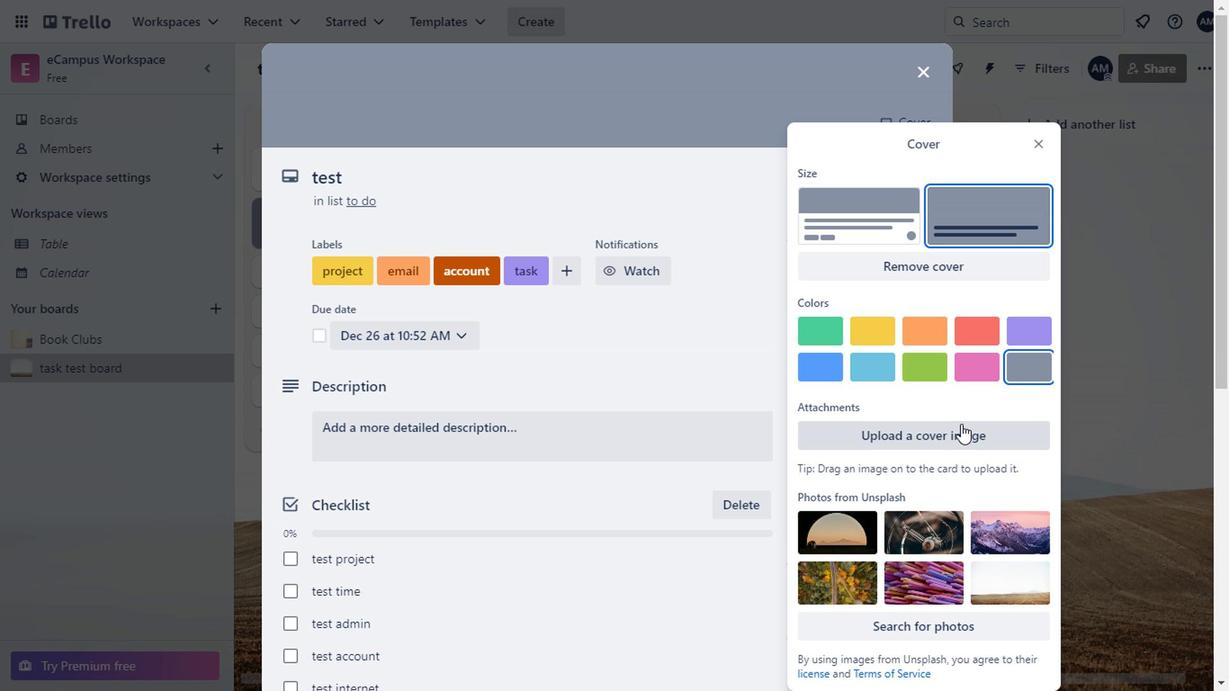 
Action: Mouse scrolled (932, 472) with delta (0, 0)
Screenshot: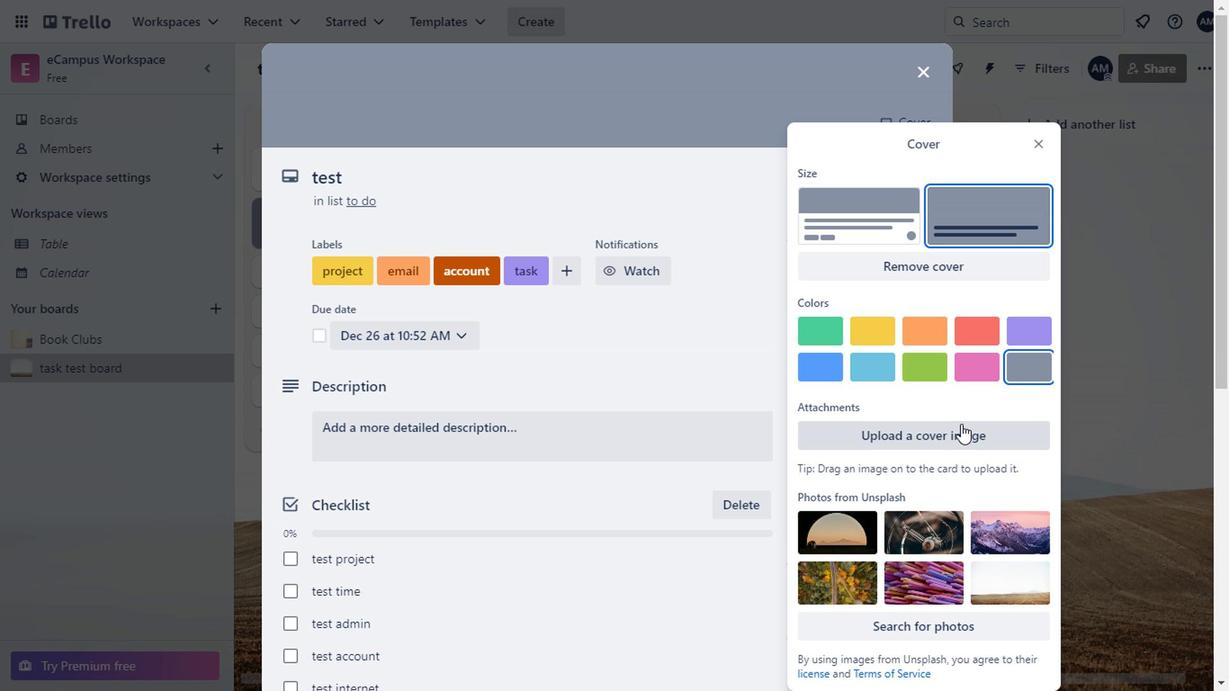 
Action: Mouse moved to (1036, 145)
Screenshot: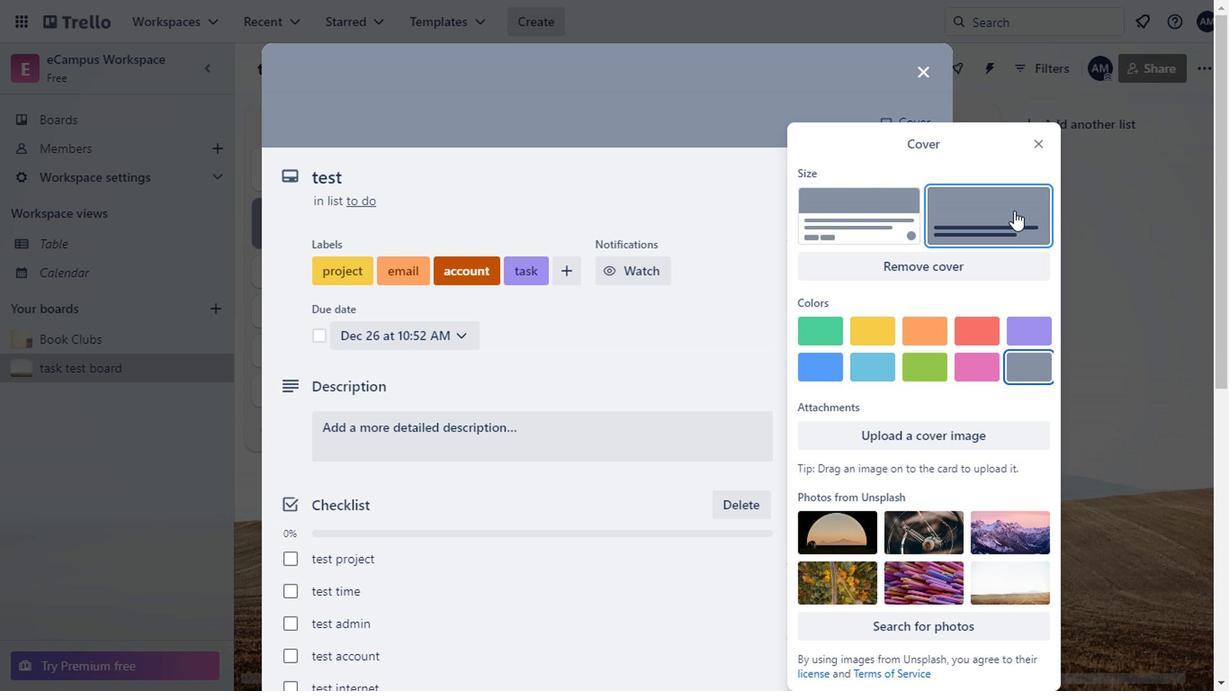 
Action: Mouse pressed left at (1036, 145)
Screenshot: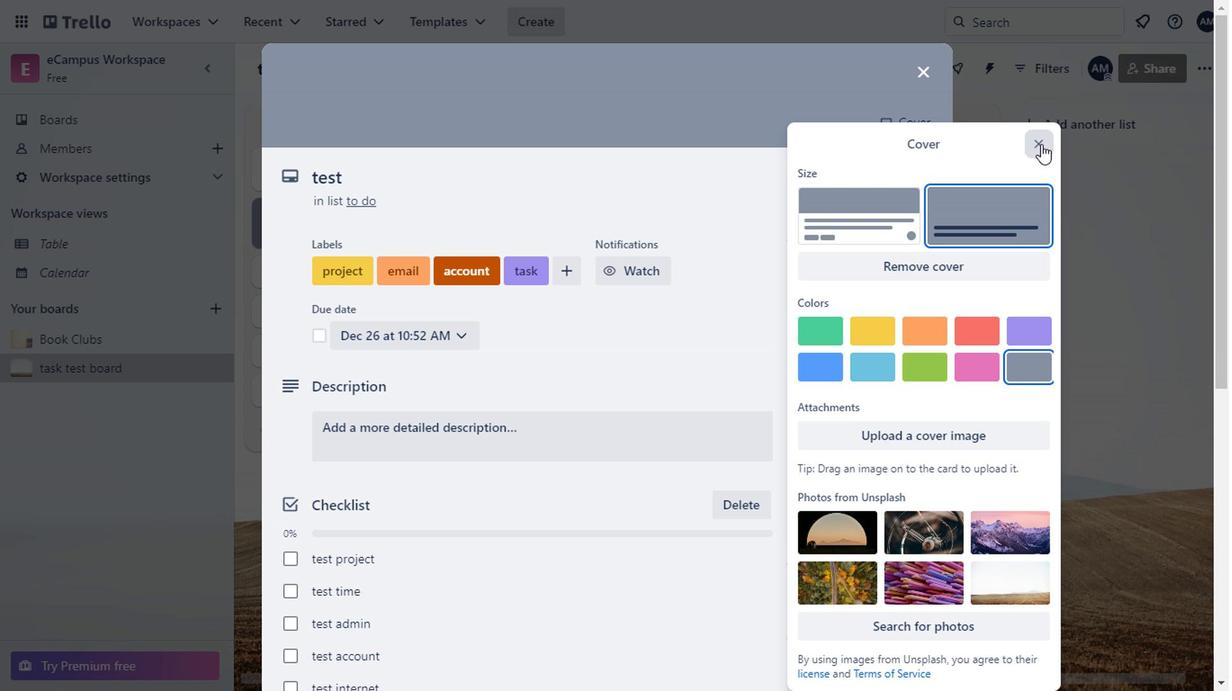 
Action: Mouse moved to (811, 271)
Screenshot: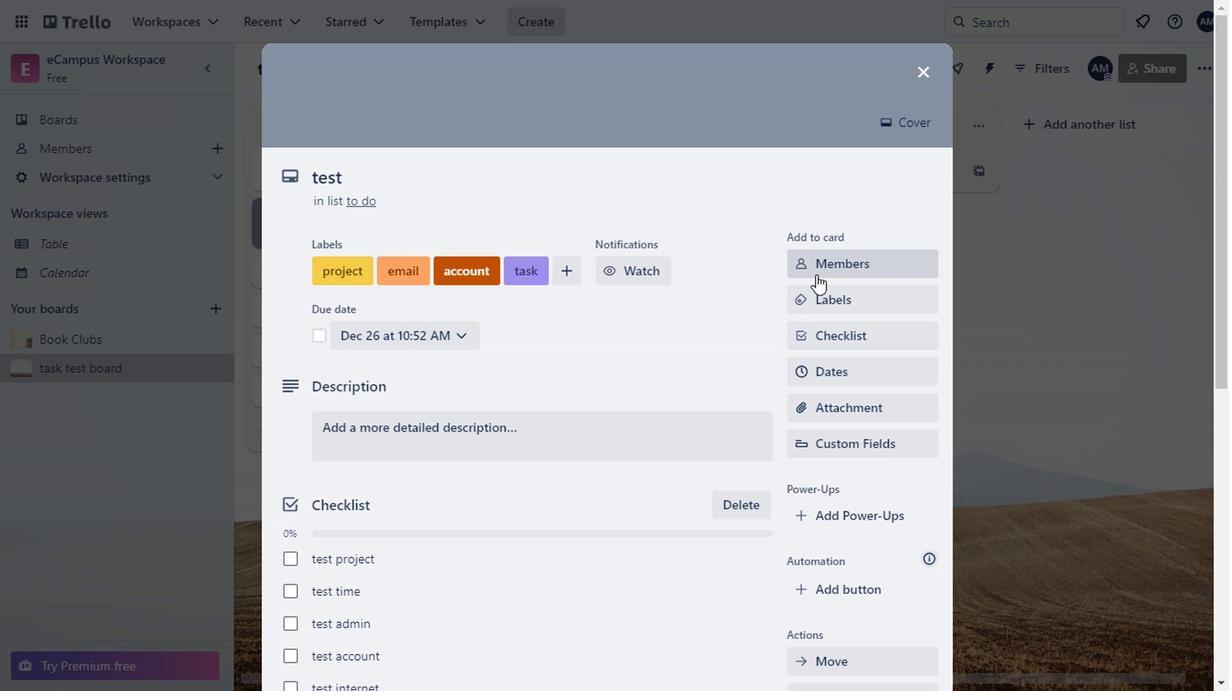 
Action: Mouse pressed left at (811, 271)
Screenshot: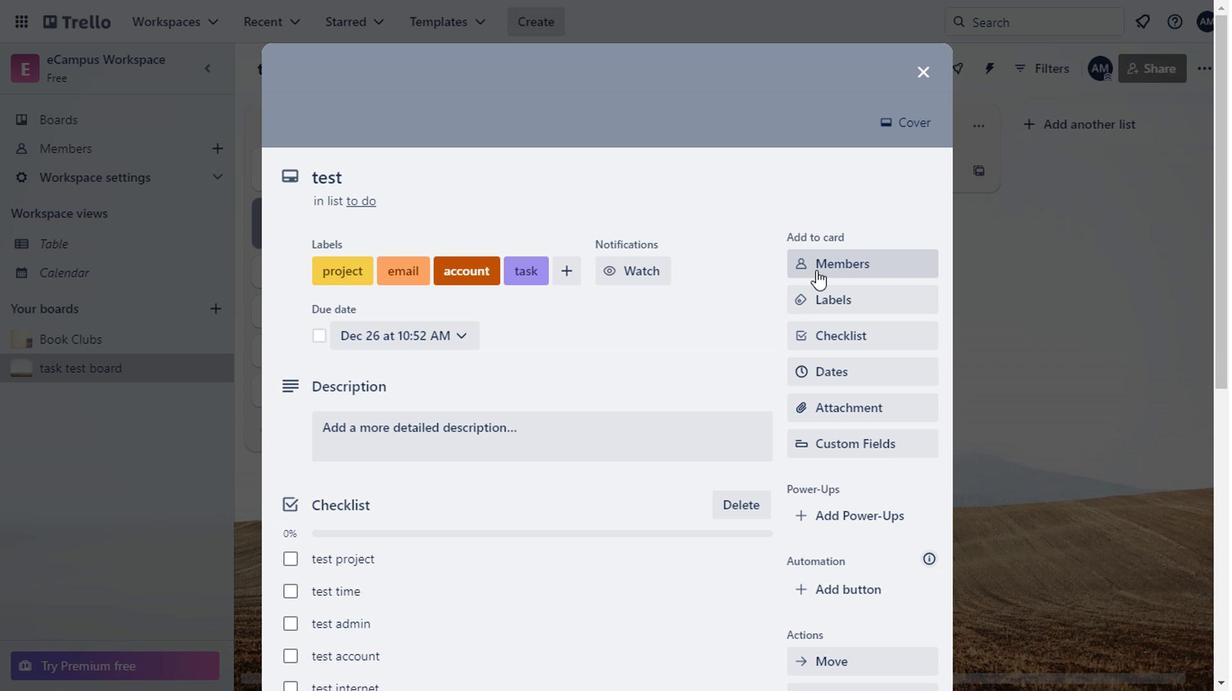 
Action: Mouse moved to (854, 421)
Screenshot: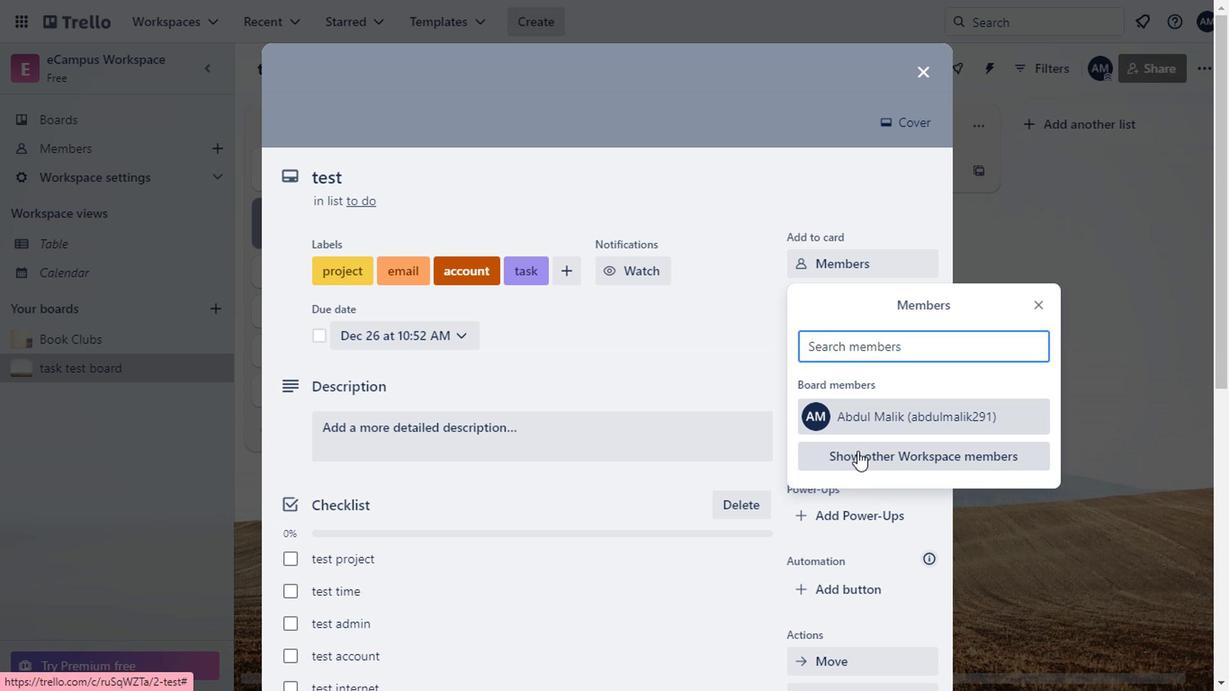 
Action: Mouse pressed left at (854, 421)
Screenshot: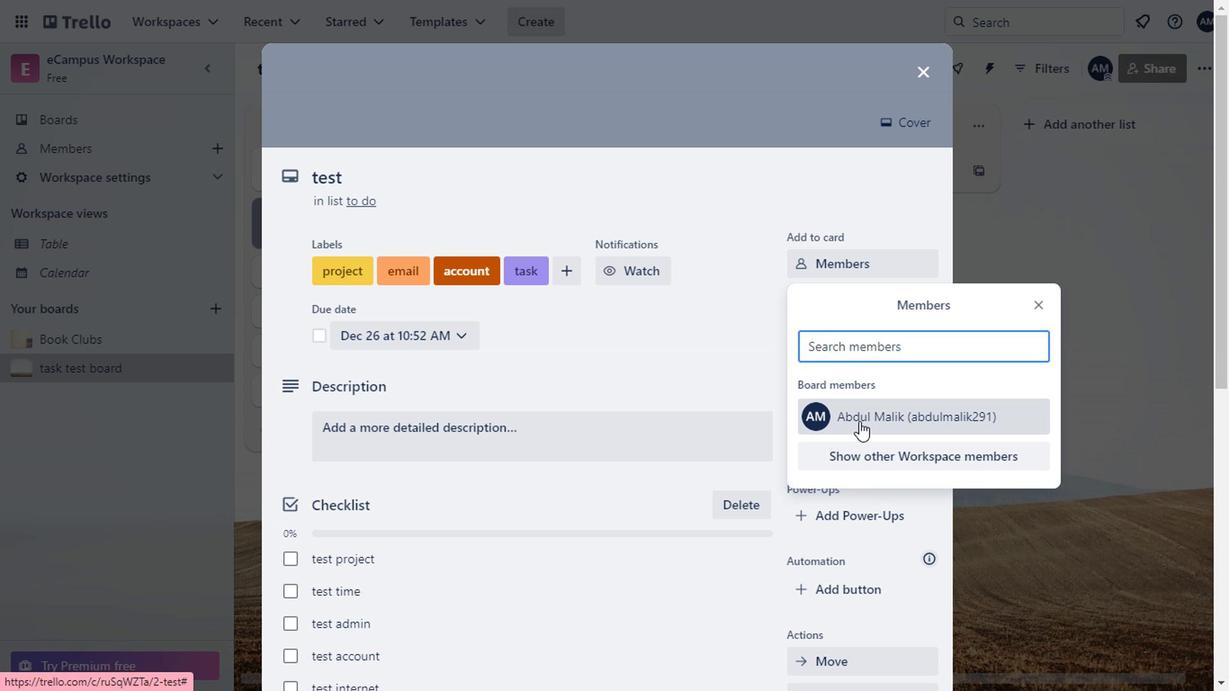
Action: Mouse moved to (716, 373)
Screenshot: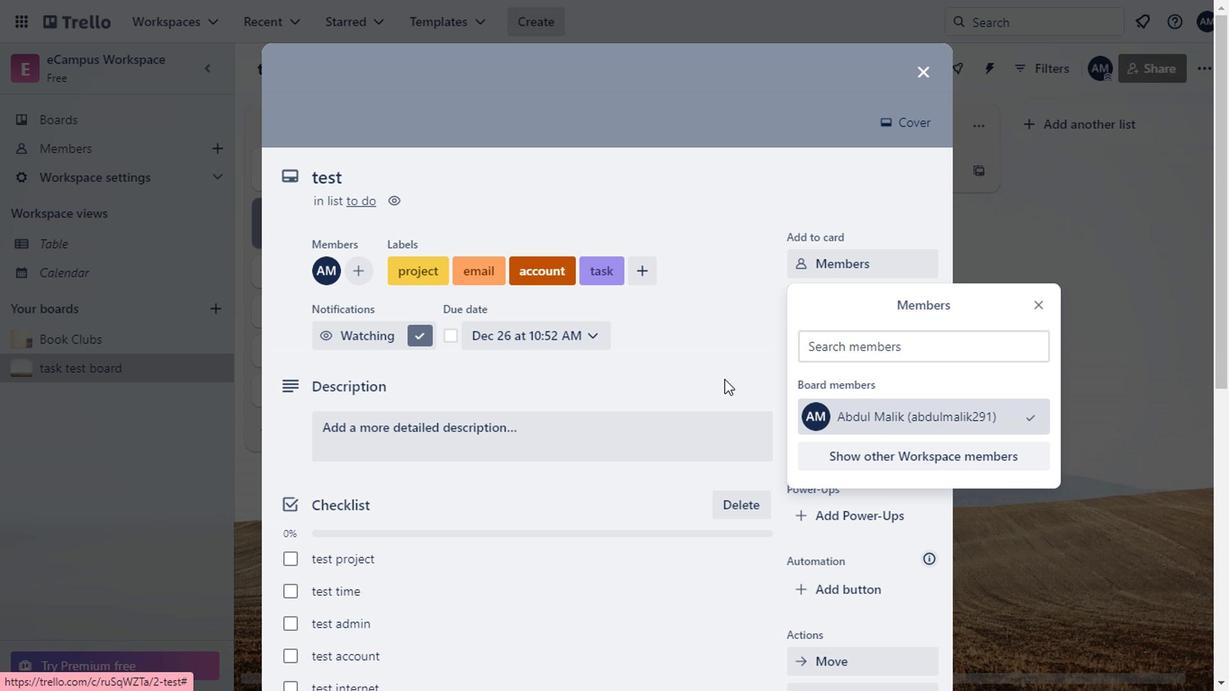 
Action: Mouse pressed left at (716, 373)
Screenshot: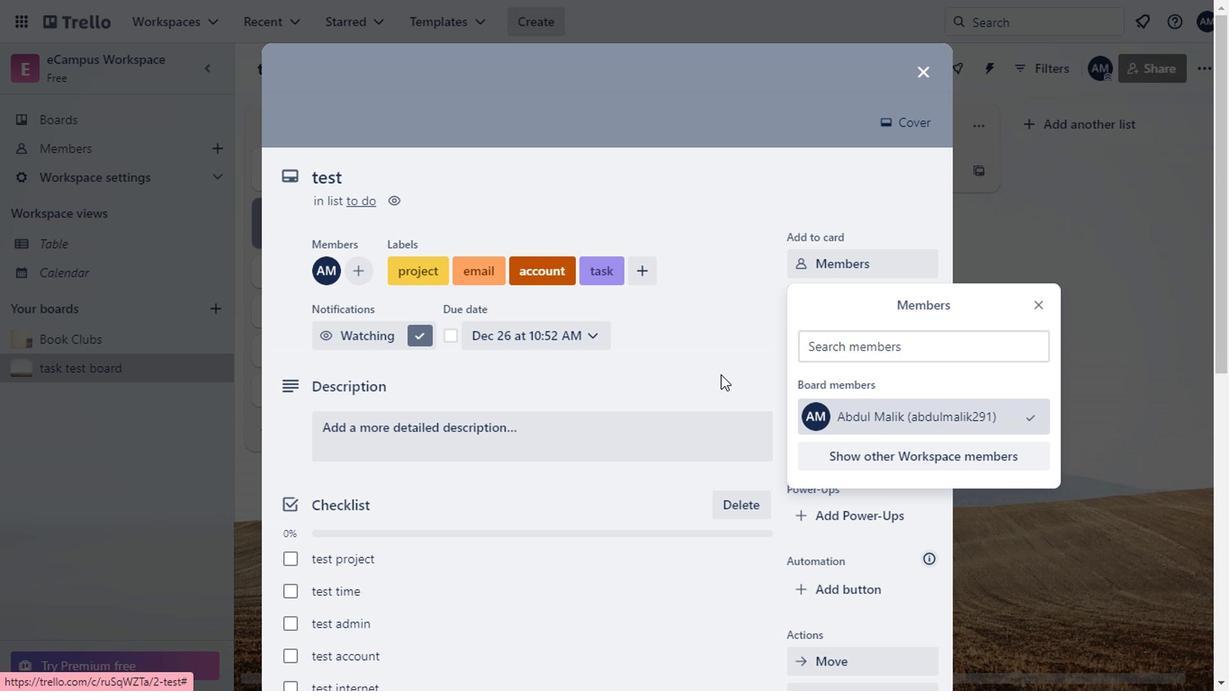 
Action: Mouse moved to (920, 76)
Screenshot: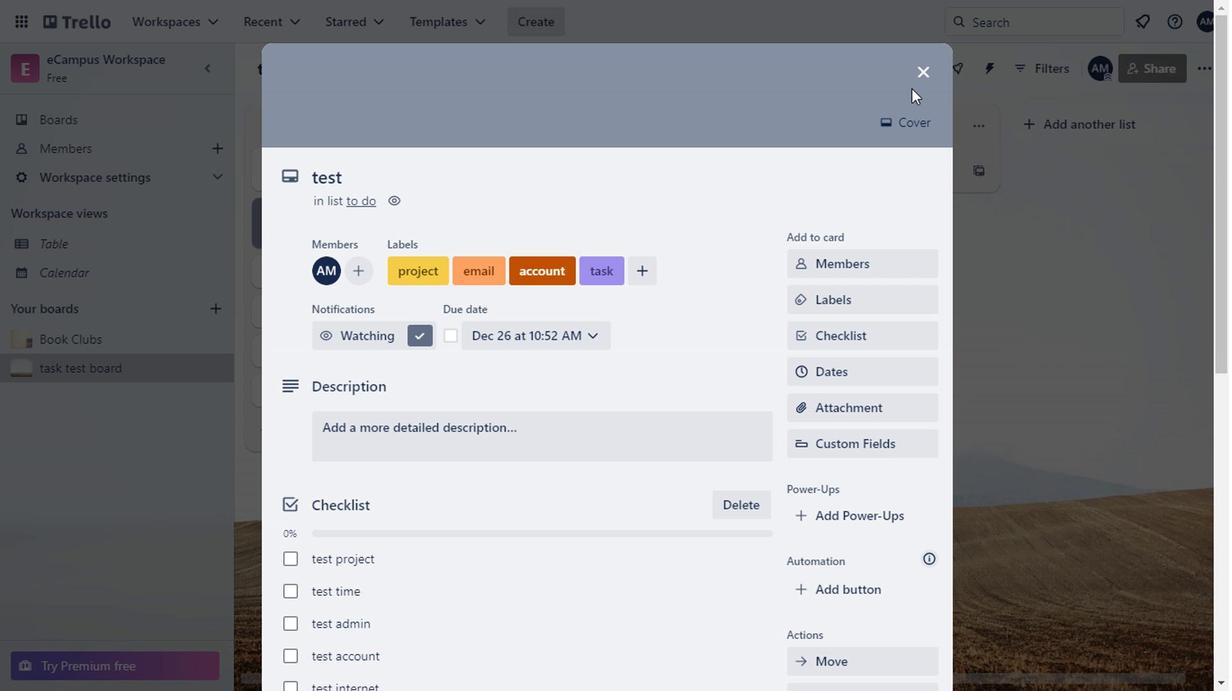 
Action: Mouse pressed left at (920, 76)
Screenshot: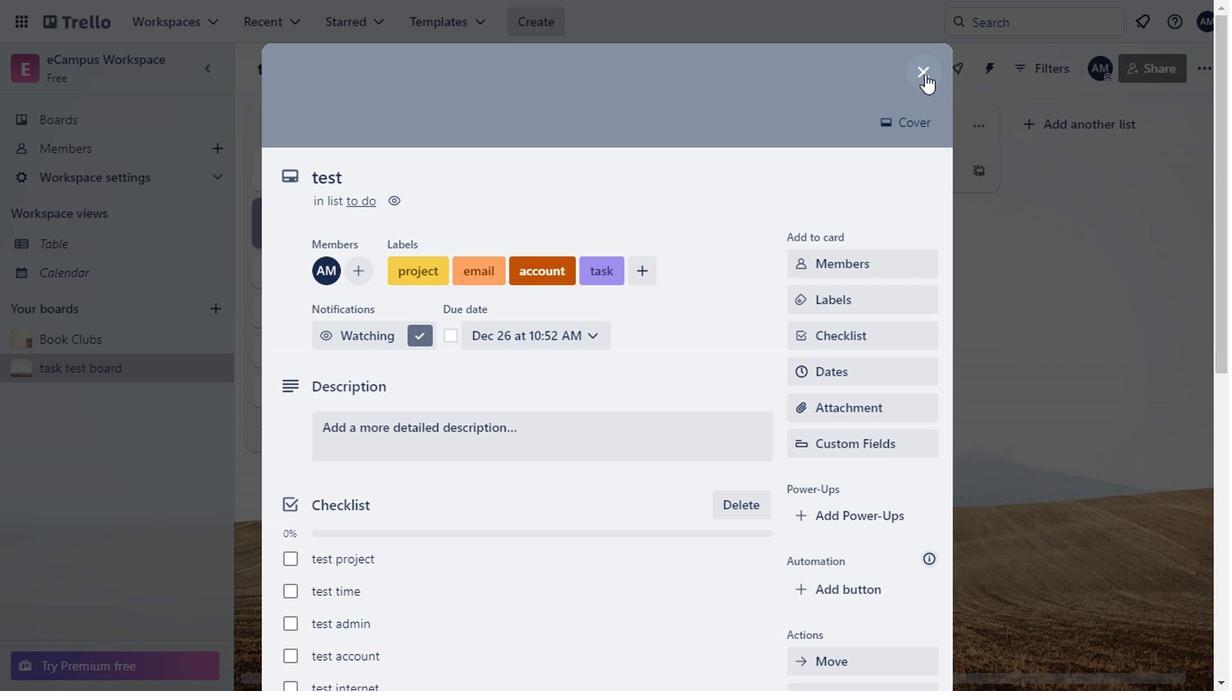 
Action: Mouse moved to (657, 332)
Screenshot: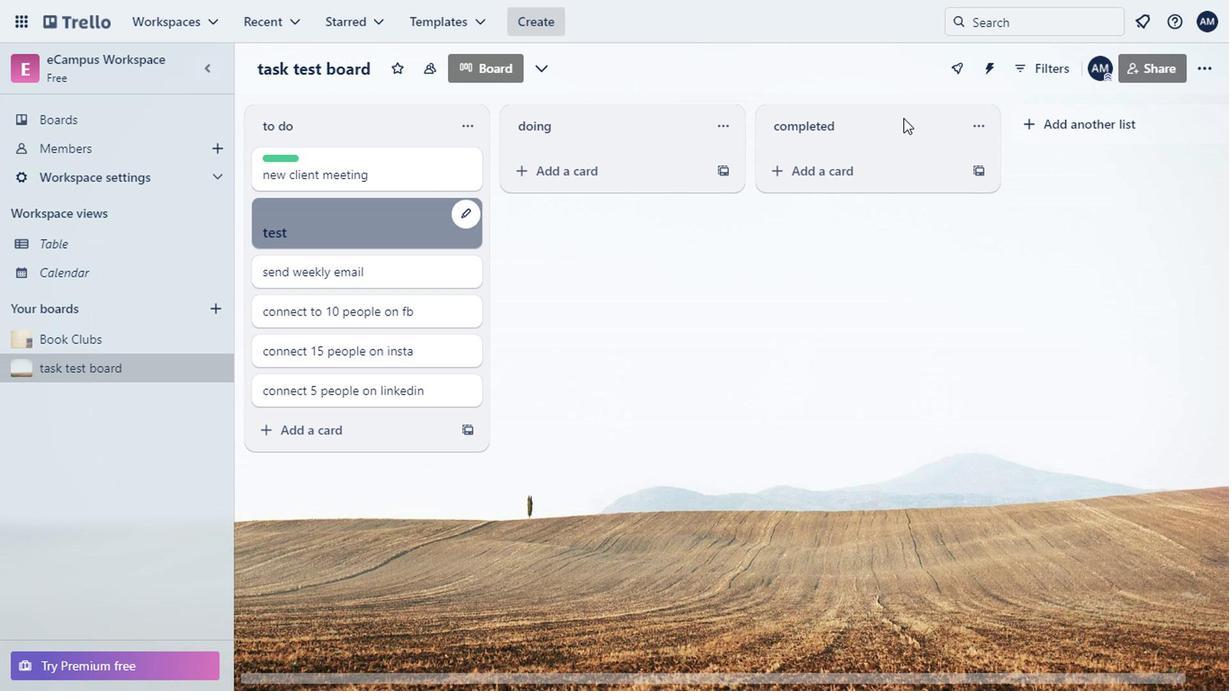 
Action: Mouse scrolled (657, 333) with delta (0, 0)
Screenshot: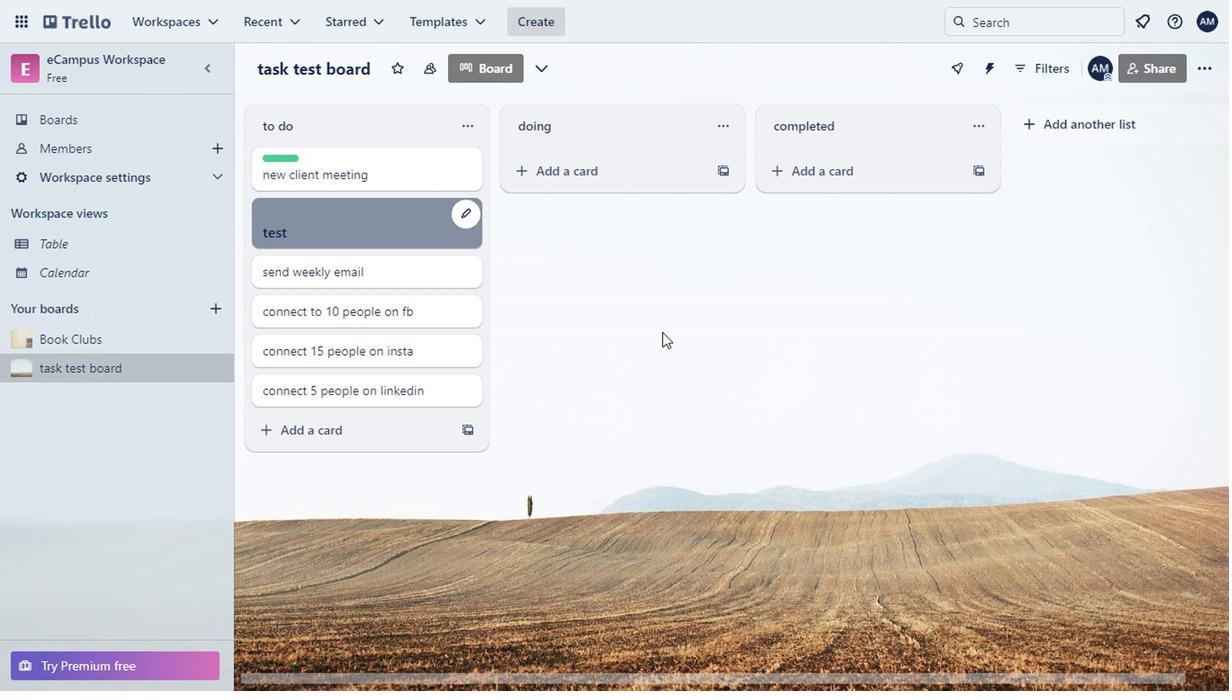 
Action: Mouse scrolled (657, 333) with delta (0, 0)
Screenshot: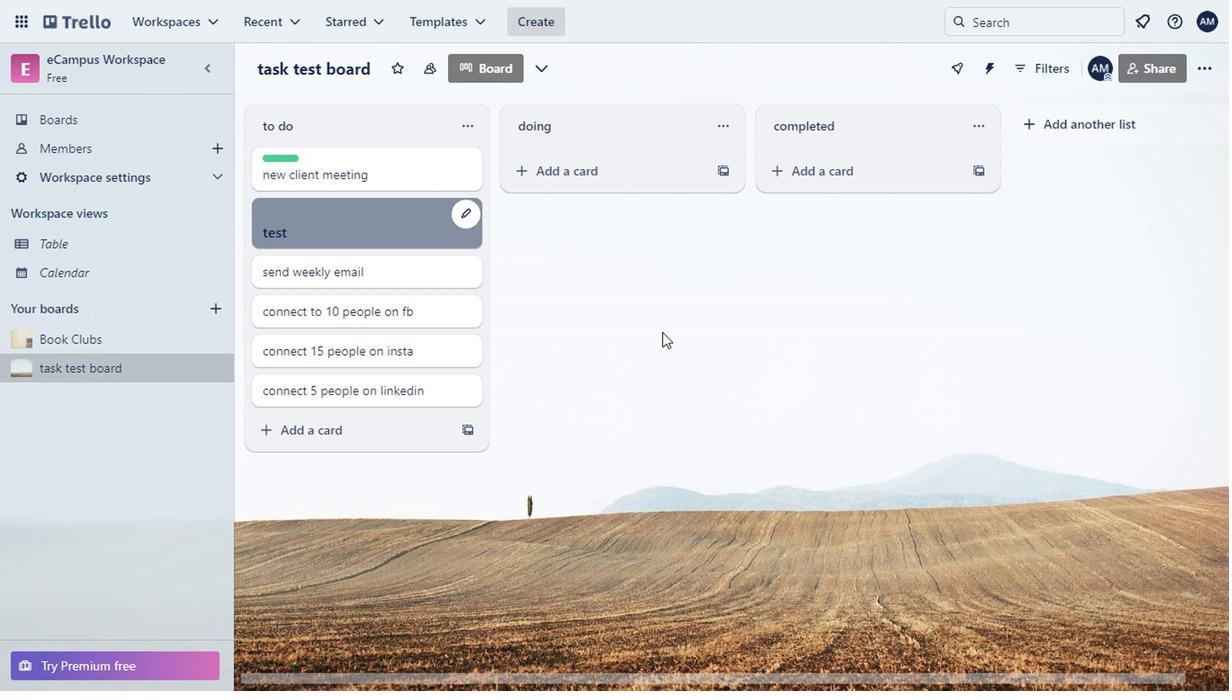 
Action: Mouse moved to (412, 272)
Screenshot: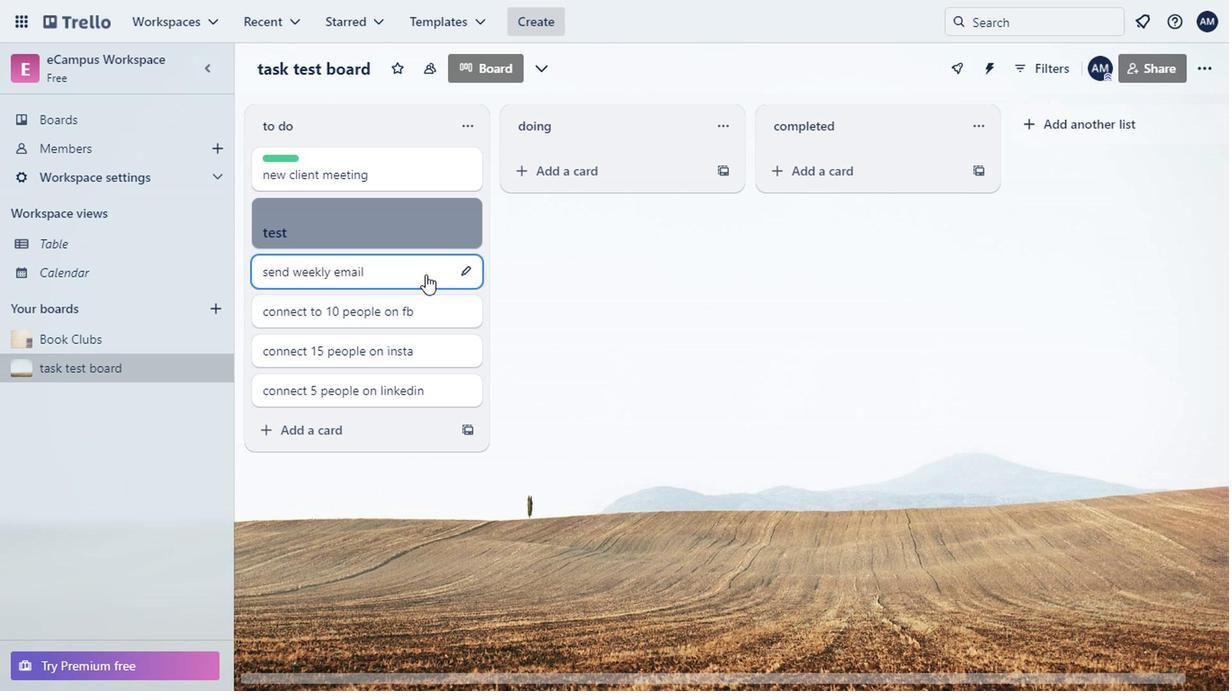 
Action: Mouse pressed left at (412, 272)
Screenshot: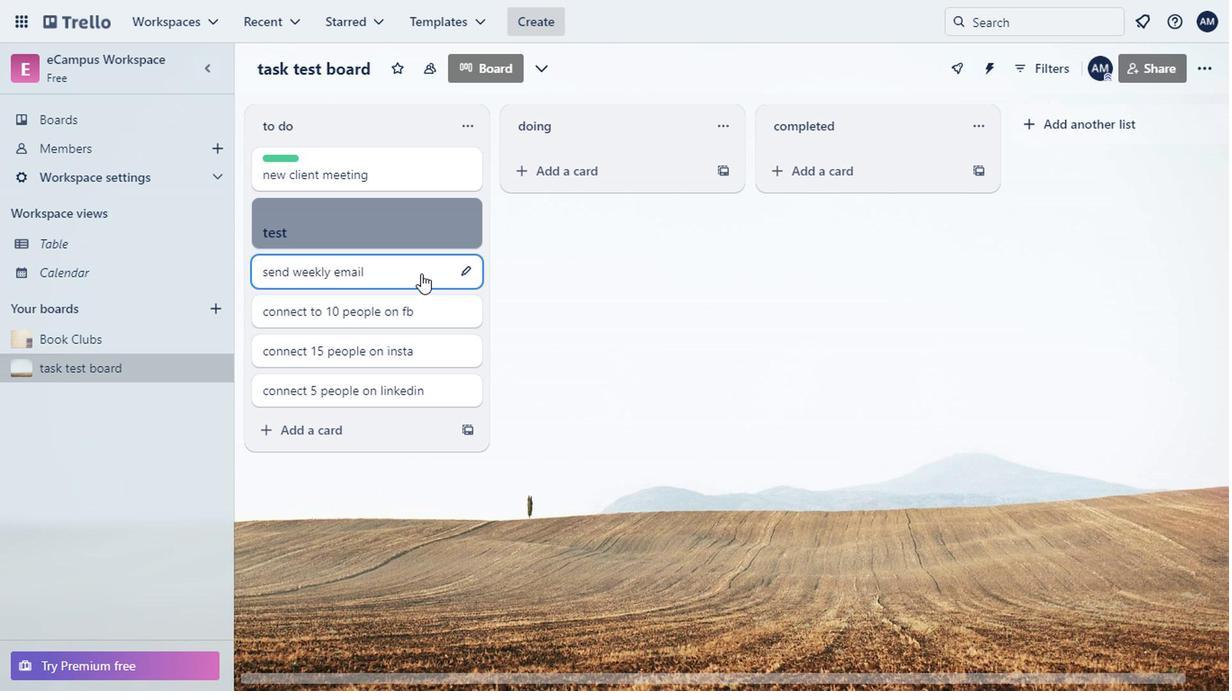 
Action: Mouse moved to (864, 197)
Screenshot: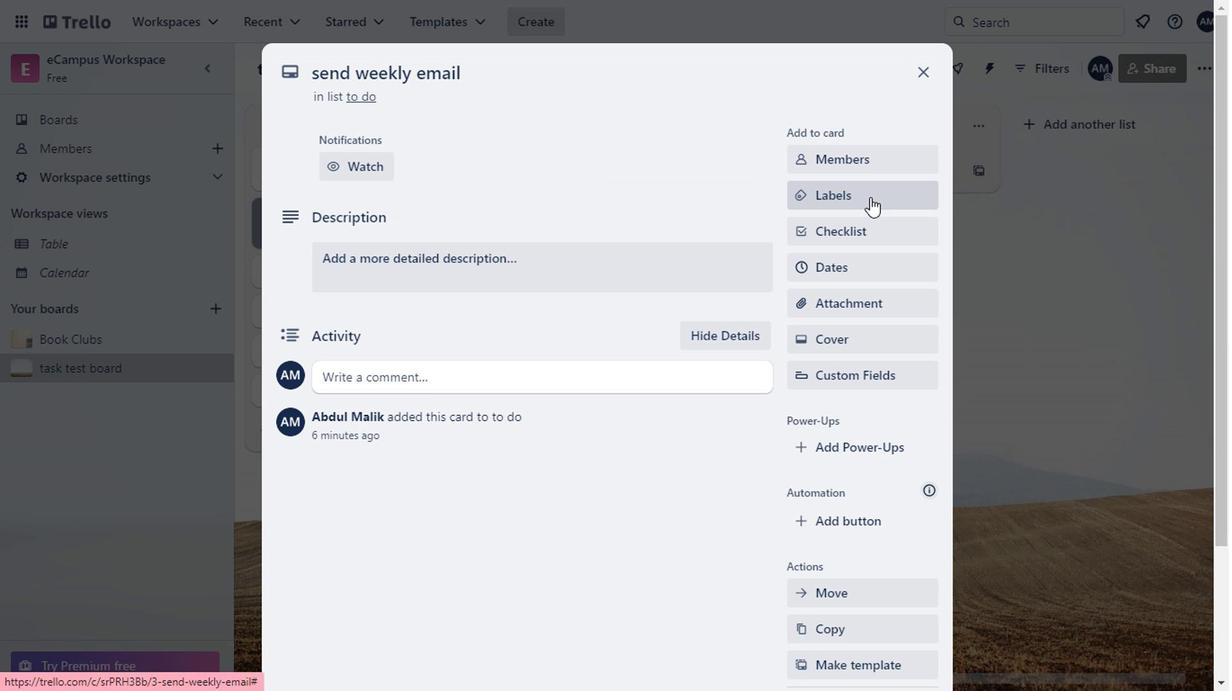 
Action: Mouse pressed left at (864, 197)
Screenshot: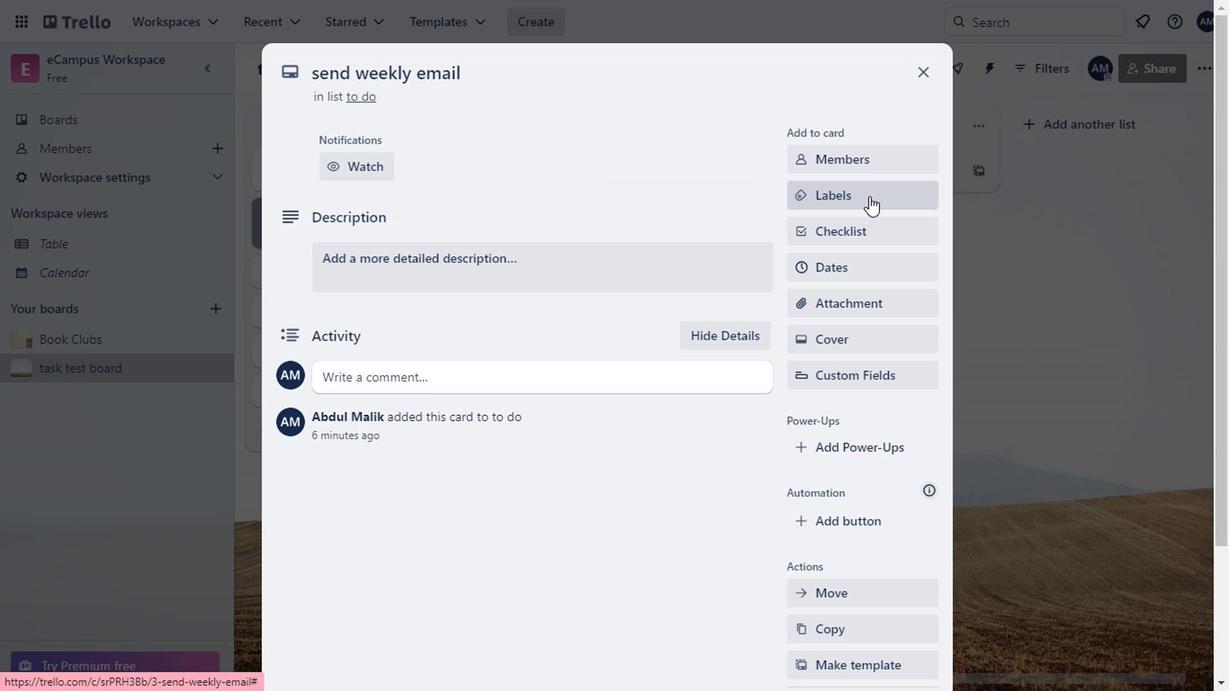 
Action: Mouse moved to (809, 410)
Screenshot: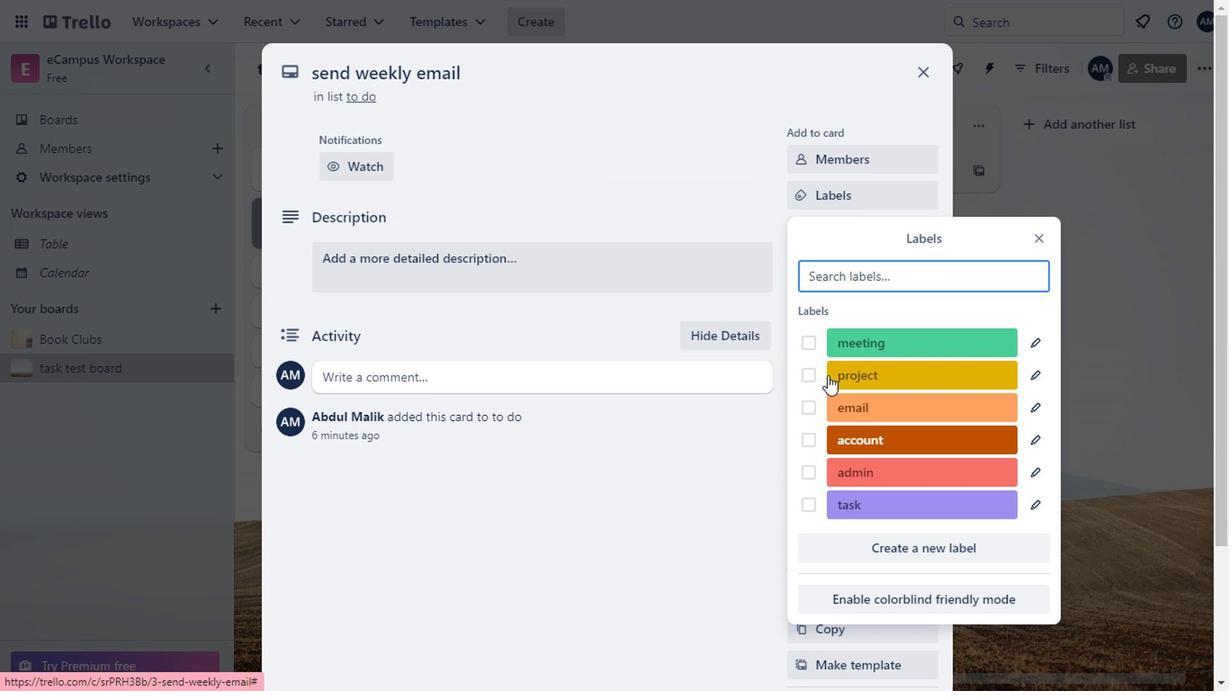 
Action: Mouse pressed left at (809, 410)
Screenshot: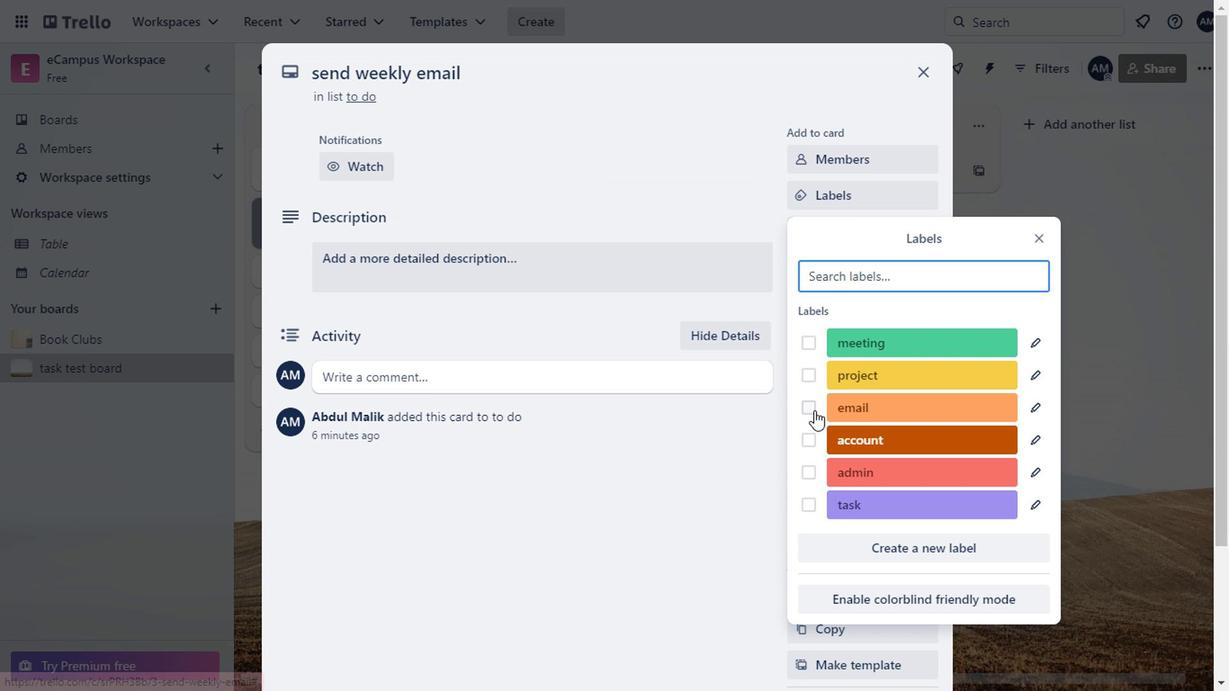 
Action: Mouse moved to (805, 441)
Screenshot: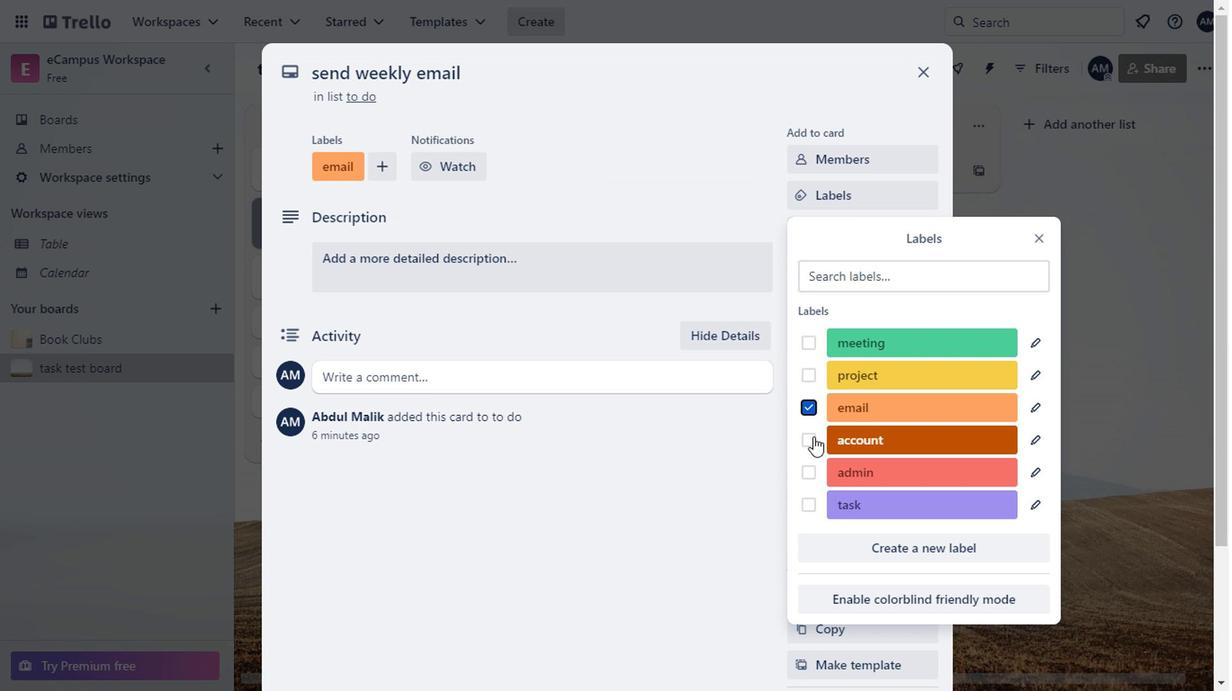 
Action: Mouse pressed left at (805, 441)
Screenshot: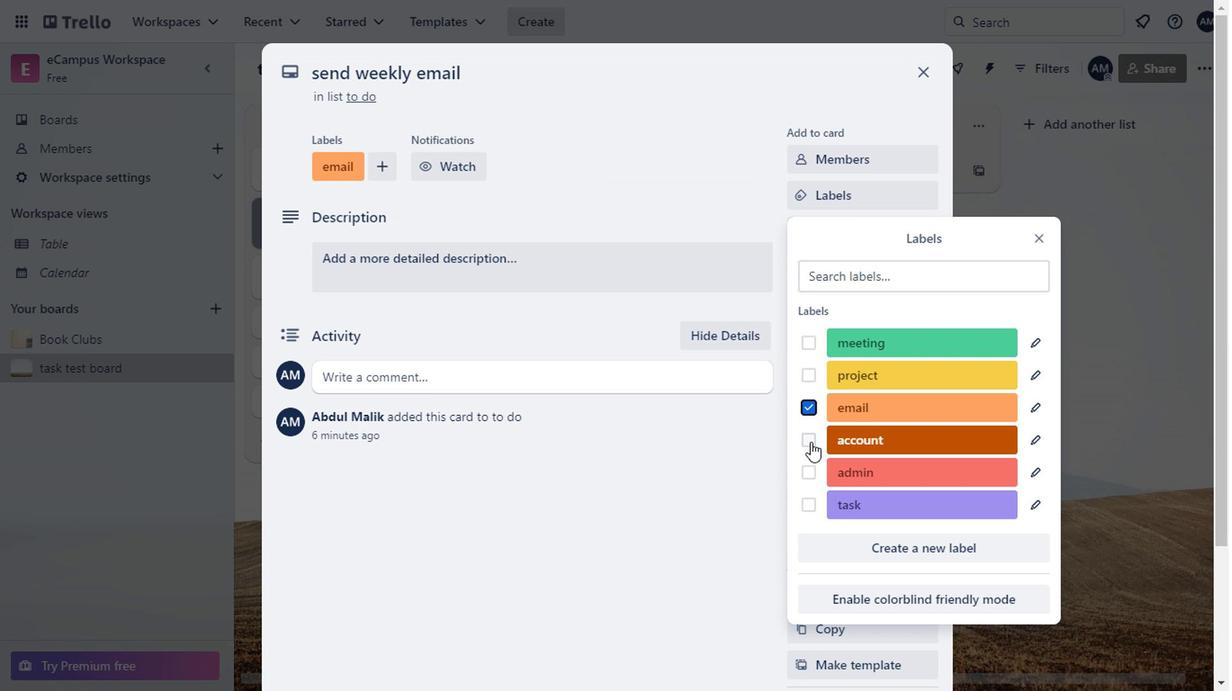 
Action: Mouse moved to (812, 467)
Screenshot: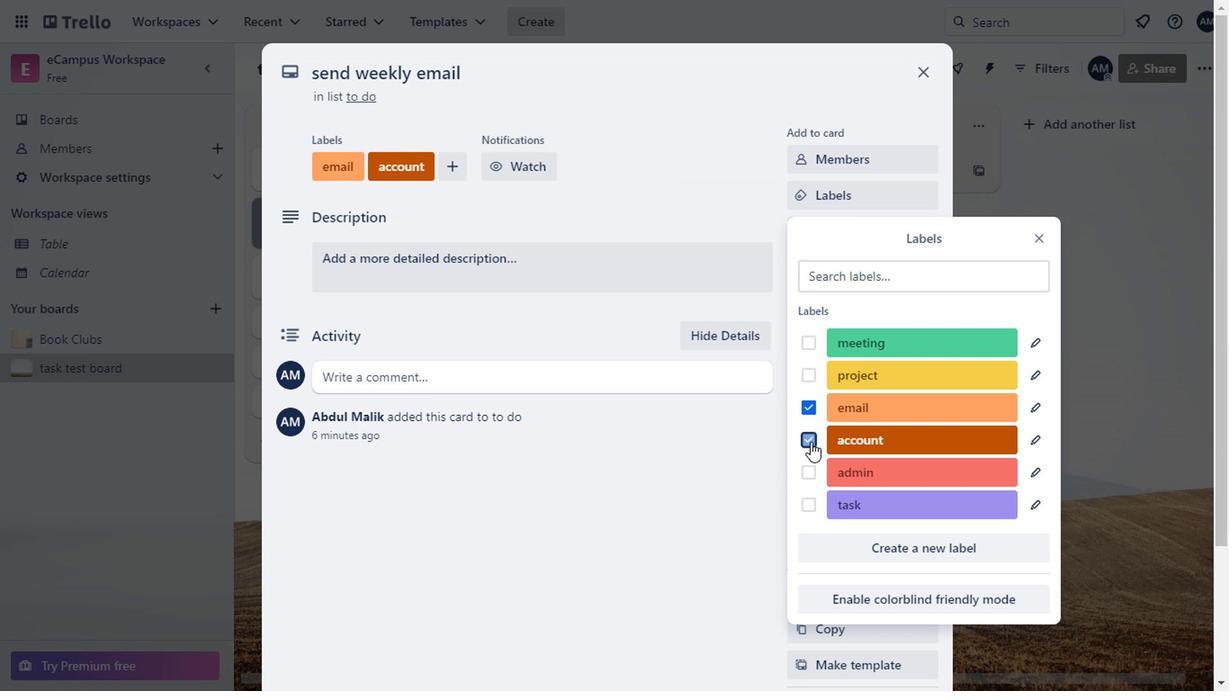 
Action: Mouse pressed left at (812, 467)
Screenshot: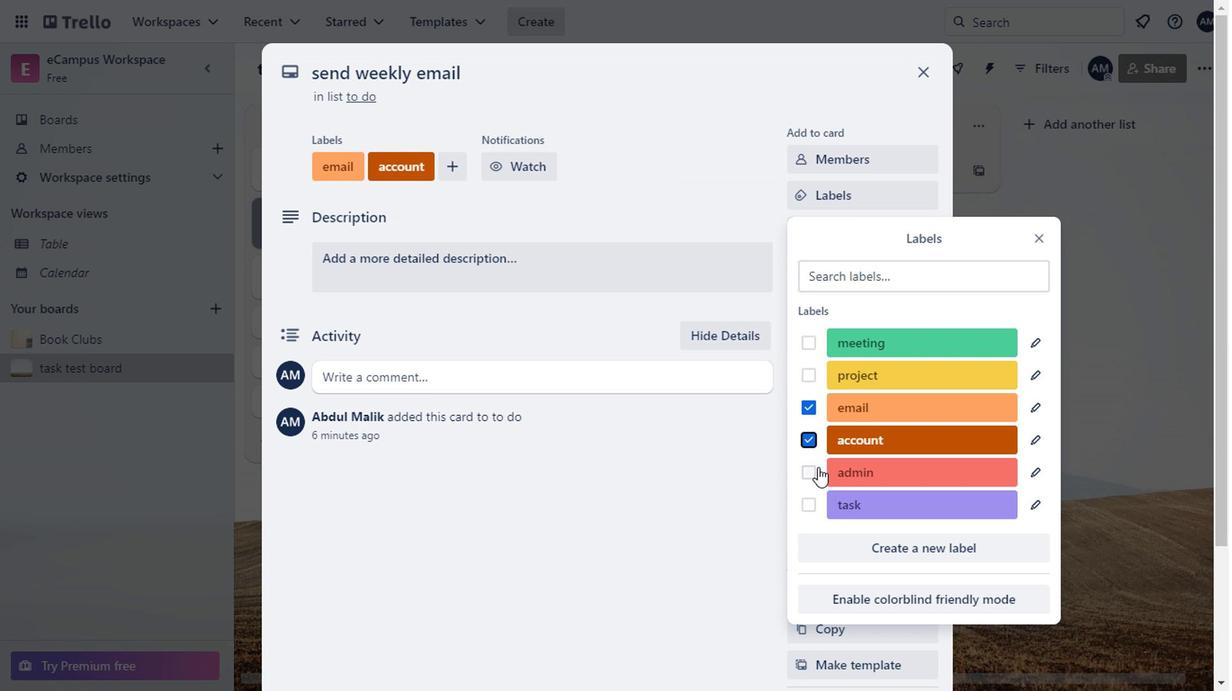 
Action: Mouse moved to (807, 508)
Screenshot: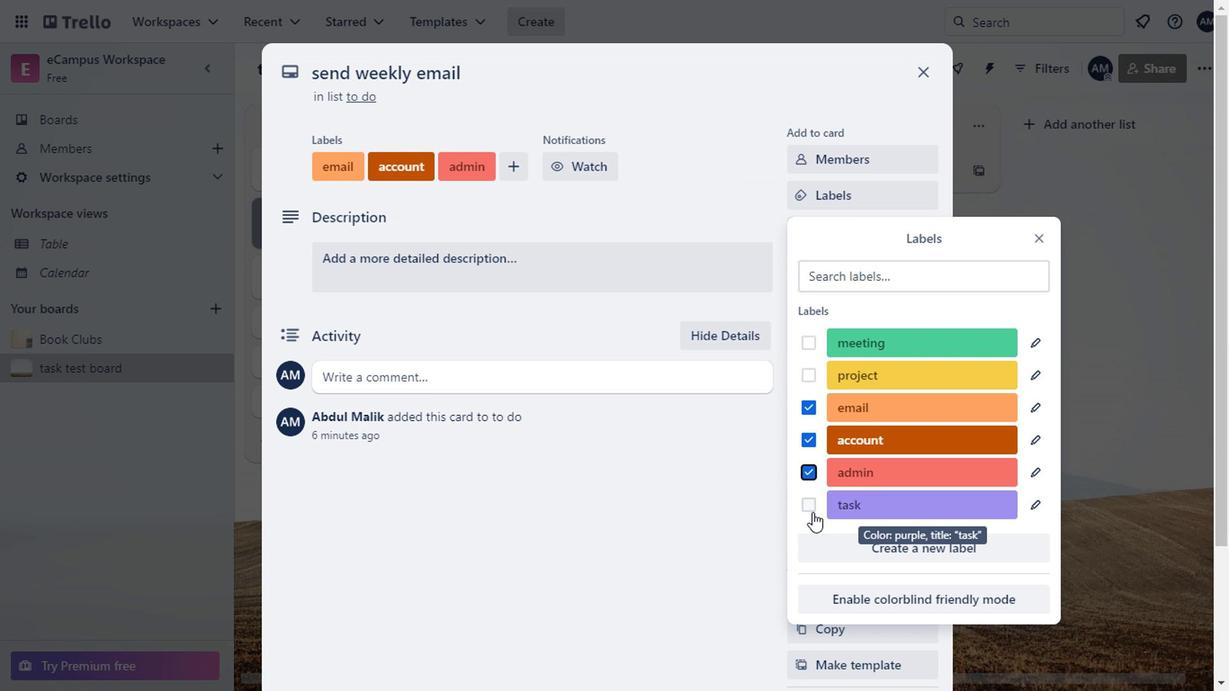 
Action: Mouse pressed left at (807, 508)
Screenshot: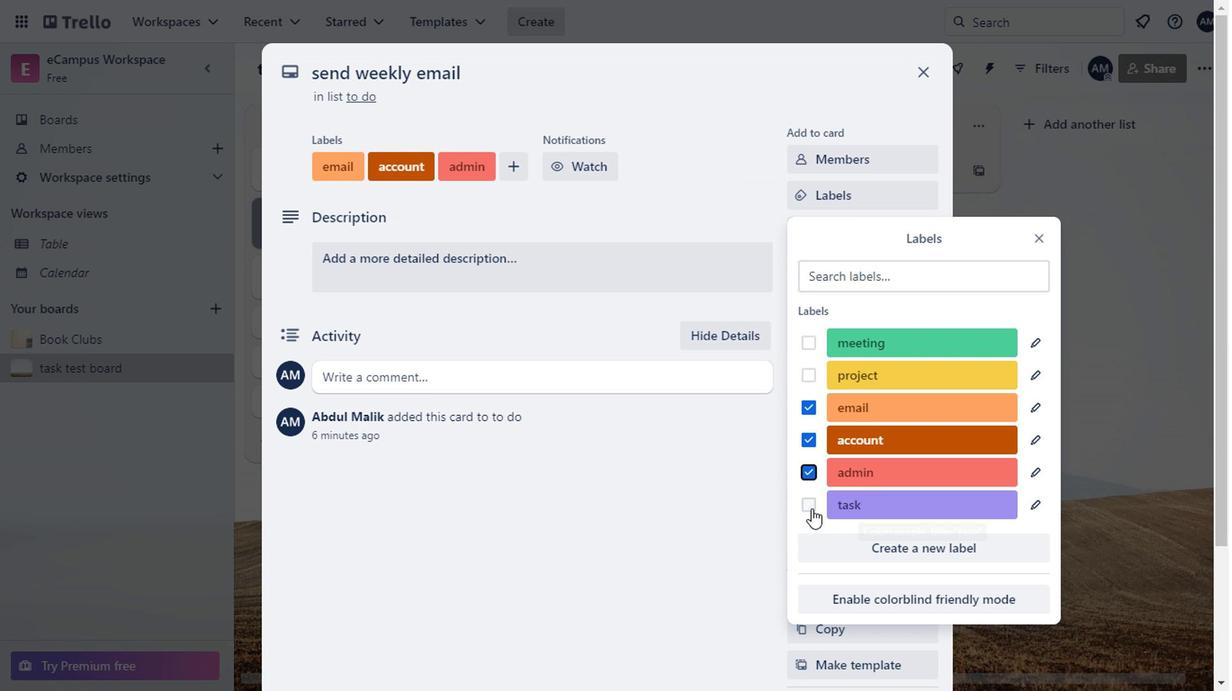 
Action: Mouse moved to (607, 483)
Screenshot: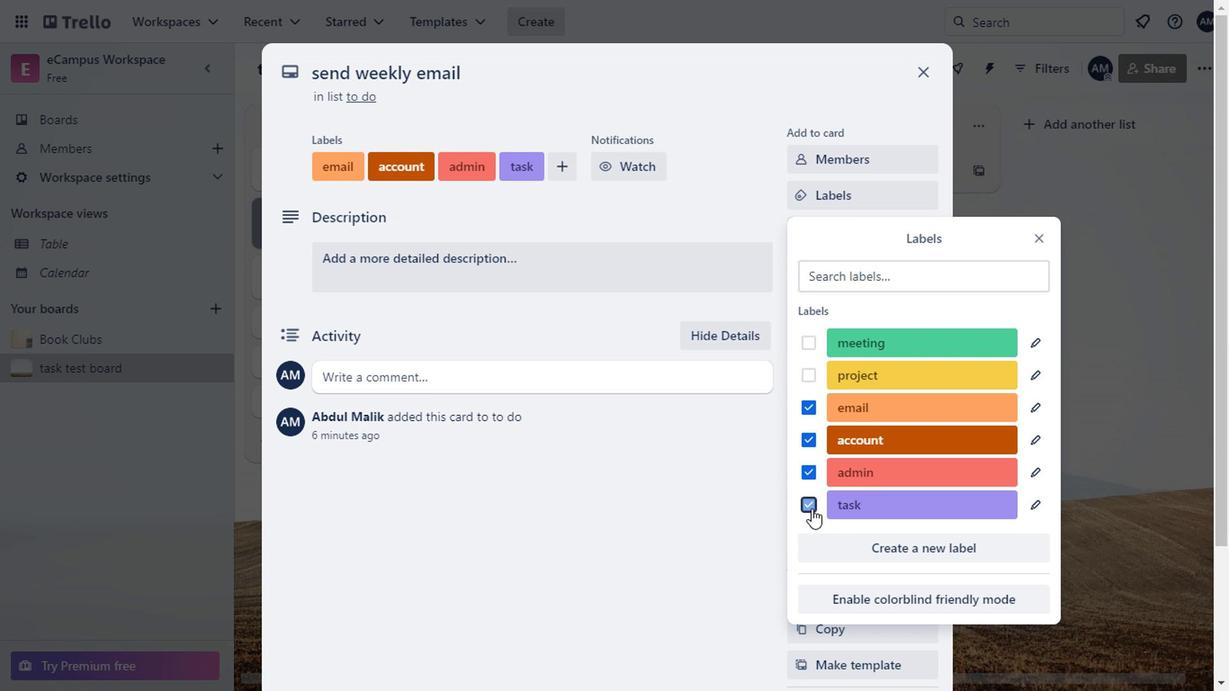 
Action: Mouse pressed left at (607, 483)
Screenshot: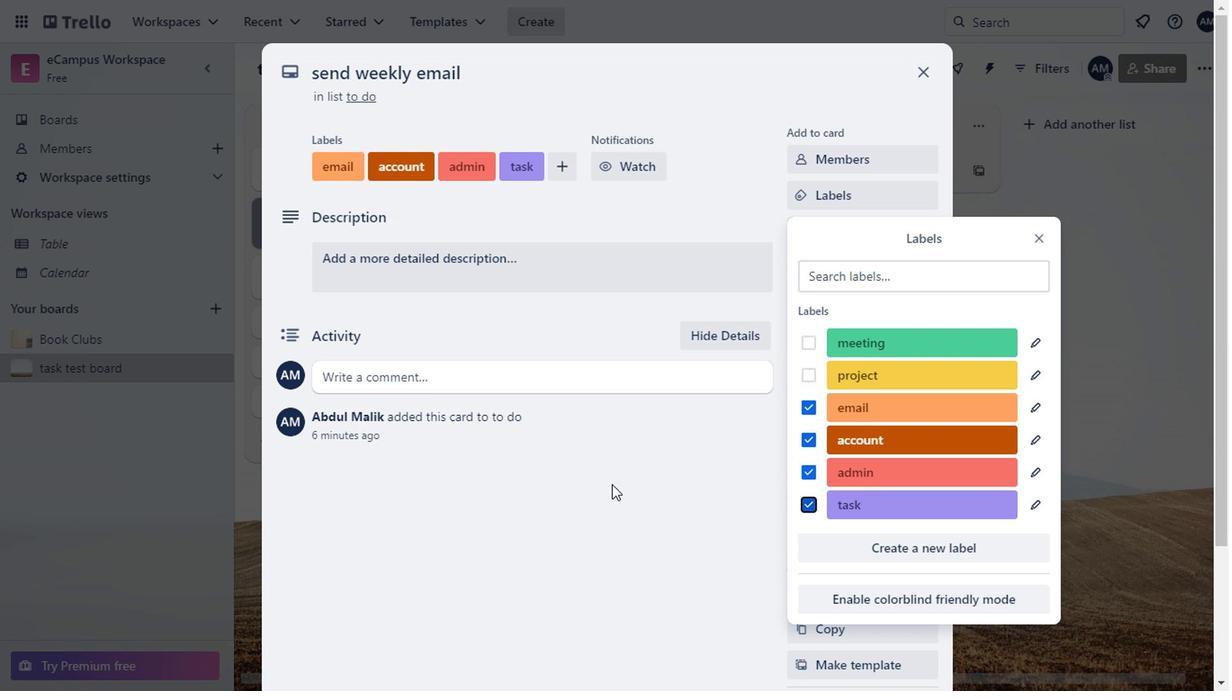
Action: Mouse moved to (836, 234)
Screenshot: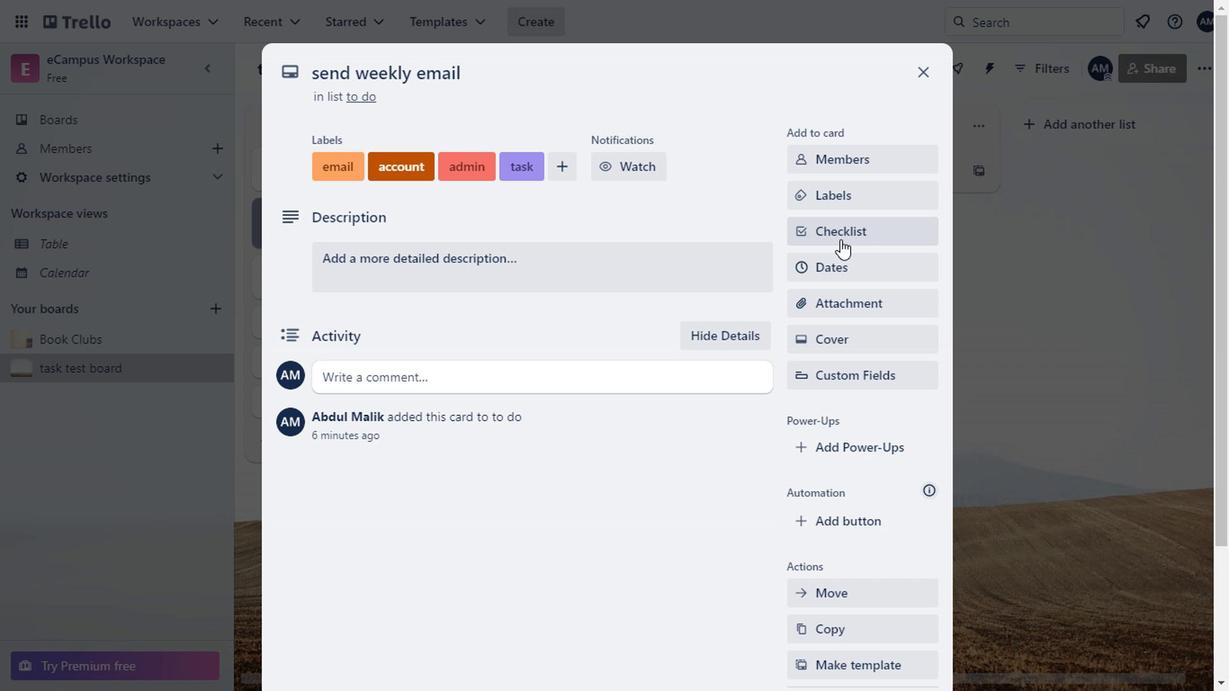 
Action: Mouse pressed left at (836, 234)
Screenshot: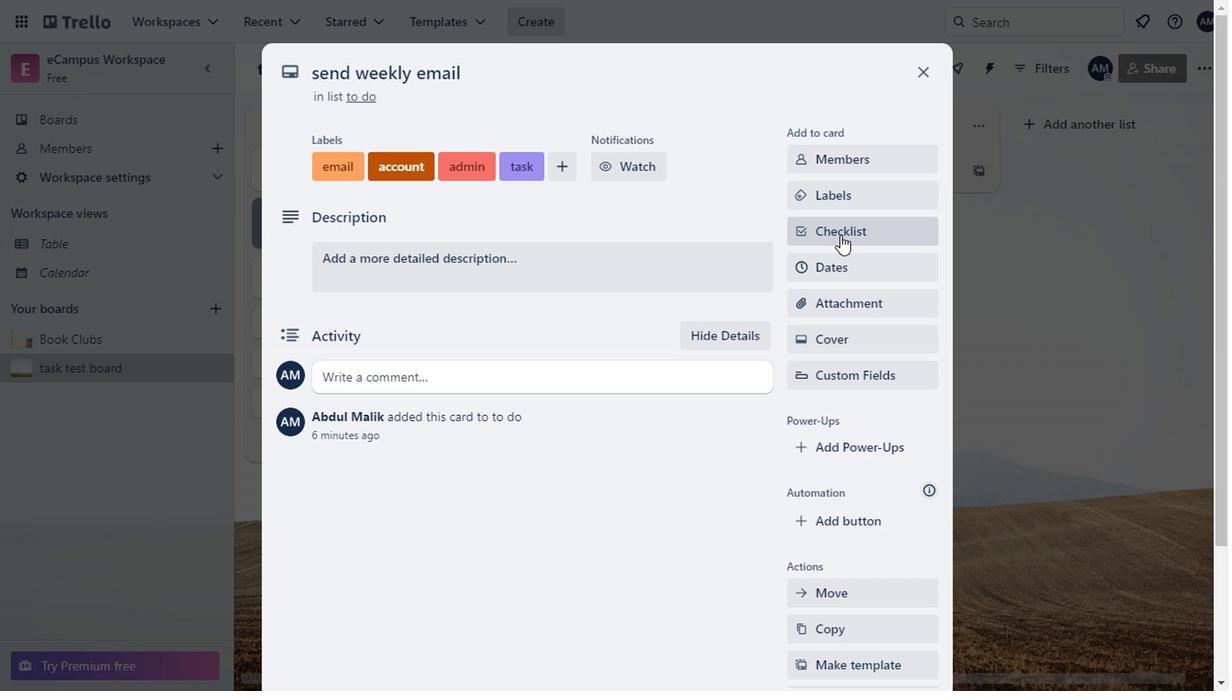 
Action: Mouse moved to (861, 379)
Screenshot: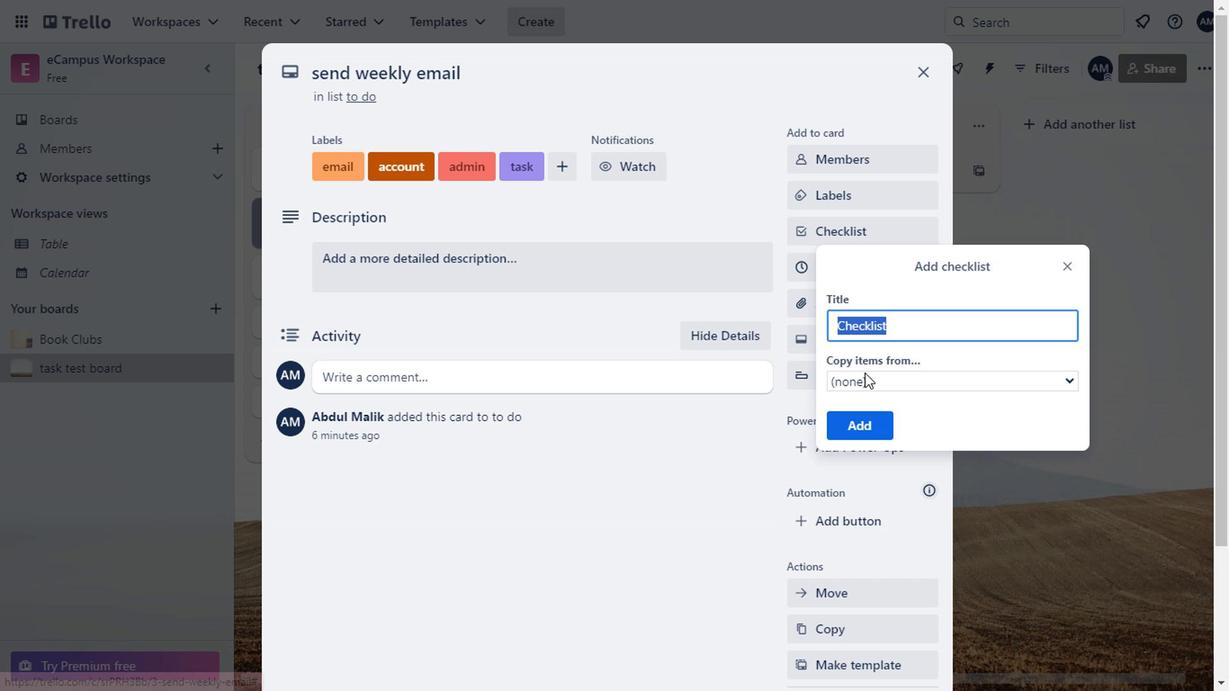 
Action: Mouse pressed left at (861, 379)
Screenshot: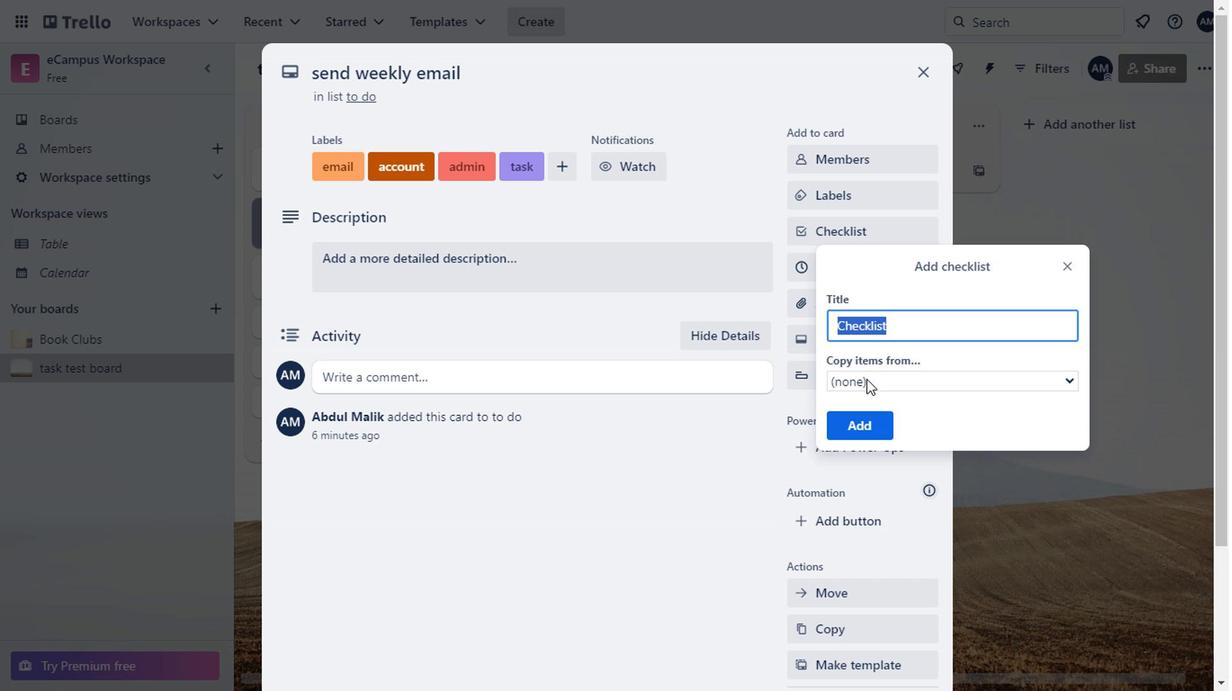 
Action: Mouse moved to (850, 321)
Screenshot: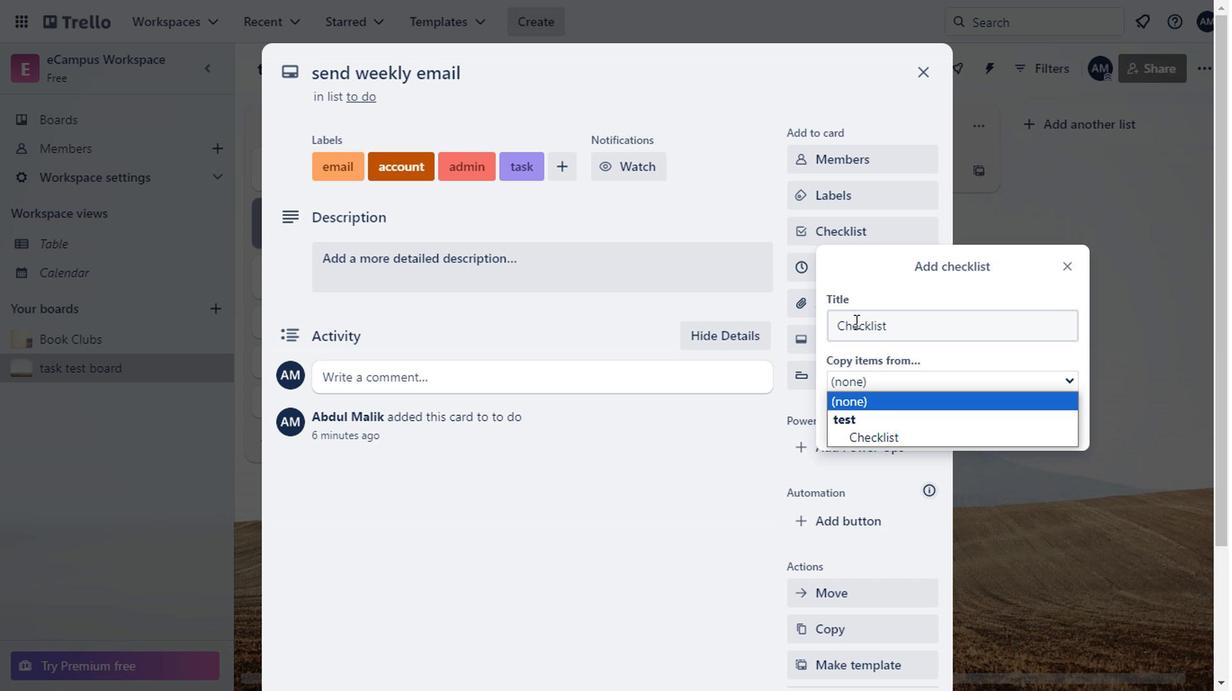 
Action: Mouse pressed left at (850, 321)
Screenshot: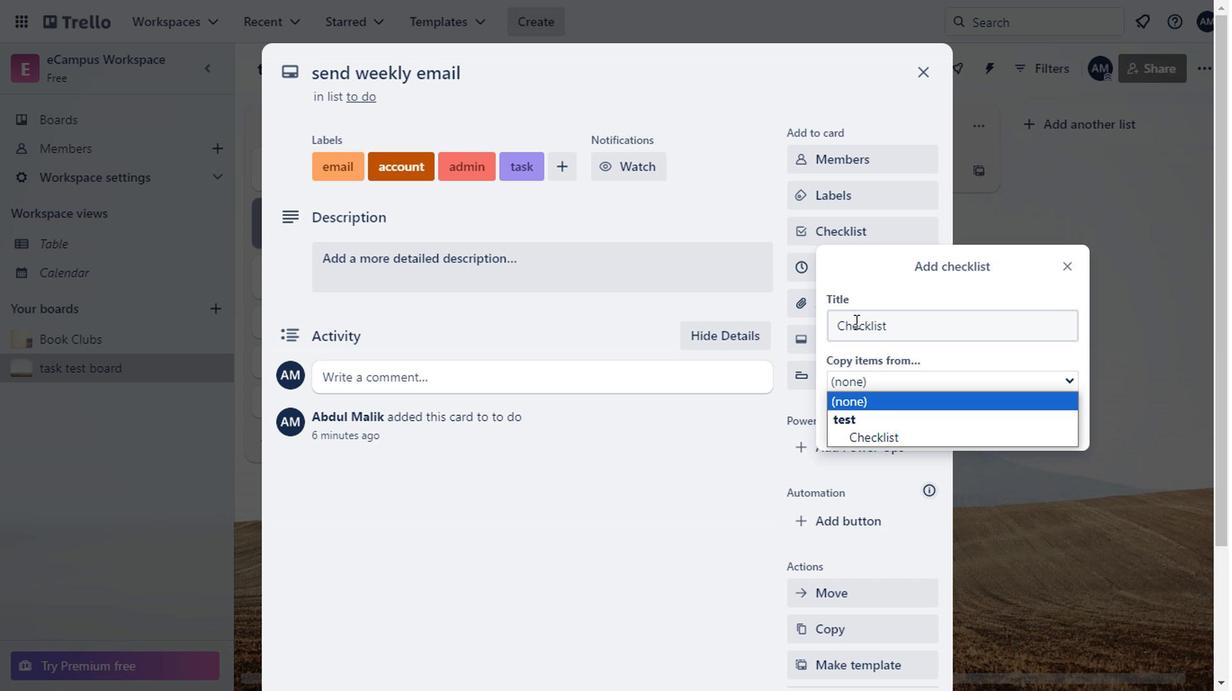 
Action: Mouse moved to (855, 422)
Screenshot: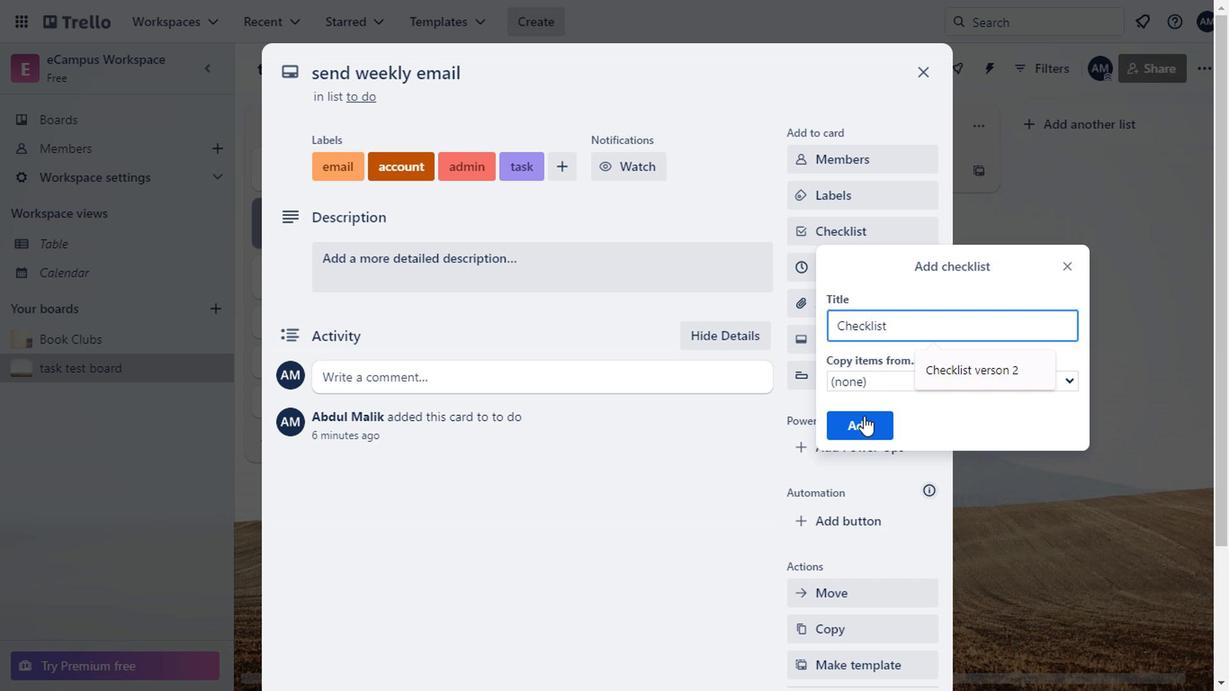 
Action: Mouse pressed left at (855, 422)
Screenshot: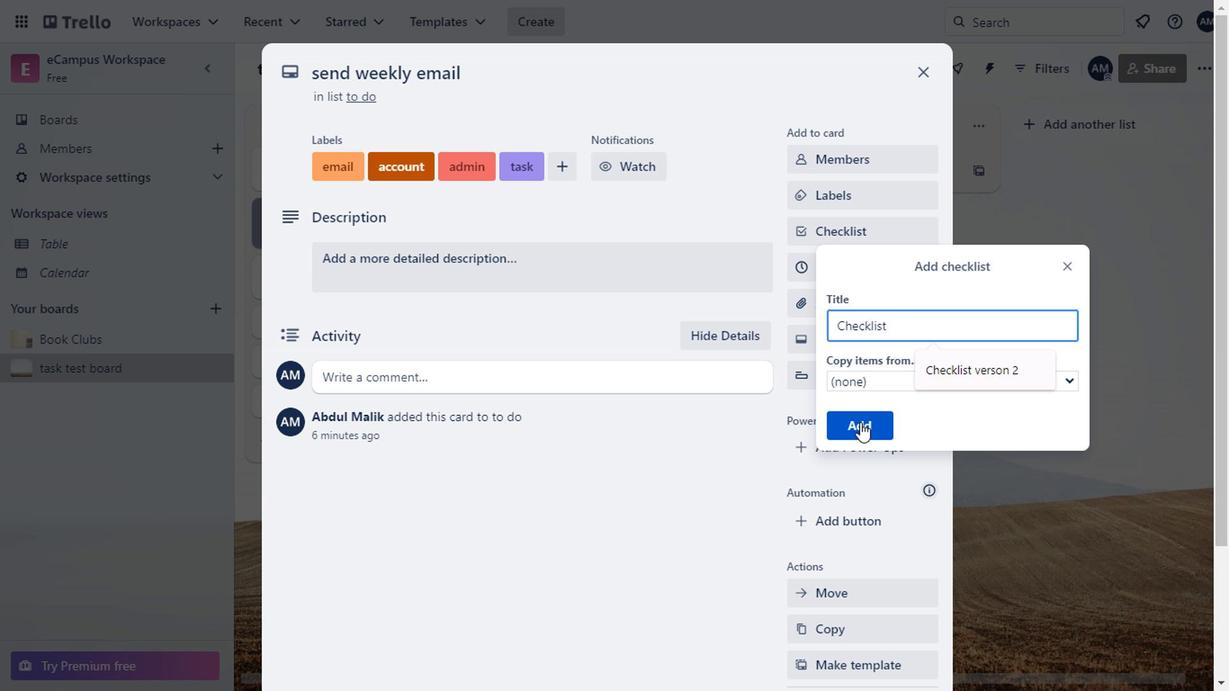 
Action: Mouse moved to (403, 402)
Screenshot: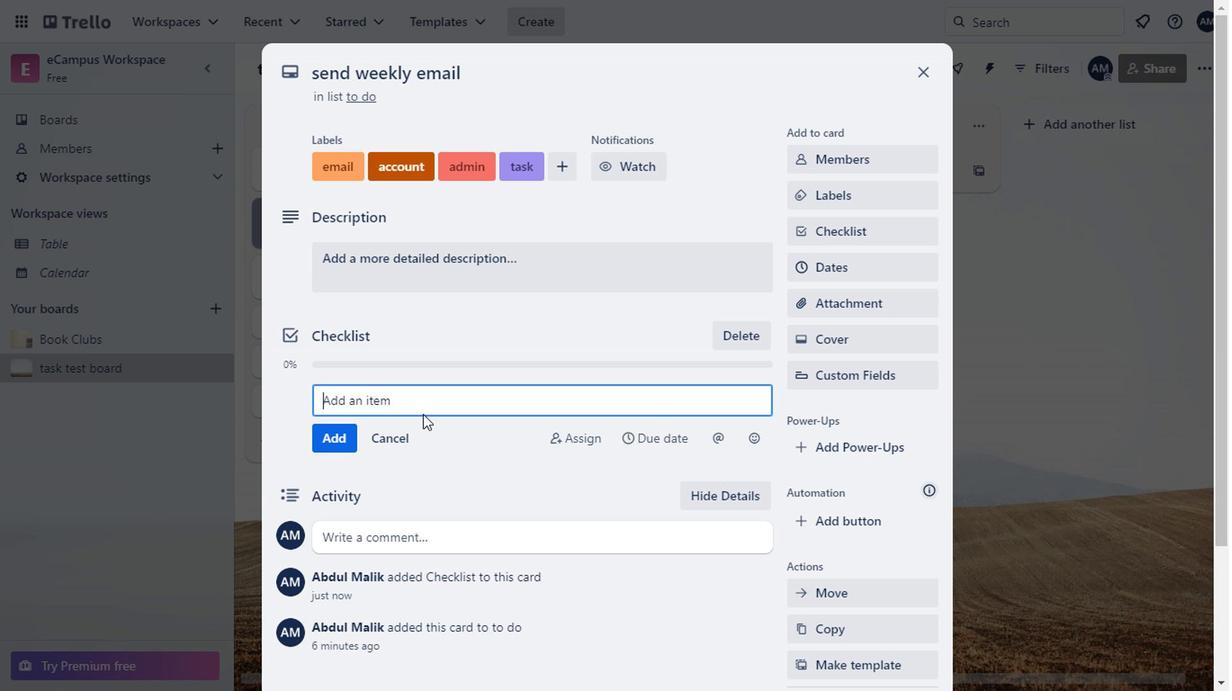 
Action: Mouse pressed left at (403, 402)
Screenshot: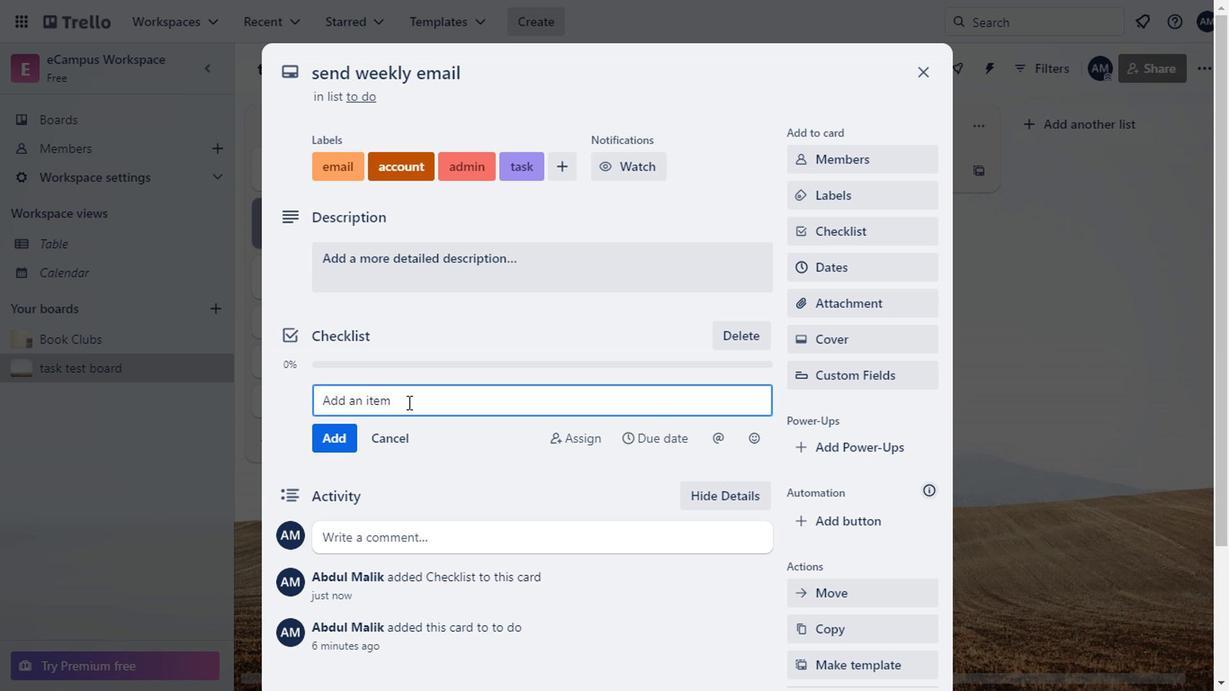 
Action: Key pressed client<Key.enter>lead<Key.enter>new<Key.space>target<Key.space><Key.space><Key.enter>
Screenshot: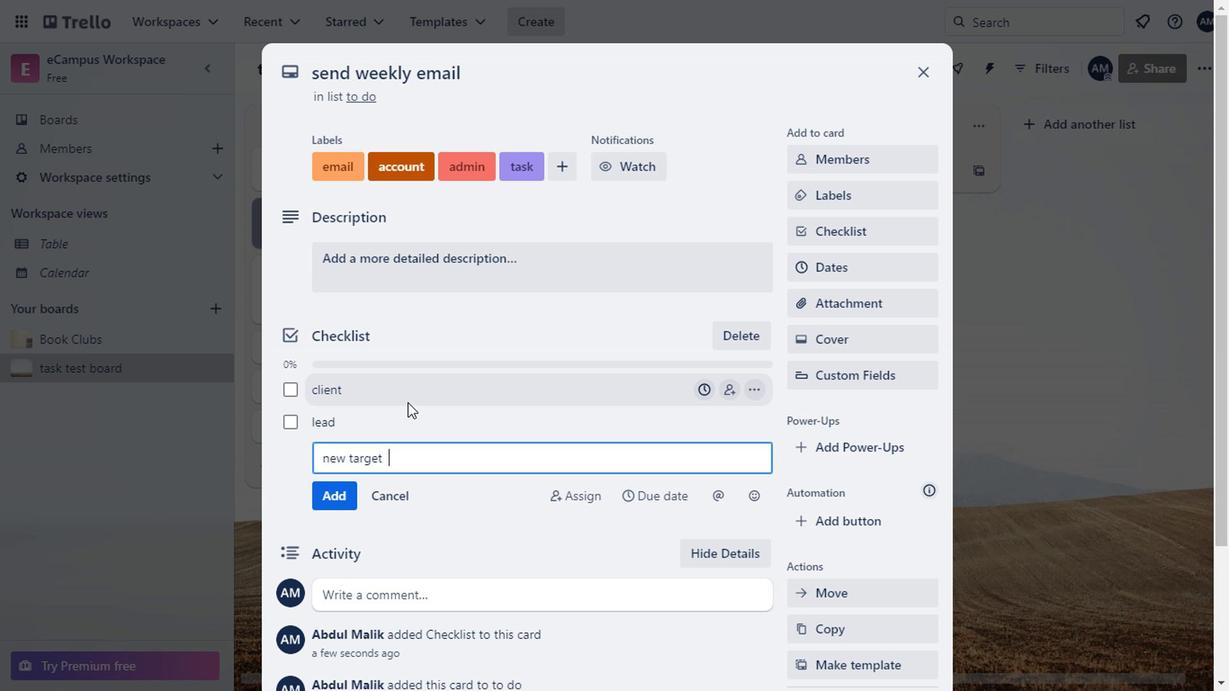 
Action: Mouse moved to (857, 328)
Screenshot: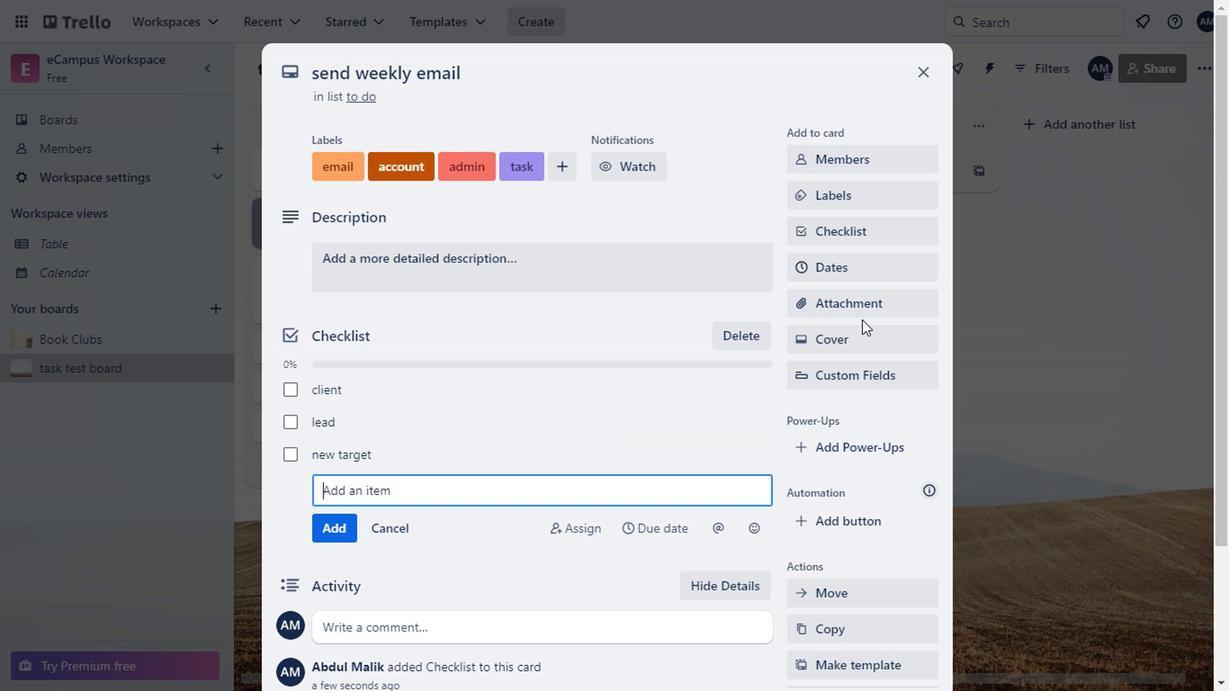 
Action: Mouse pressed left at (857, 328)
Screenshot: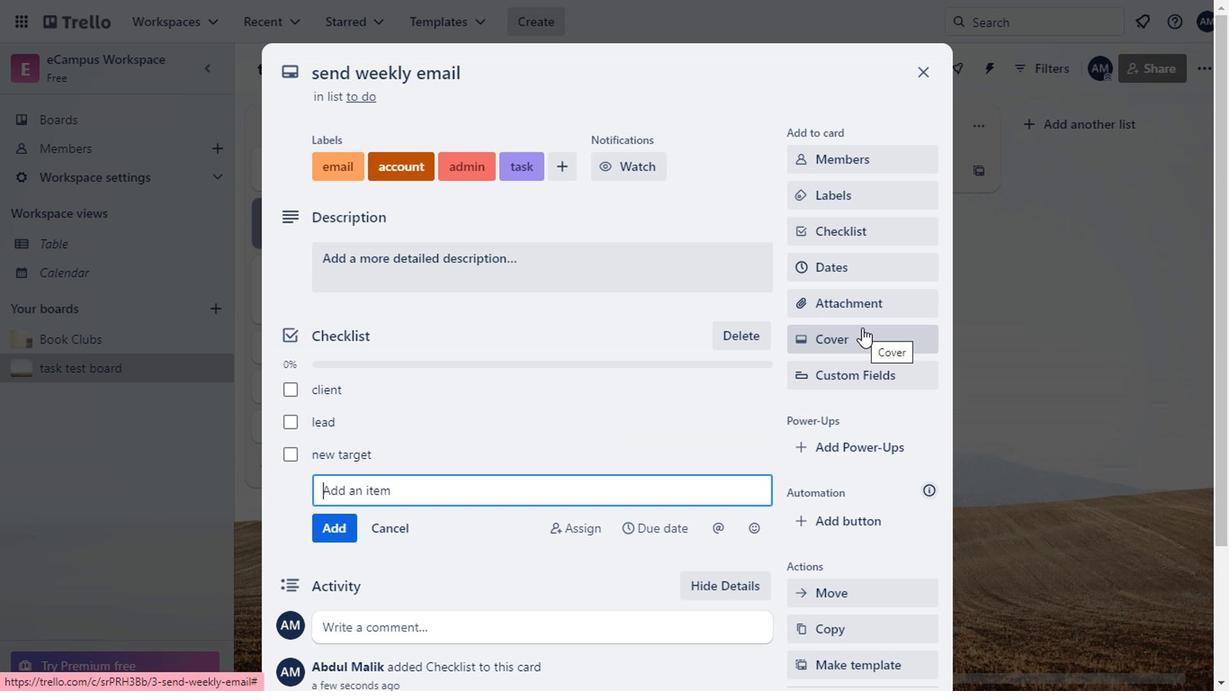 
Action: Mouse moved to (561, 222)
Screenshot: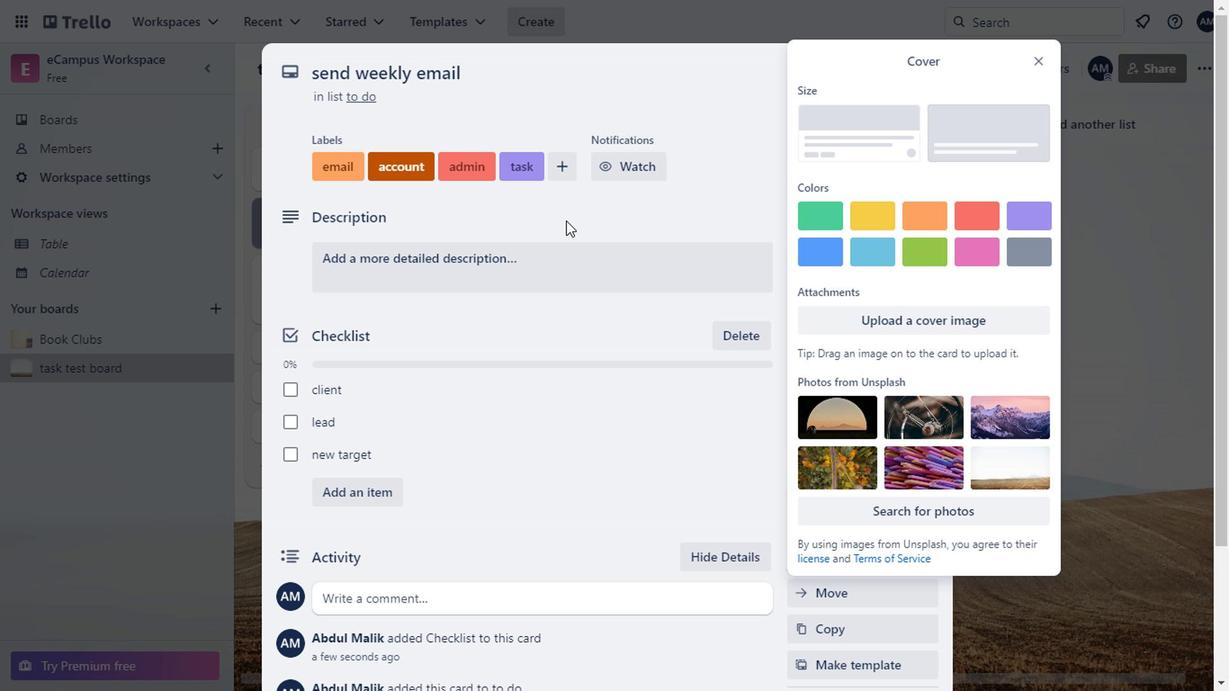 
Action: Mouse pressed left at (561, 222)
Screenshot: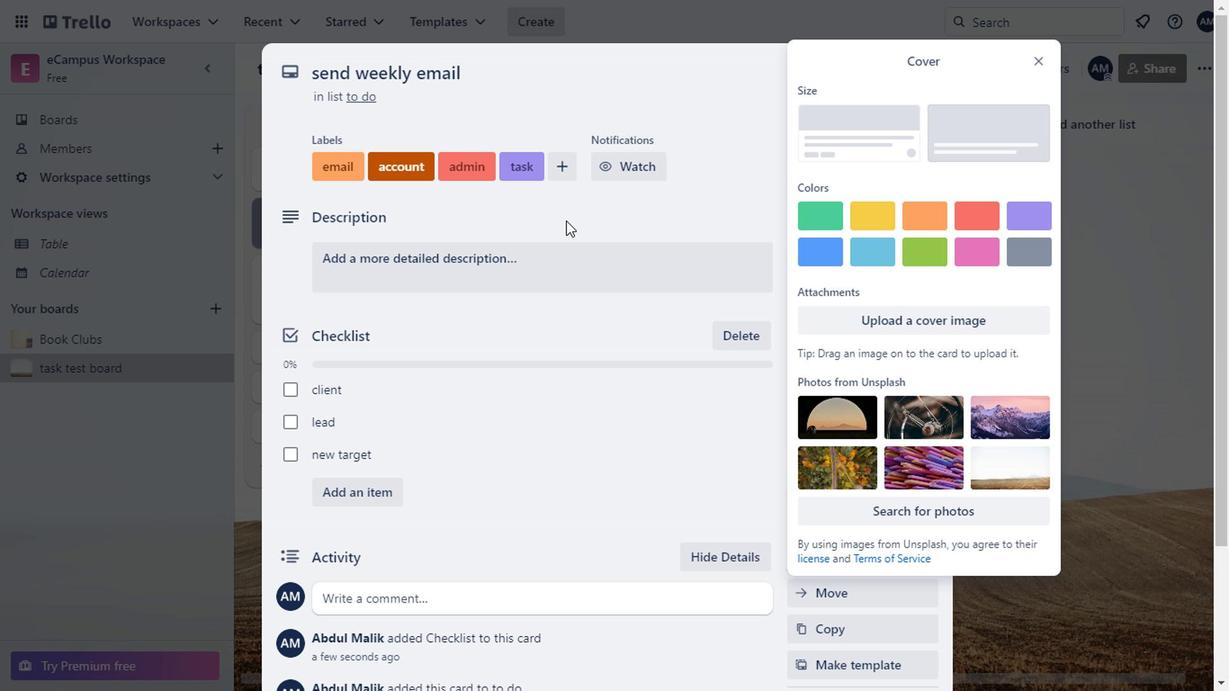 
Action: Mouse moved to (847, 202)
Screenshot: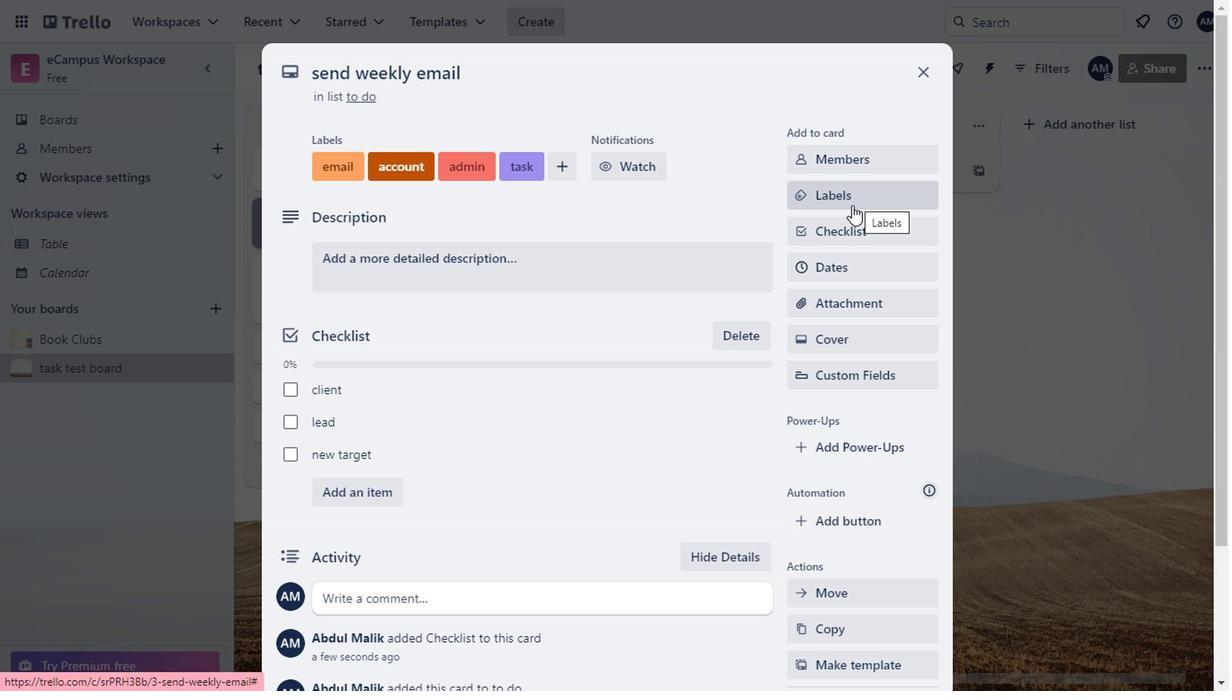 
Action: Mouse pressed left at (847, 202)
Screenshot: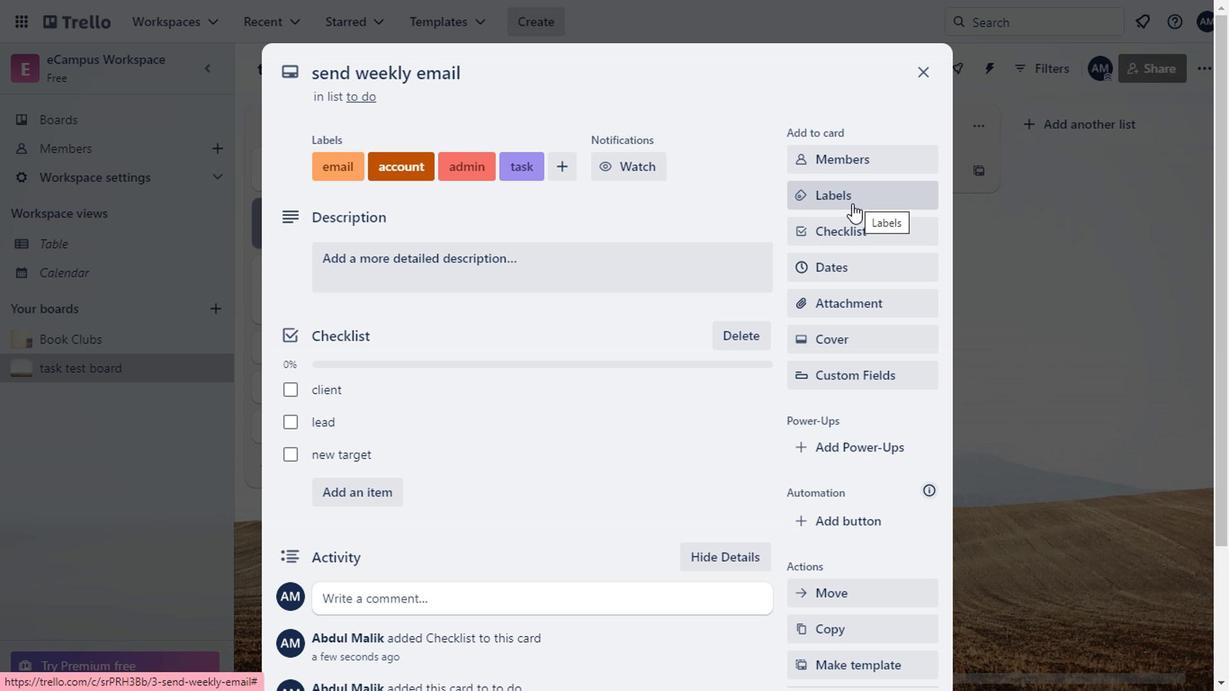 
Action: Mouse moved to (723, 447)
Screenshot: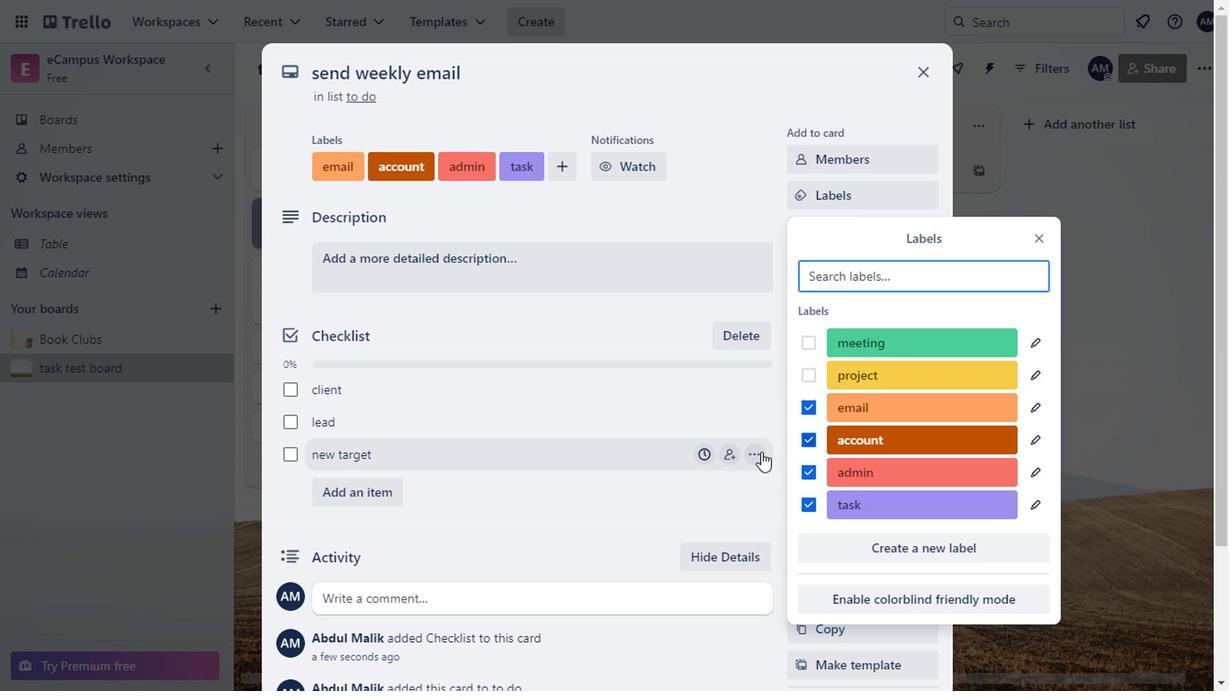
Action: Mouse pressed left at (723, 447)
Screenshot: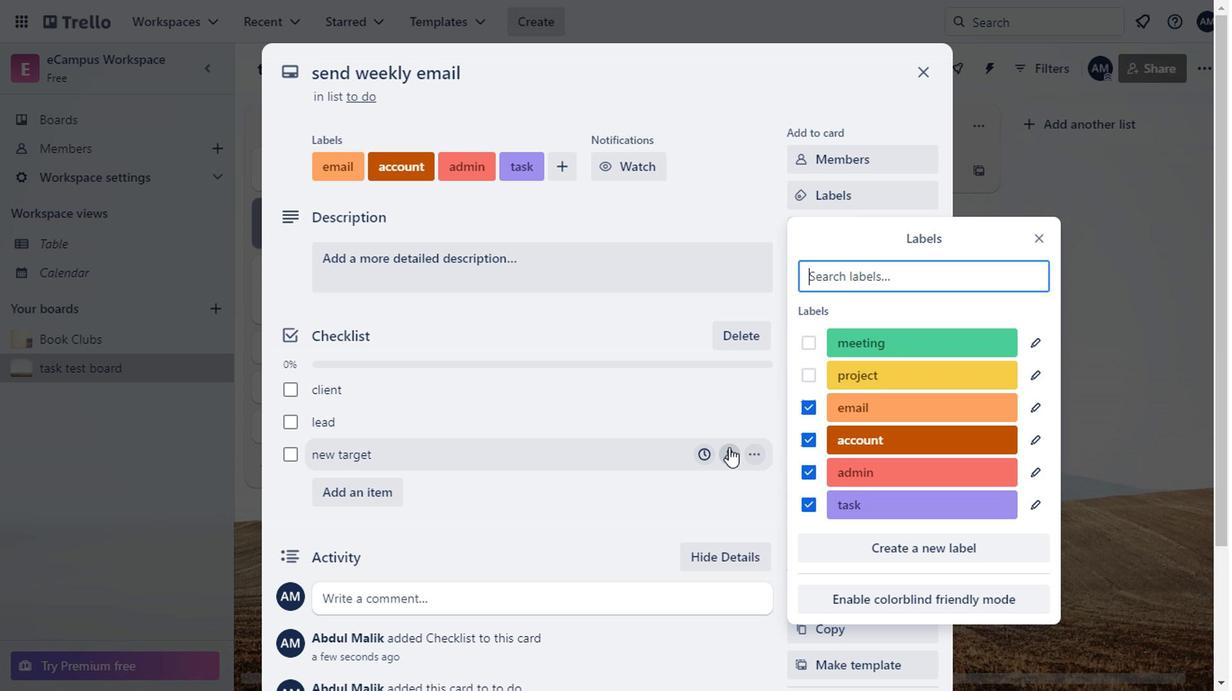 
Action: Mouse moved to (661, 386)
Screenshot: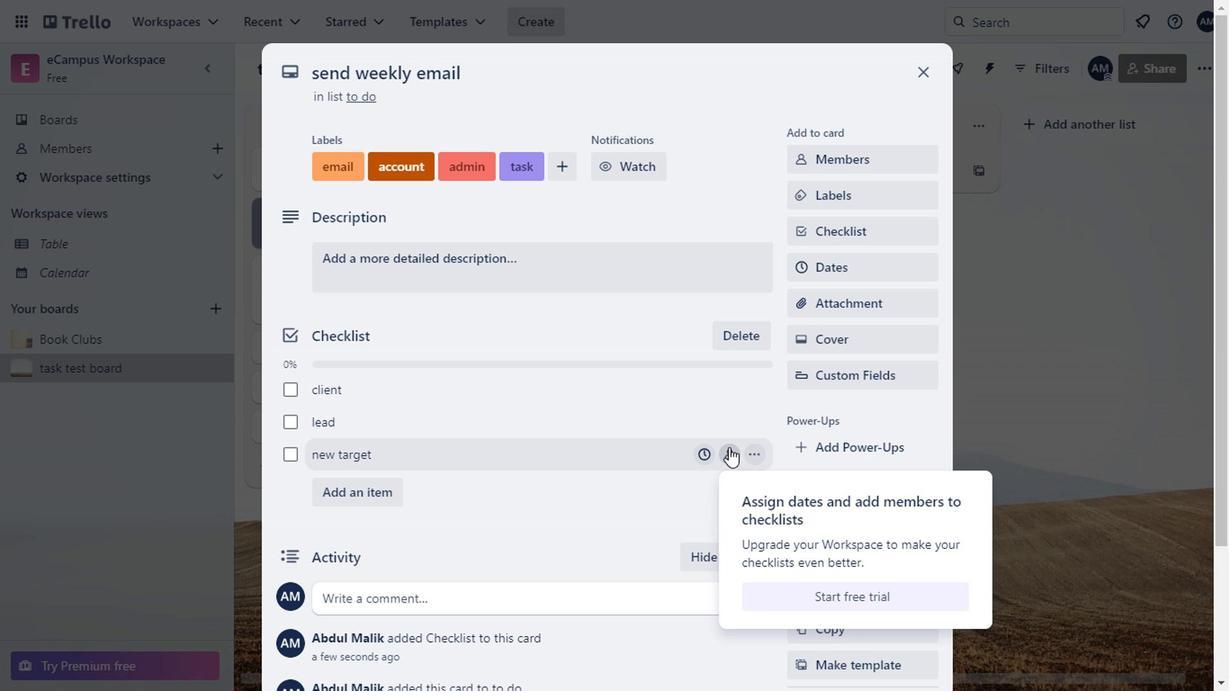
Action: Mouse pressed left at (661, 386)
Screenshot: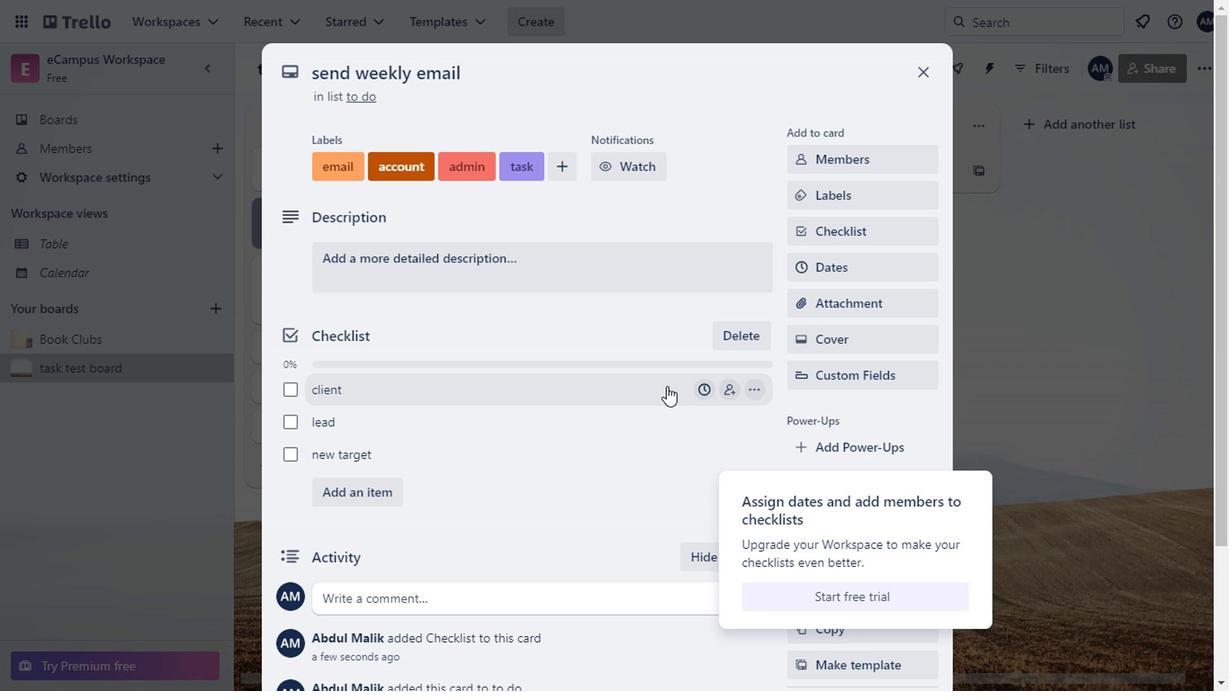
Action: Mouse moved to (489, 528)
Screenshot: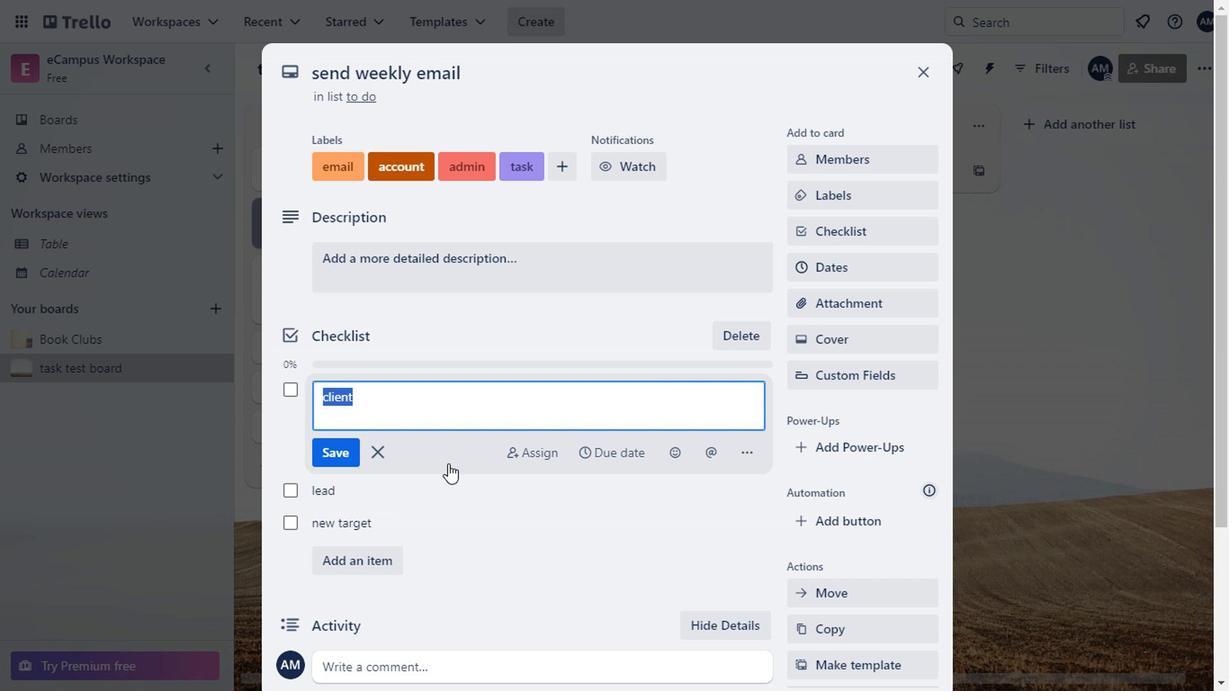 
Action: Mouse pressed left at (489, 528)
Screenshot: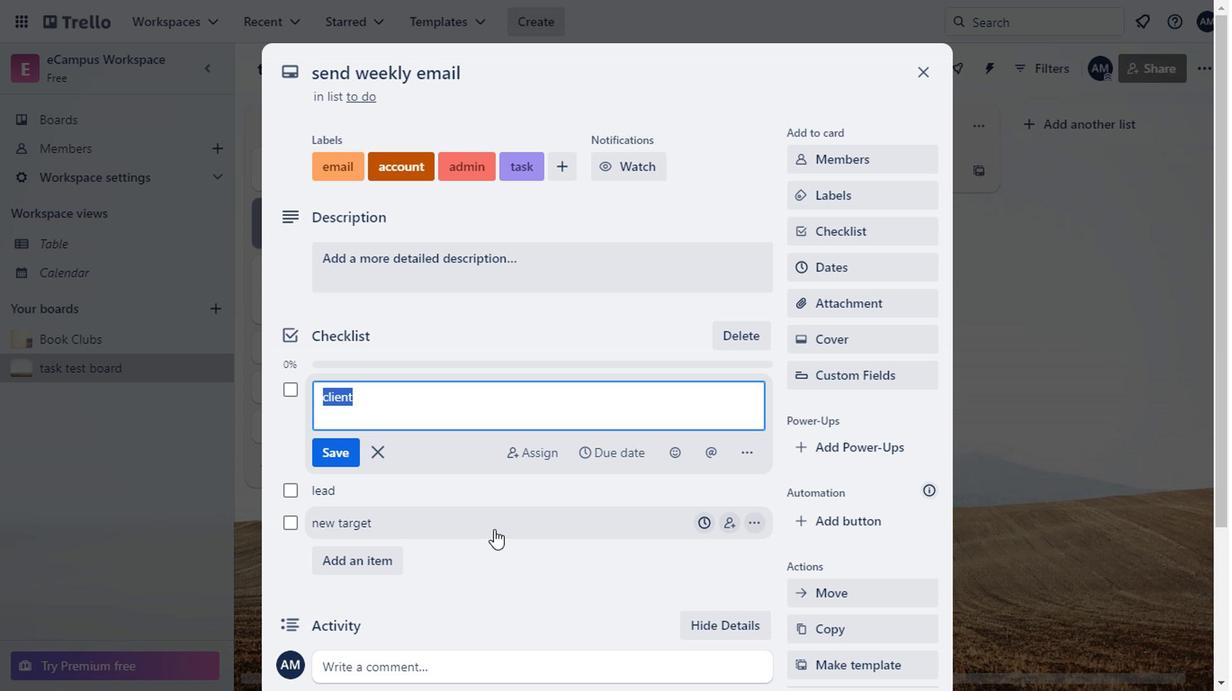
Action: Mouse moved to (277, 537)
Screenshot: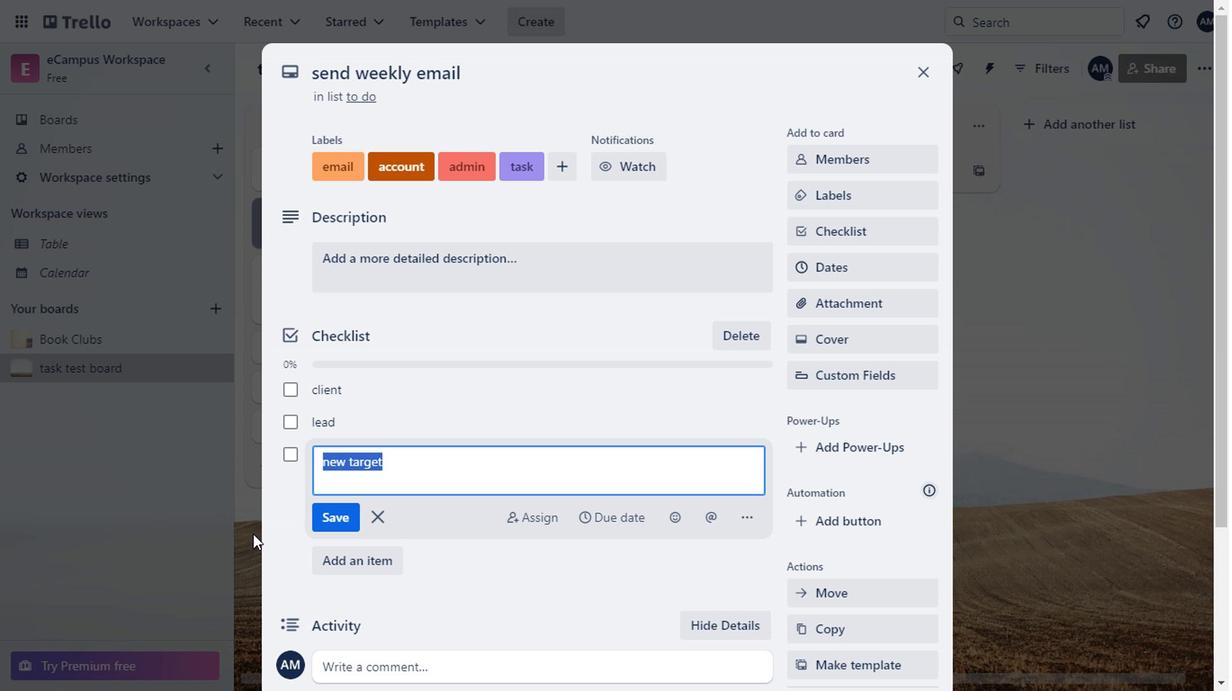 
Action: Mouse pressed left at (277, 537)
Screenshot: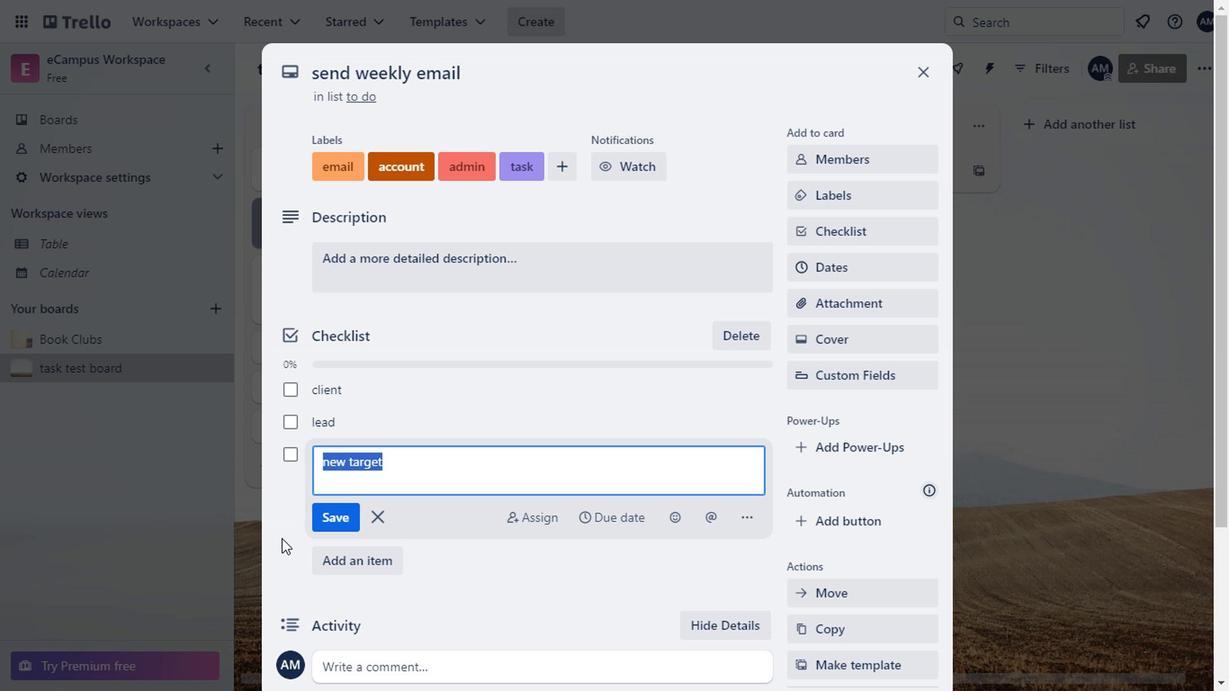 
Action: Mouse moved to (596, 526)
Screenshot: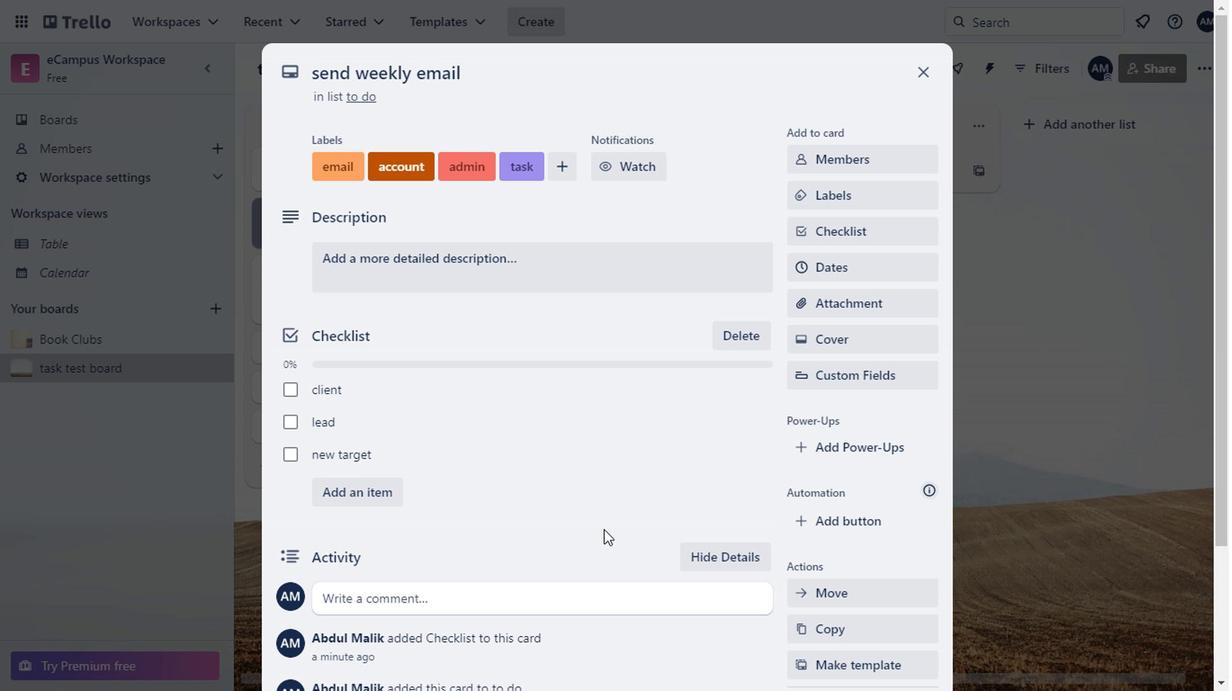 
Action: Mouse scrolled (596, 526) with delta (0, 0)
Screenshot: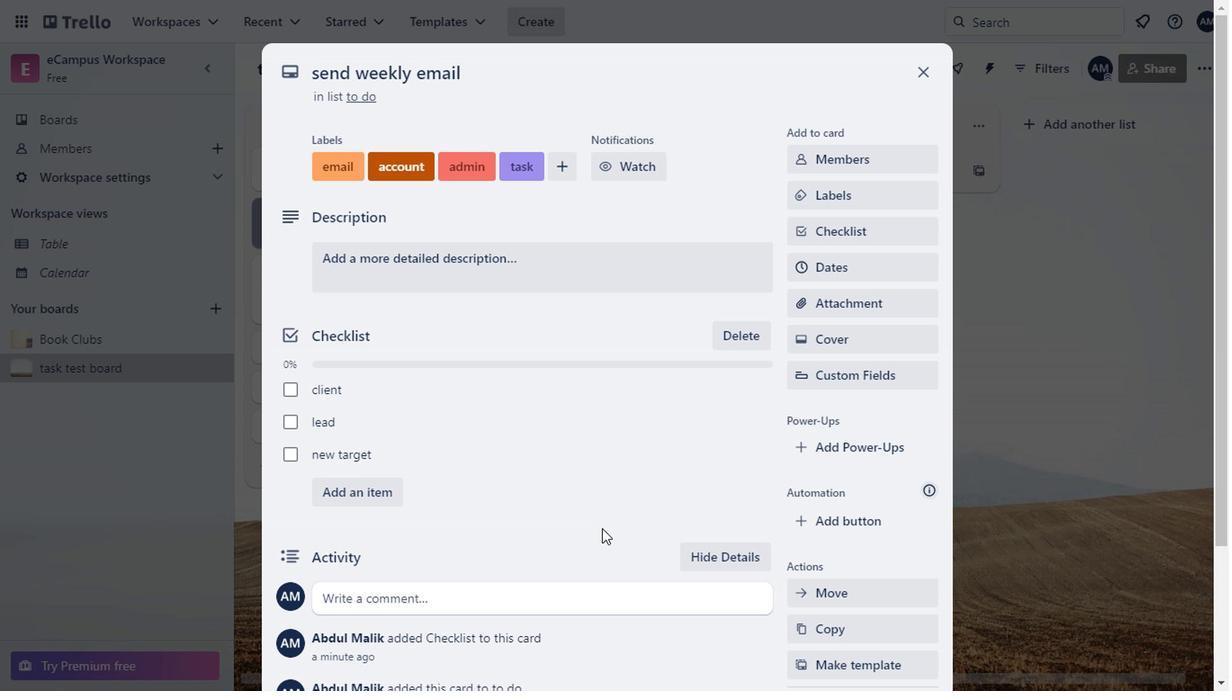 
Action: Mouse moved to (787, 382)
Screenshot: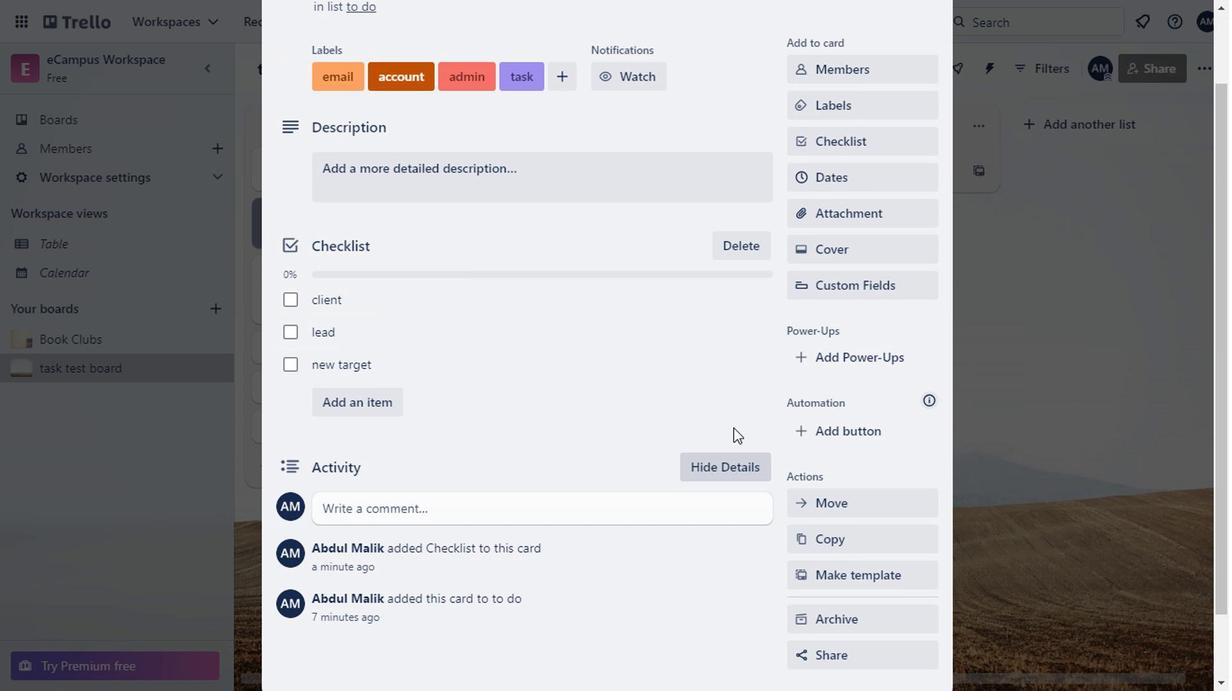 
Action: Mouse scrolled (787, 384) with delta (0, 1)
Screenshot: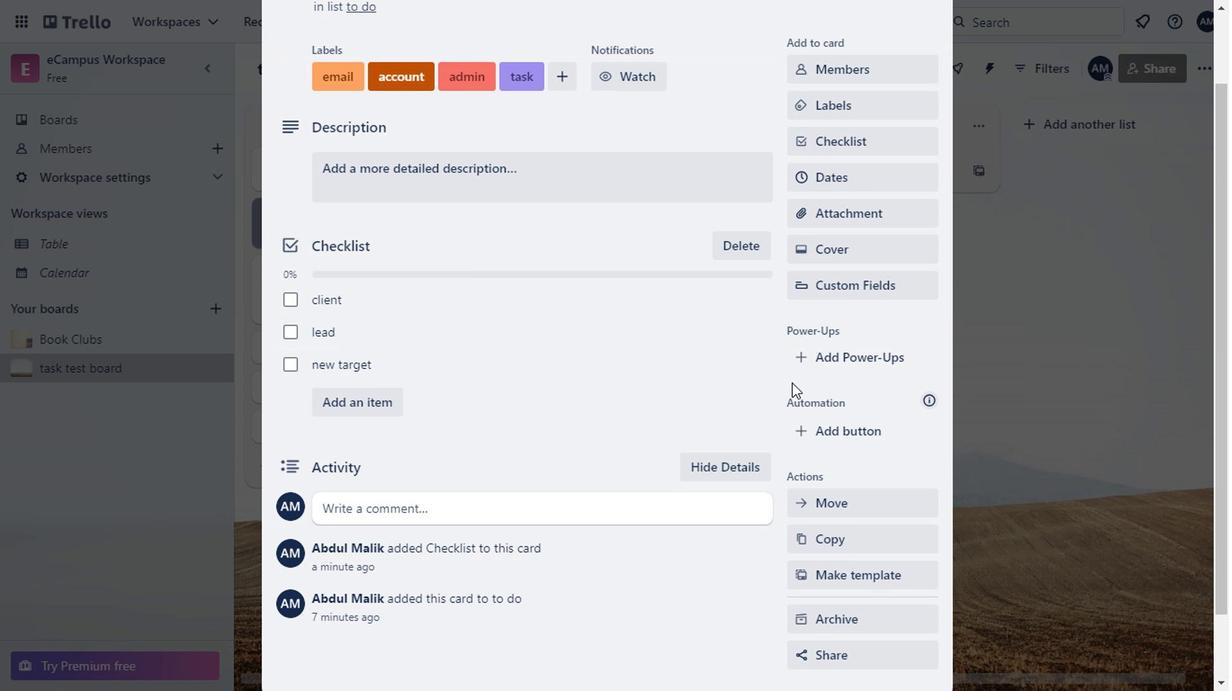 
Action: Mouse moved to (798, 375)
Screenshot: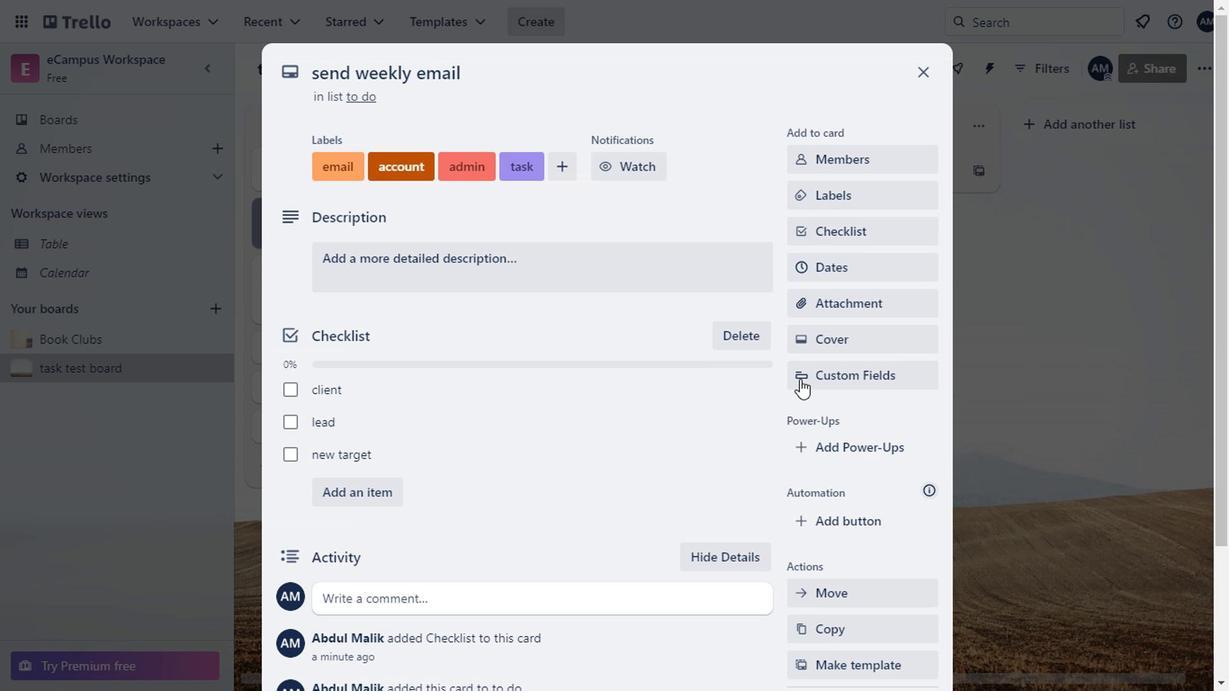 
Action: Mouse scrolled (798, 375) with delta (0, 0)
Screenshot: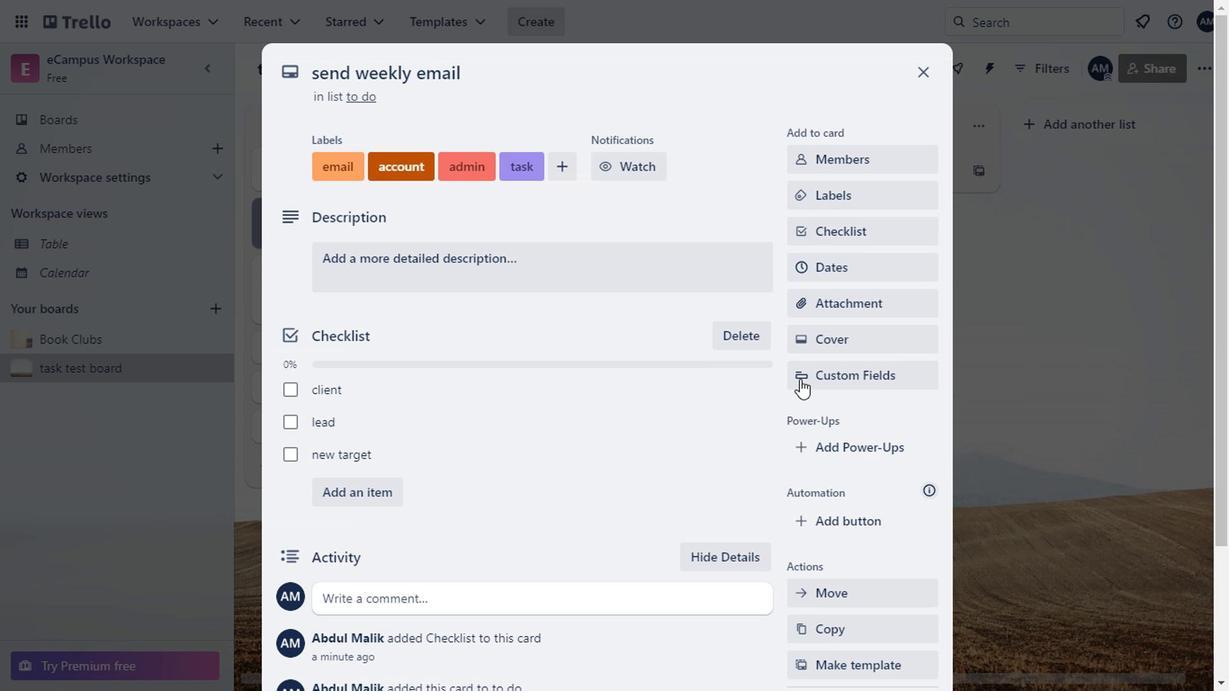 
Action: Mouse moved to (814, 276)
Screenshot: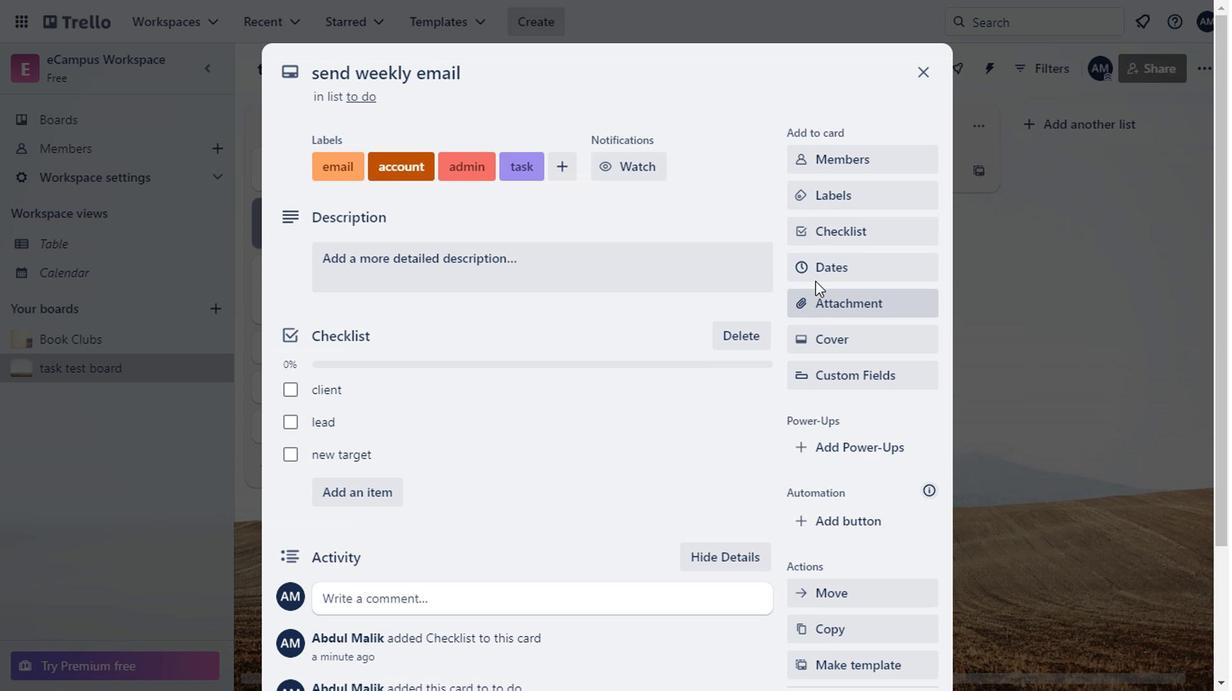 
Action: Mouse pressed left at (814, 276)
Screenshot: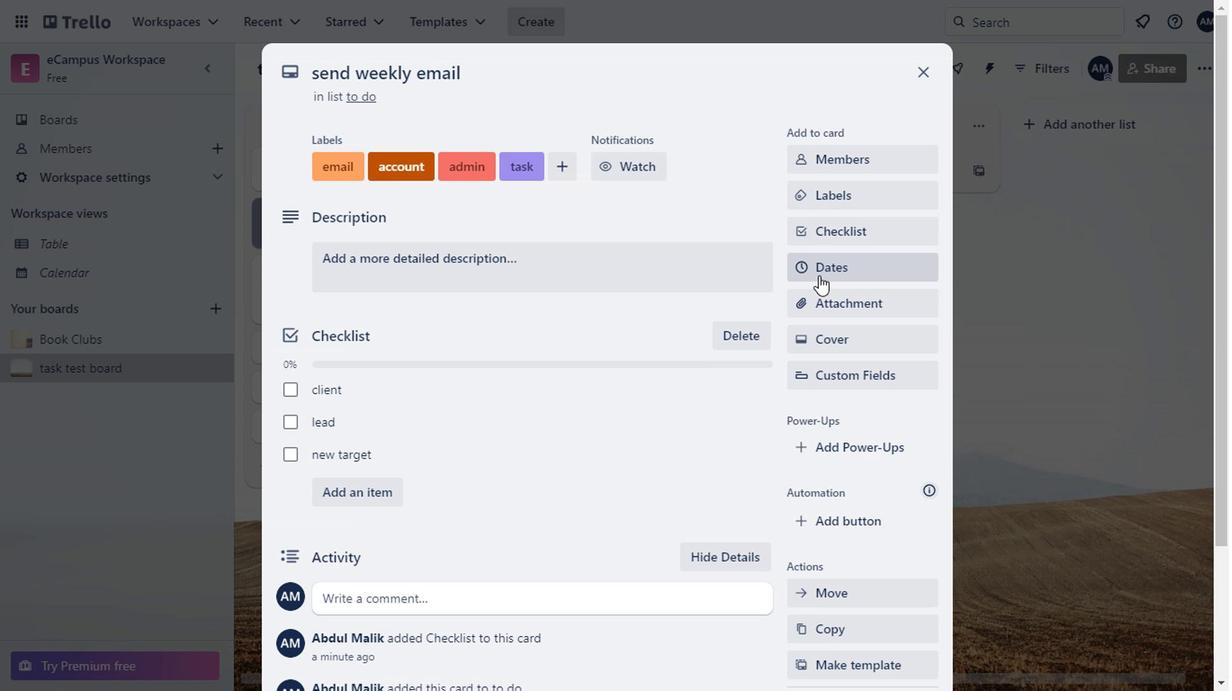 
Action: Mouse moved to (796, 472)
Screenshot: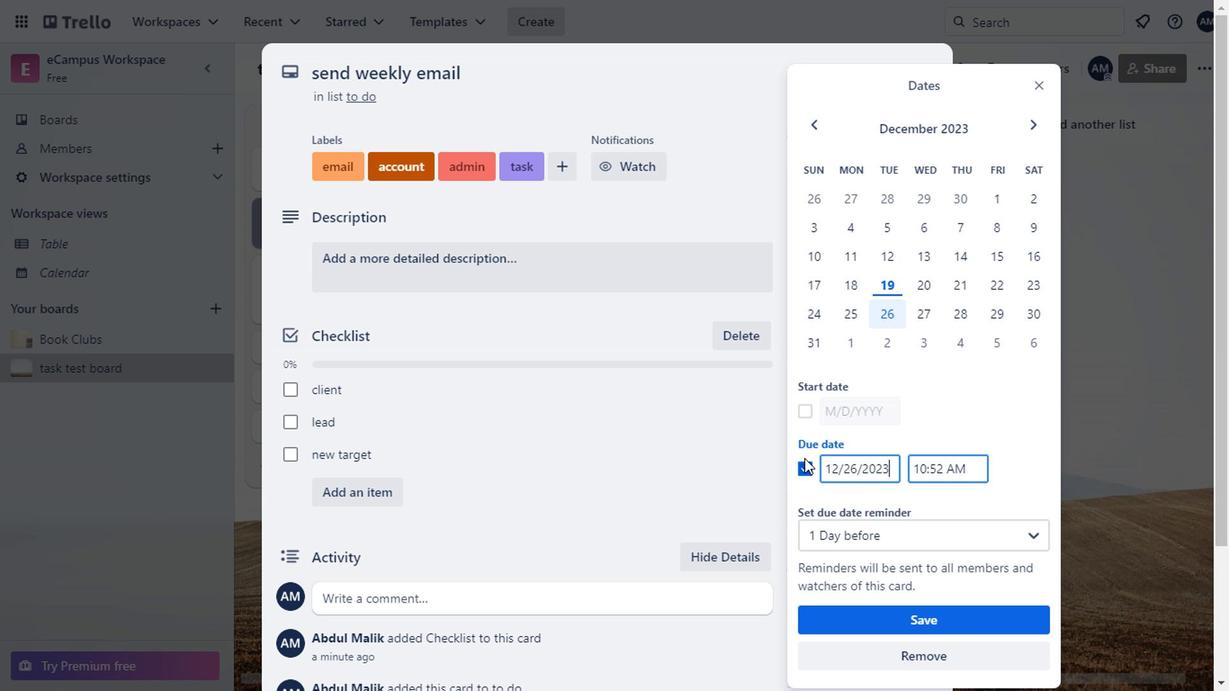 
Action: Mouse pressed left at (796, 472)
Screenshot: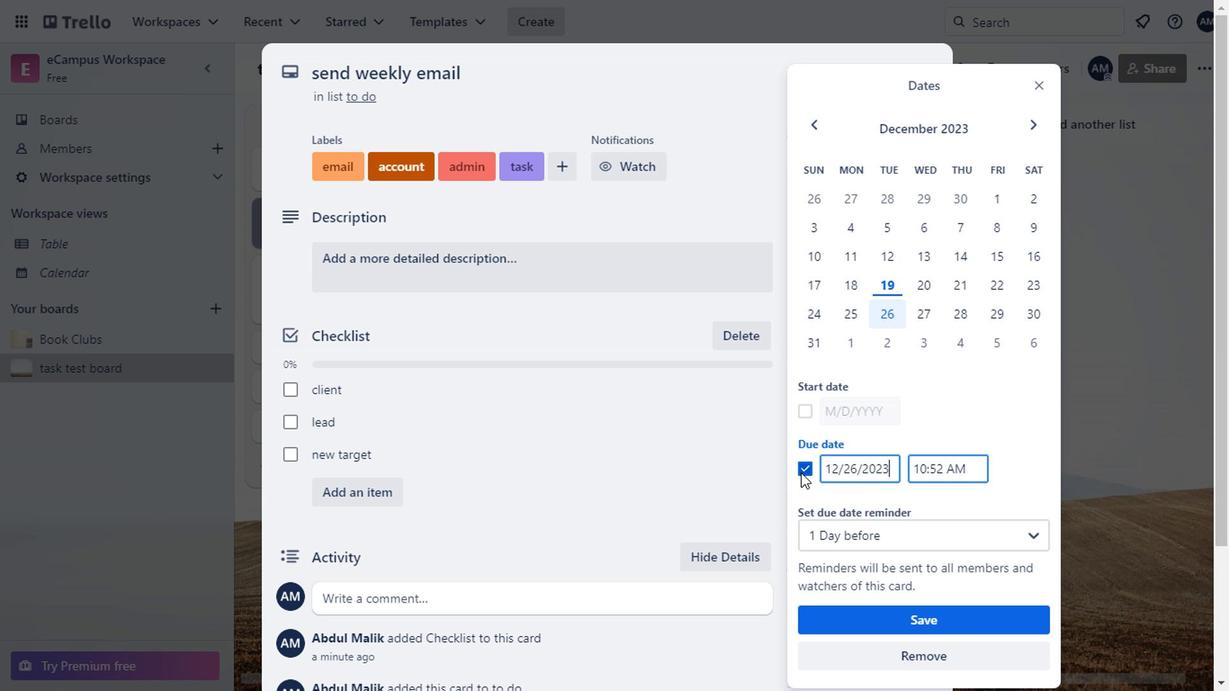 
Action: Mouse moved to (863, 537)
Screenshot: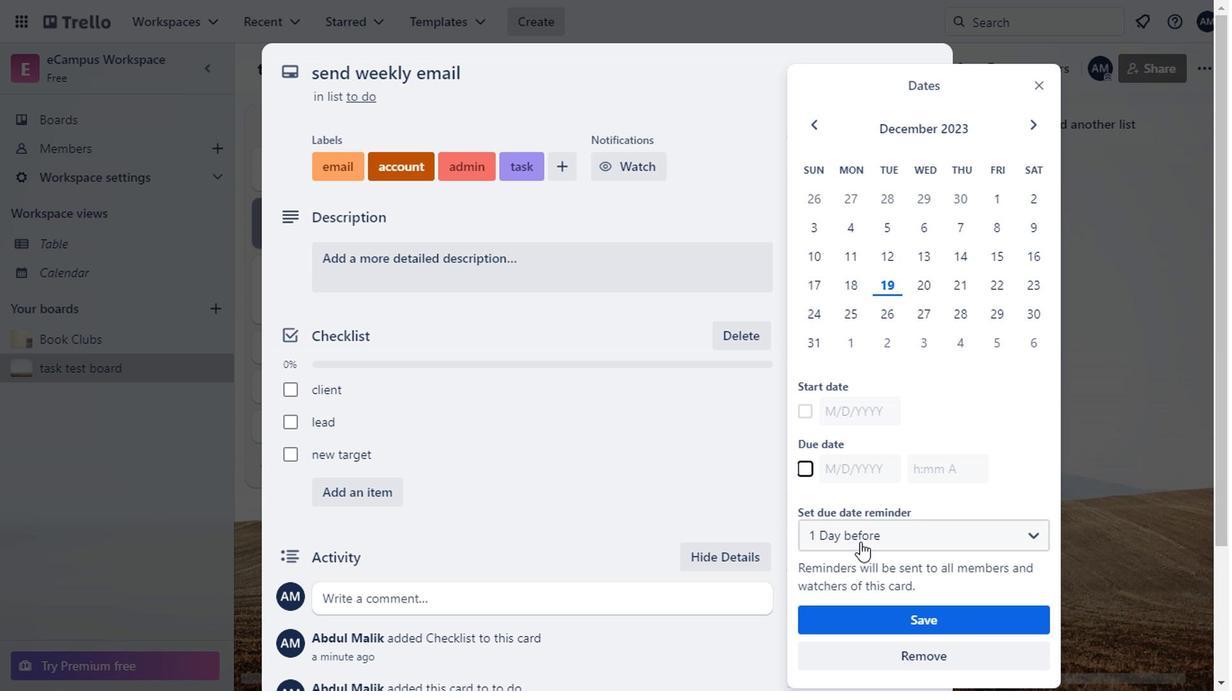 
Action: Mouse pressed left at (863, 537)
Screenshot: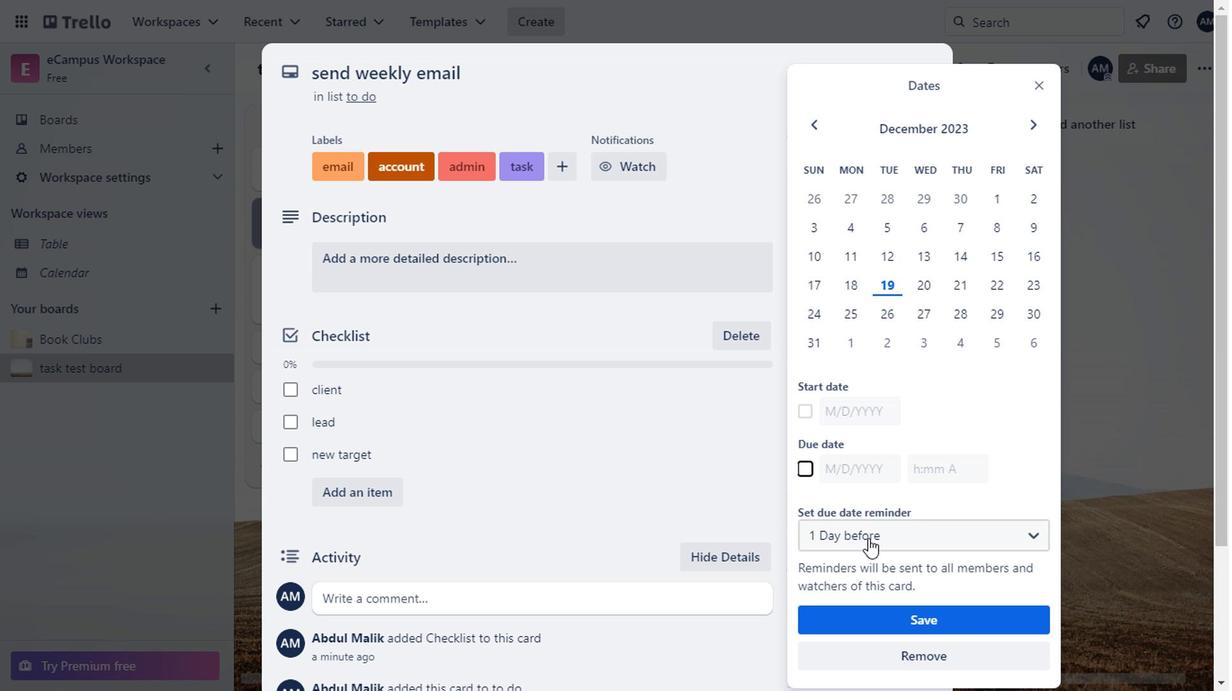 
Action: Mouse moved to (852, 565)
Screenshot: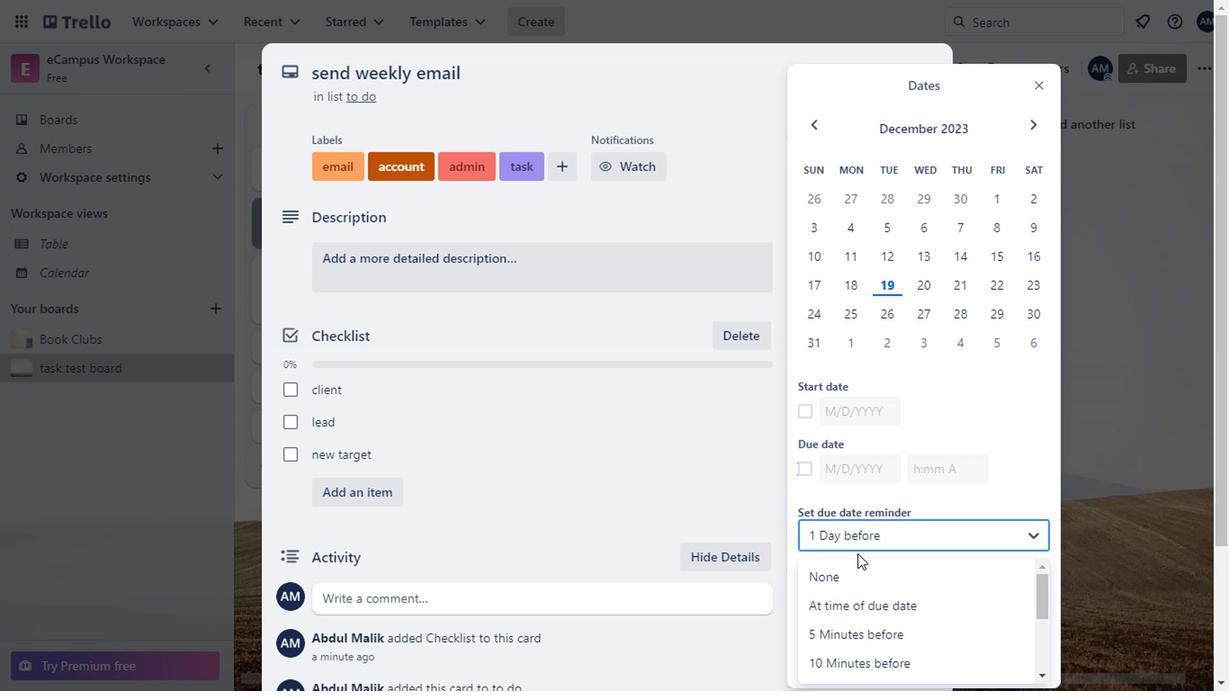 
Action: Mouse pressed left at (852, 565)
Screenshot: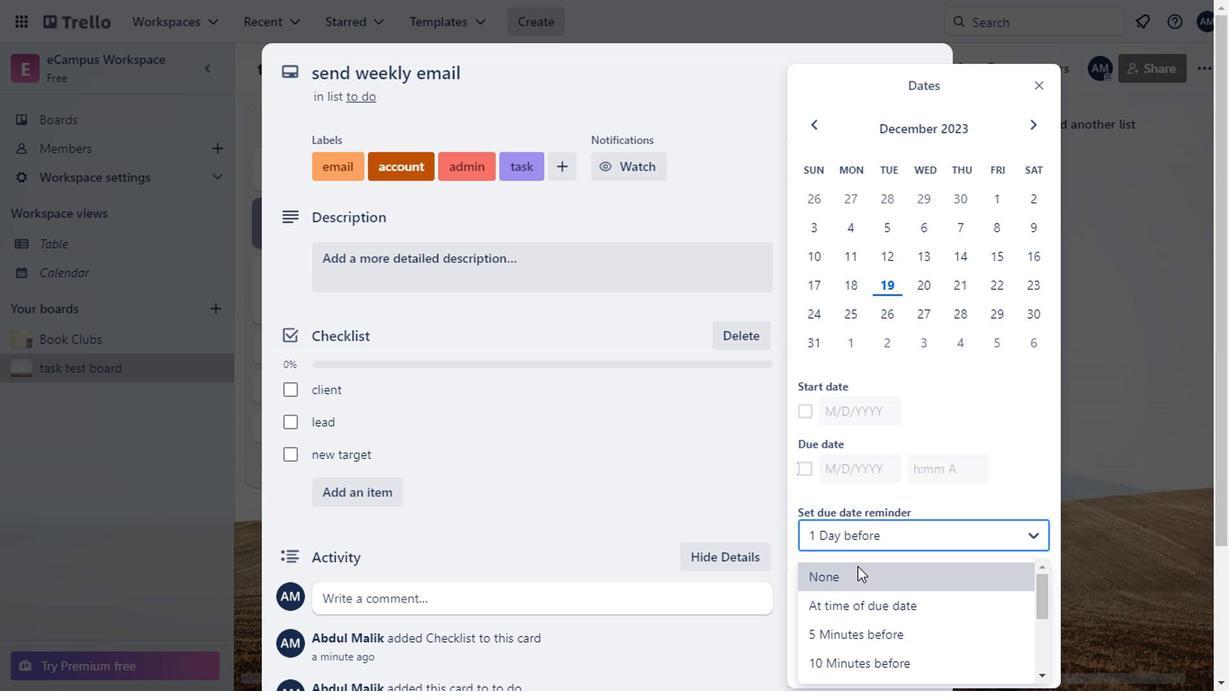 
Action: Mouse moved to (818, 554)
Screenshot: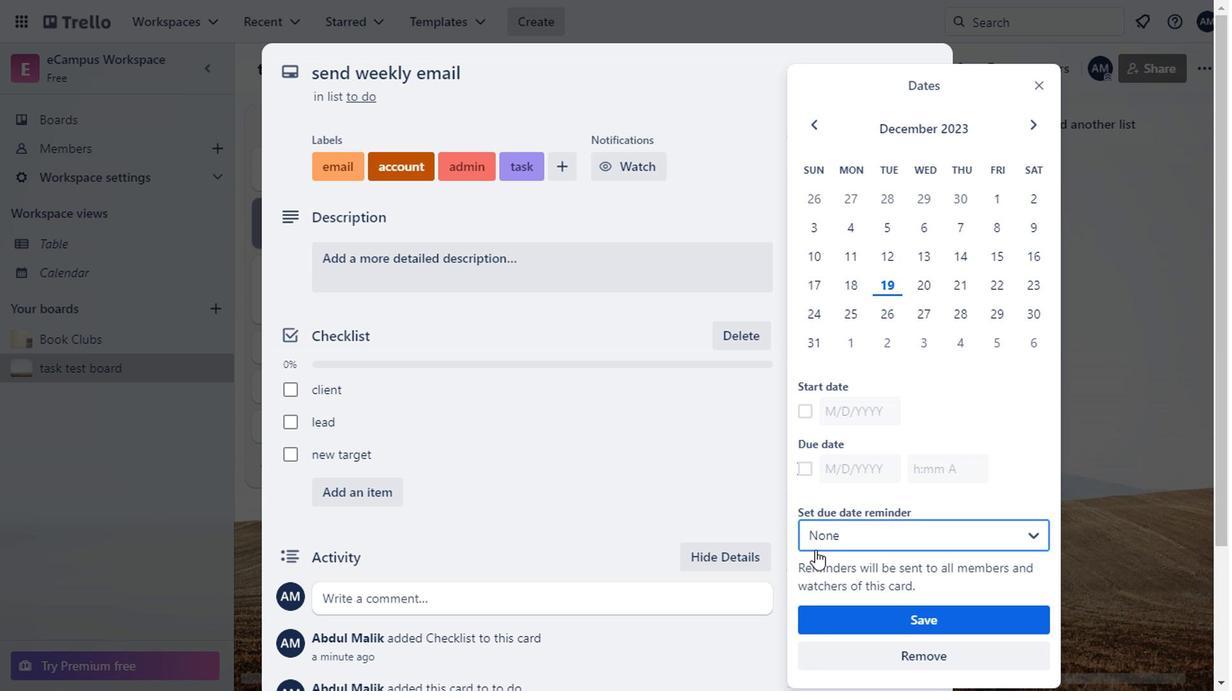
Action: Mouse scrolled (818, 553) with delta (0, 0)
Screenshot: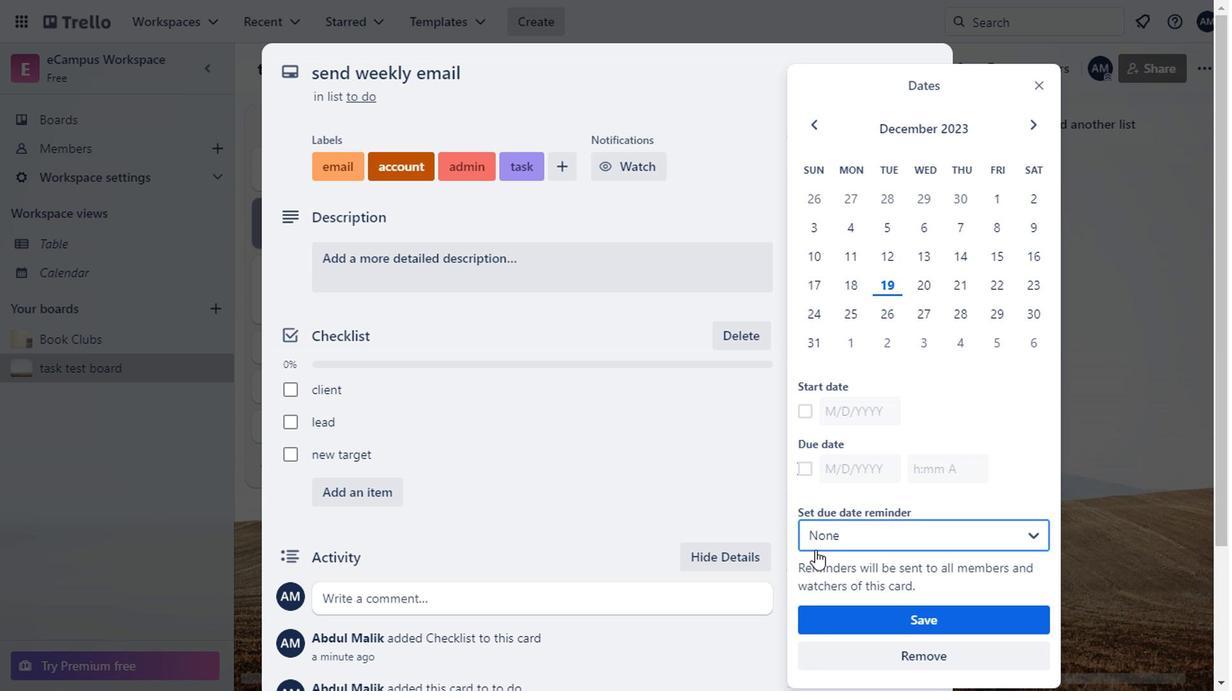 
Action: Mouse moved to (938, 620)
Screenshot: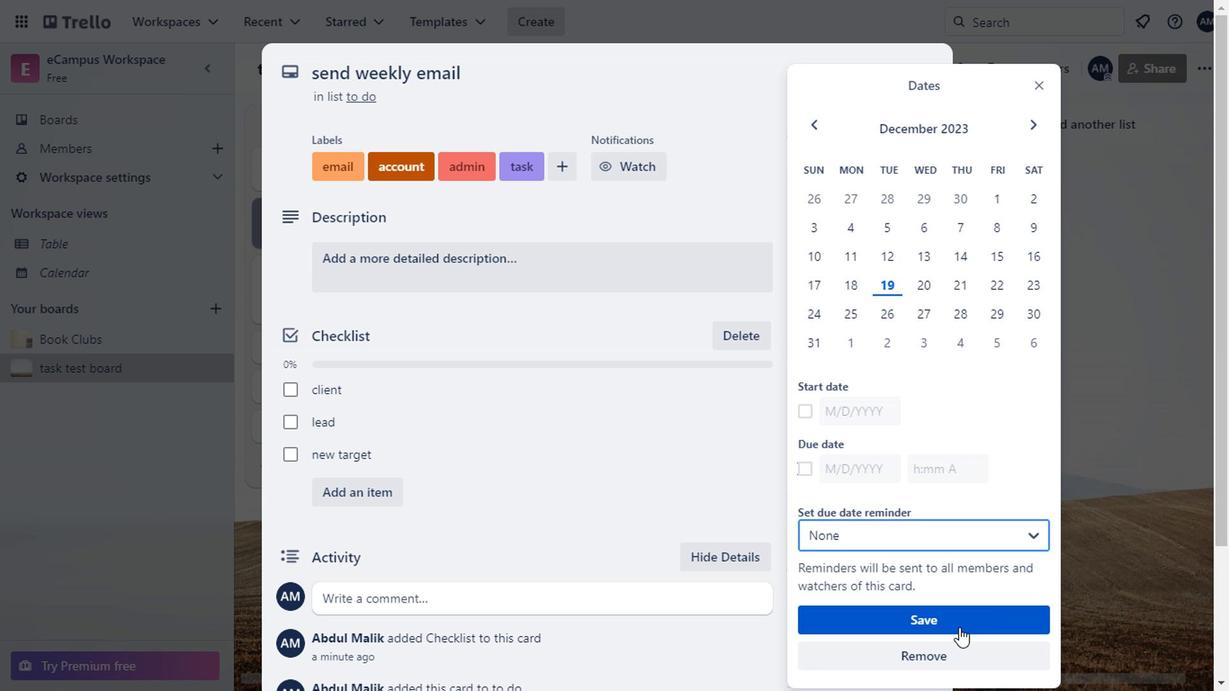 
Action: Mouse pressed left at (938, 620)
Screenshot: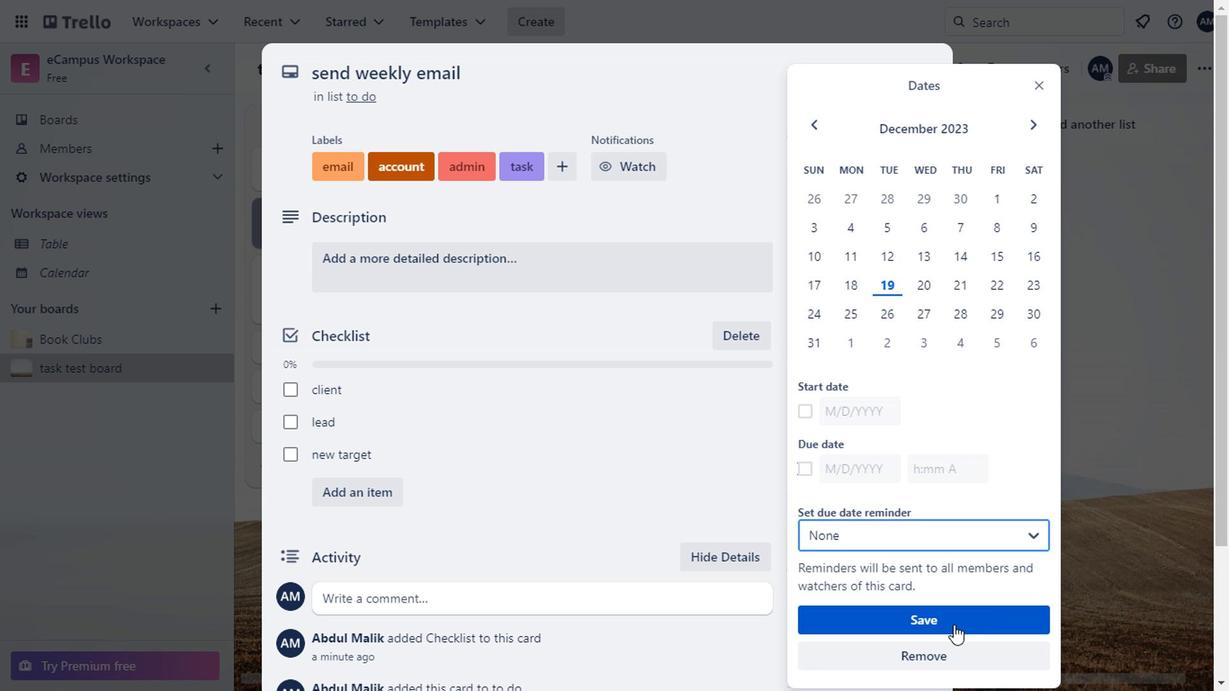 
Action: Mouse moved to (1037, 419)
Screenshot: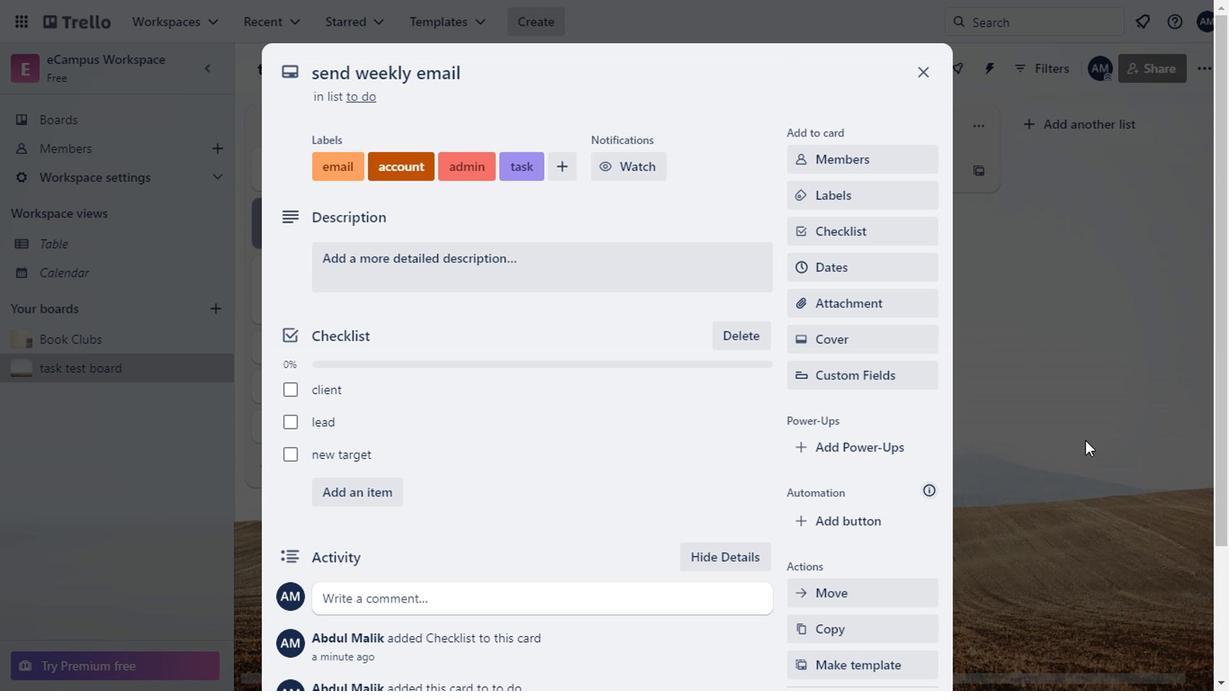 
Action: Mouse scrolled (1037, 418) with delta (0, 0)
Screenshot: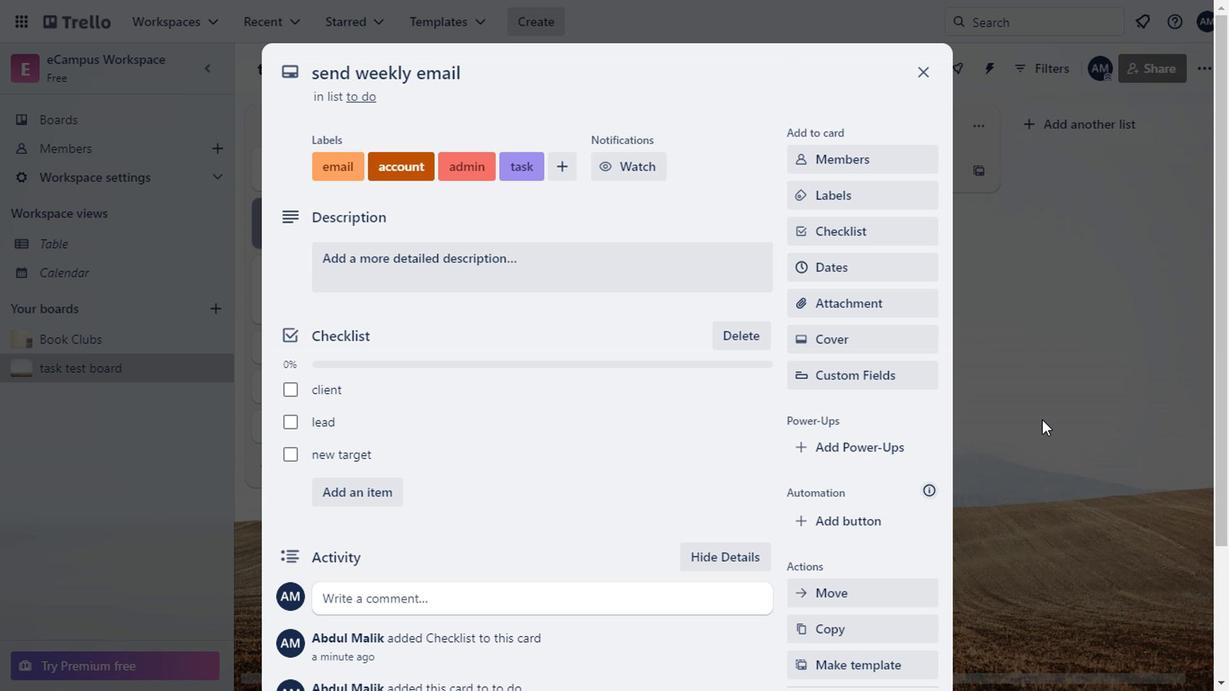 
Action: Mouse scrolled (1037, 418) with delta (0, 0)
Screenshot: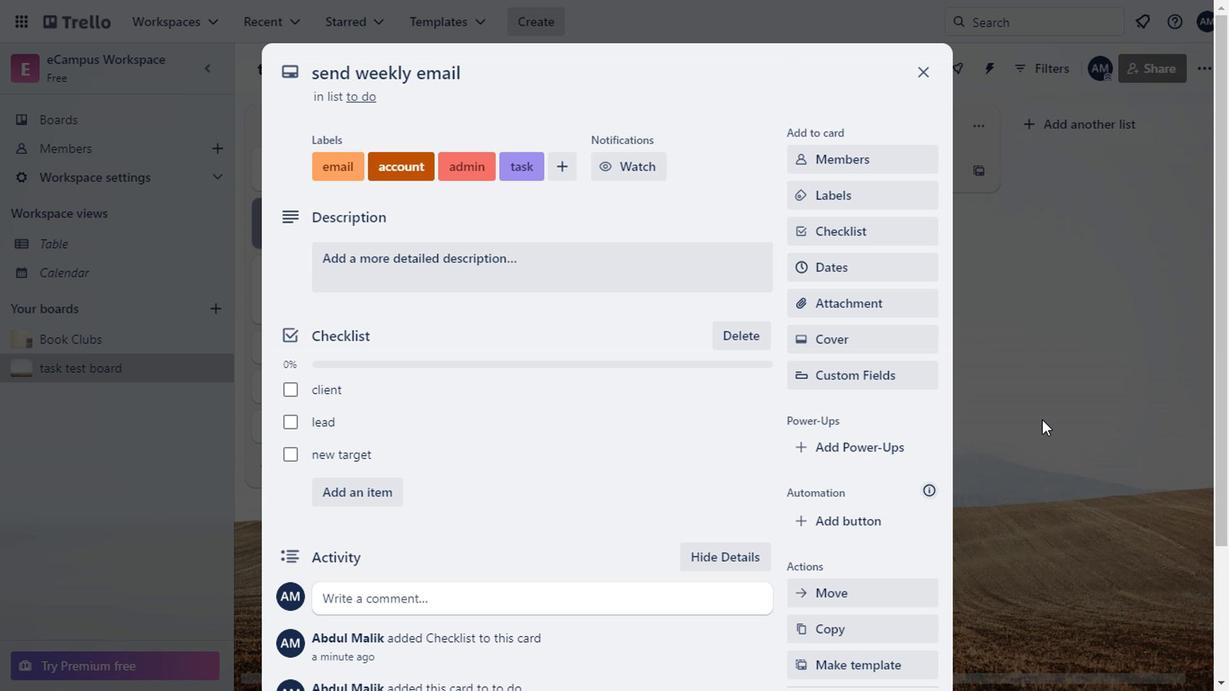 
Action: Mouse scrolled (1037, 418) with delta (0, 0)
Screenshot: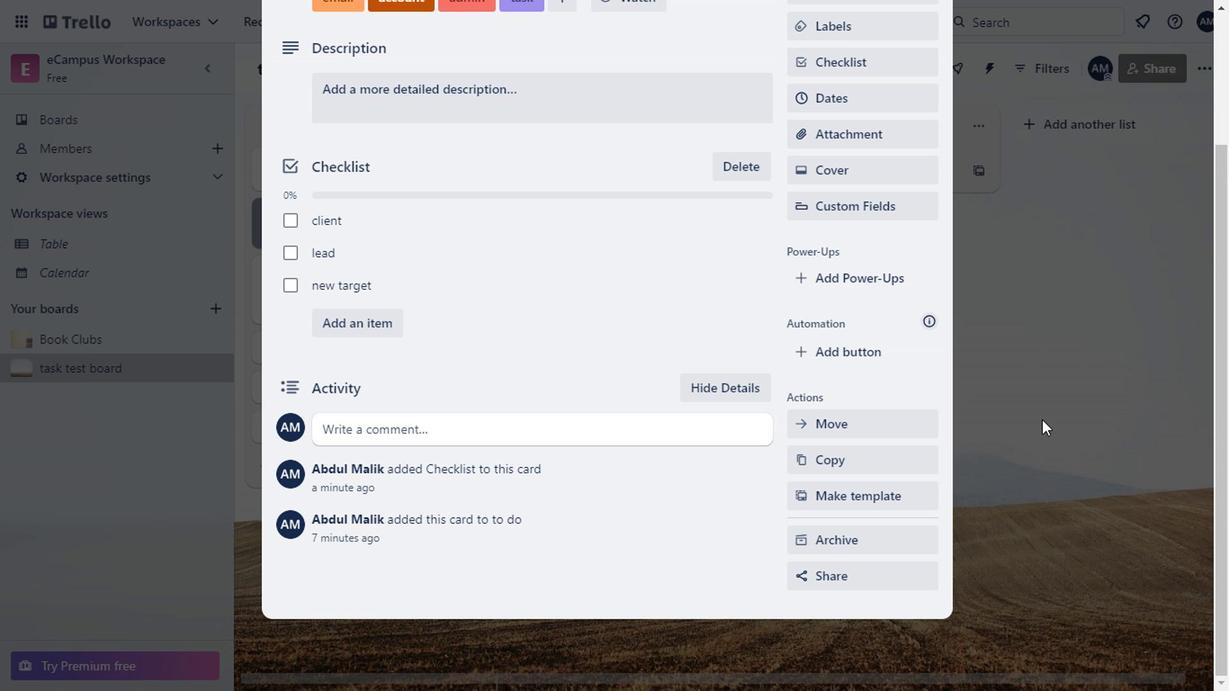 
Action: Mouse moved to (1037, 416)
Screenshot: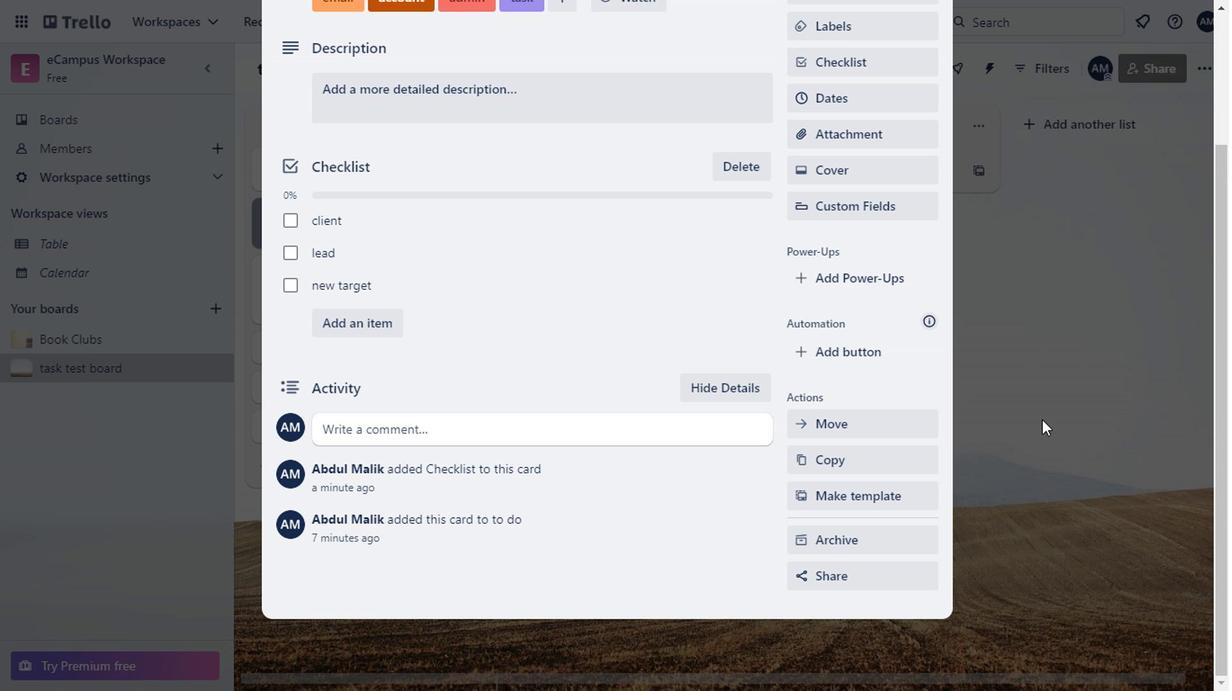 
Action: Mouse pressed left at (1037, 416)
Screenshot: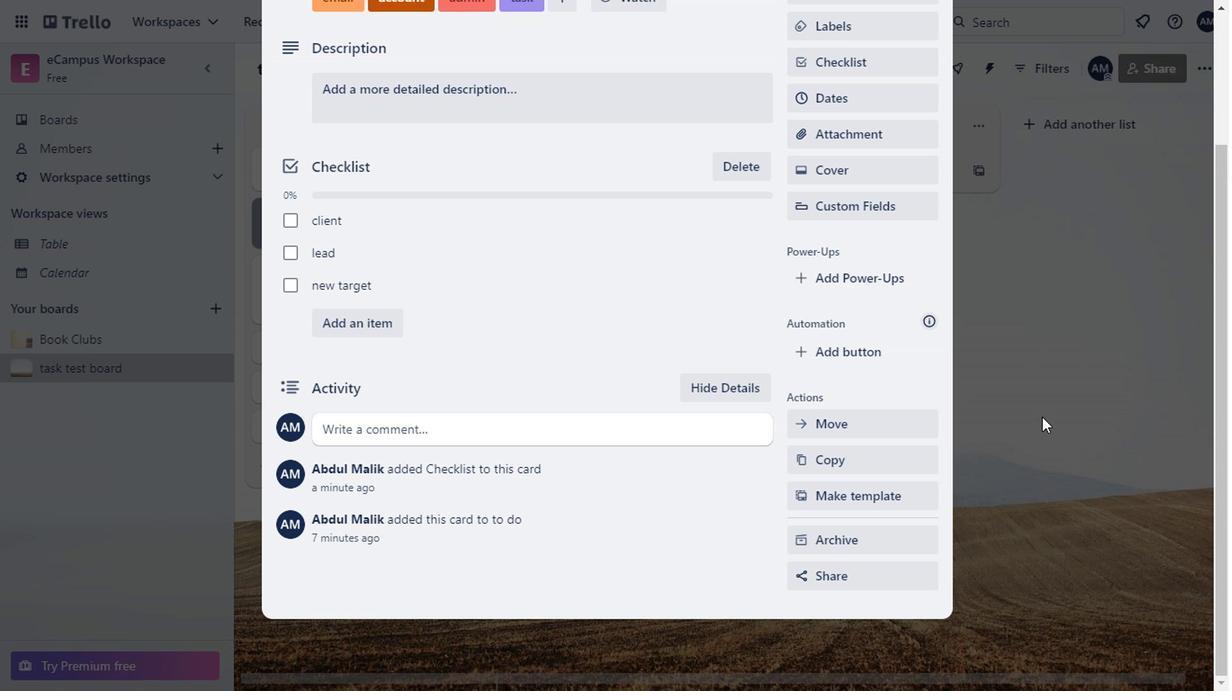 
Action: Mouse moved to (310, 336)
Screenshot: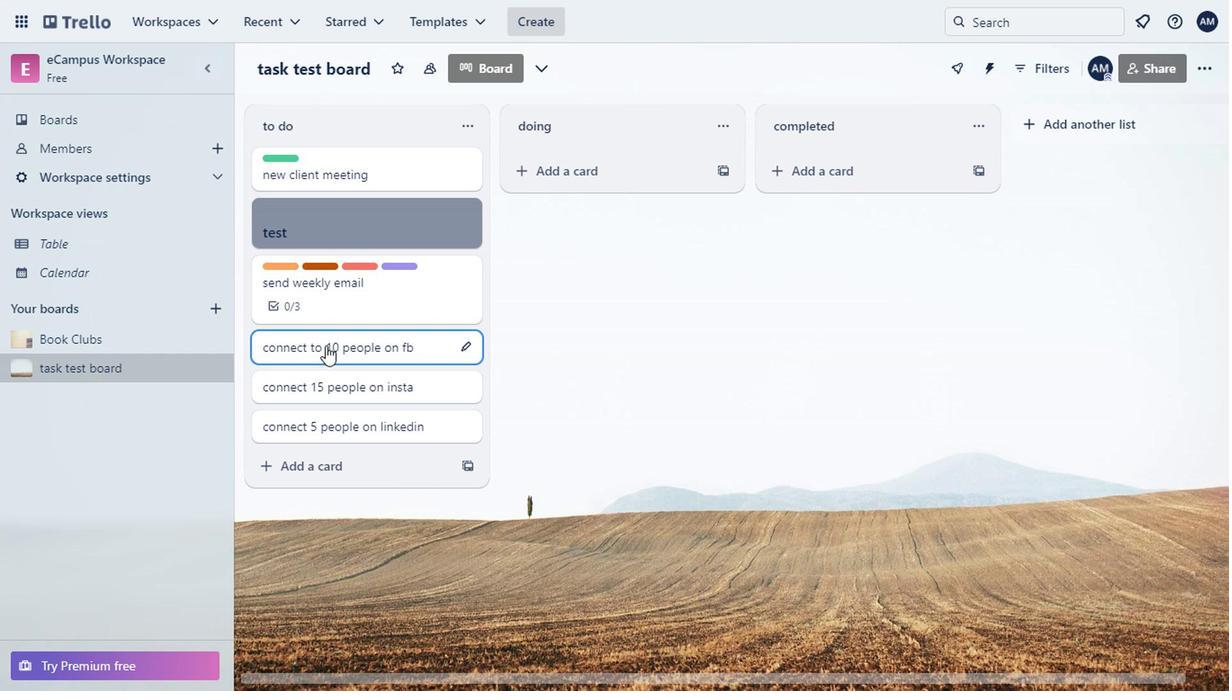 
Action: Mouse pressed left at (310, 336)
Screenshot: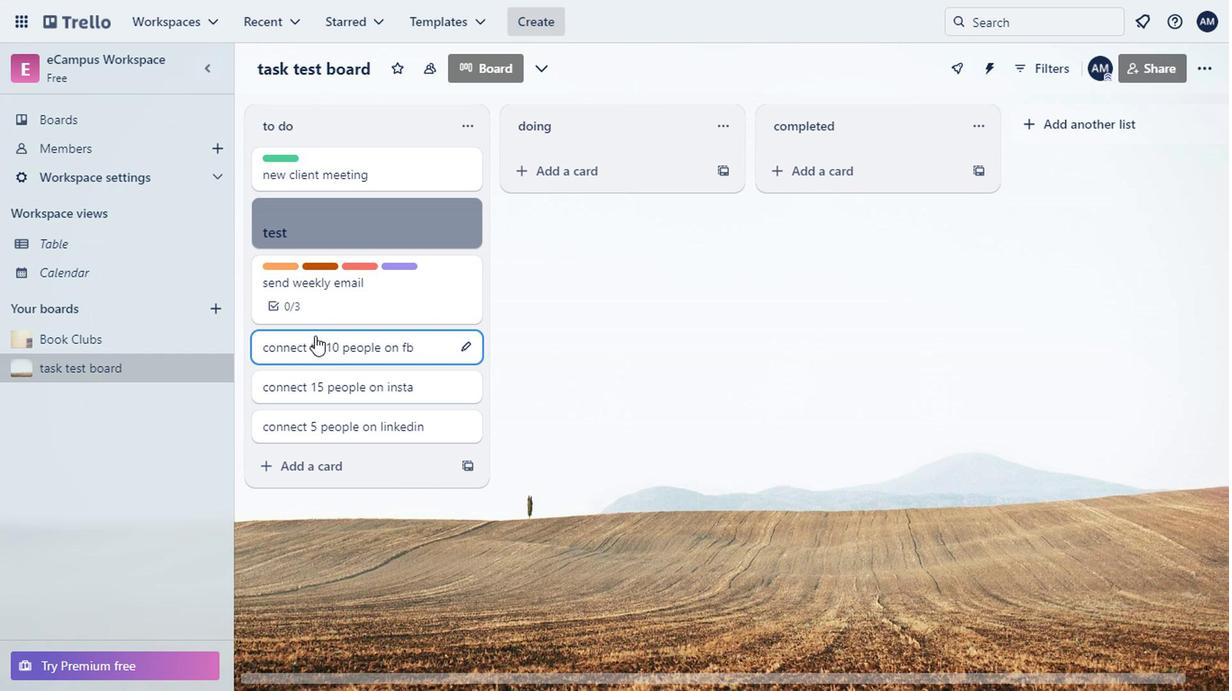 
Action: Mouse moved to (340, 176)
Screenshot: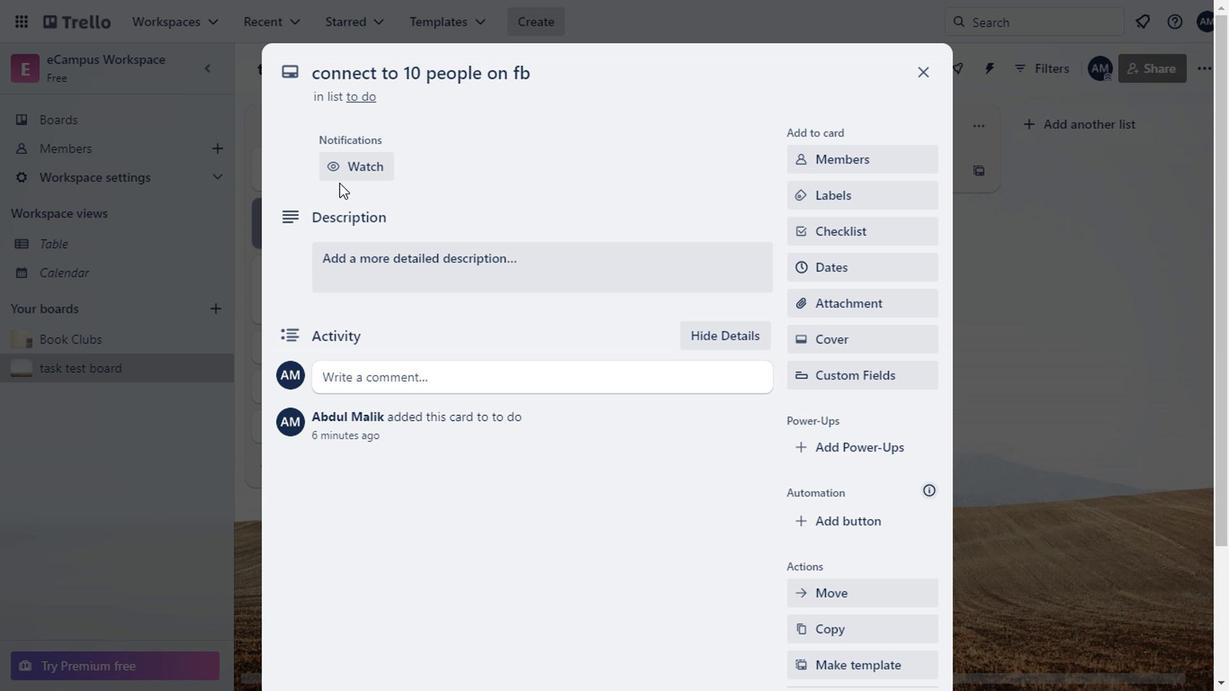 
Action: Mouse pressed left at (340, 176)
Screenshot: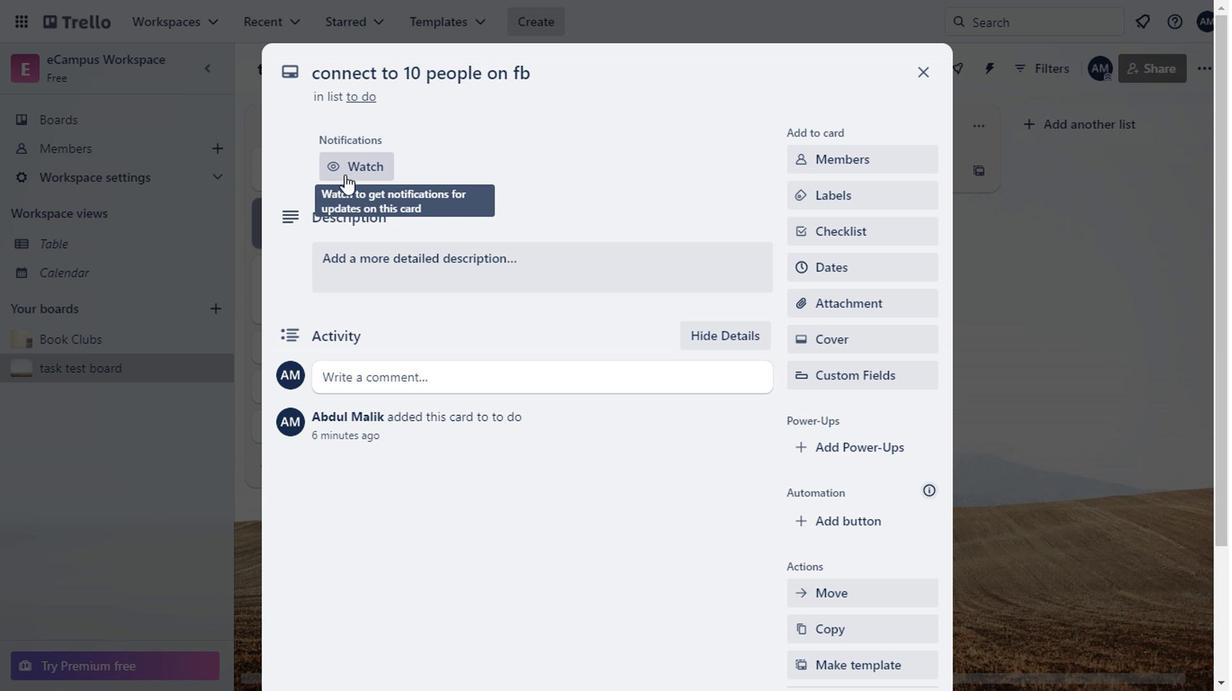 
Action: Mouse moved to (585, 215)
Screenshot: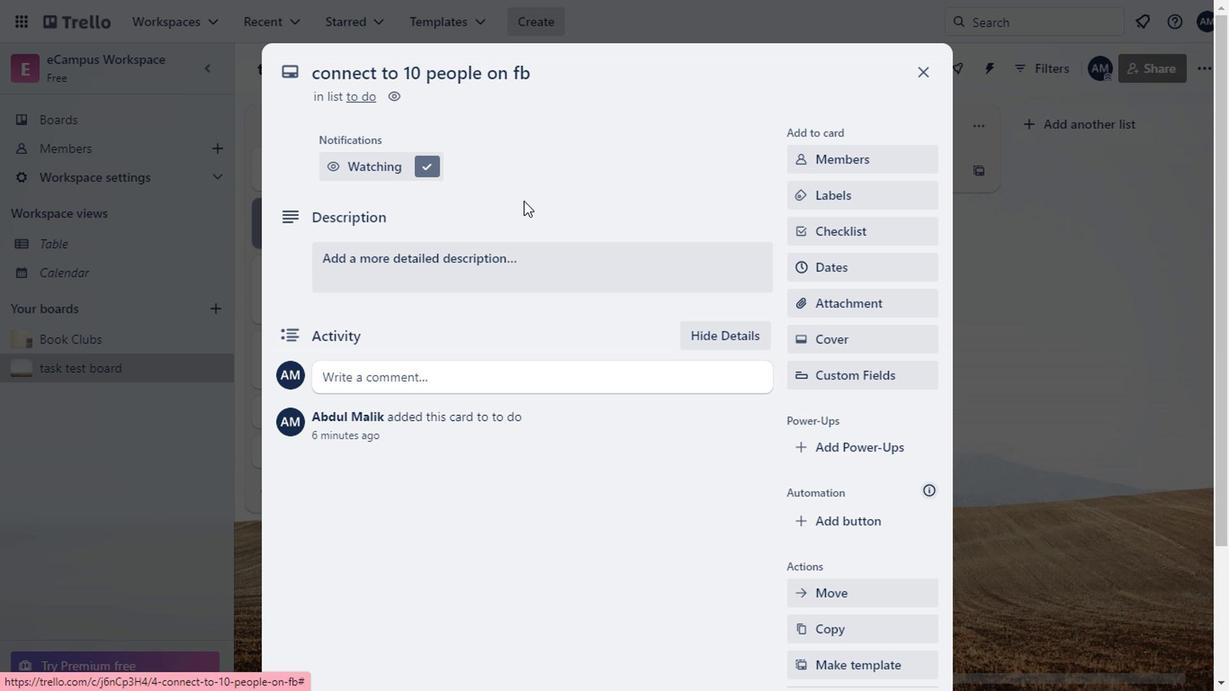 
Action: Mouse pressed left at (585, 215)
Screenshot: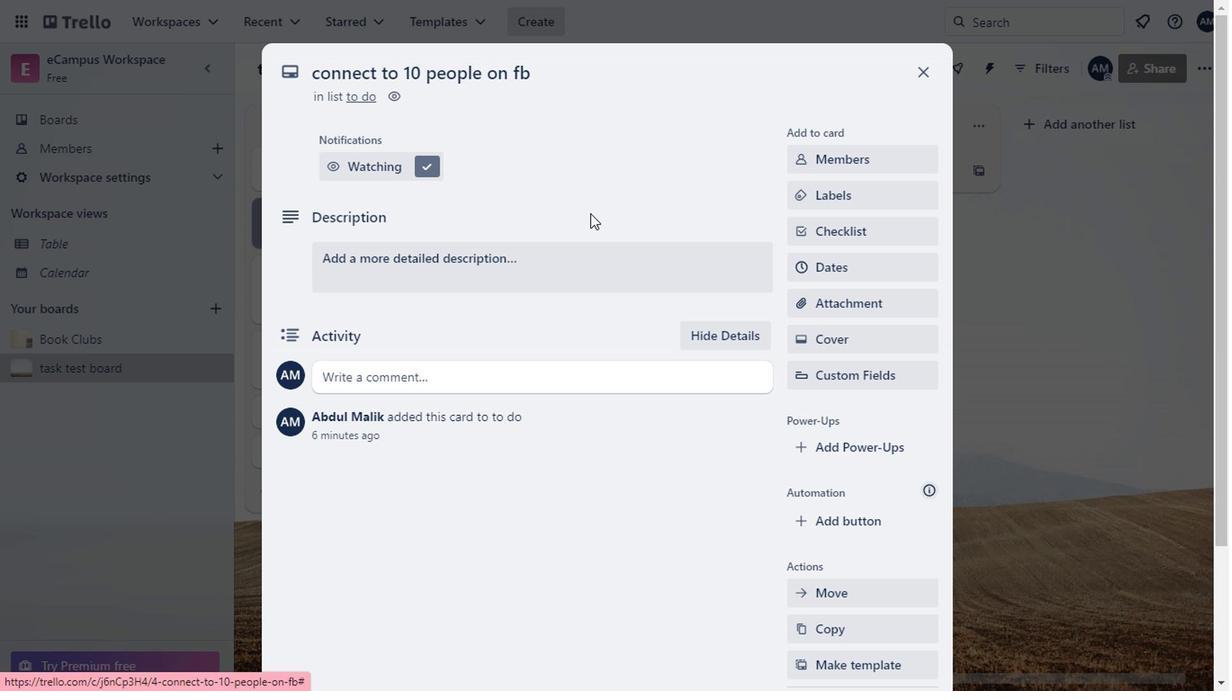 
Action: Mouse moved to (821, 170)
Screenshot: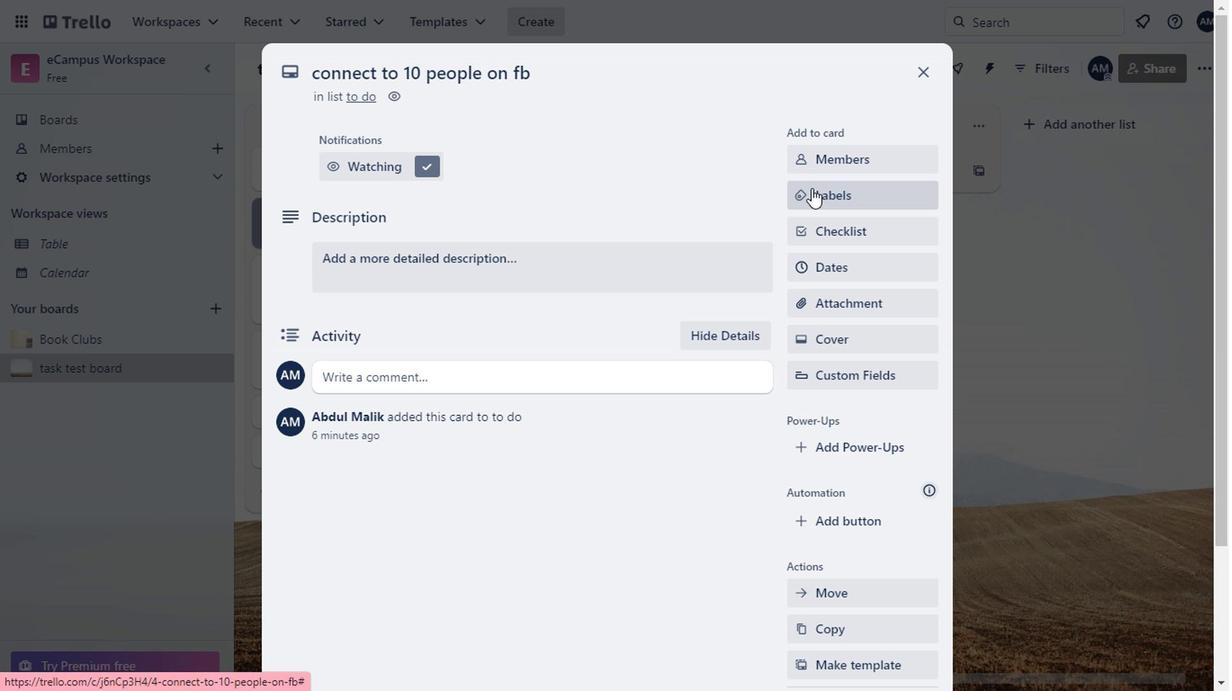 
Action: Mouse pressed left at (821, 170)
Screenshot: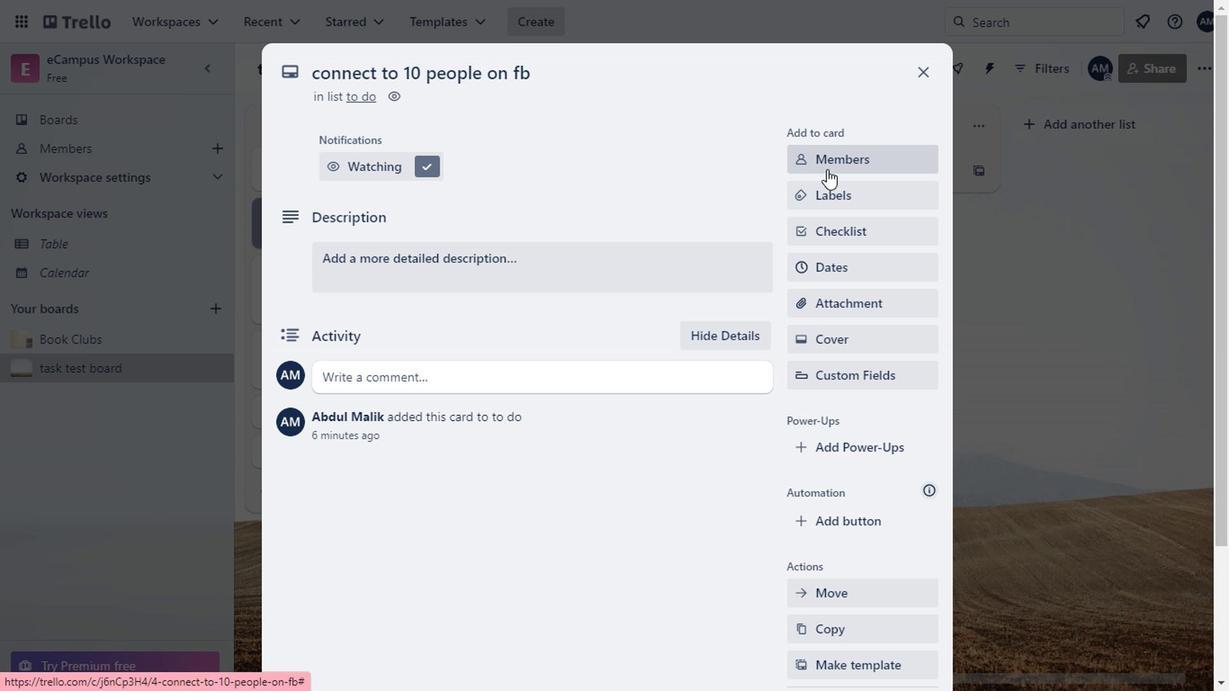 
Action: Mouse moved to (836, 317)
Screenshot: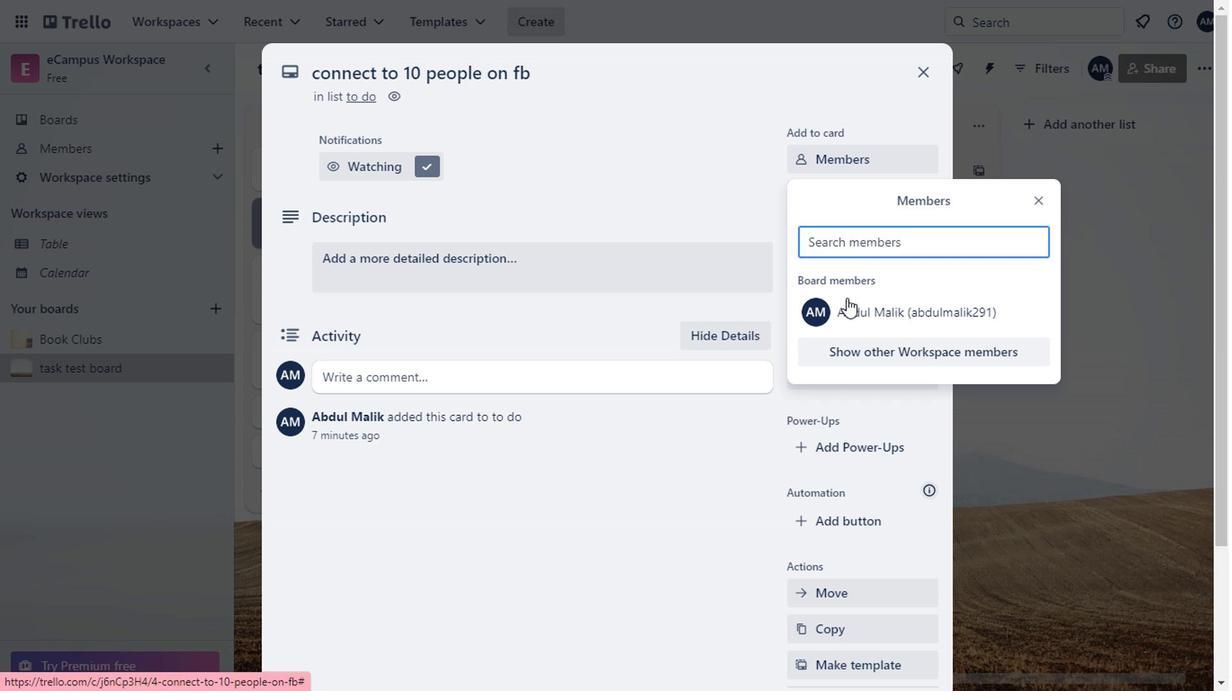
Action: Mouse pressed left at (836, 317)
Screenshot: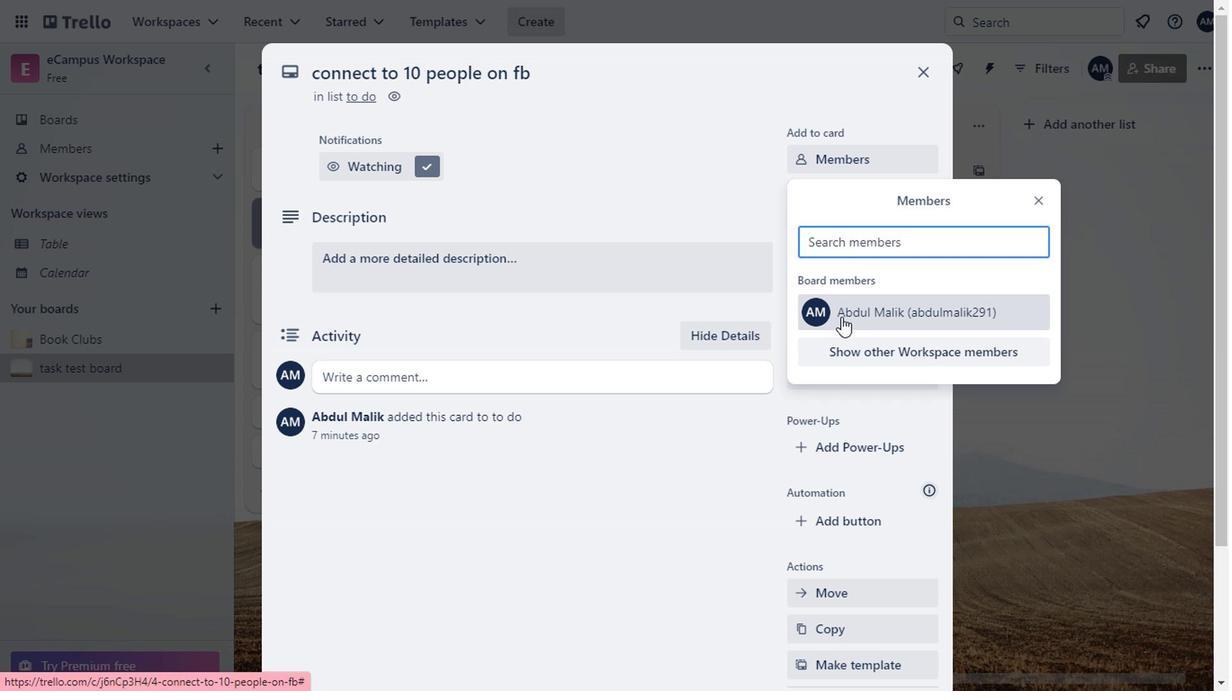 
Action: Mouse moved to (617, 220)
